 Task: Create a set of illustrations for a book on ancient civilizations.
Action: Mouse moved to (51, 119)
Screenshot: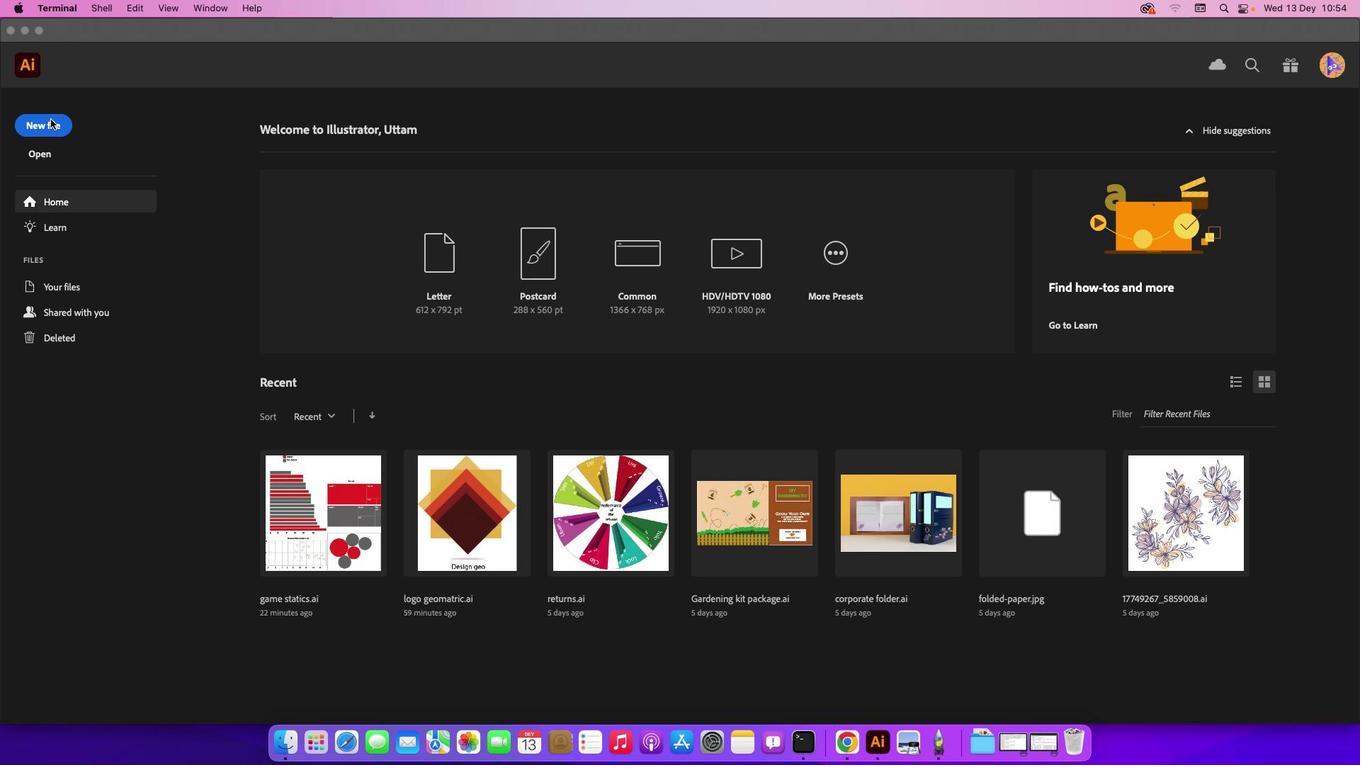 
Action: Mouse pressed left at (51, 119)
Screenshot: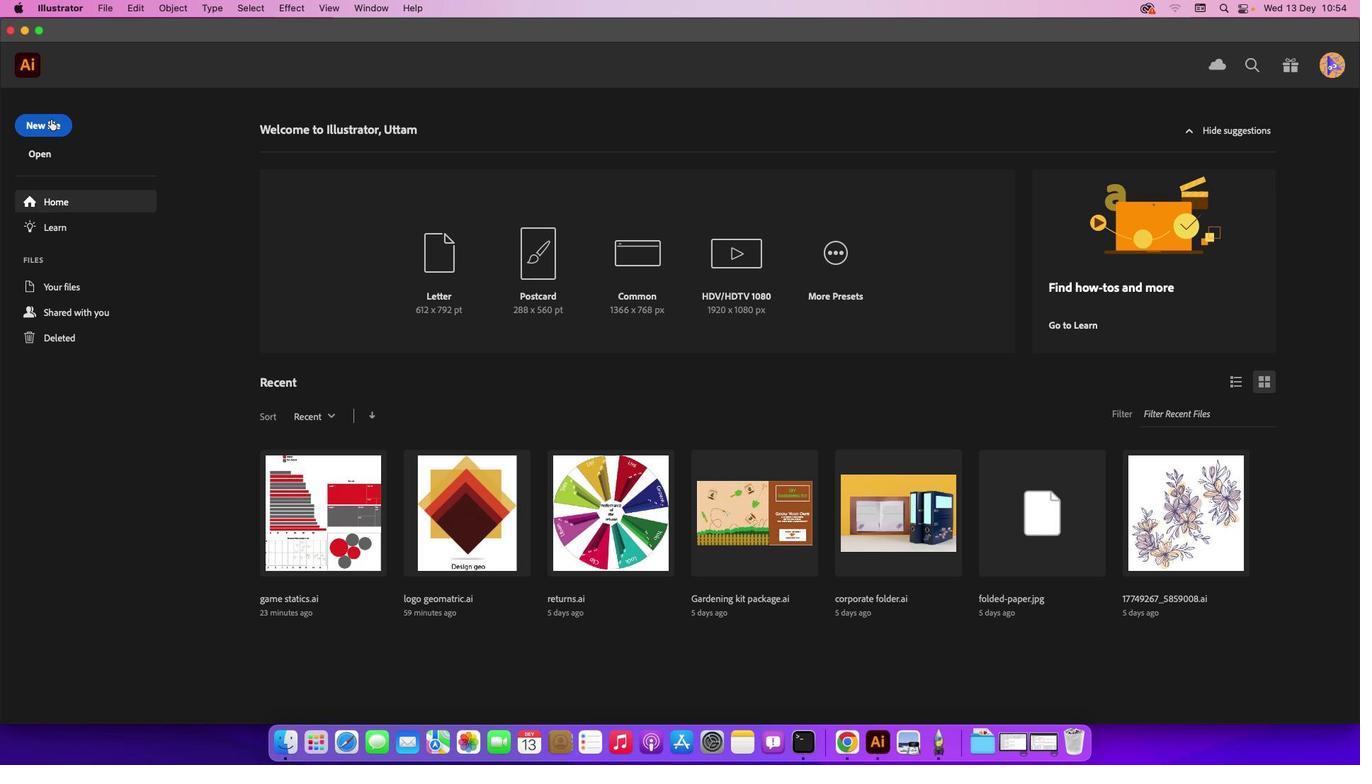 
Action: Mouse moved to (49, 121)
Screenshot: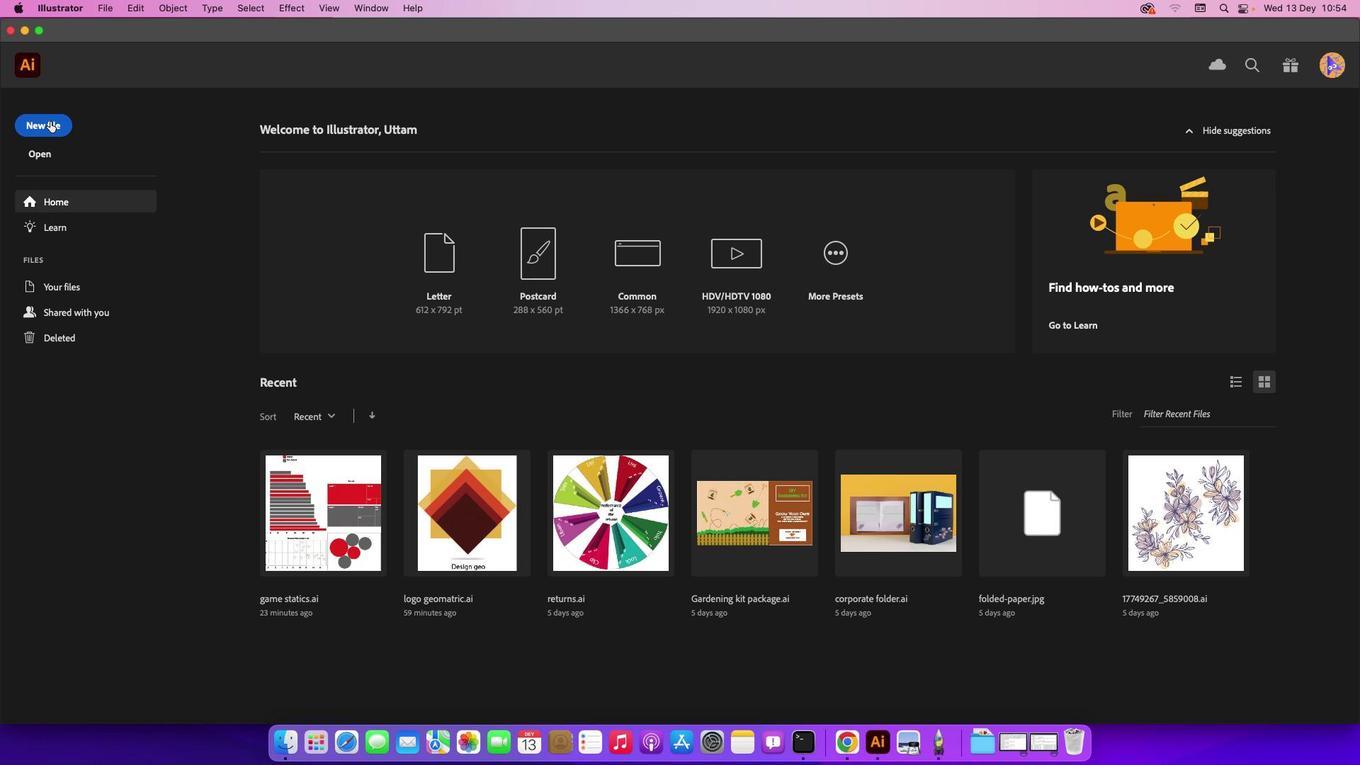 
Action: Mouse pressed left at (49, 121)
Screenshot: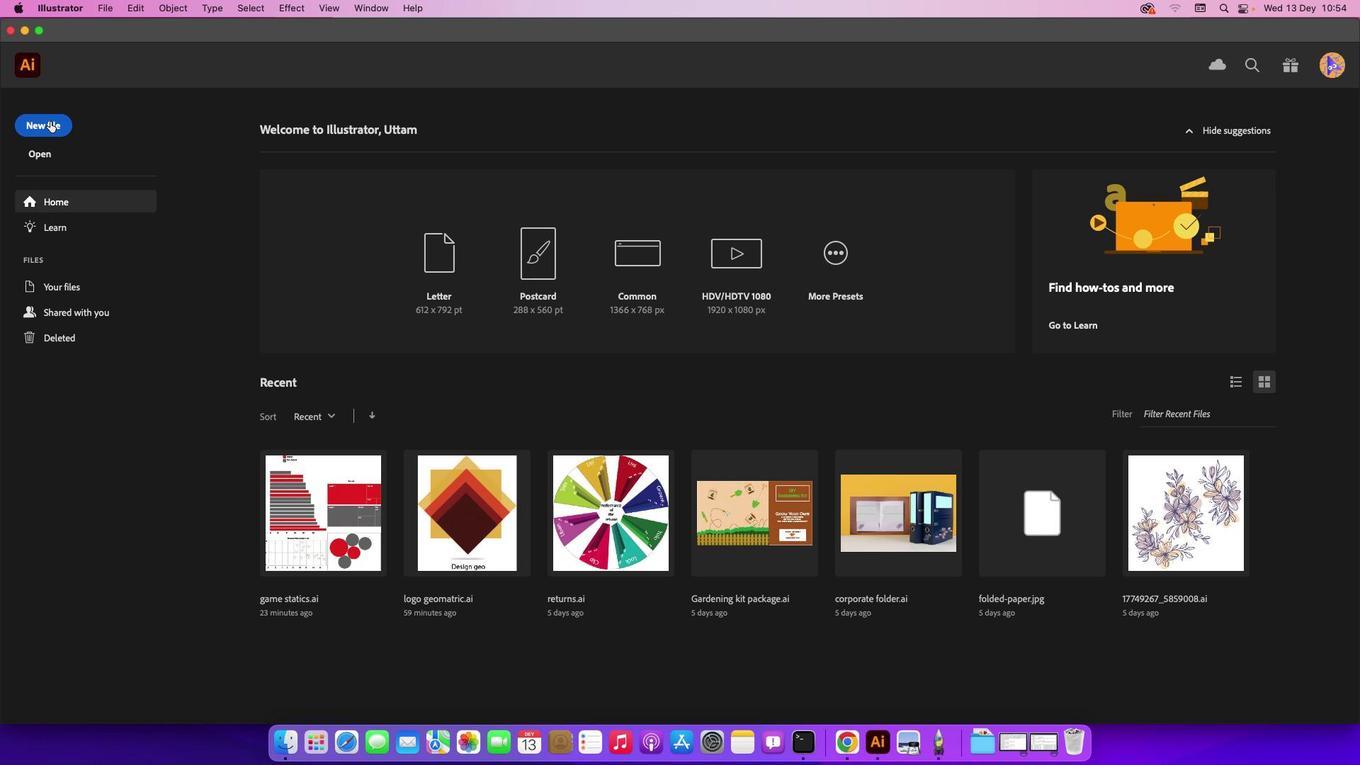 
Action: Mouse moved to (1015, 598)
Screenshot: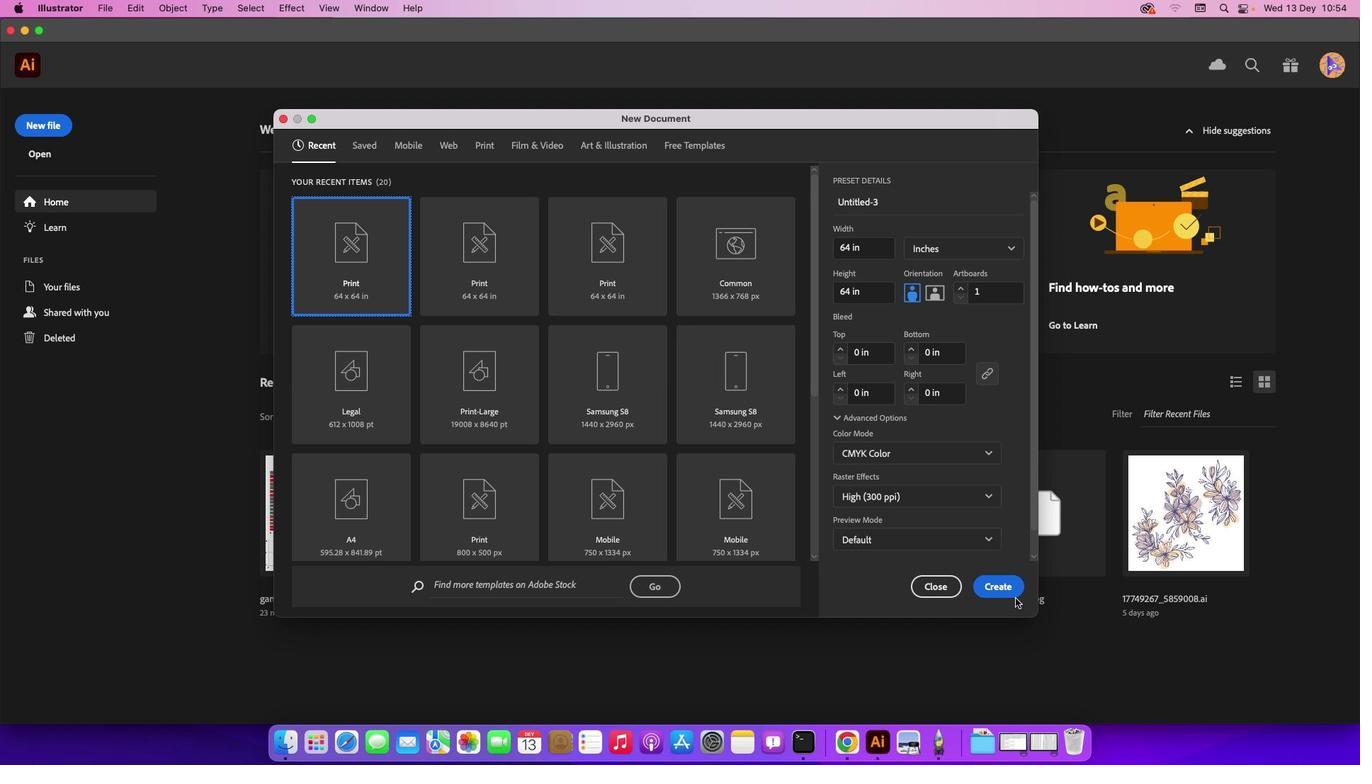 
Action: Mouse pressed left at (1015, 598)
Screenshot: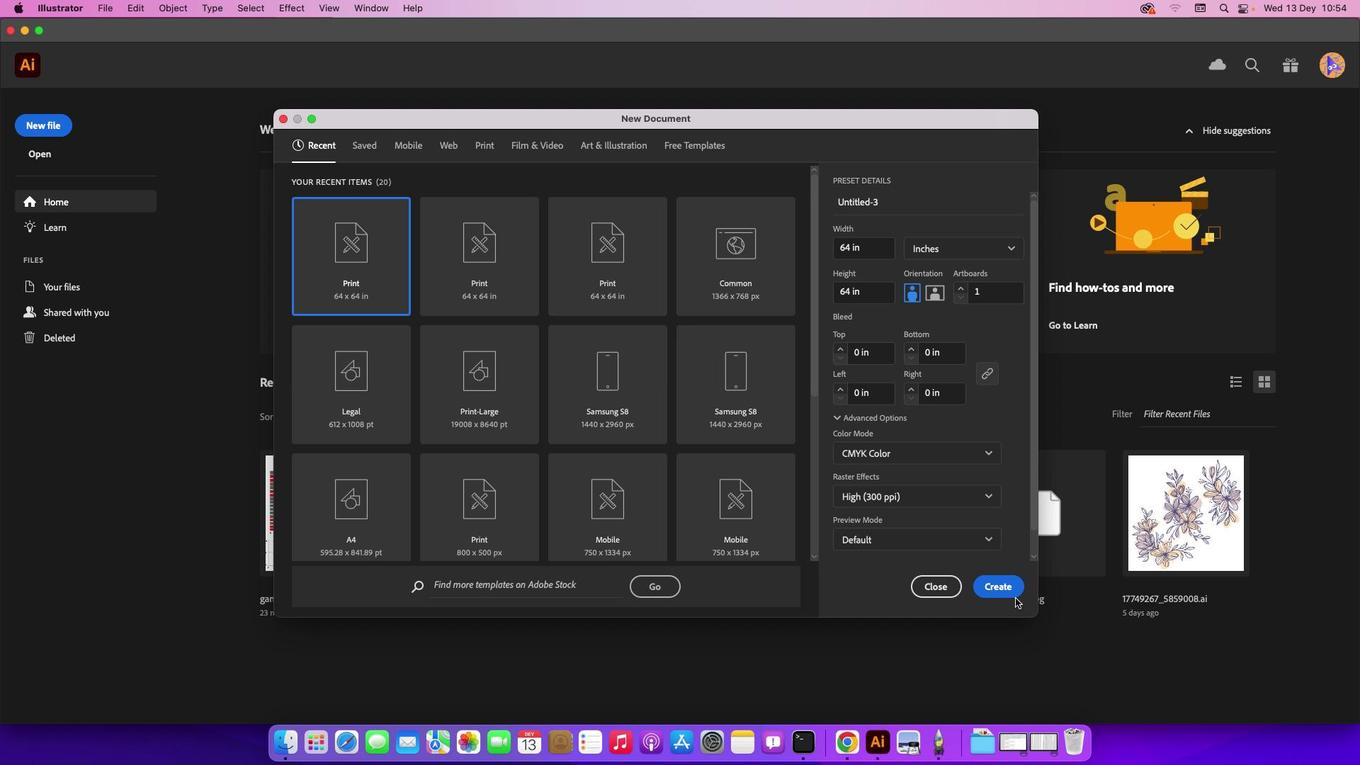 
Action: Mouse moved to (1007, 587)
Screenshot: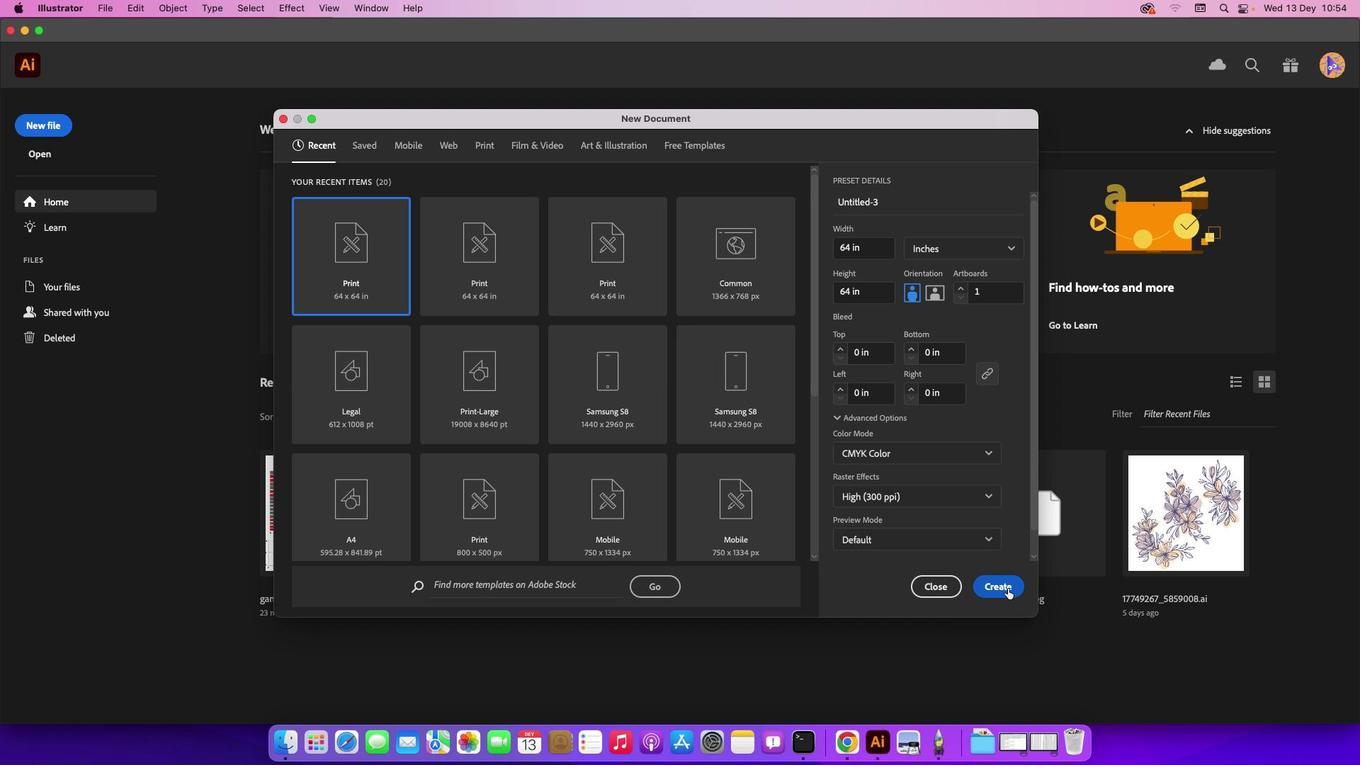 
Action: Mouse pressed left at (1007, 587)
Screenshot: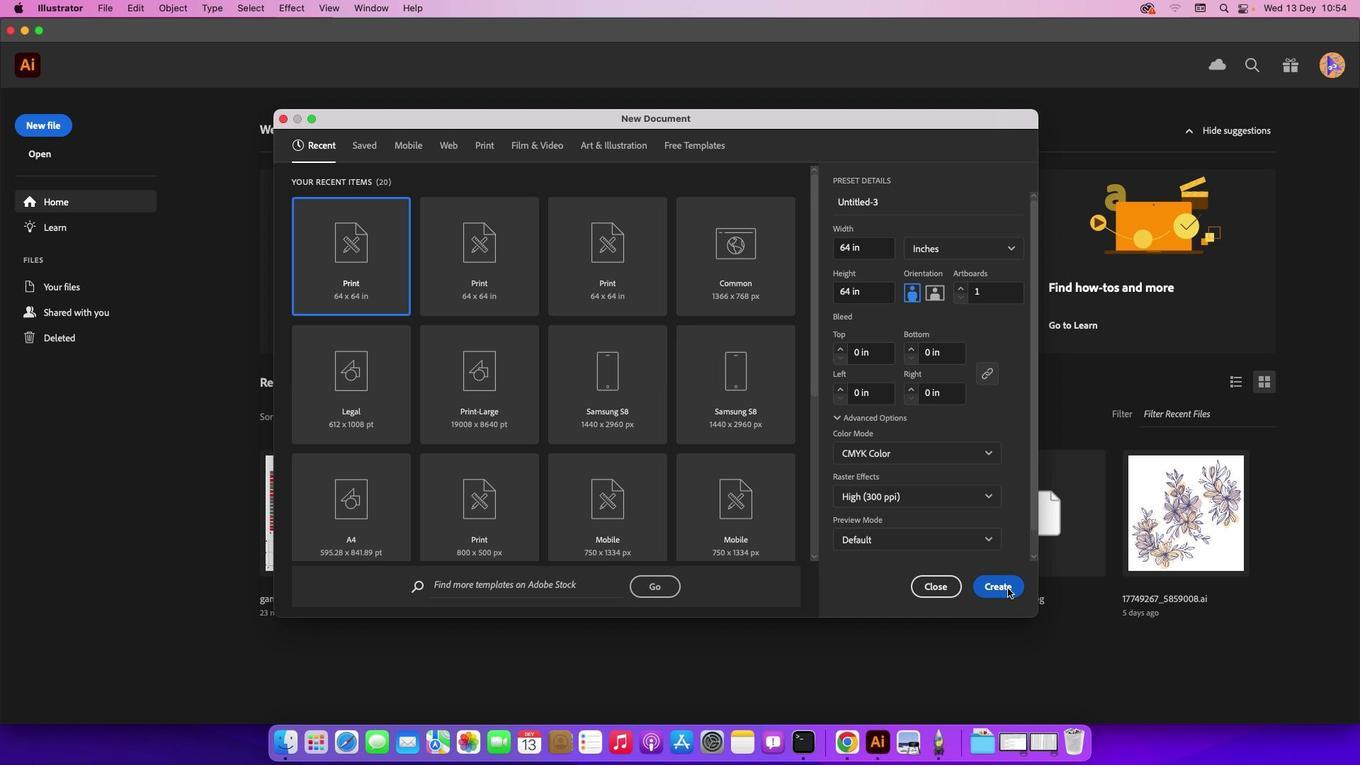 
Action: Mouse moved to (15, 158)
Screenshot: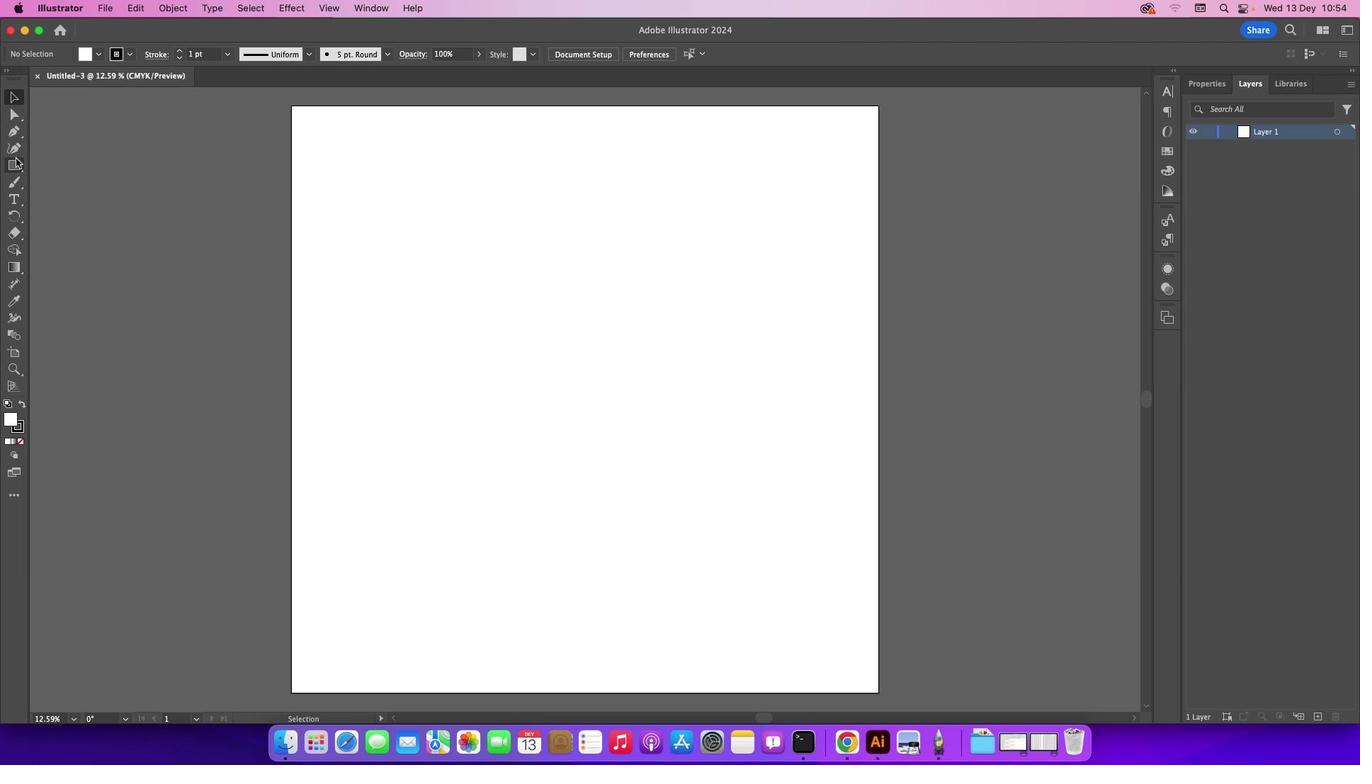
Action: Mouse pressed left at (15, 158)
Screenshot: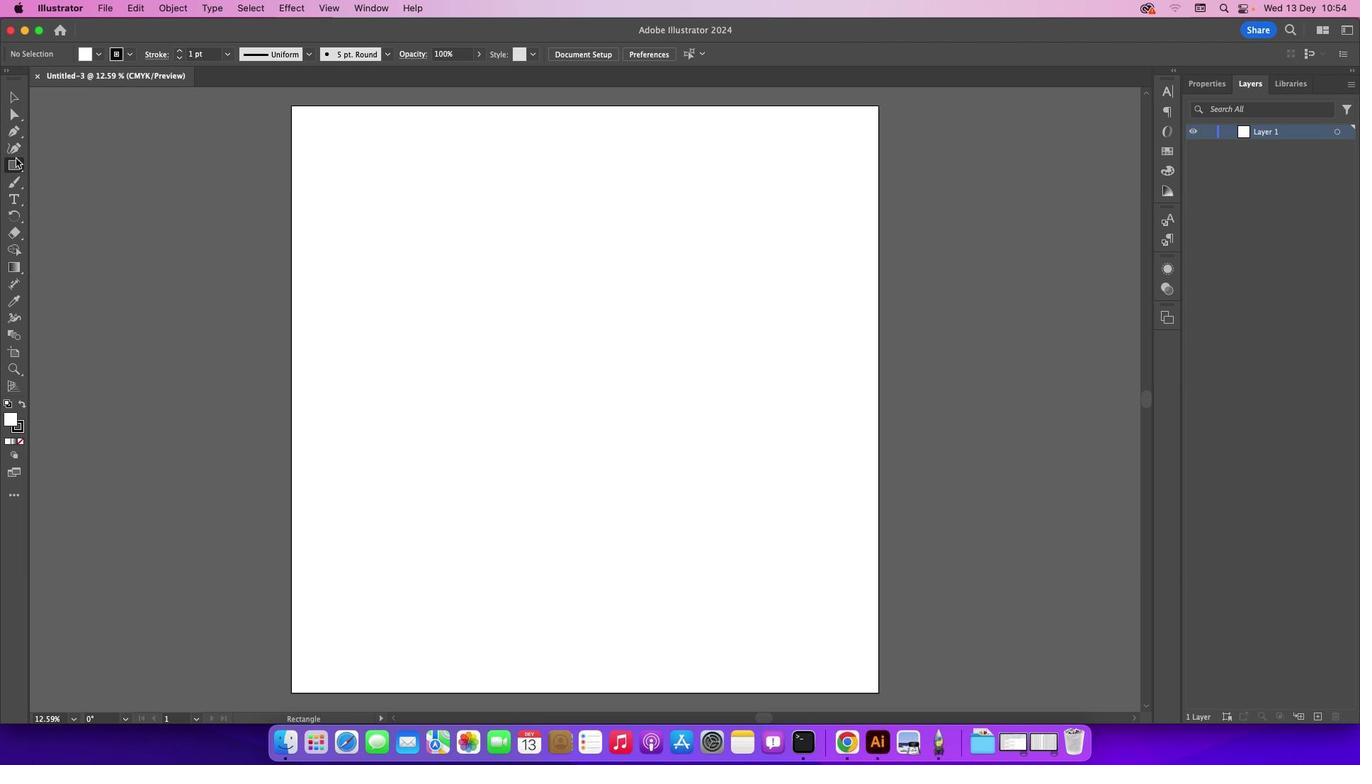
Action: Mouse moved to (70, 166)
Screenshot: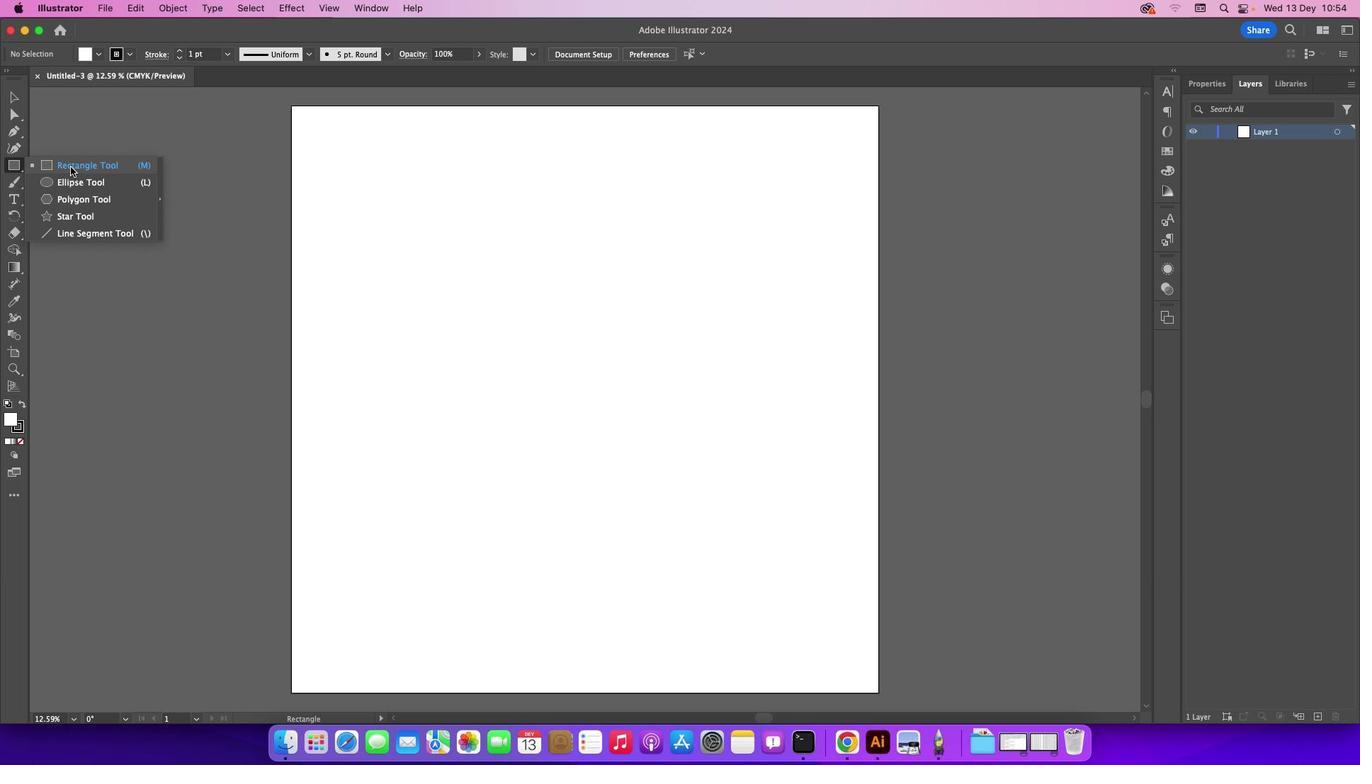 
Action: Mouse pressed left at (70, 166)
Screenshot: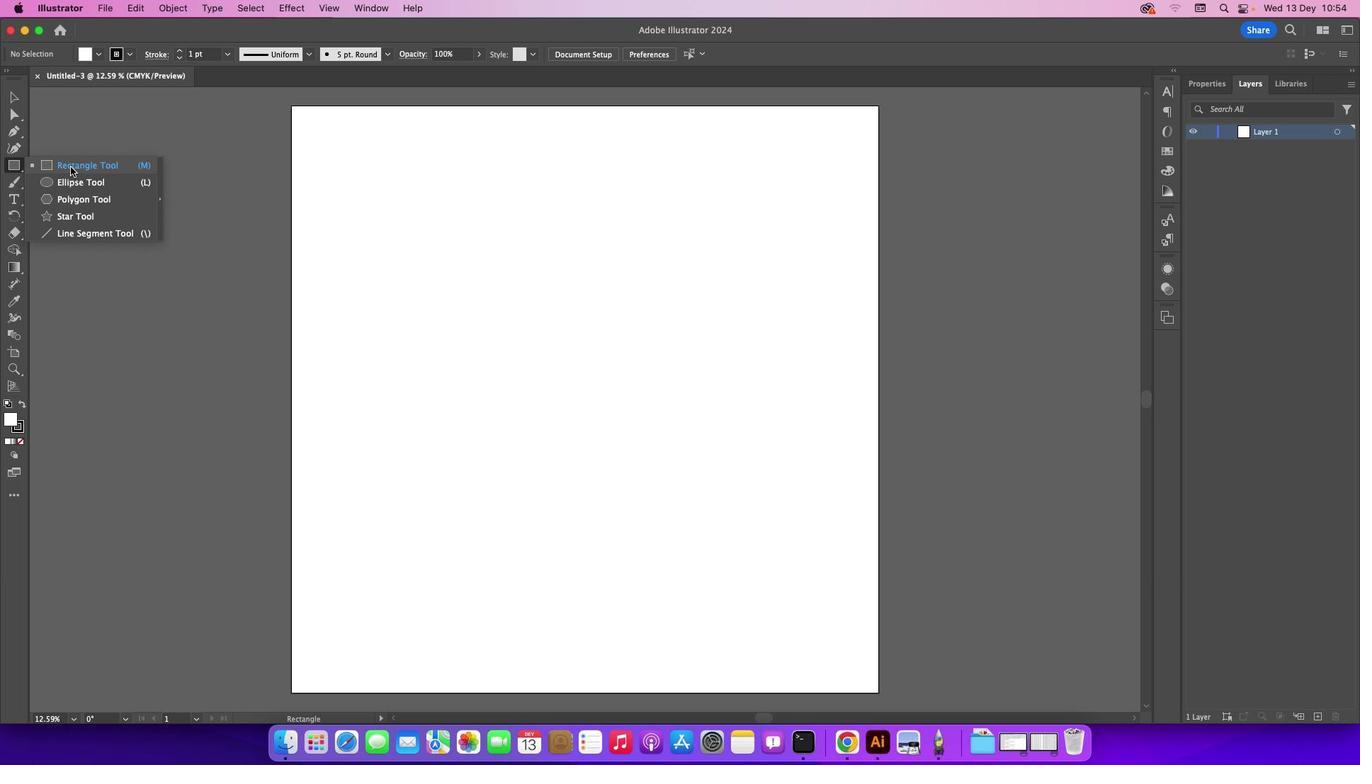 
Action: Mouse moved to (291, 106)
Screenshot: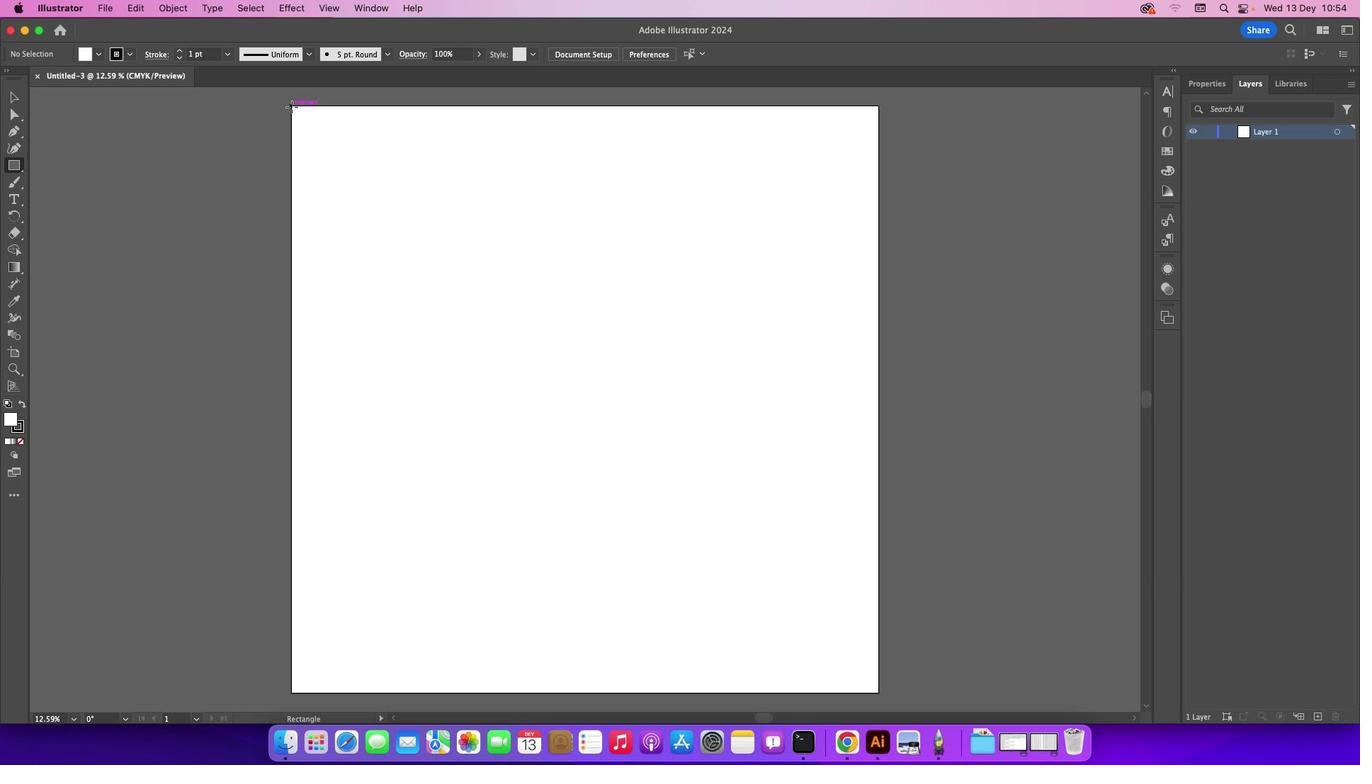 
Action: Mouse pressed left at (291, 106)
Screenshot: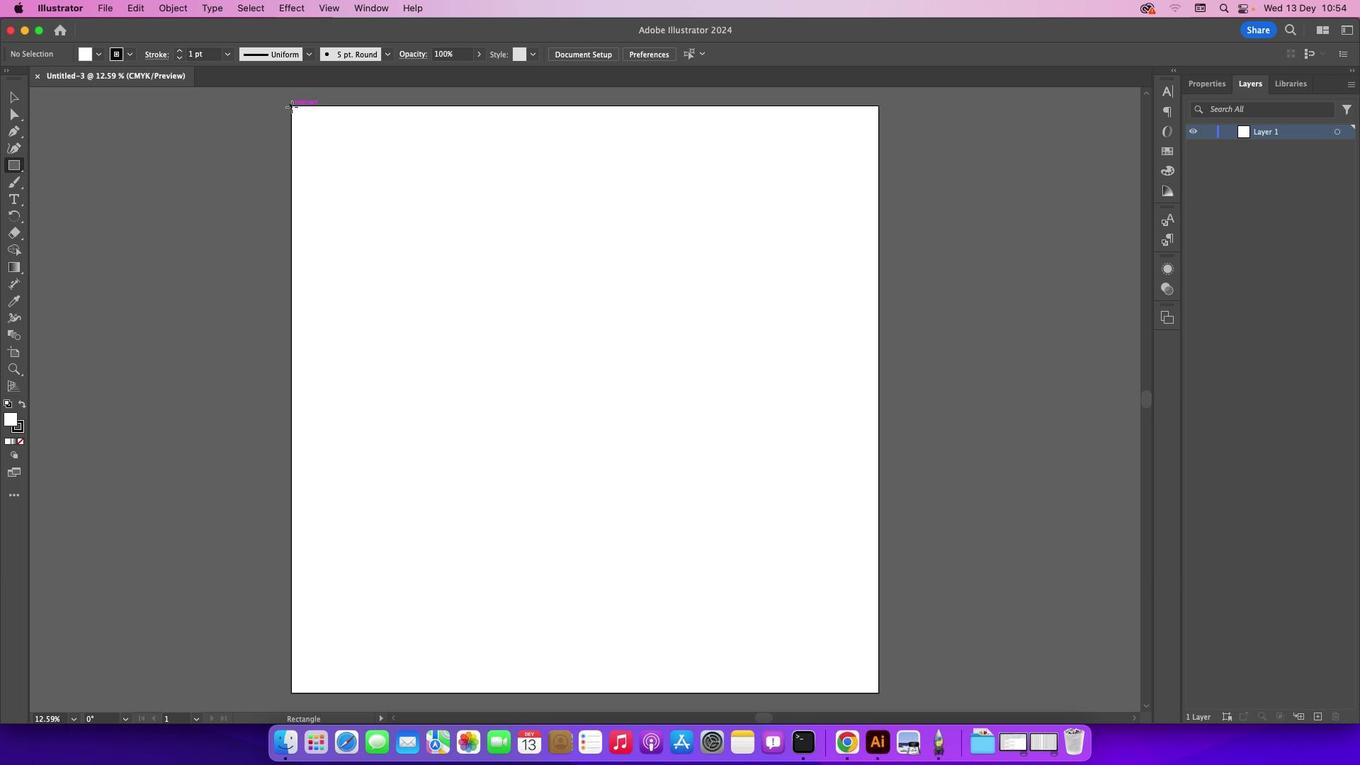 
Action: Mouse moved to (18, 98)
Screenshot: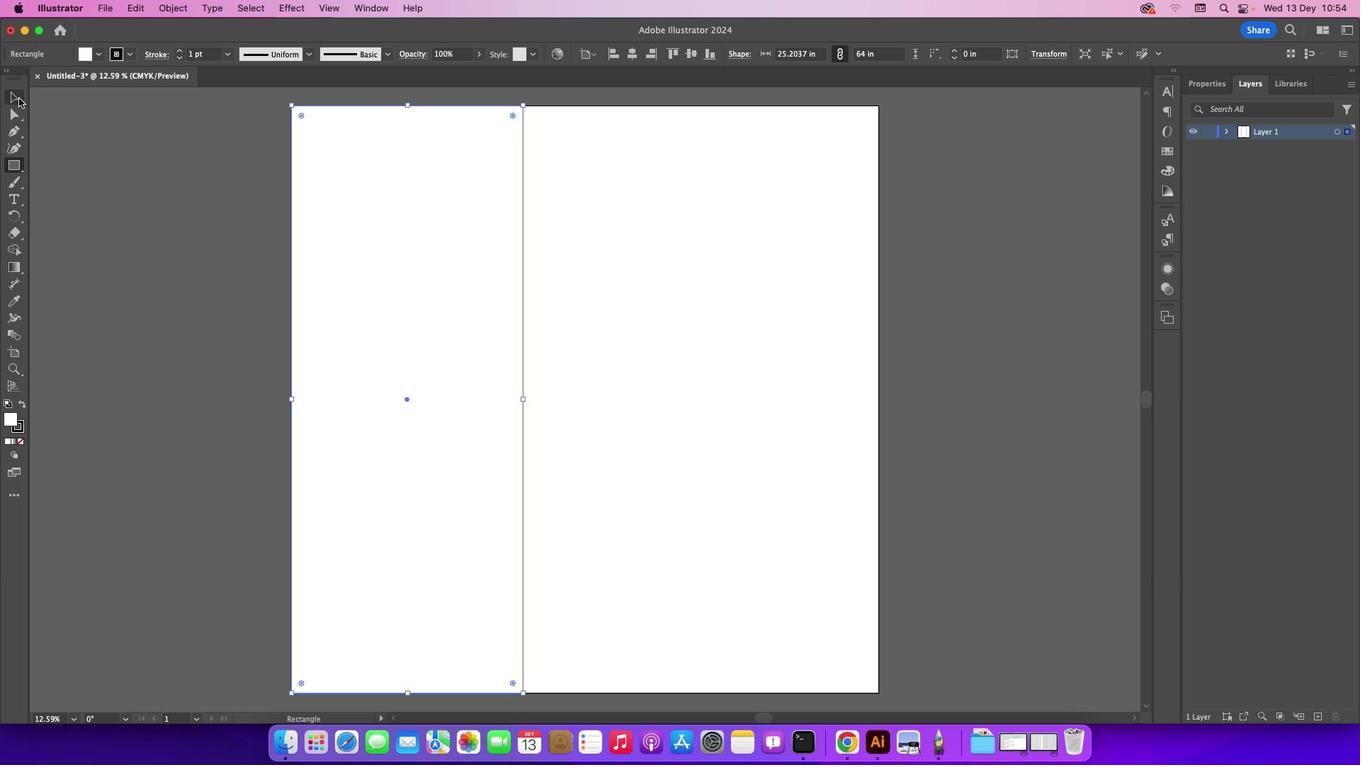 
Action: Mouse pressed left at (18, 98)
Screenshot: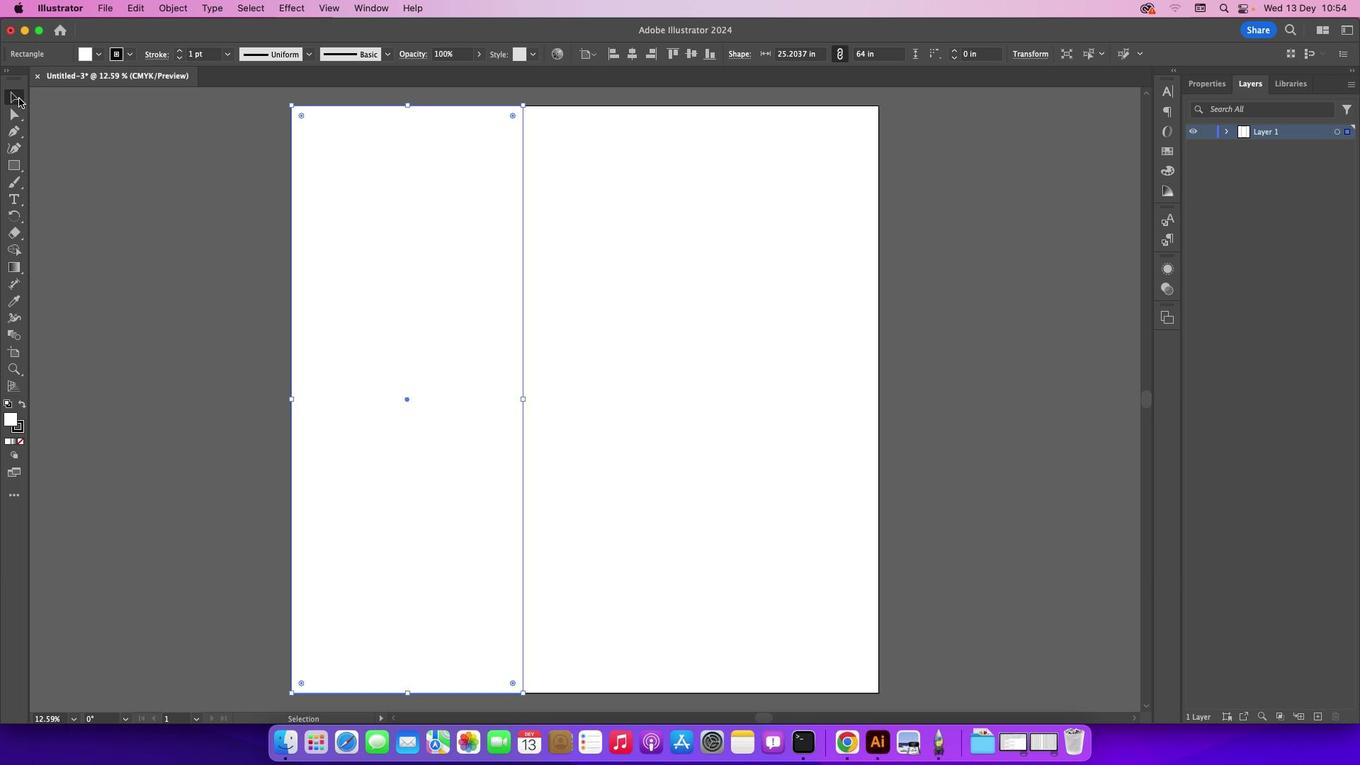 
Action: Mouse moved to (14, 444)
Screenshot: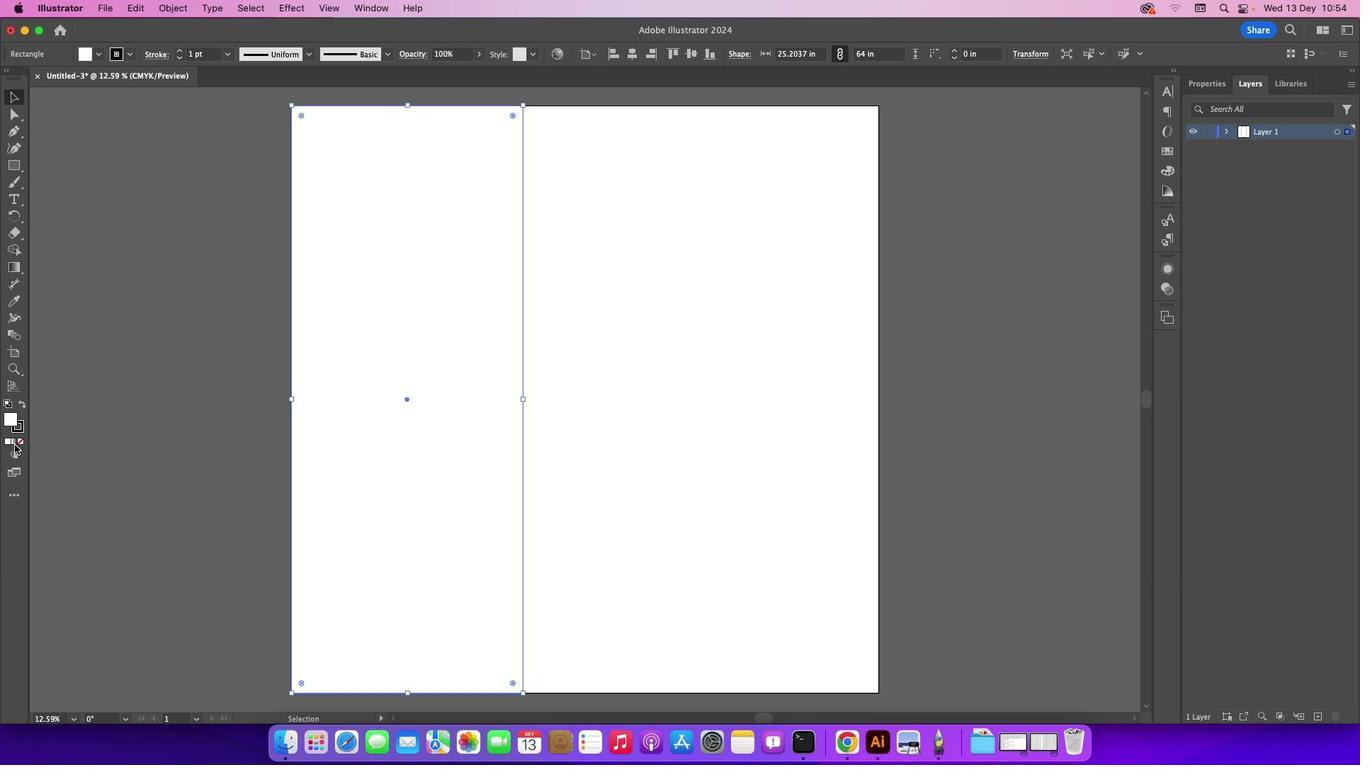 
Action: Mouse pressed left at (14, 444)
Screenshot: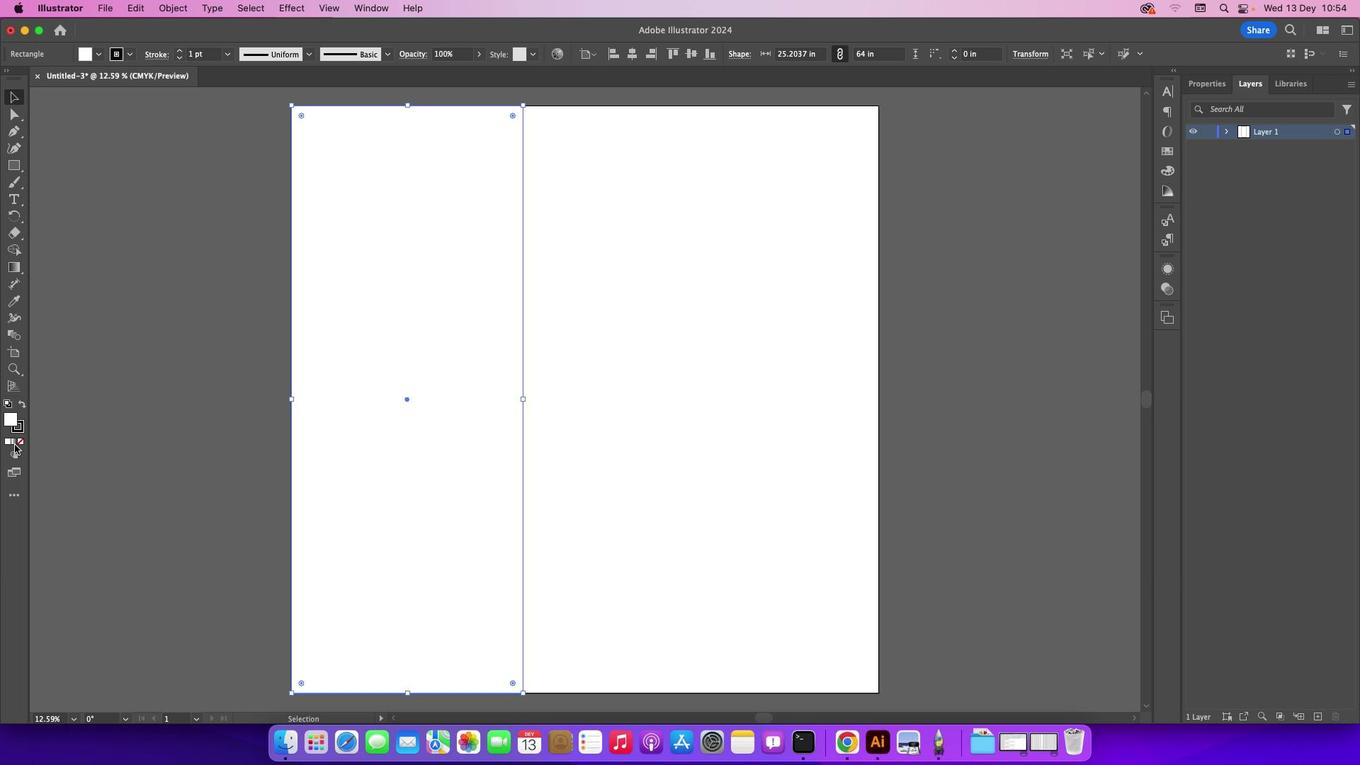 
Action: Mouse moved to (126, 391)
Screenshot: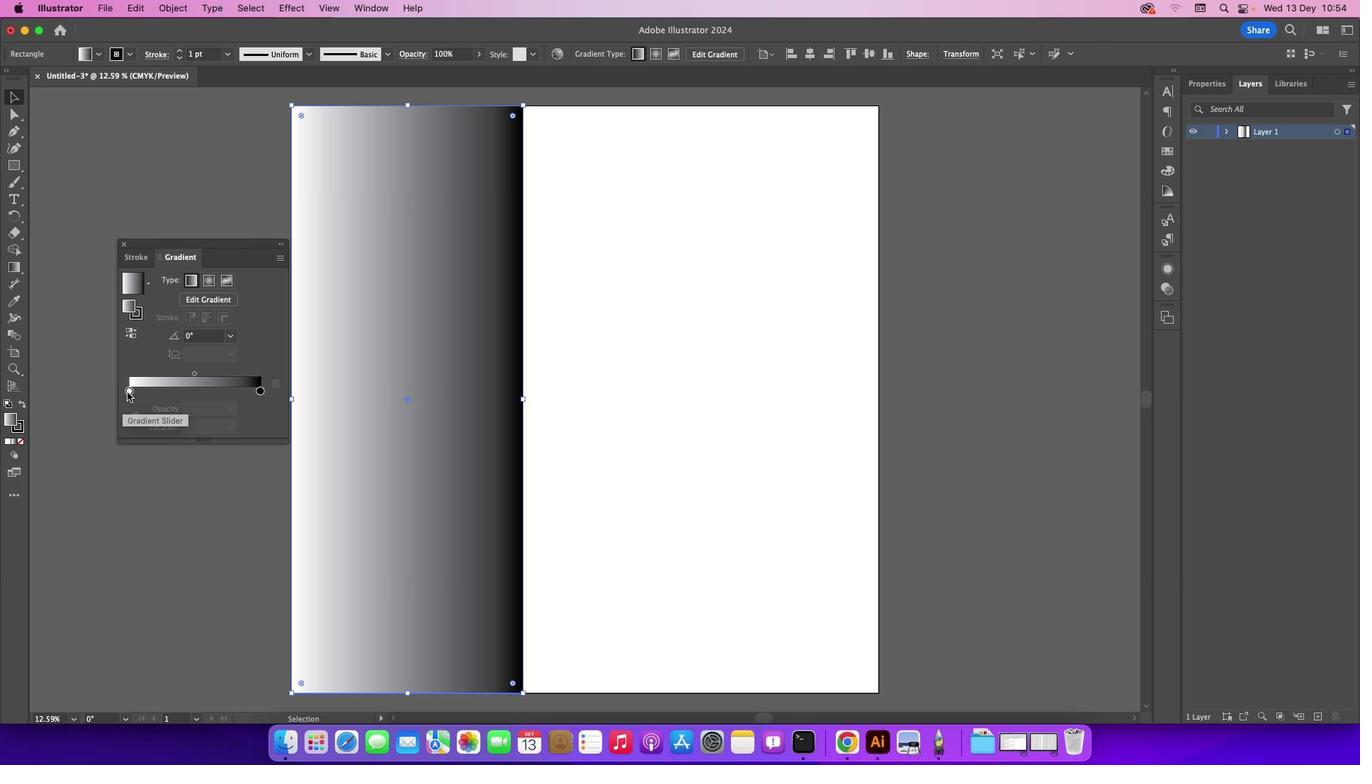 
Action: Mouse pressed left at (126, 391)
Screenshot: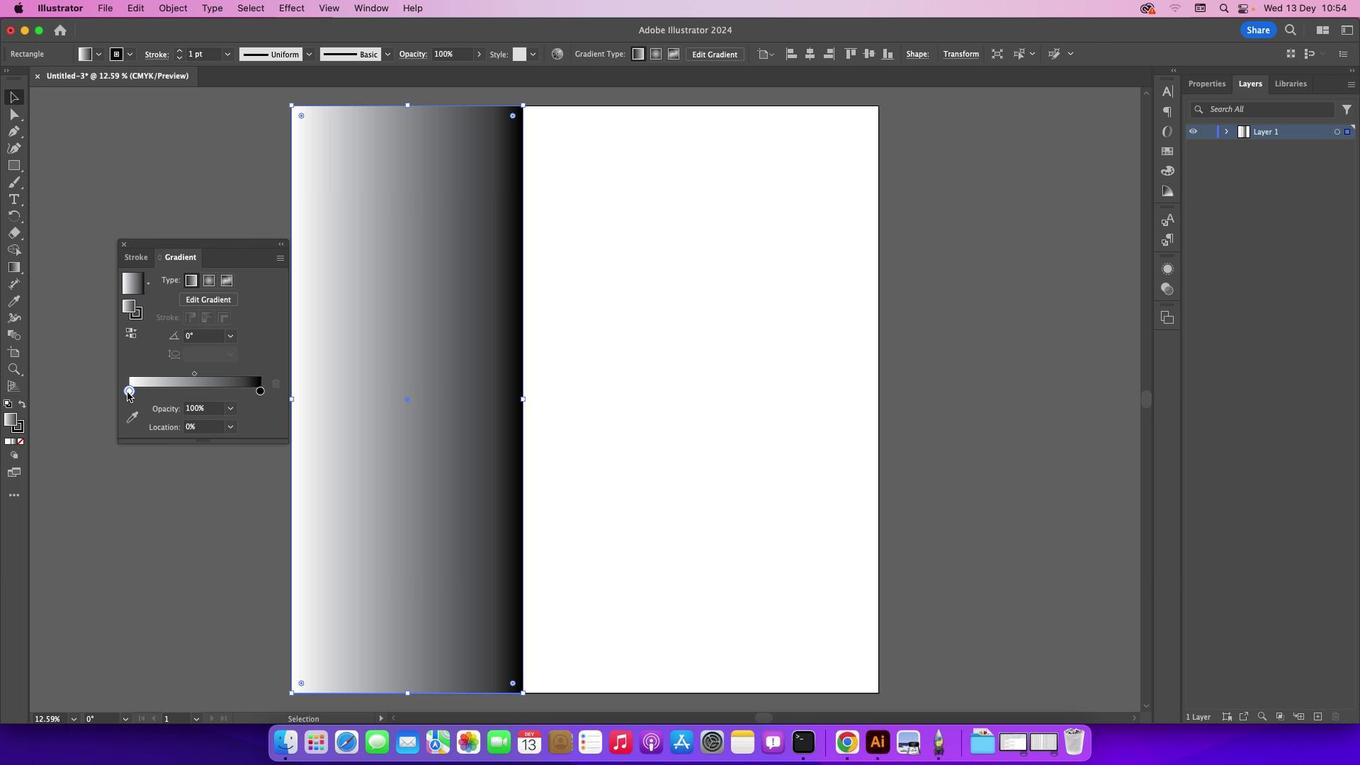 
Action: Mouse pressed left at (126, 391)
Screenshot: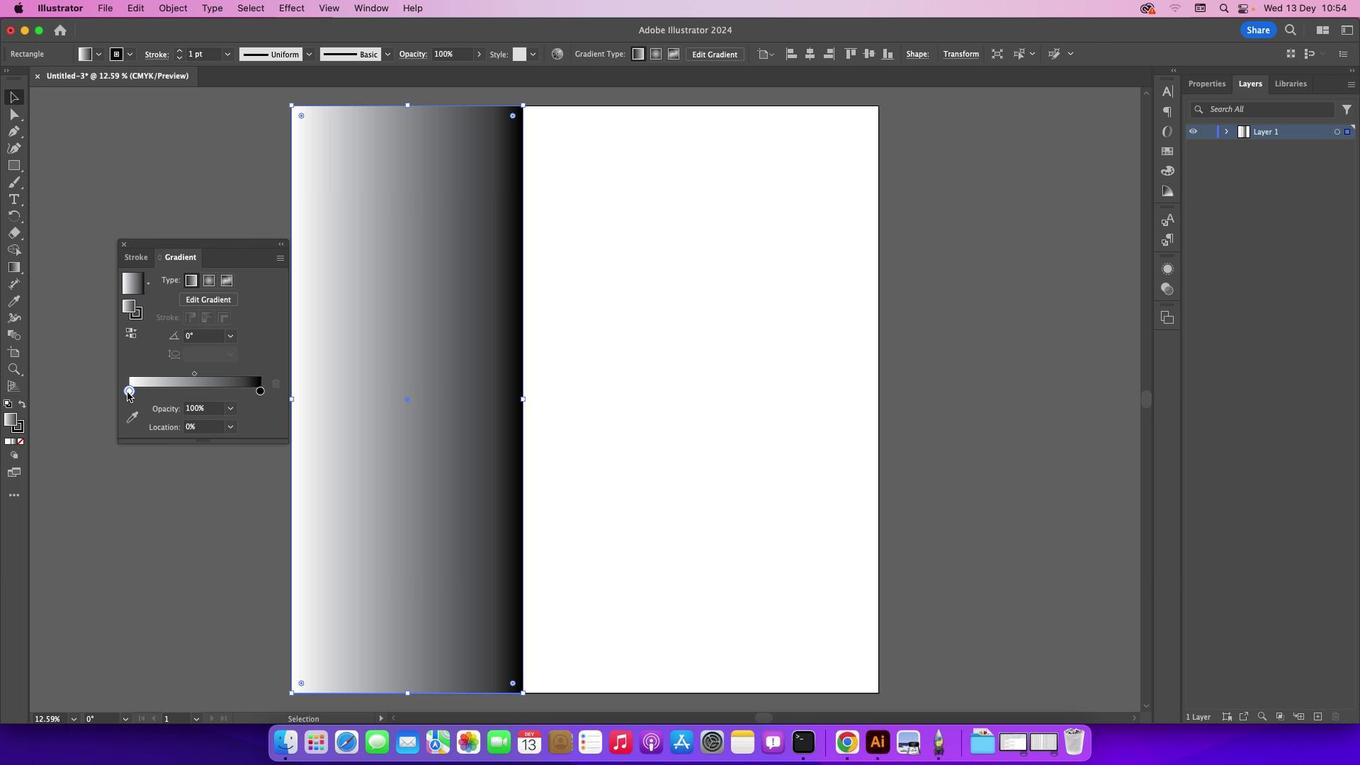 
Action: Mouse moved to (178, 534)
Screenshot: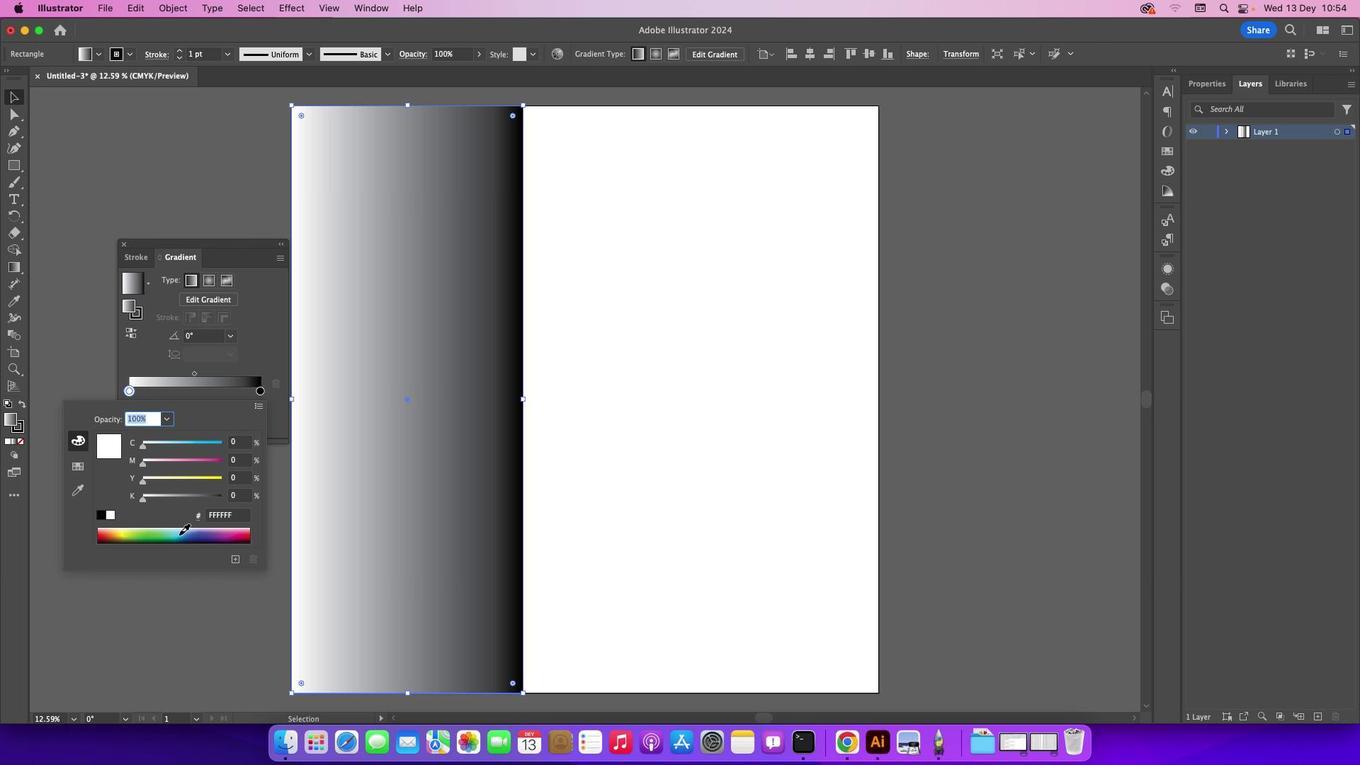 
Action: Mouse pressed left at (178, 534)
Screenshot: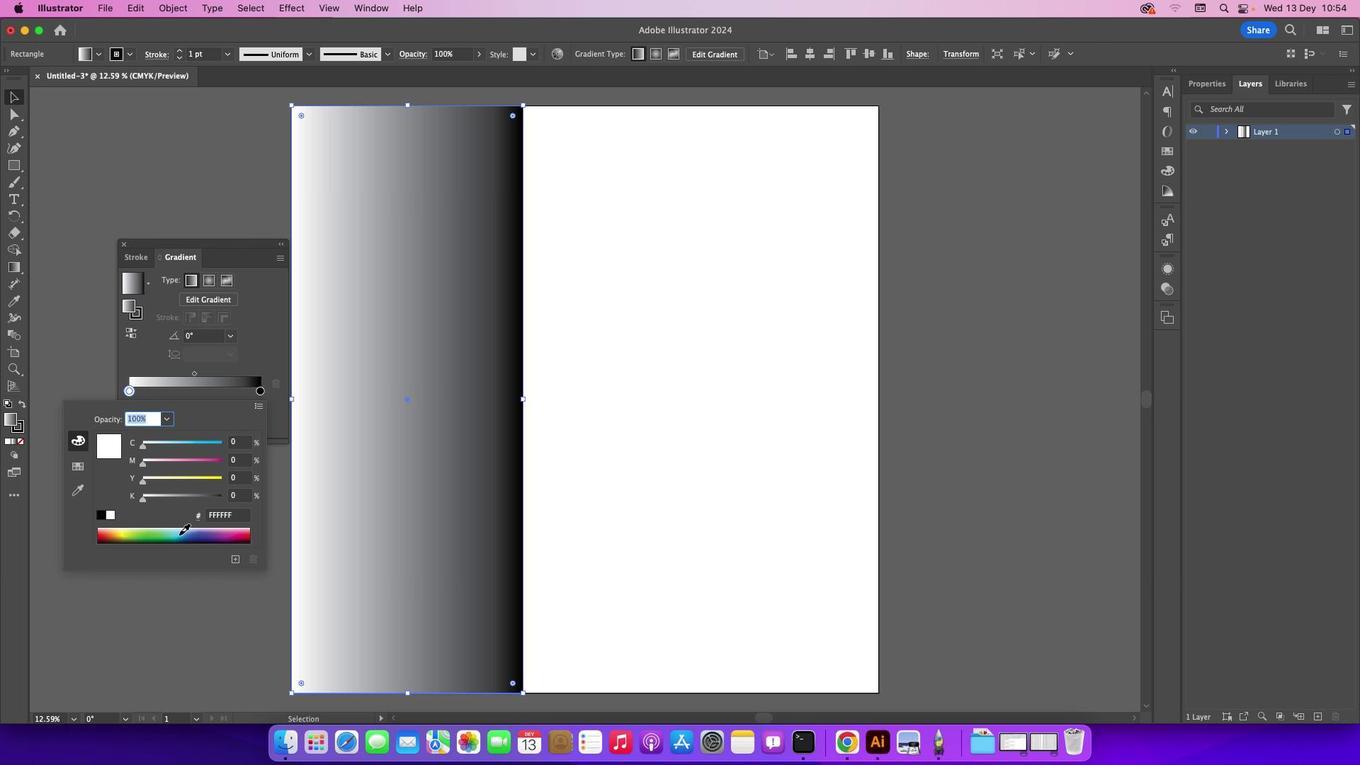 
Action: Mouse moved to (231, 393)
Screenshot: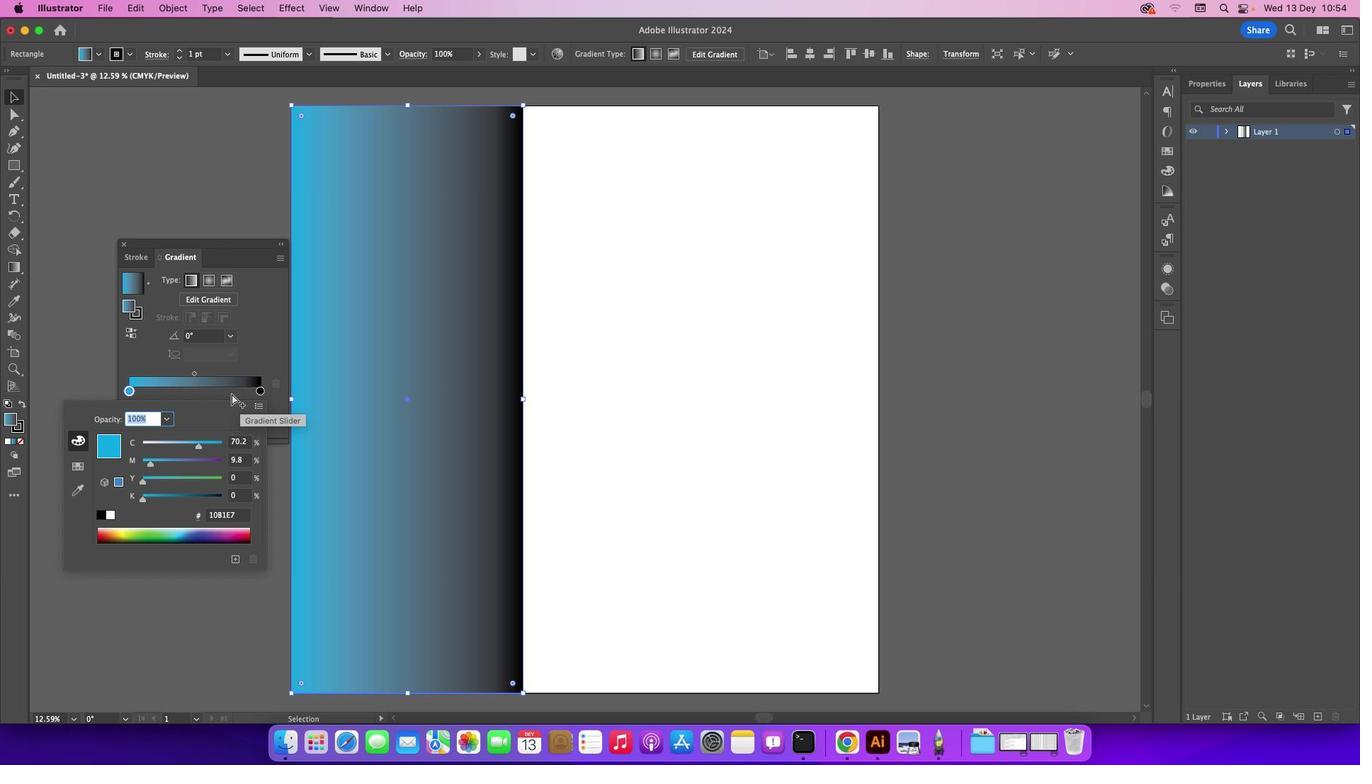 
Action: Mouse pressed left at (231, 393)
Screenshot: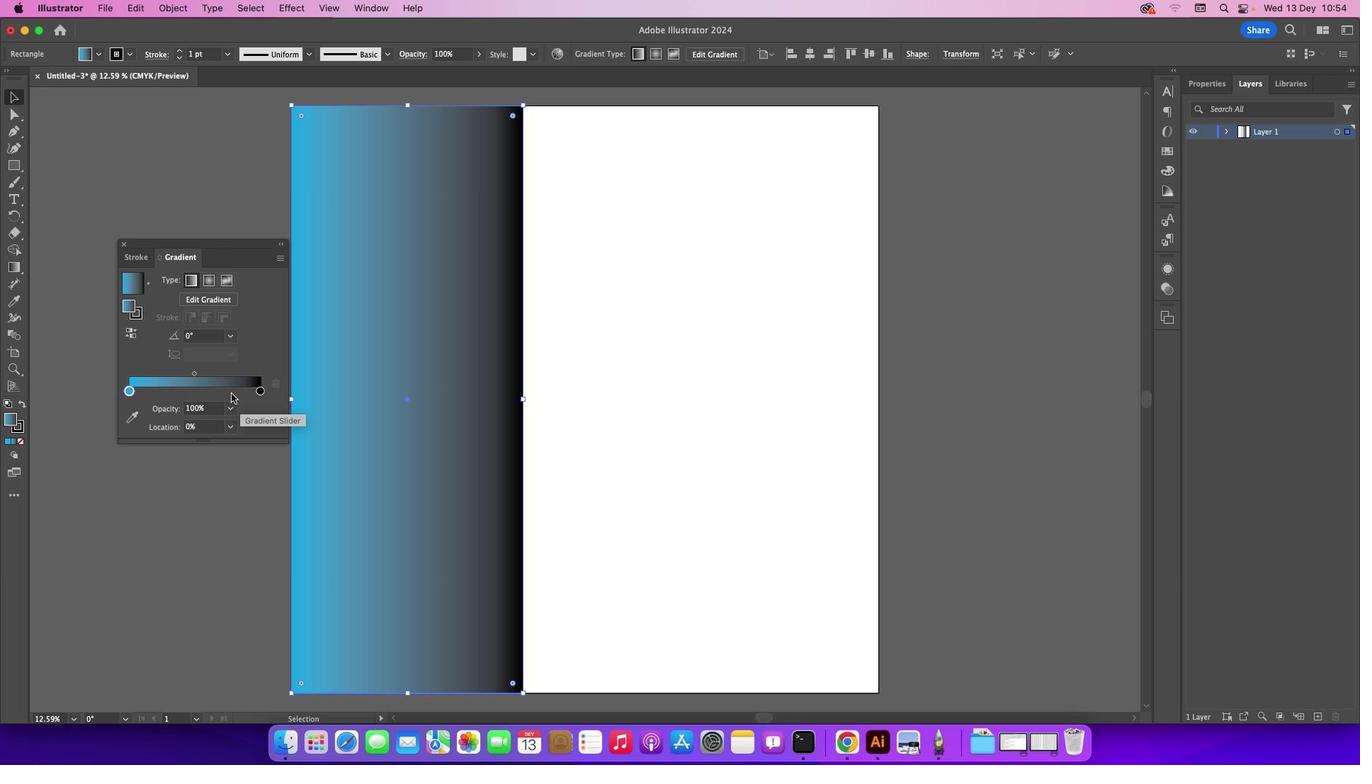 
Action: Mouse moved to (261, 391)
Screenshot: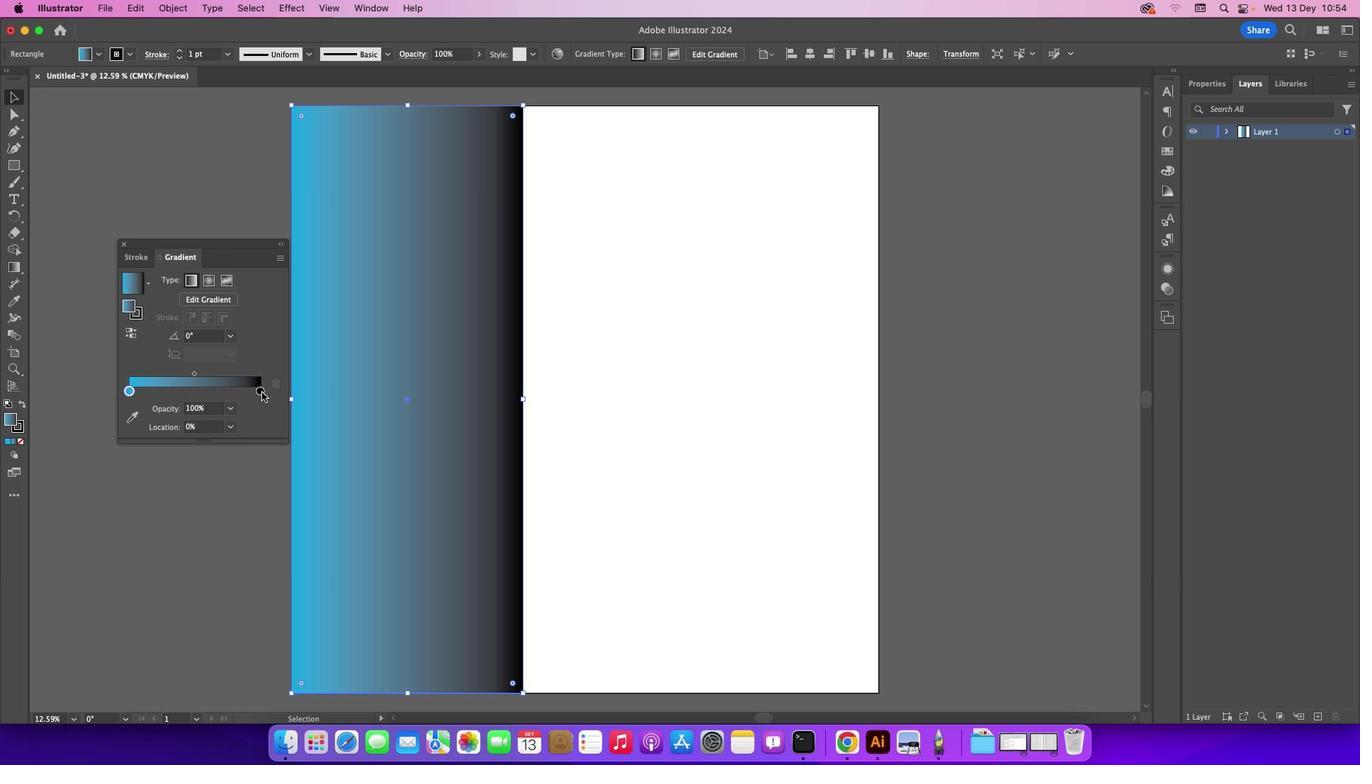 
Action: Mouse pressed left at (261, 391)
Screenshot: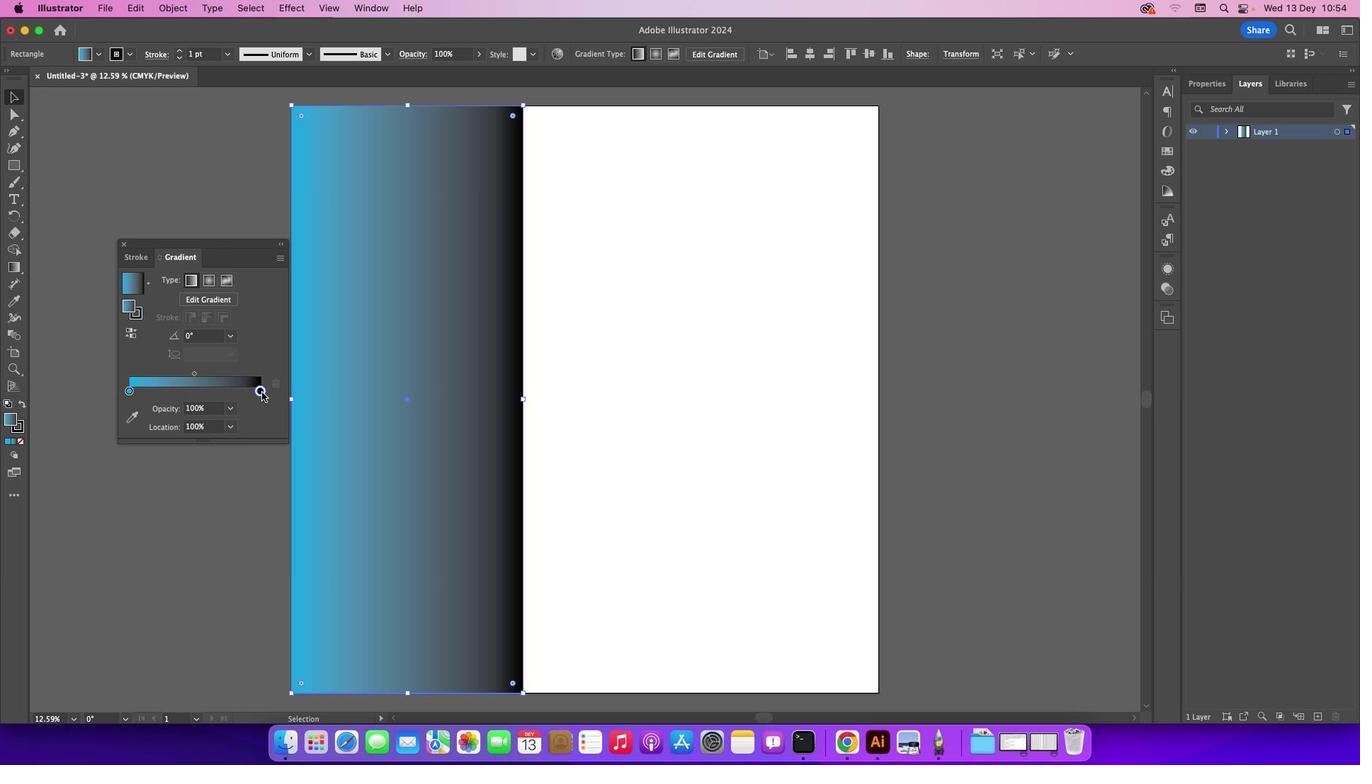 
Action: Mouse pressed left at (261, 391)
Screenshot: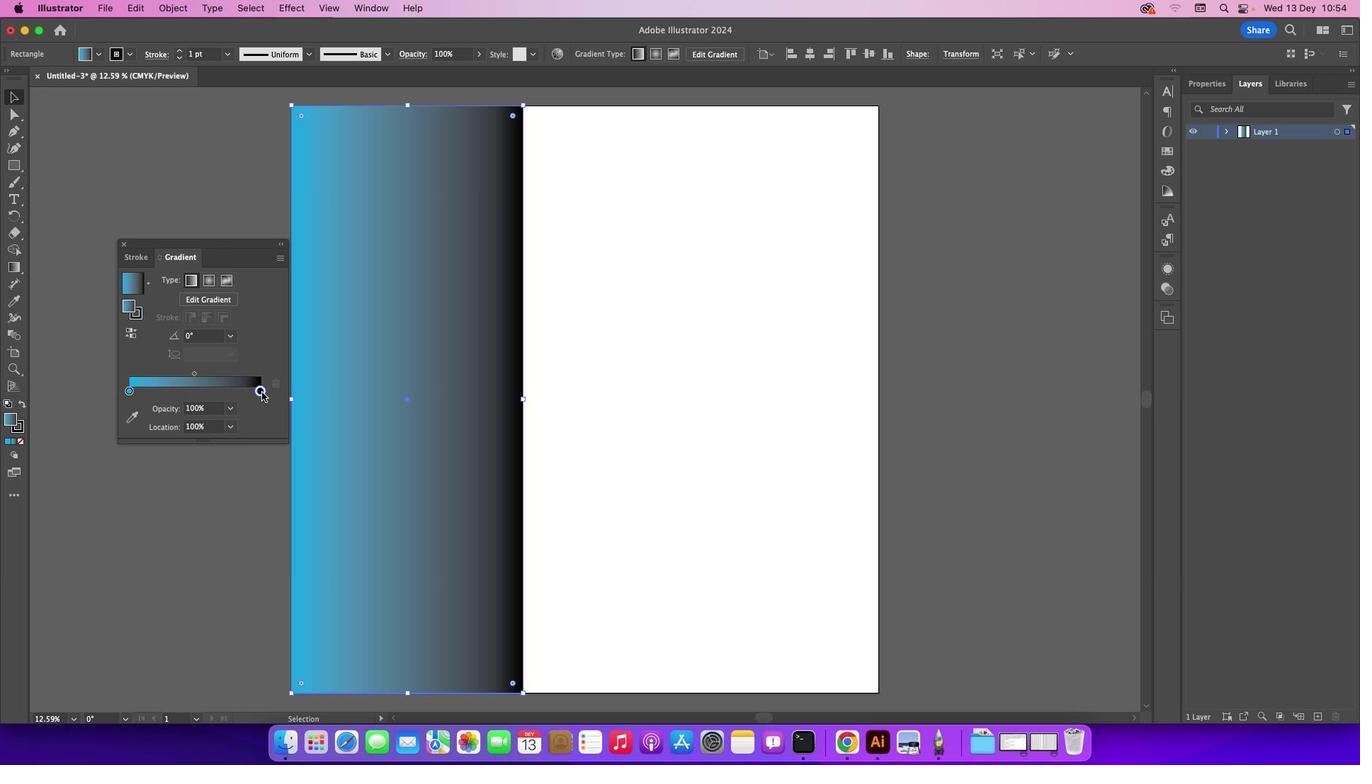 
Action: Mouse moved to (138, 530)
Screenshot: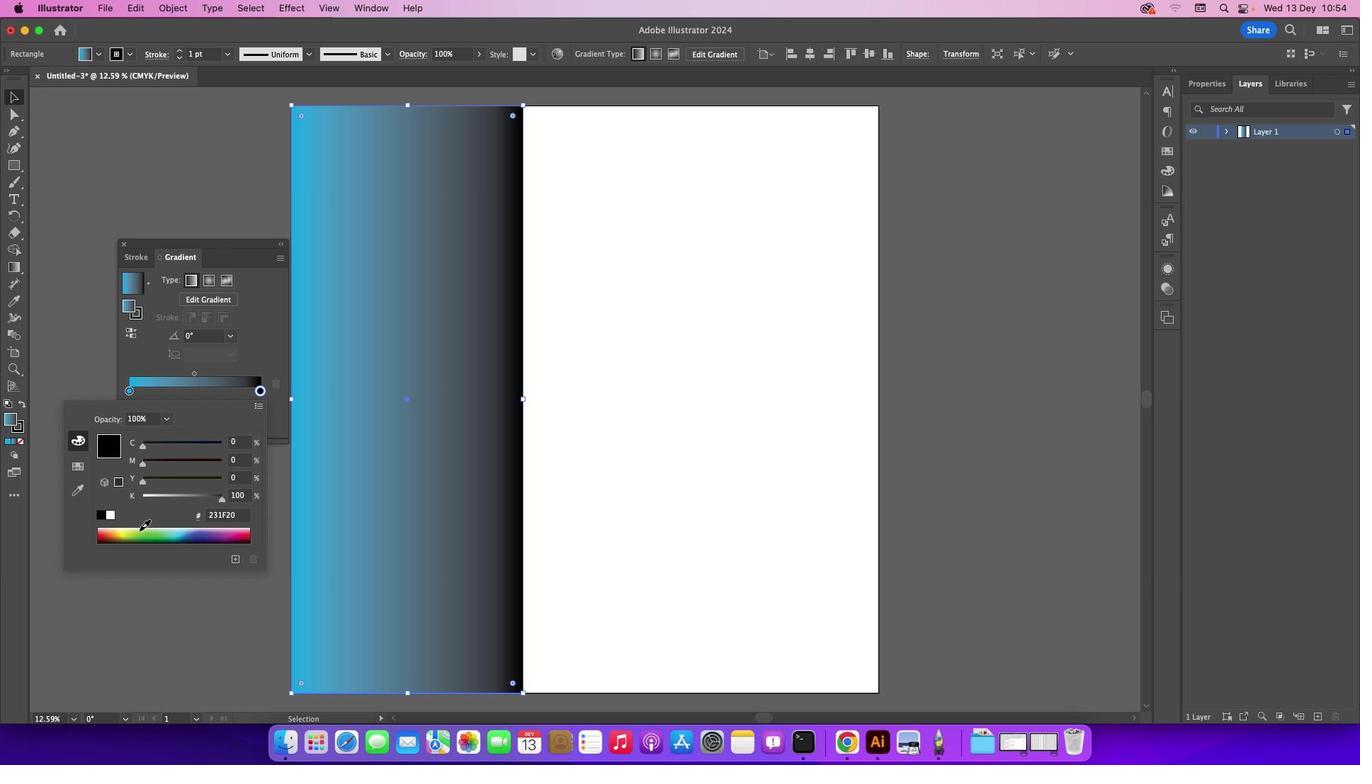 
Action: Mouse pressed left at (138, 530)
Screenshot: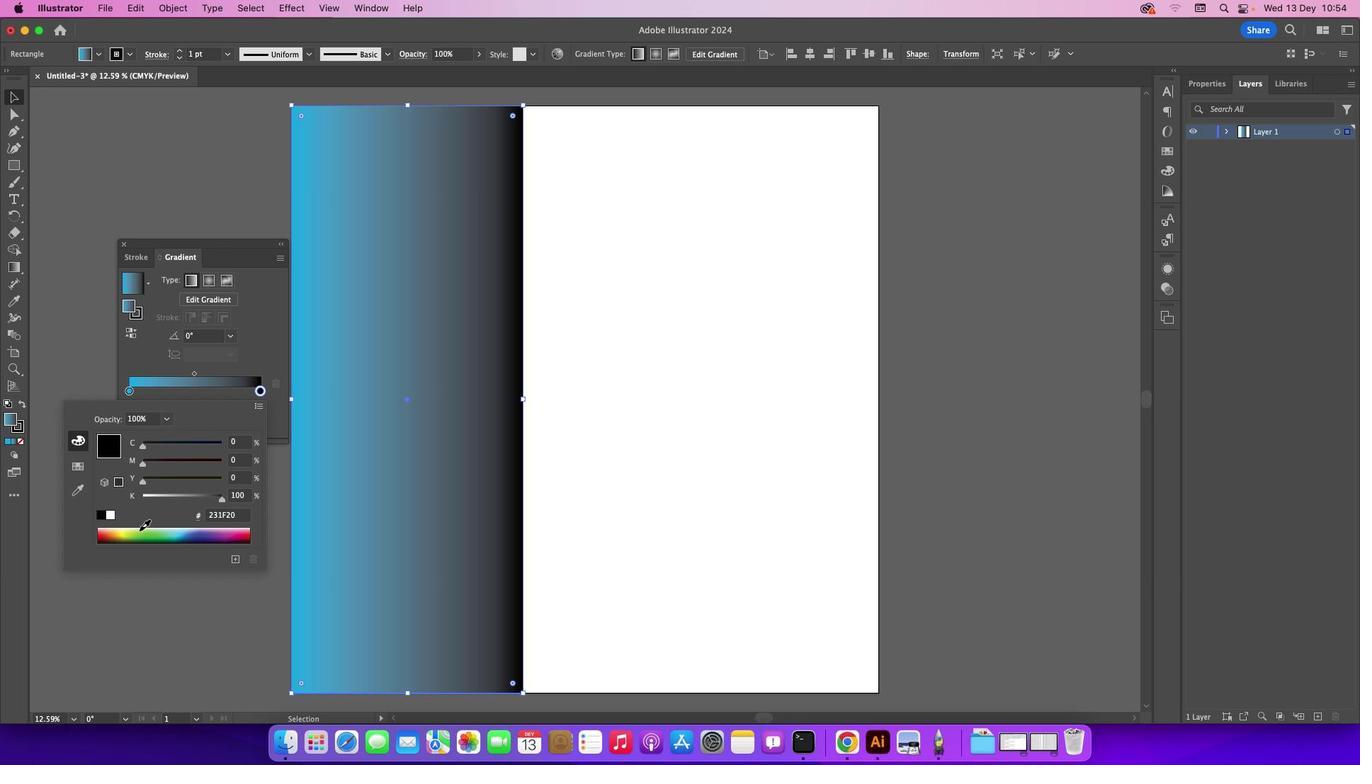 
Action: Mouse moved to (267, 316)
Screenshot: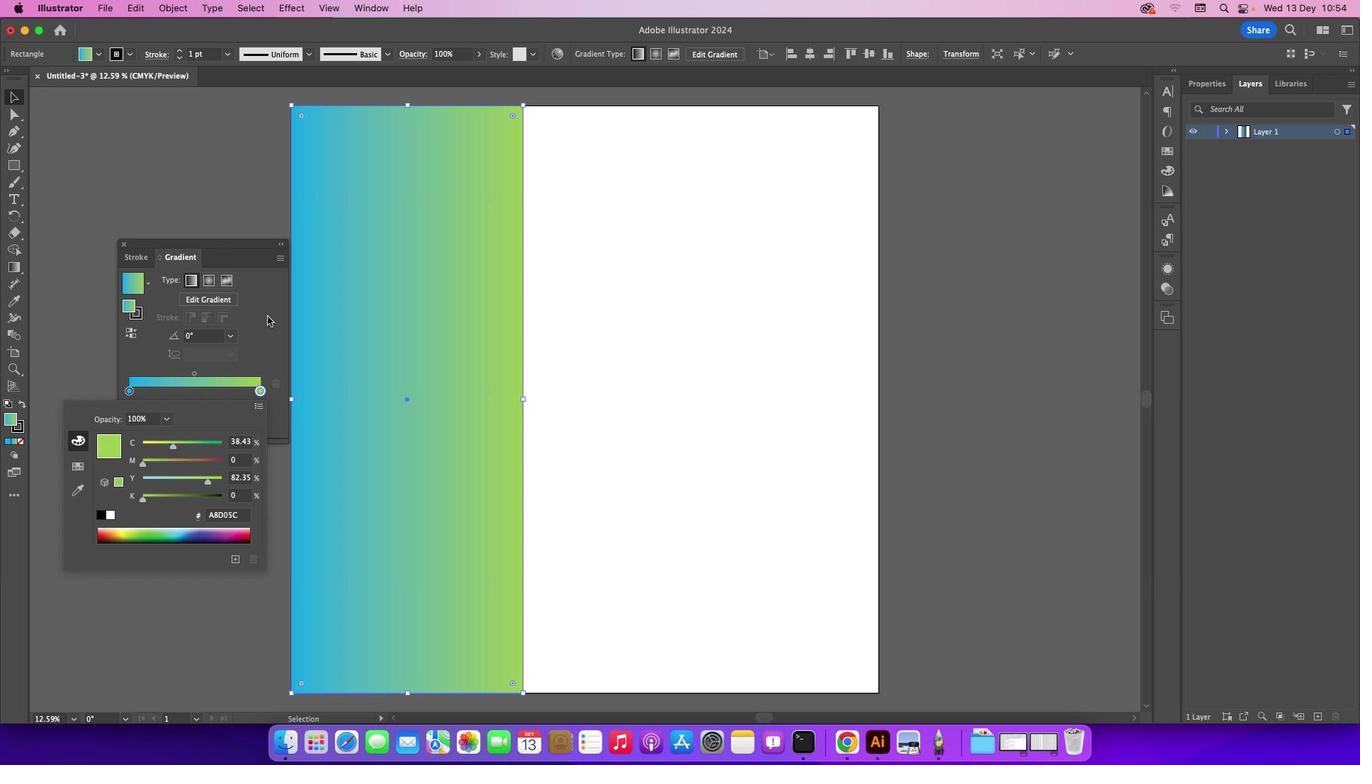 
Action: Mouse pressed left at (267, 316)
Screenshot: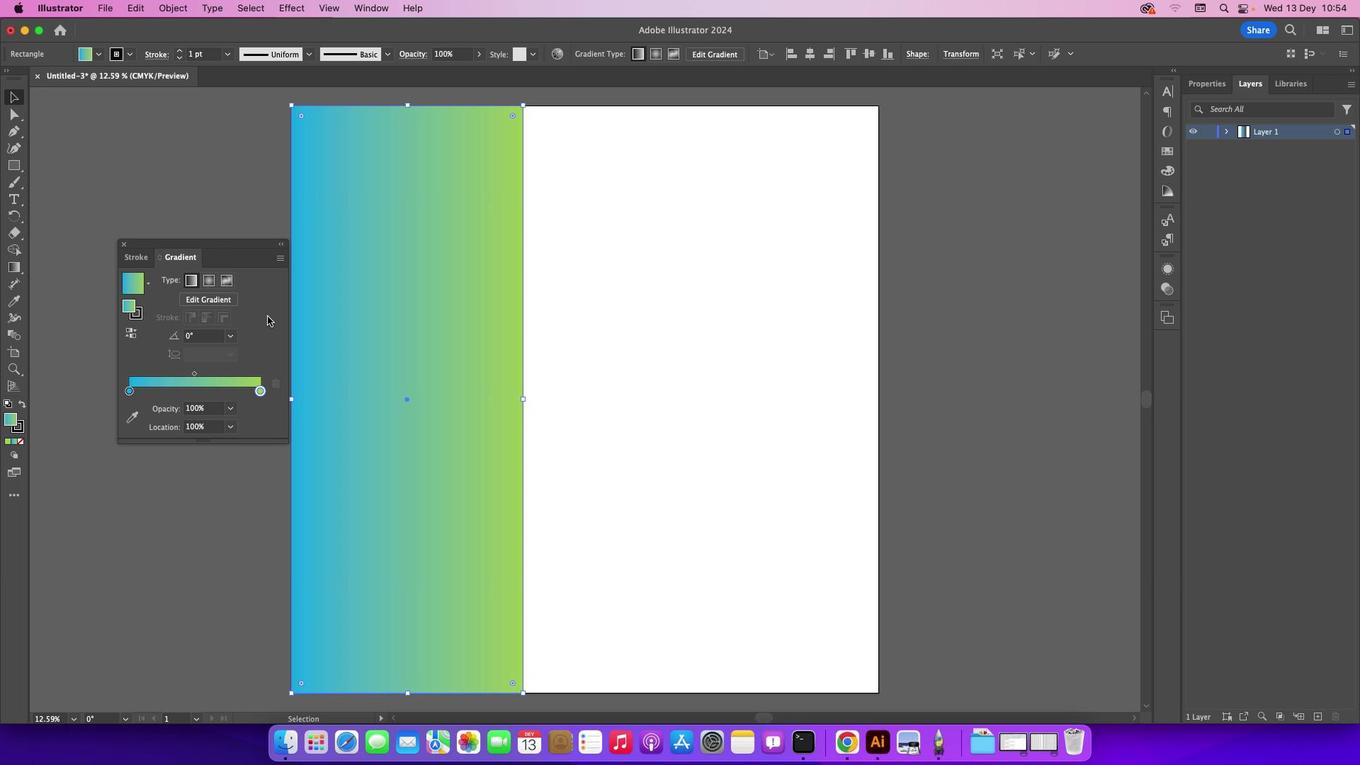 
Action: Mouse moved to (206, 276)
Screenshot: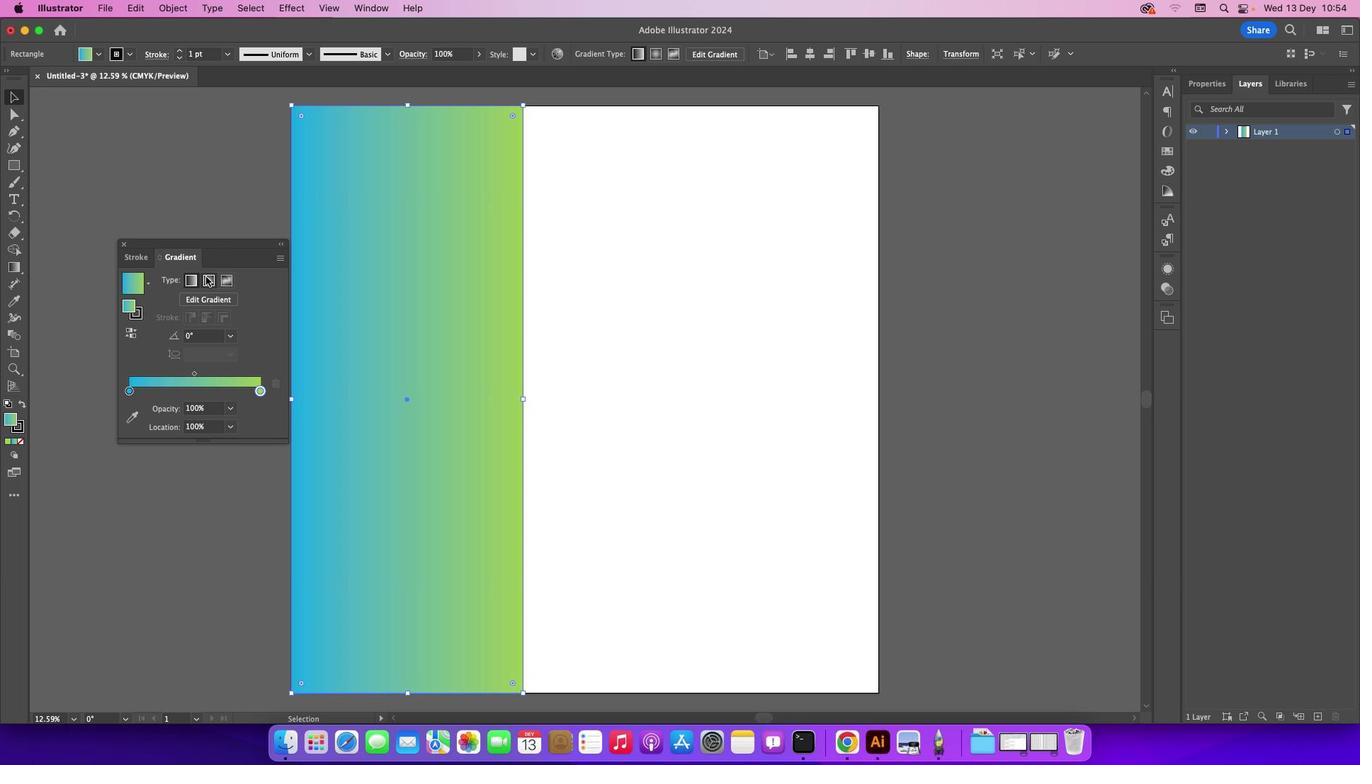 
Action: Mouse pressed left at (206, 276)
Screenshot: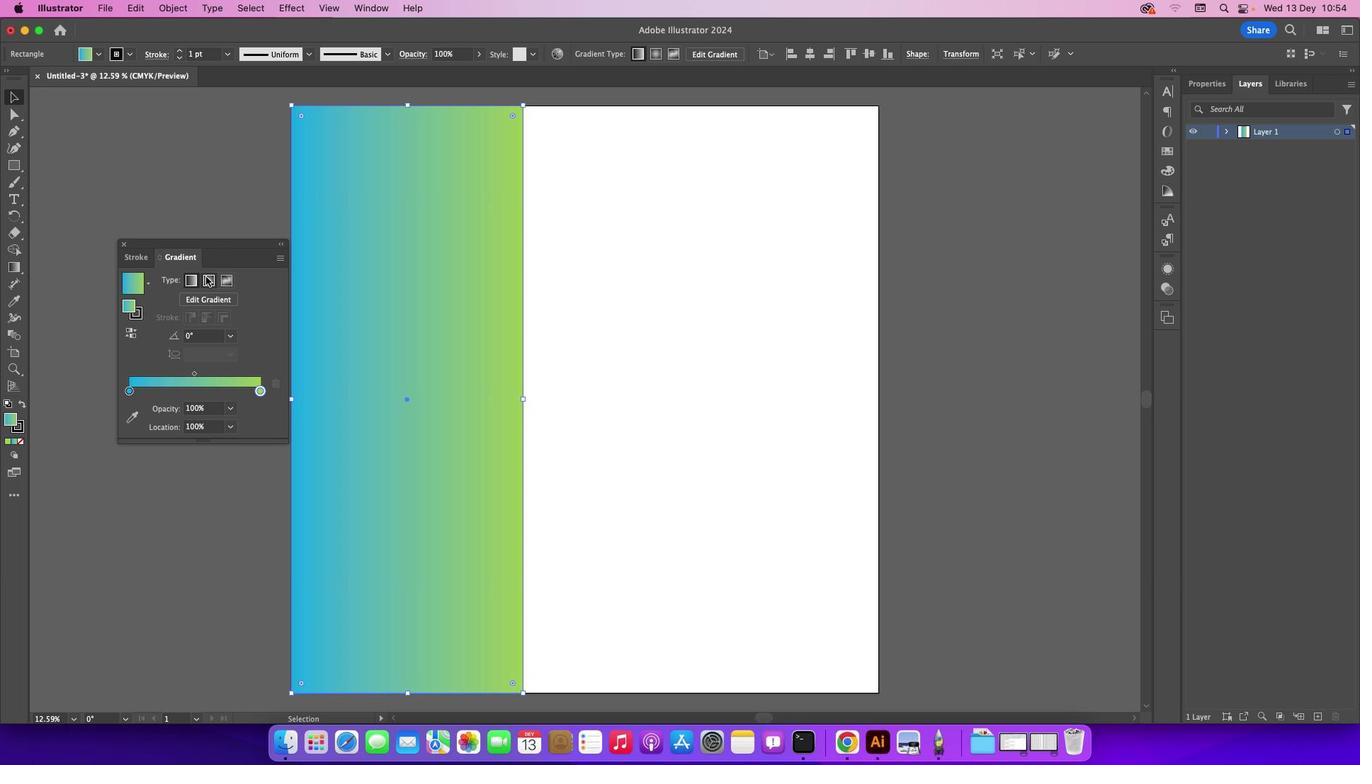 
Action: Mouse moved to (133, 329)
Screenshot: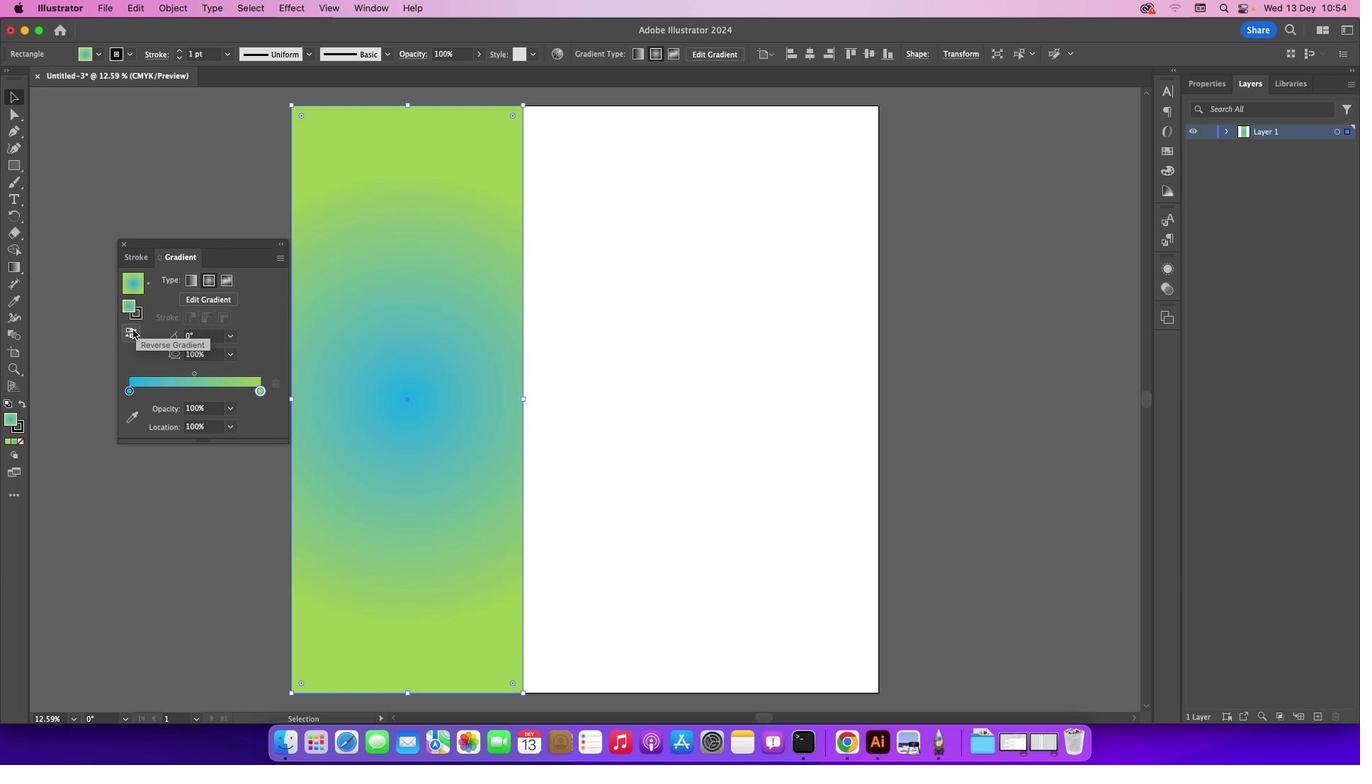 
Action: Mouse pressed left at (133, 329)
Screenshot: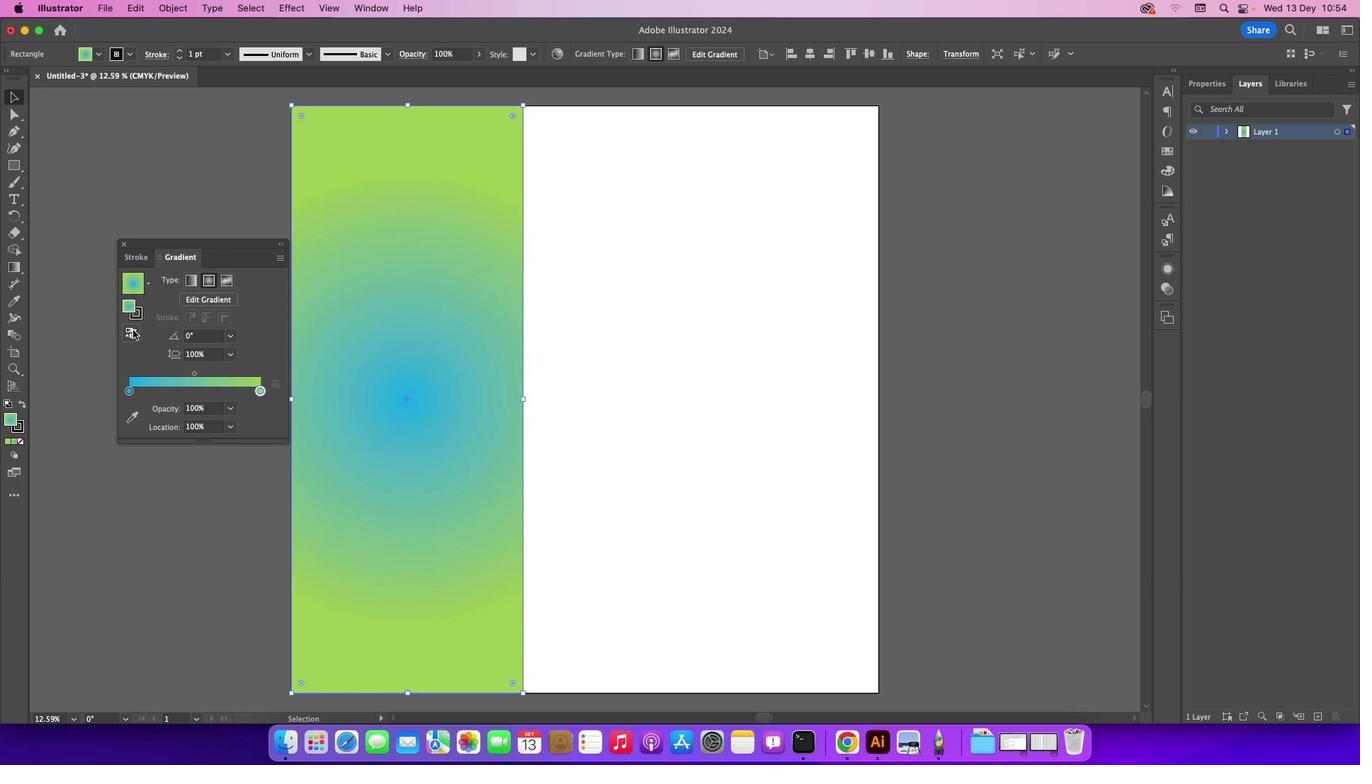 
Action: Mouse moved to (196, 376)
Screenshot: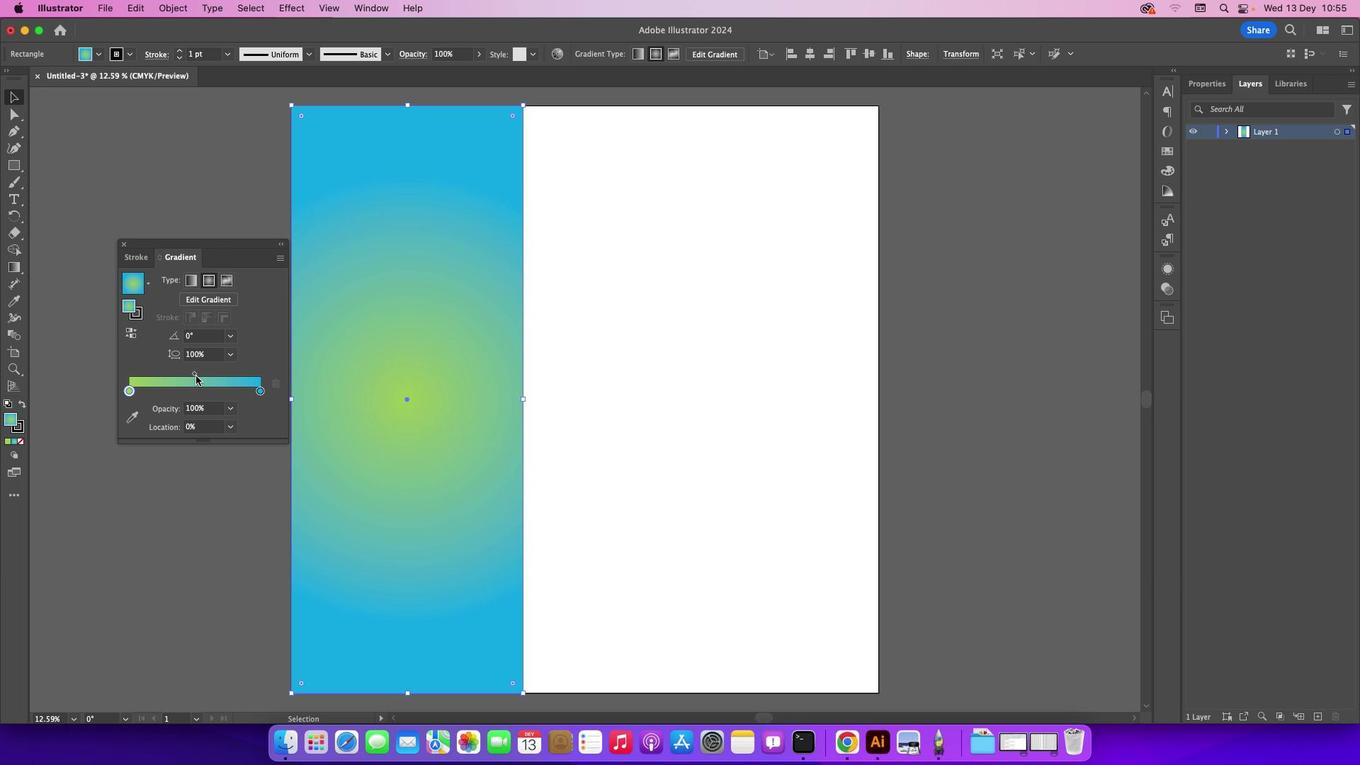 
Action: Mouse pressed left at (196, 376)
Screenshot: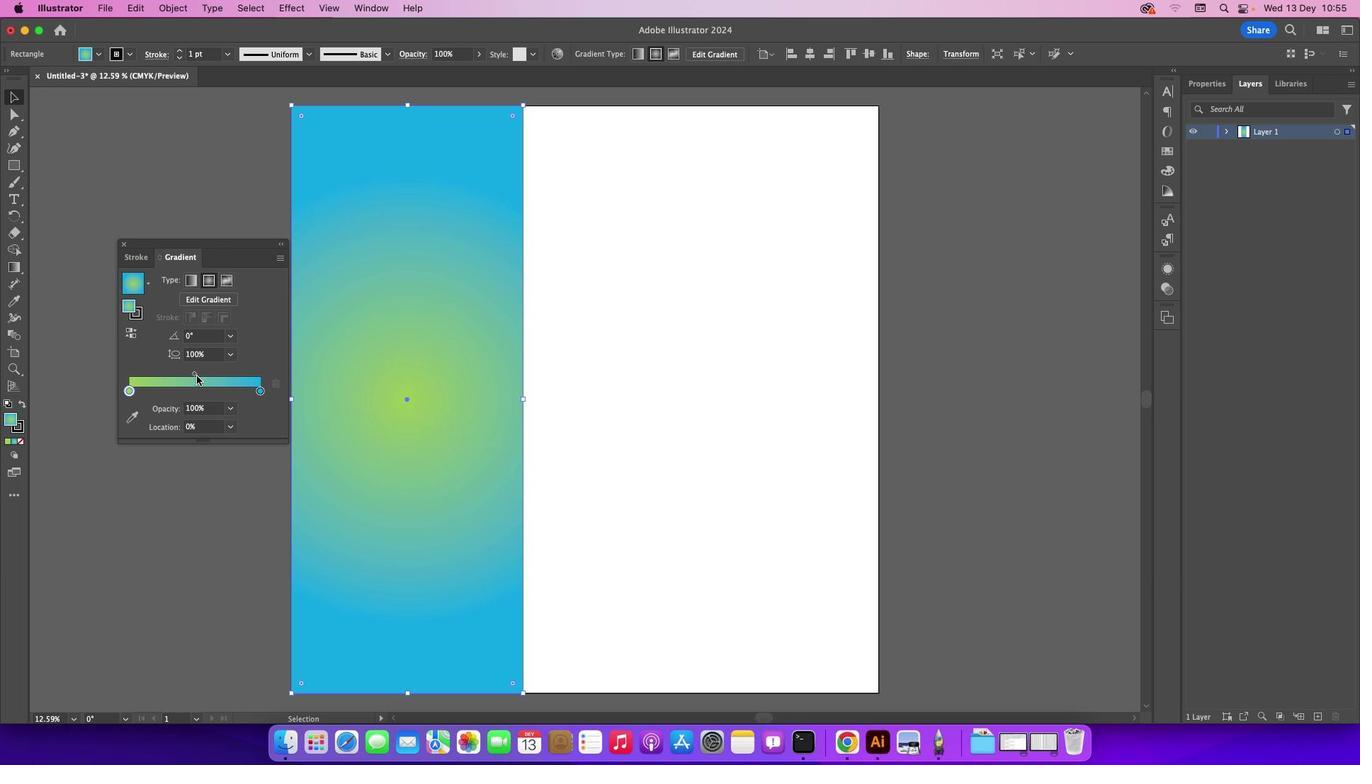 
Action: Mouse moved to (194, 375)
Screenshot: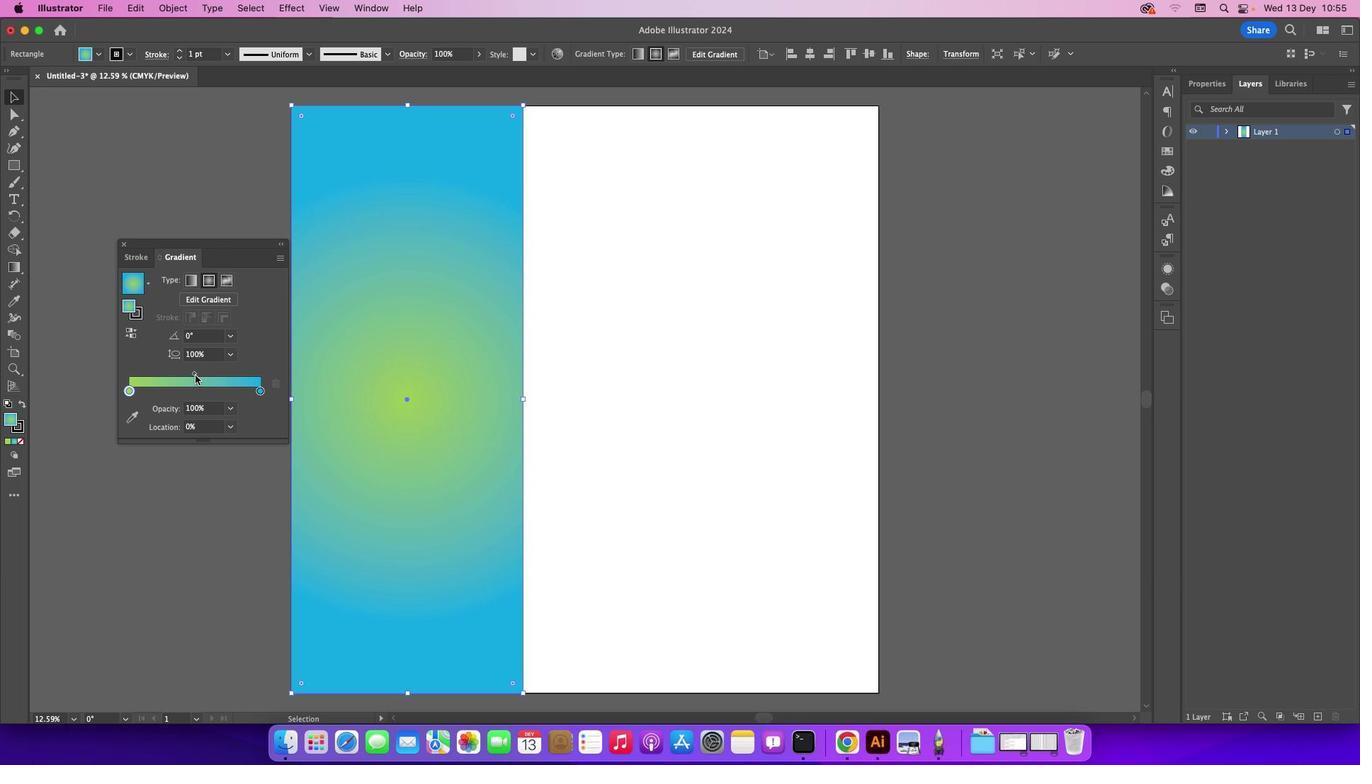 
Action: Mouse pressed left at (194, 375)
Screenshot: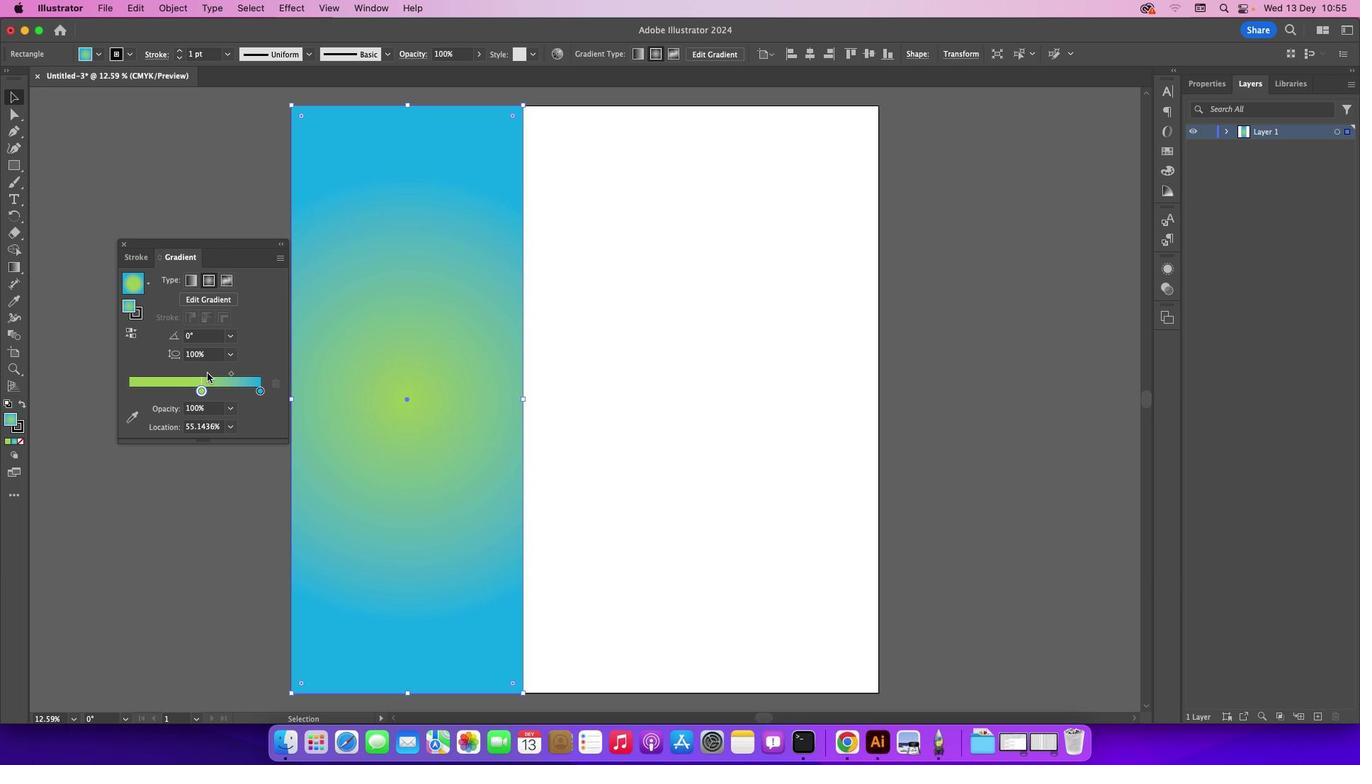 
Action: Mouse moved to (195, 374)
Screenshot: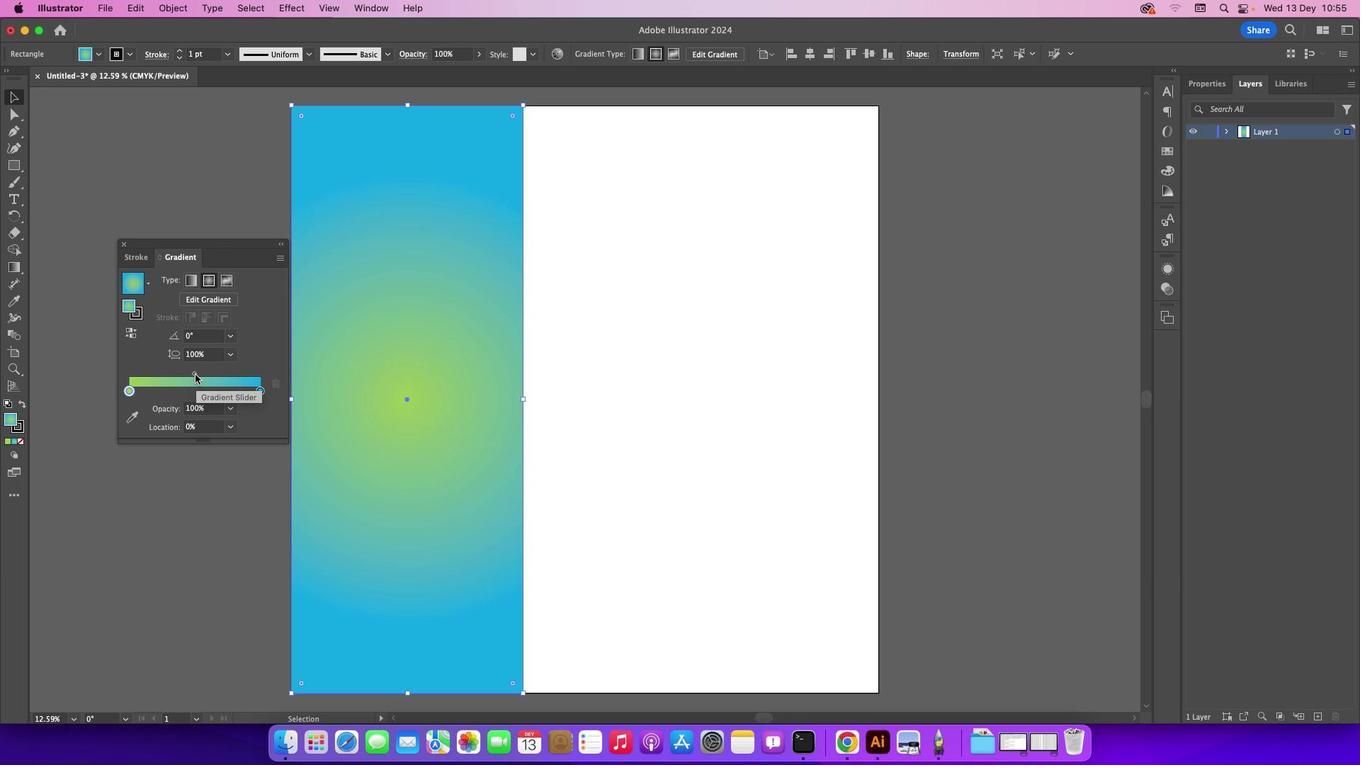 
Action: Mouse pressed left at (195, 374)
Screenshot: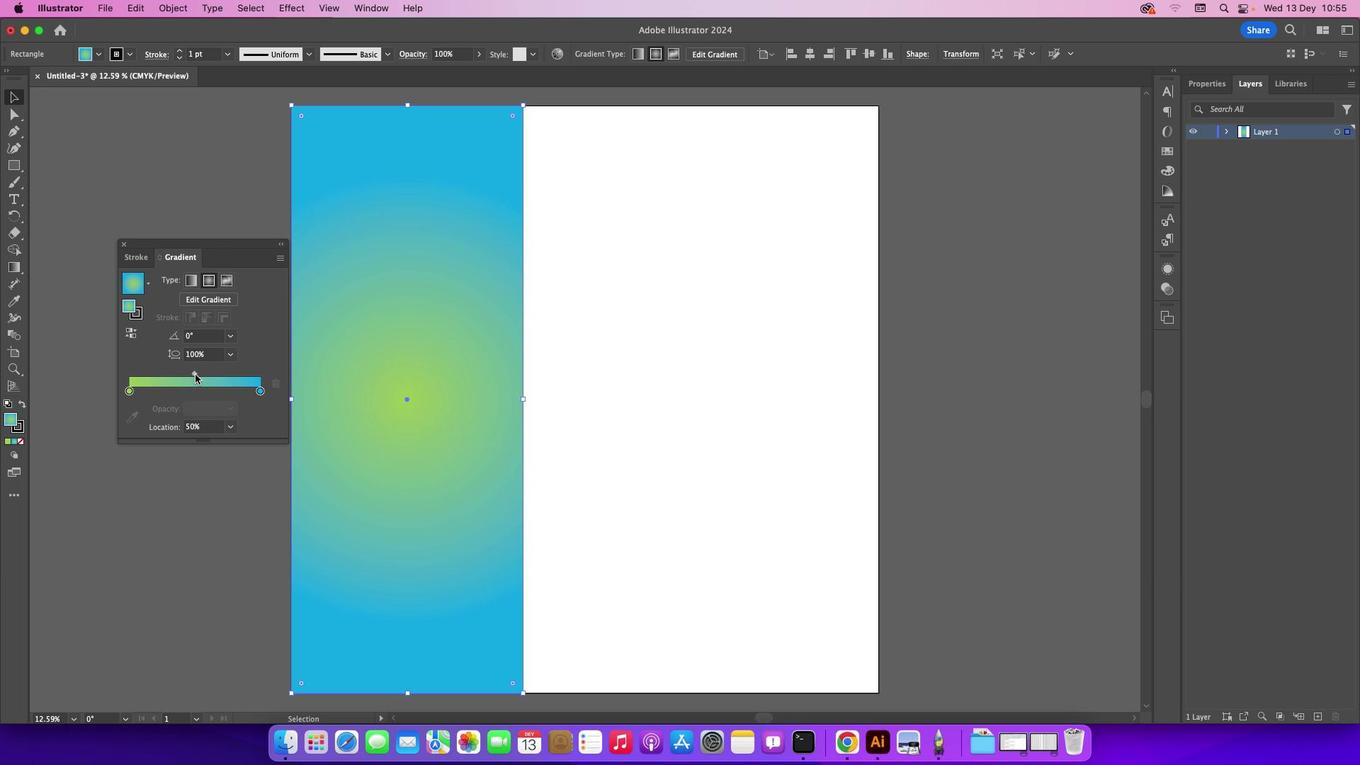 
Action: Mouse pressed left at (195, 374)
Screenshot: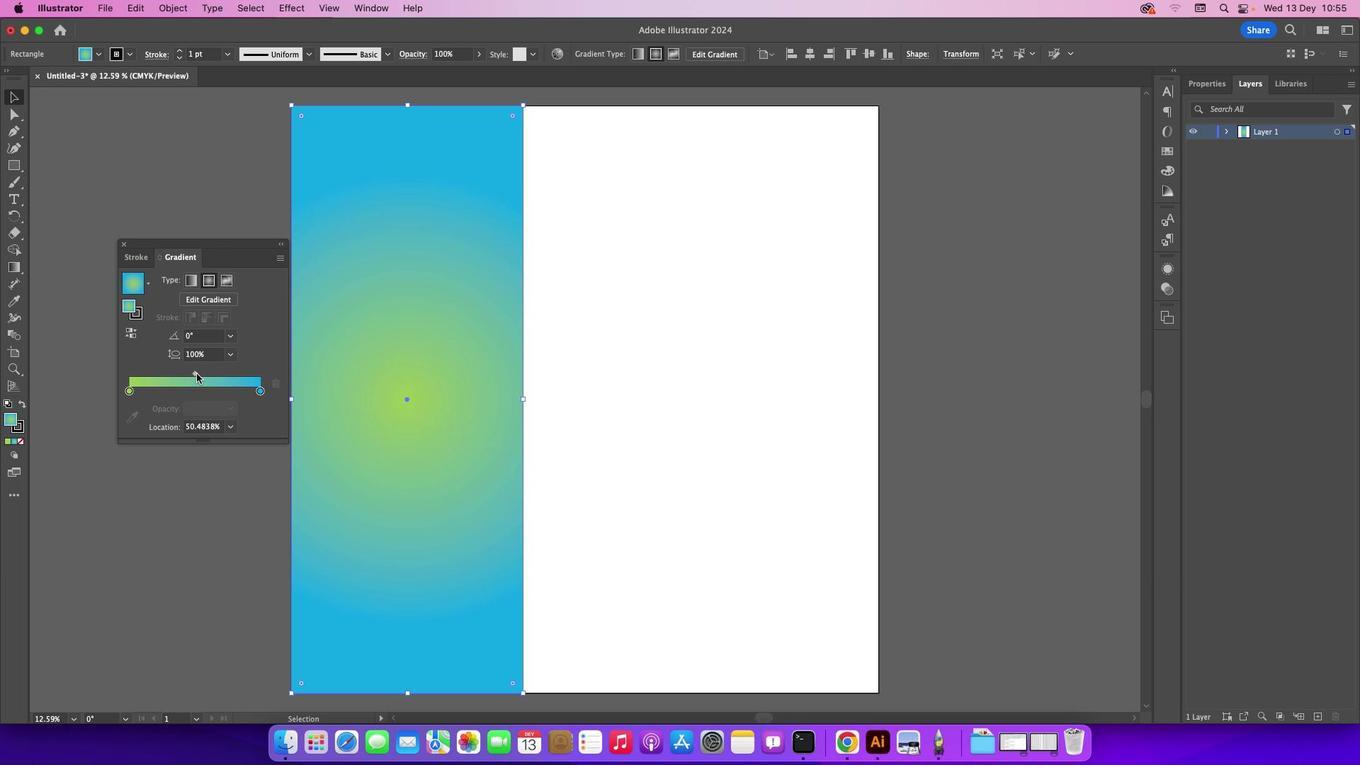 
Action: Mouse moved to (207, 372)
Screenshot: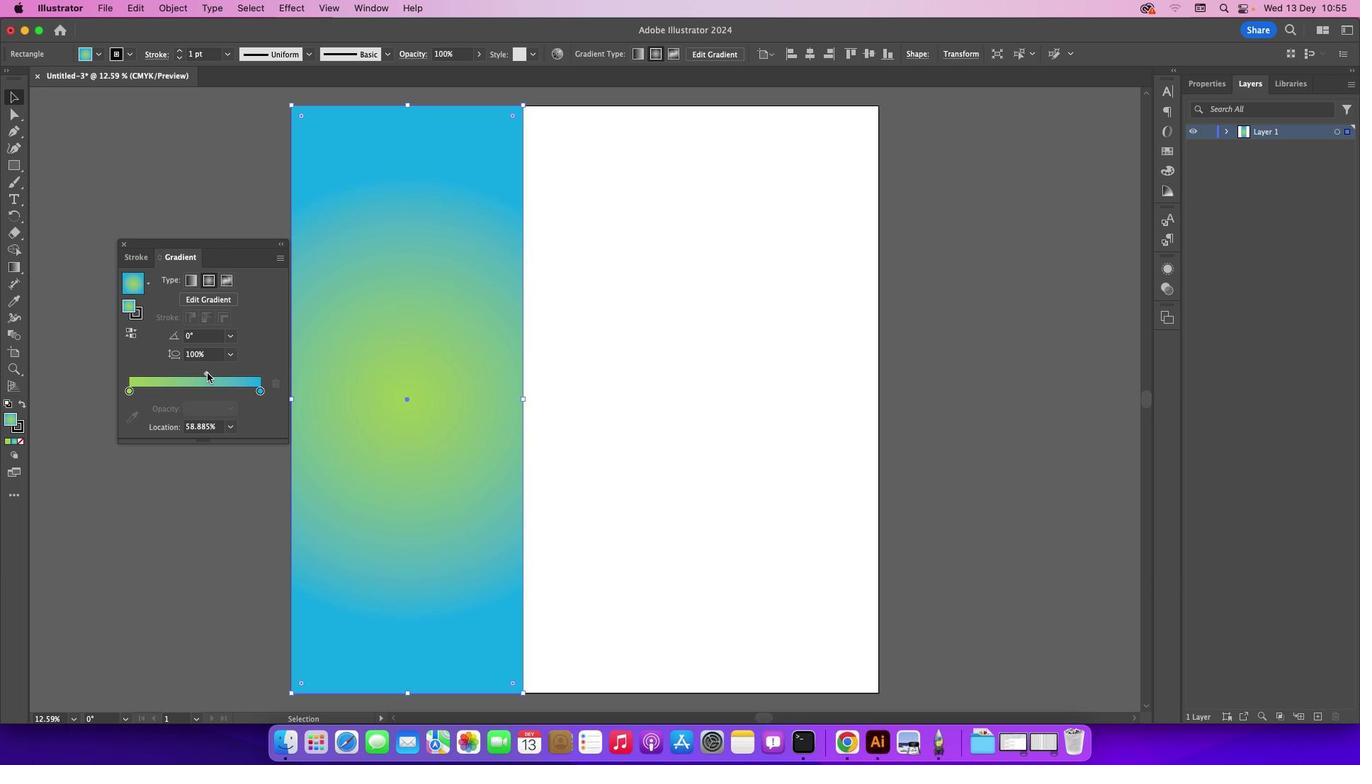 
Action: Mouse pressed left at (207, 372)
Screenshot: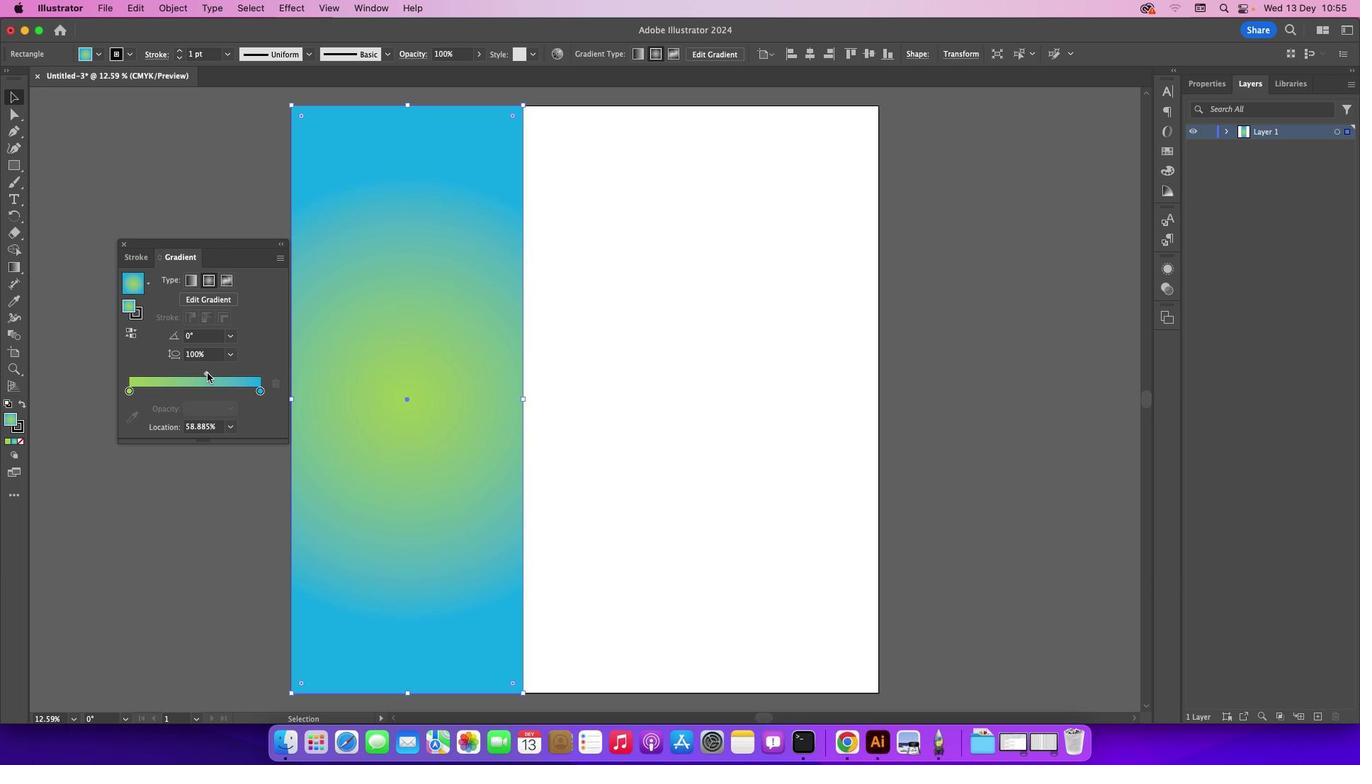 
Action: Mouse moved to (213, 375)
Screenshot: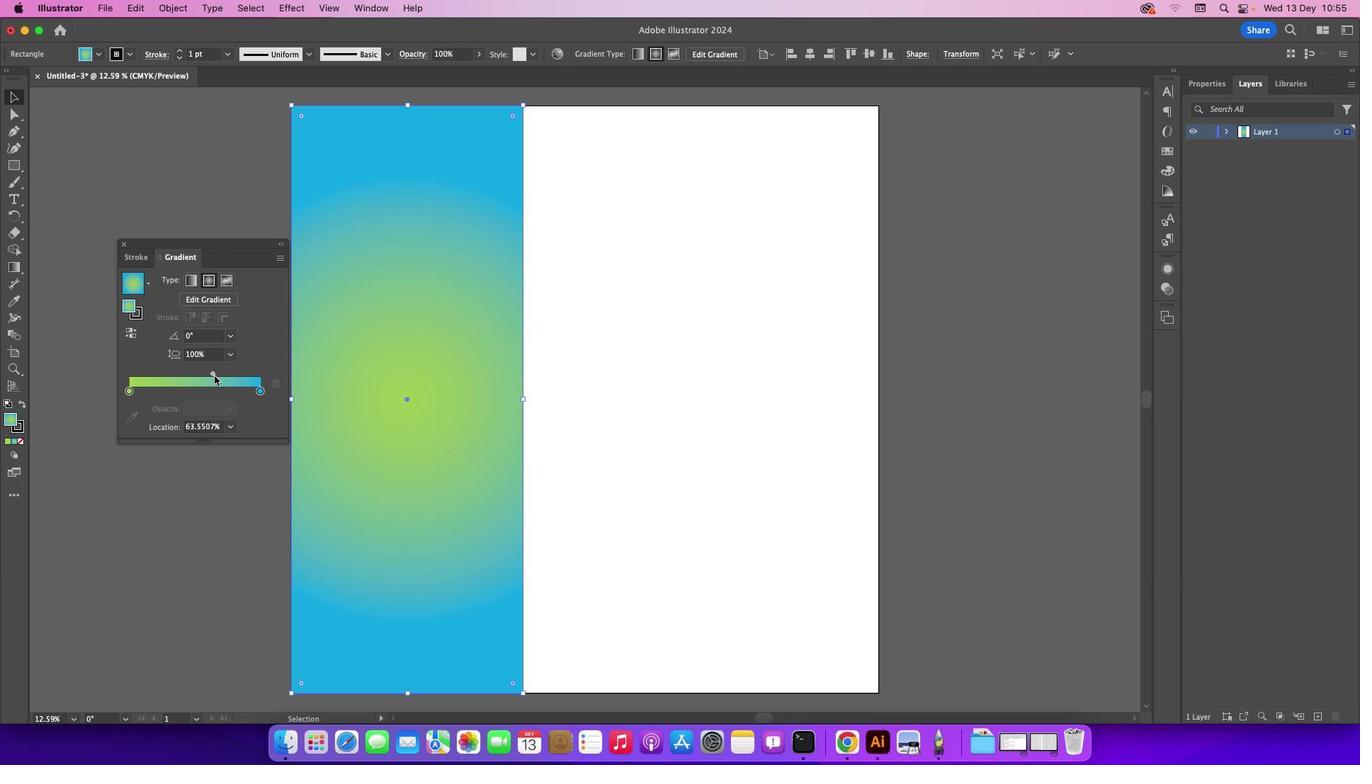 
Action: Mouse pressed left at (213, 375)
Screenshot: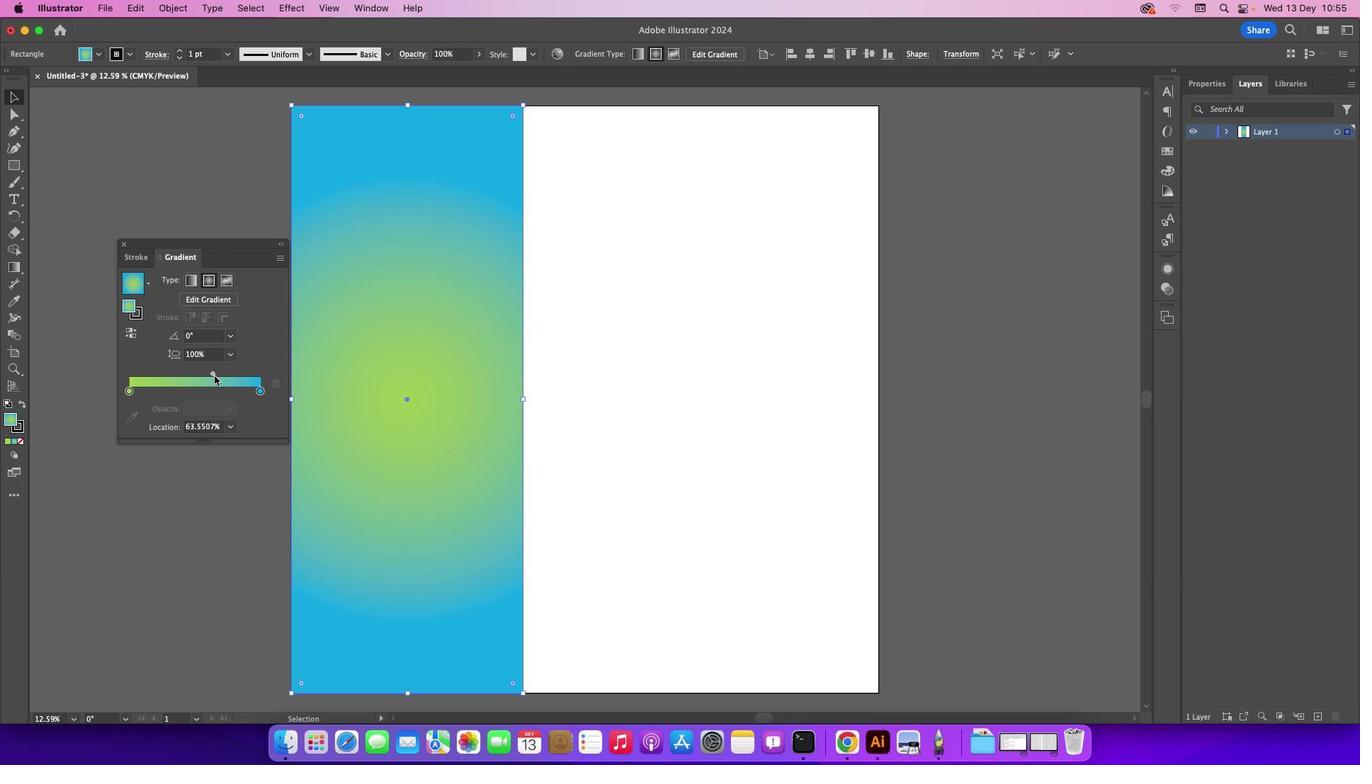 
Action: Mouse moved to (263, 353)
Screenshot: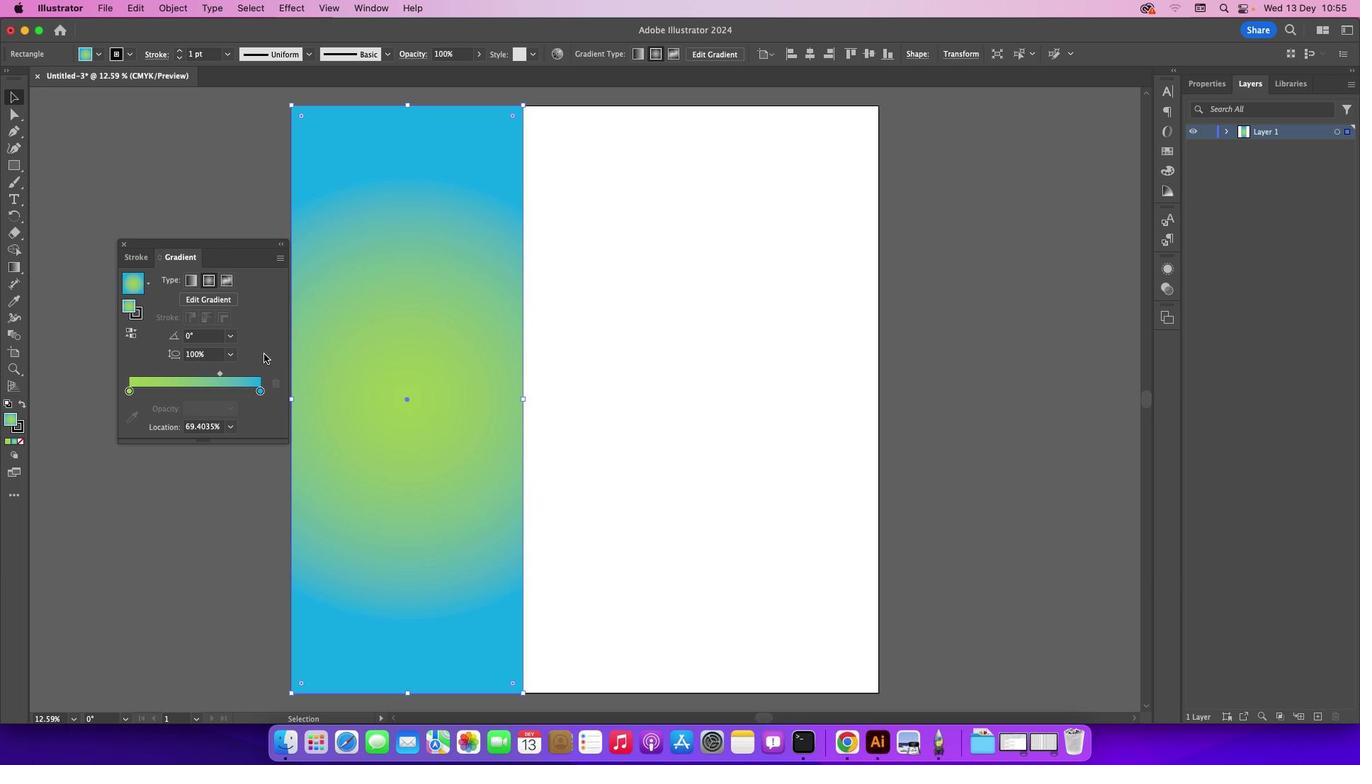 
Action: Mouse pressed left at (263, 353)
Screenshot: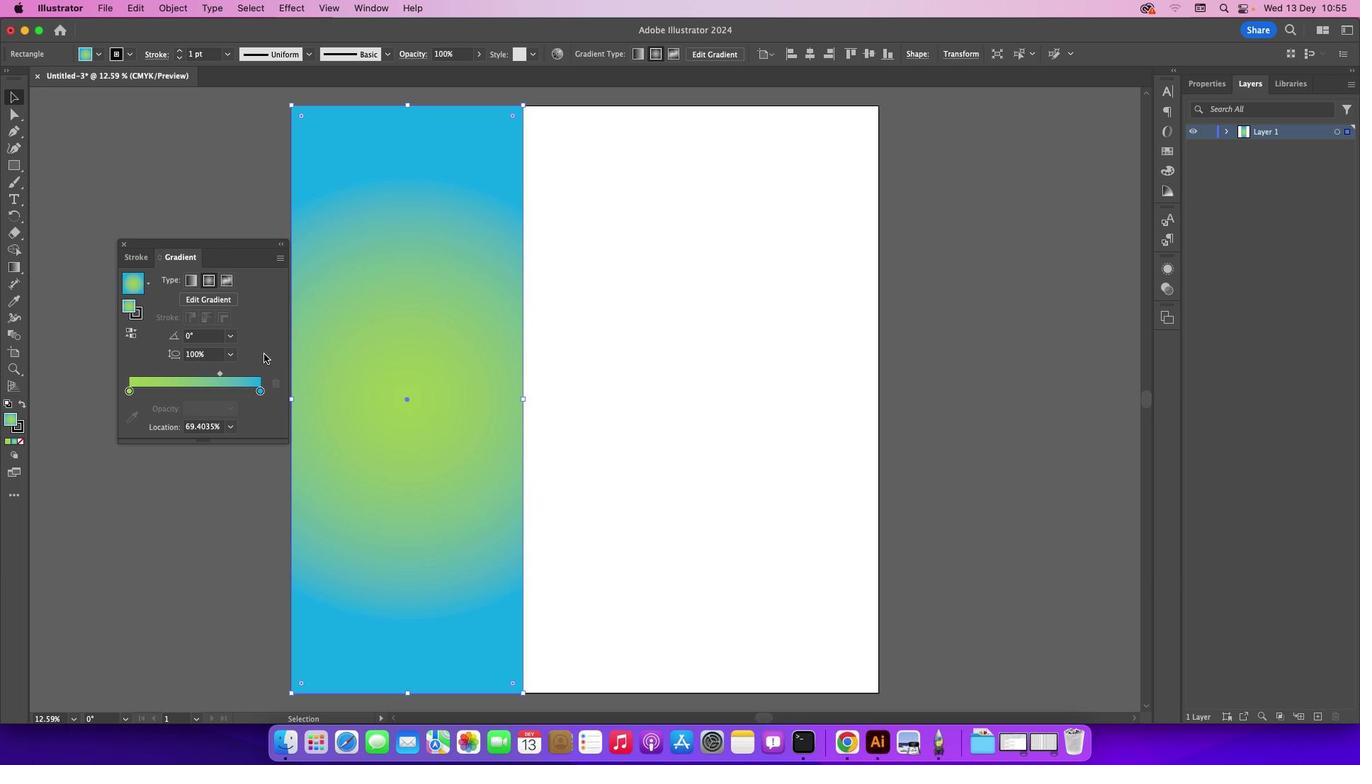 
Action: Mouse moved to (221, 374)
Screenshot: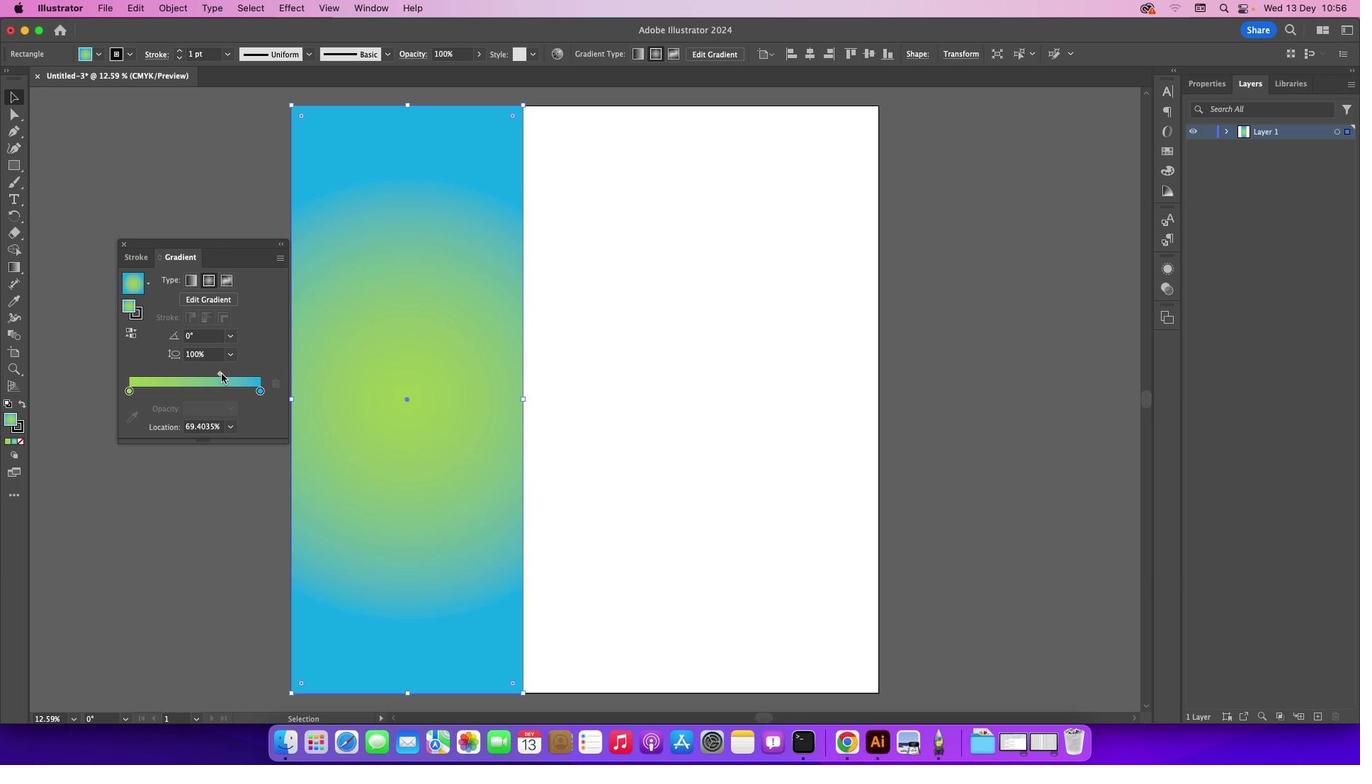 
Action: Mouse pressed left at (221, 374)
Screenshot: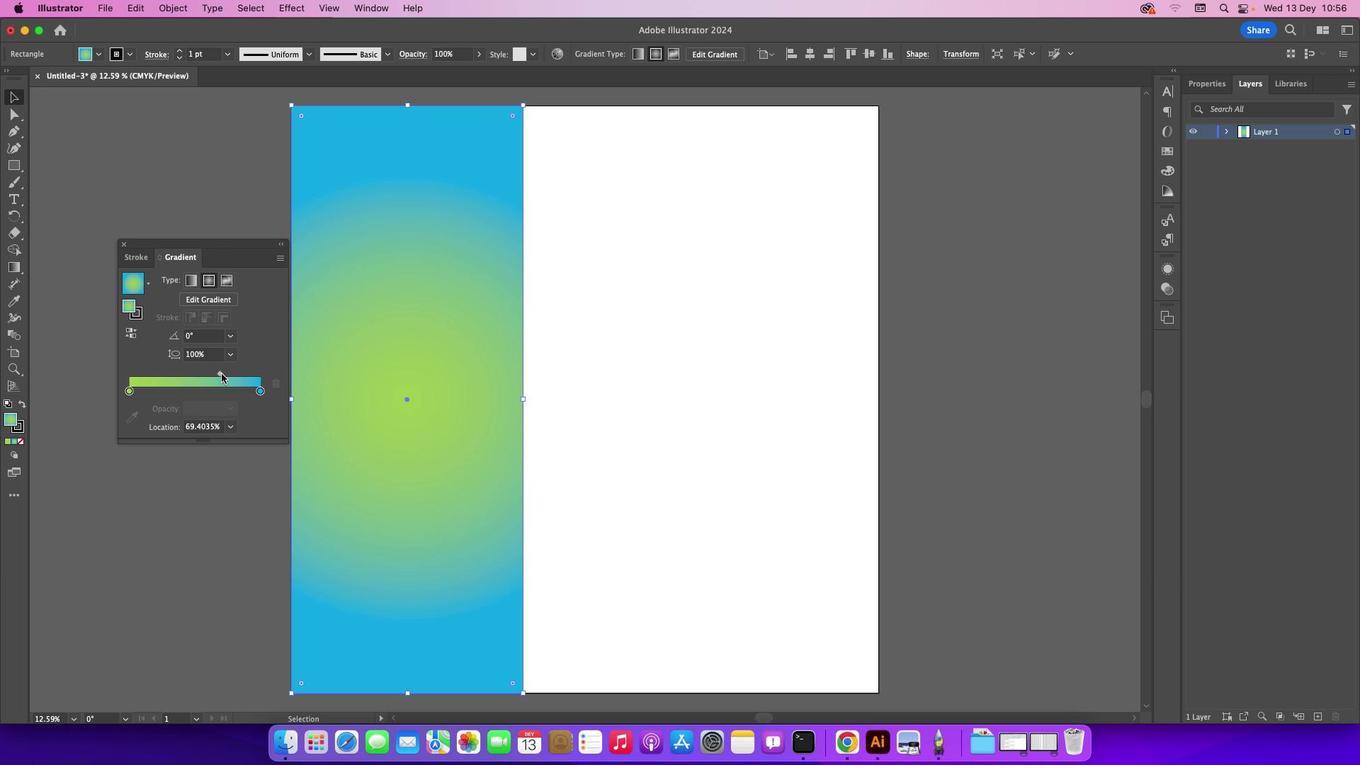 
Action: Mouse moved to (204, 375)
Screenshot: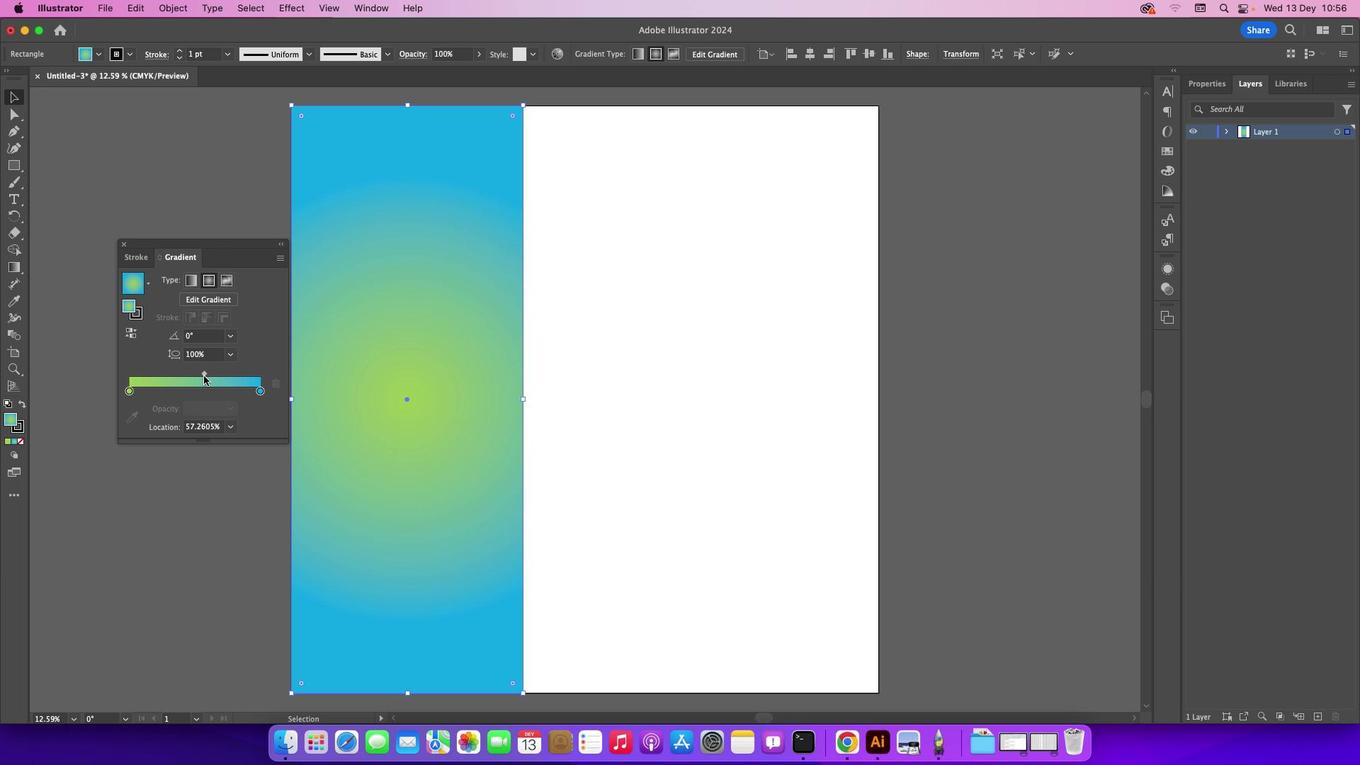 
Action: Mouse pressed left at (204, 375)
Screenshot: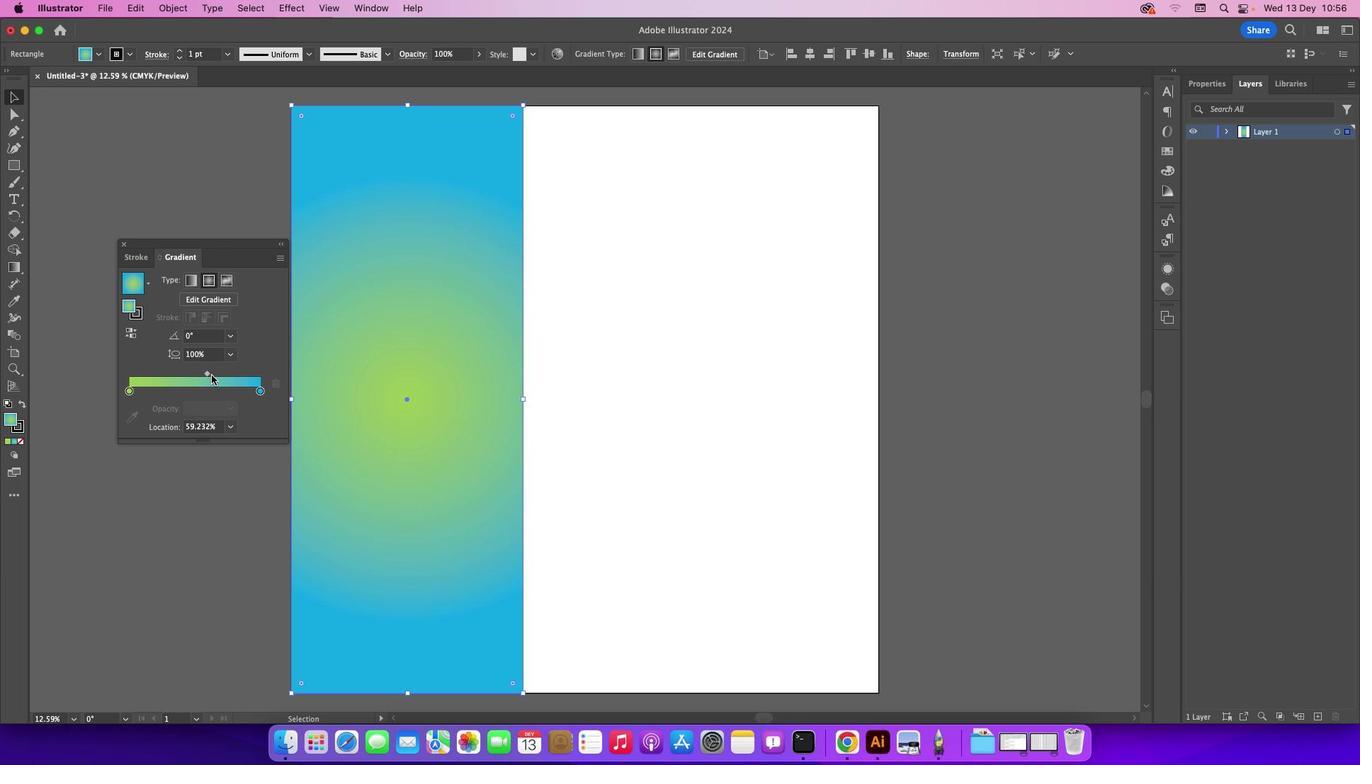
Action: Mouse moved to (242, 364)
Screenshot: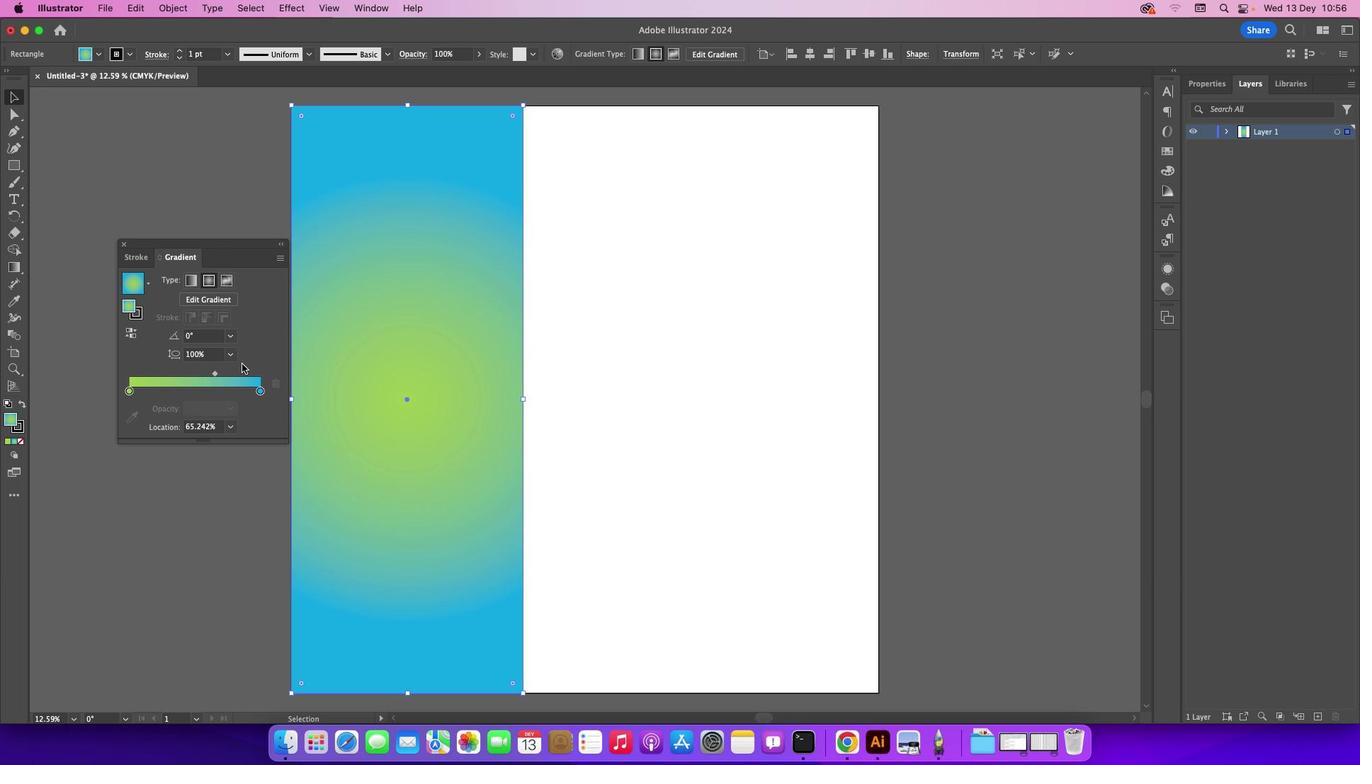 
Action: Mouse pressed left at (242, 364)
Screenshot: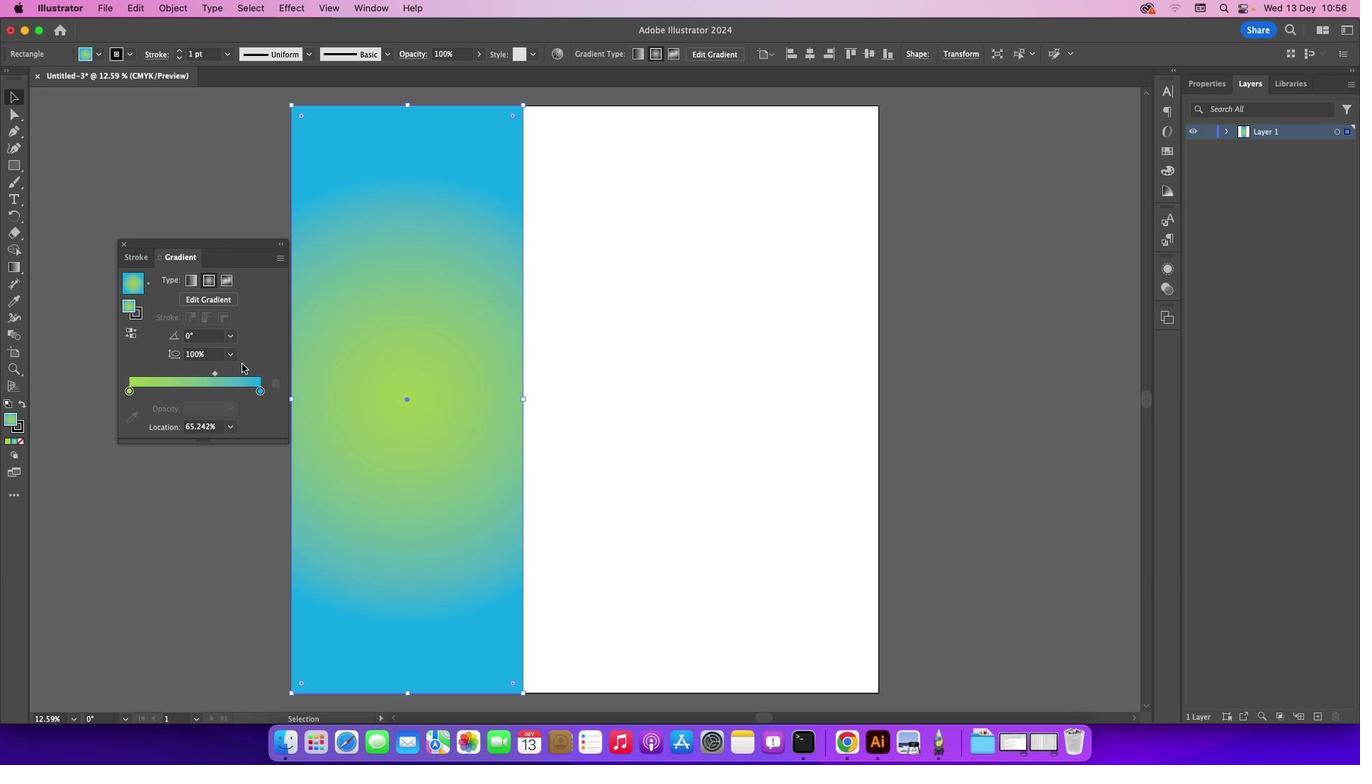 
Action: Mouse moved to (215, 374)
Screenshot: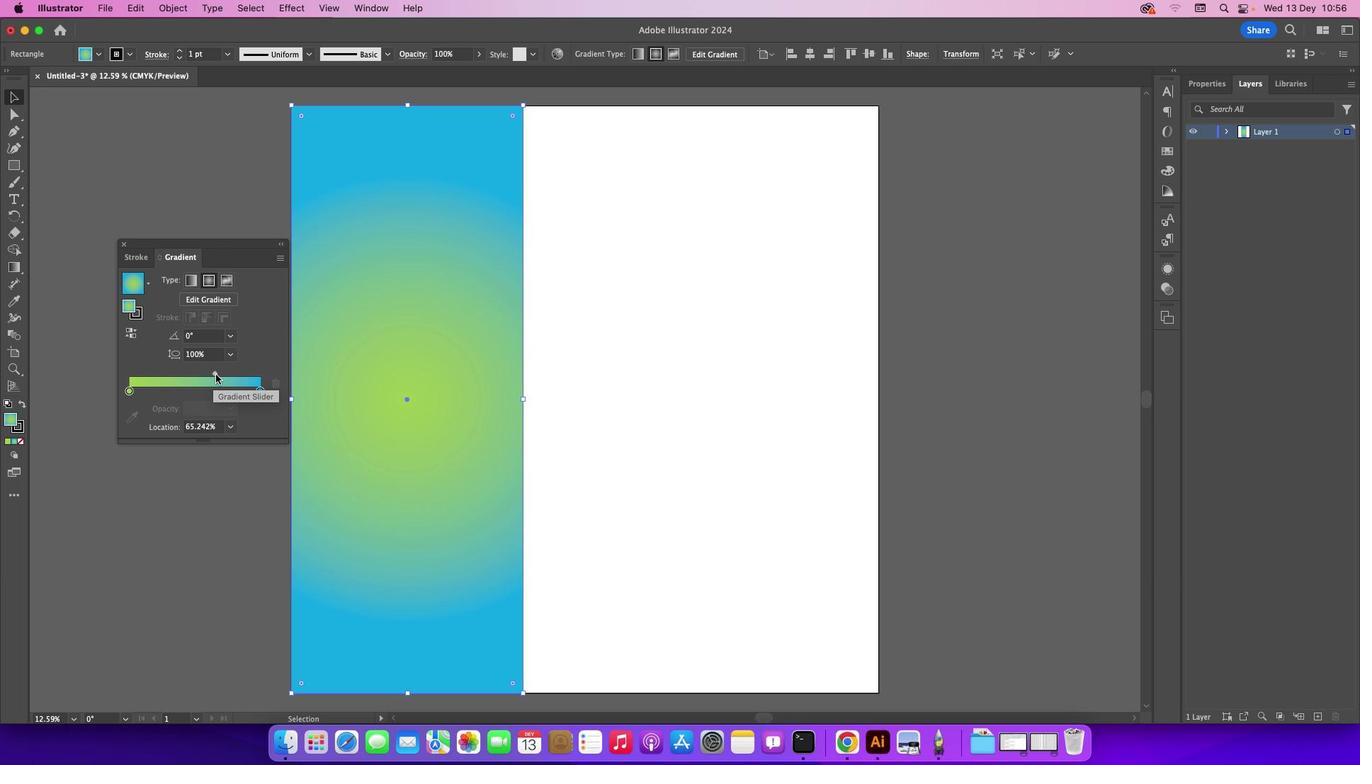 
Action: Mouse pressed left at (215, 374)
Screenshot: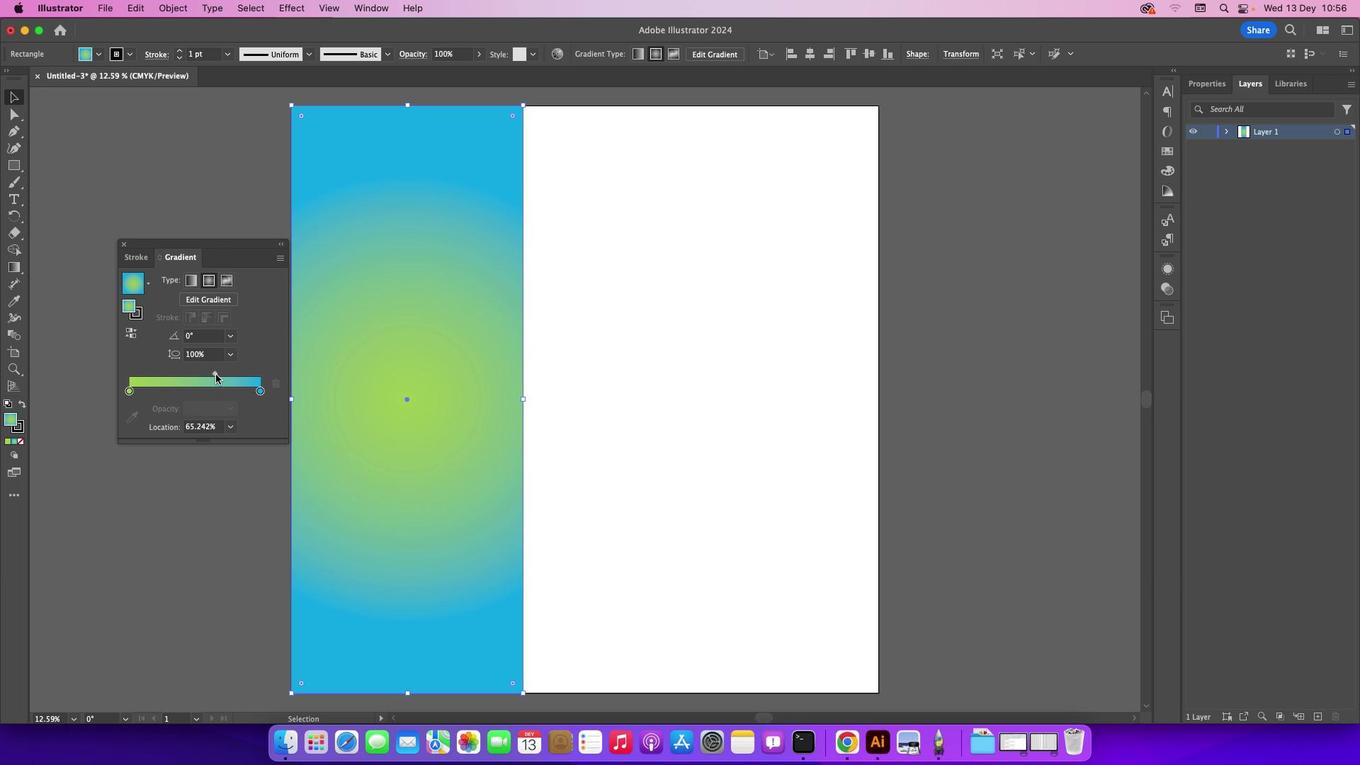 
Action: Mouse pressed left at (215, 374)
Screenshot: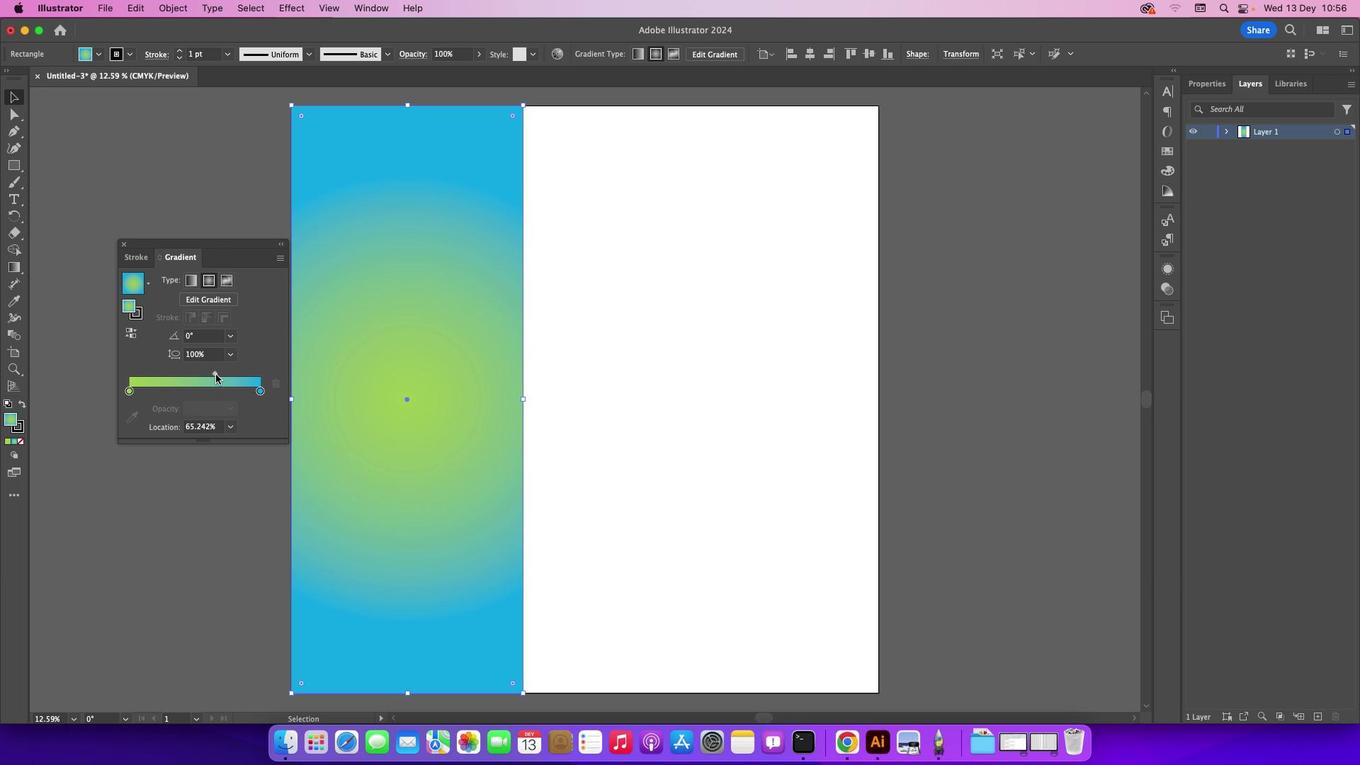 
Action: Mouse moved to (201, 375)
Screenshot: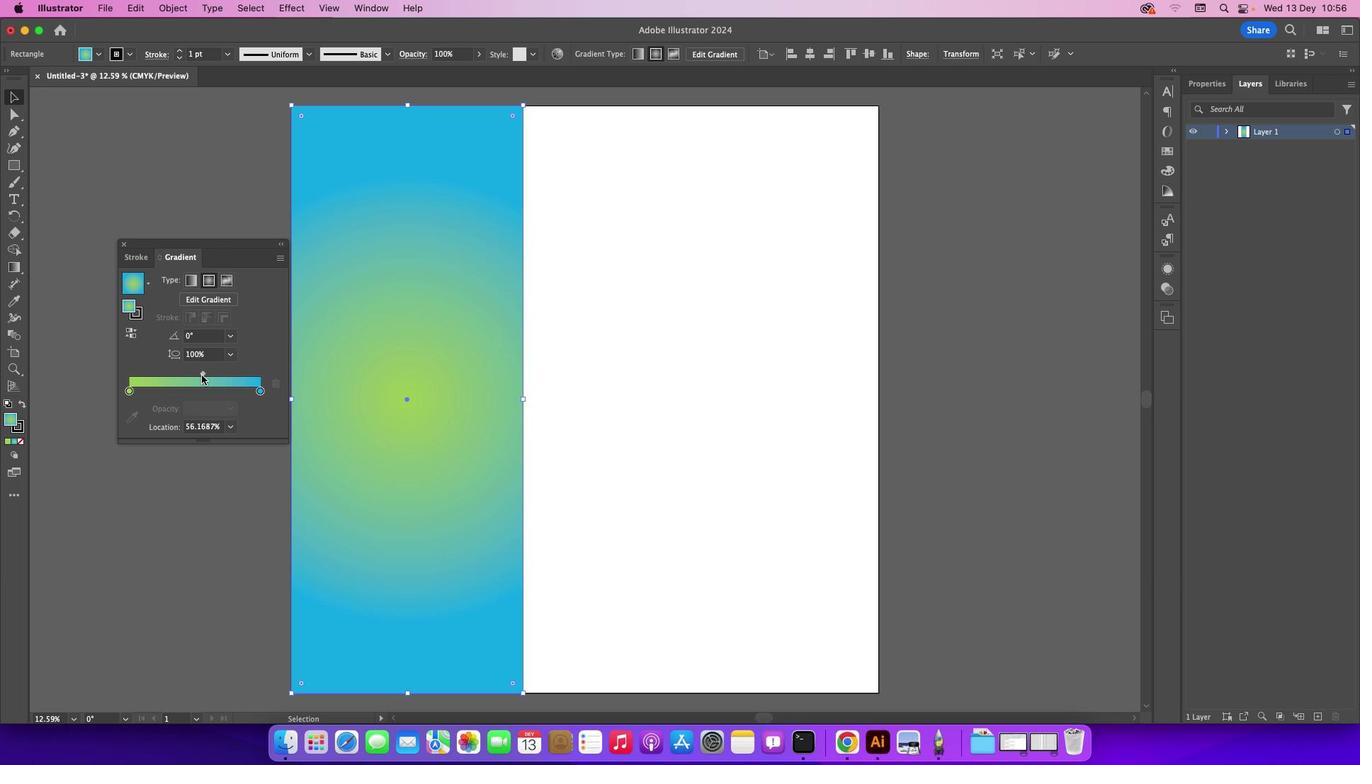 
Action: Mouse pressed left at (201, 375)
Screenshot: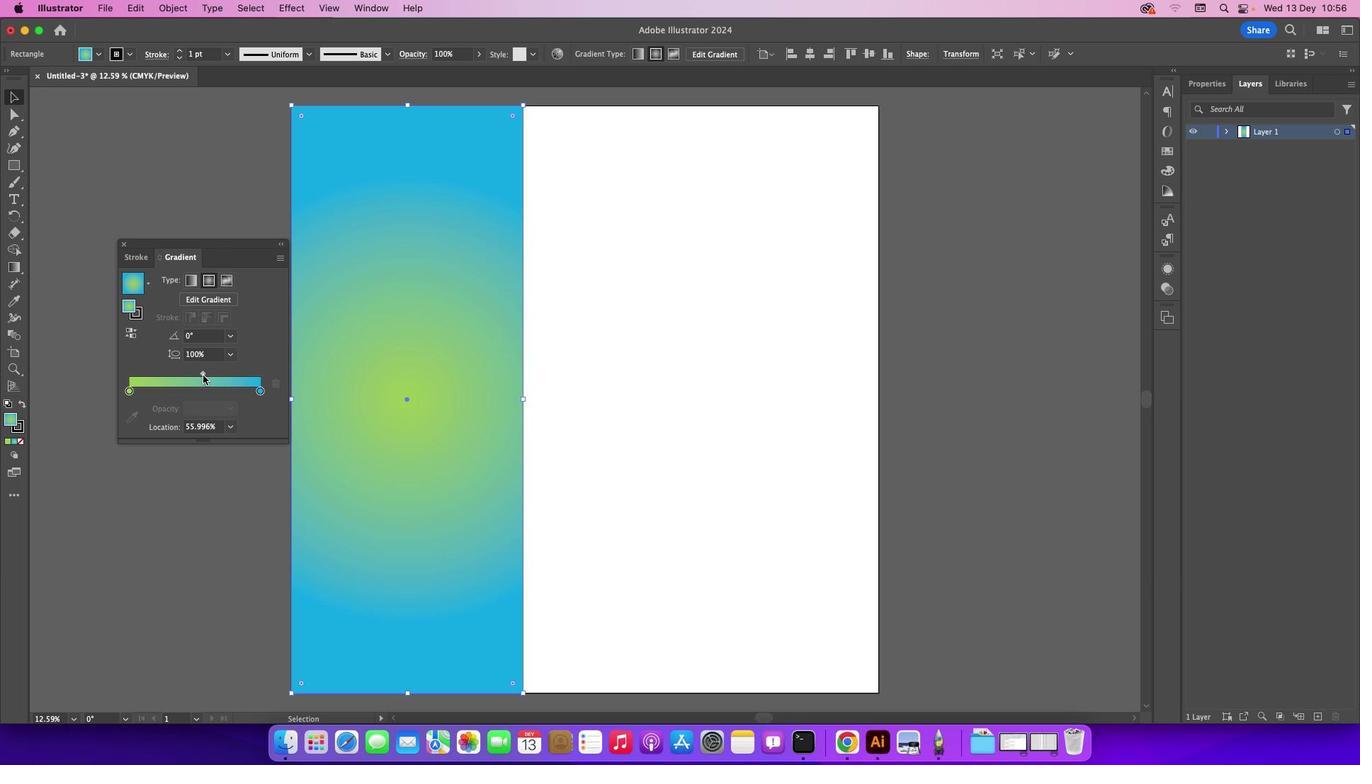 
Action: Mouse moved to (125, 245)
Screenshot: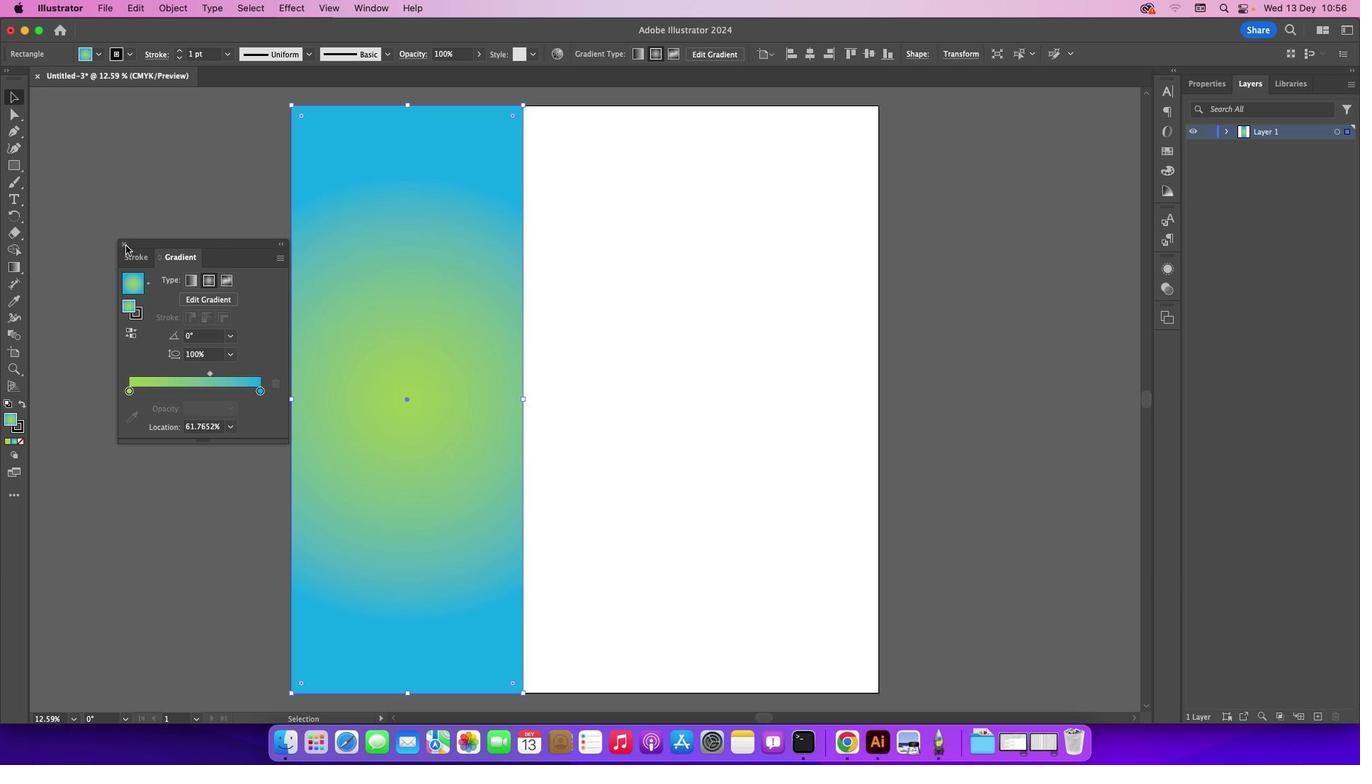 
Action: Mouse pressed left at (125, 245)
Screenshot: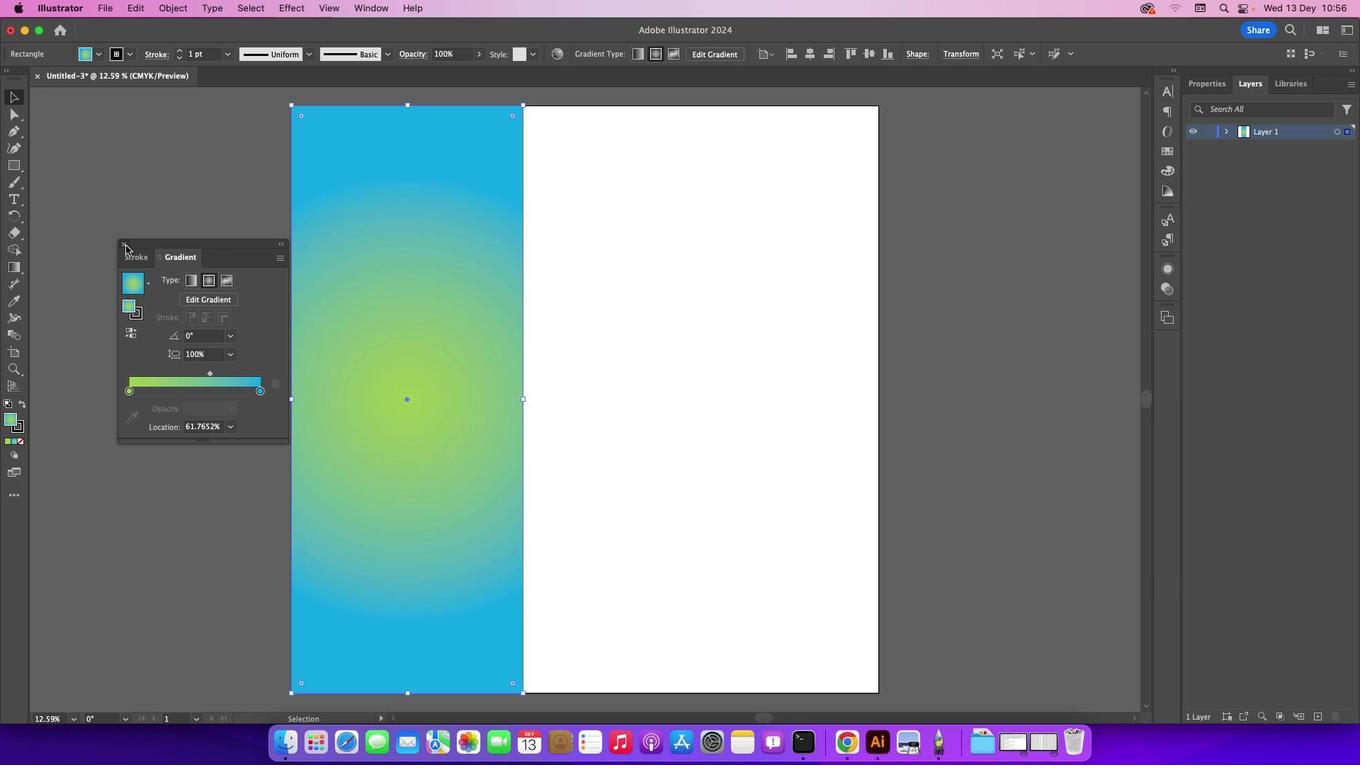 
Action: Mouse moved to (663, 363)
Screenshot: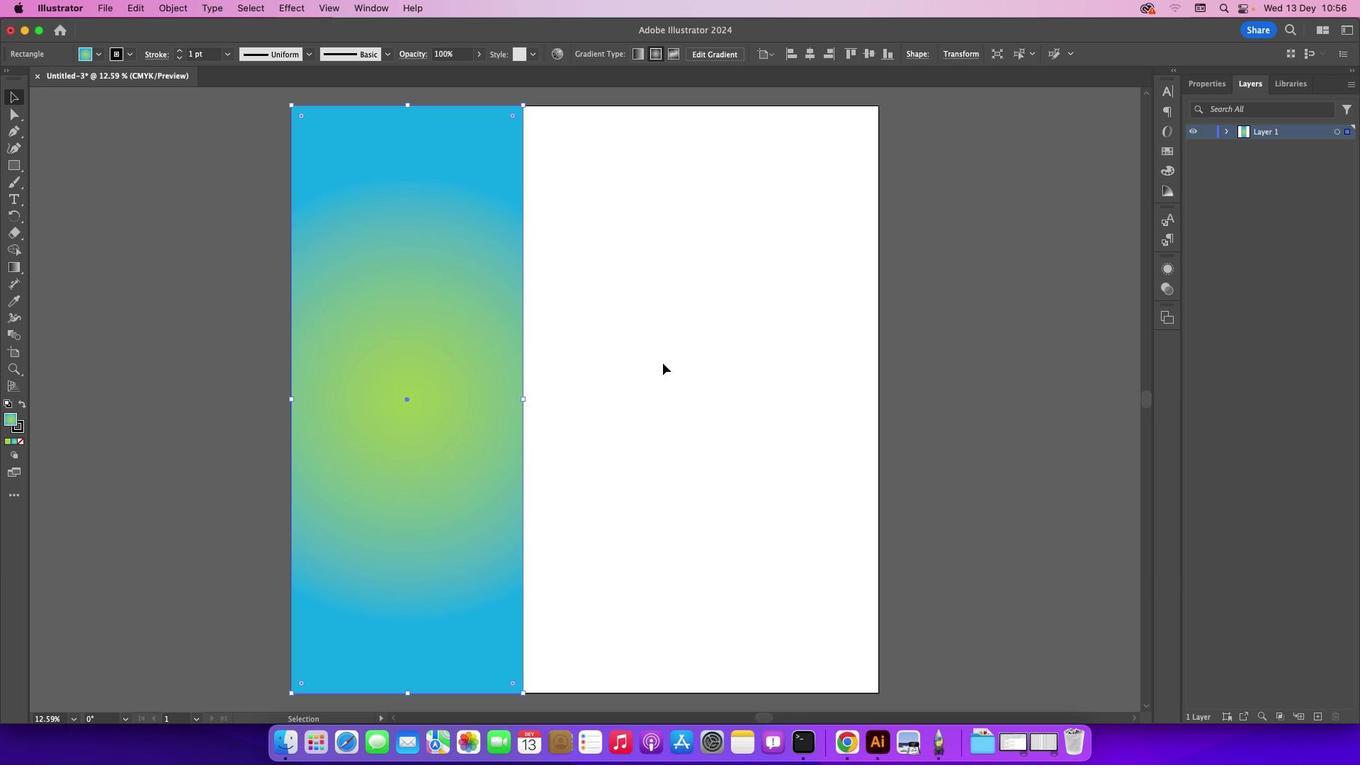 
Action: Mouse pressed left at (663, 363)
Screenshot: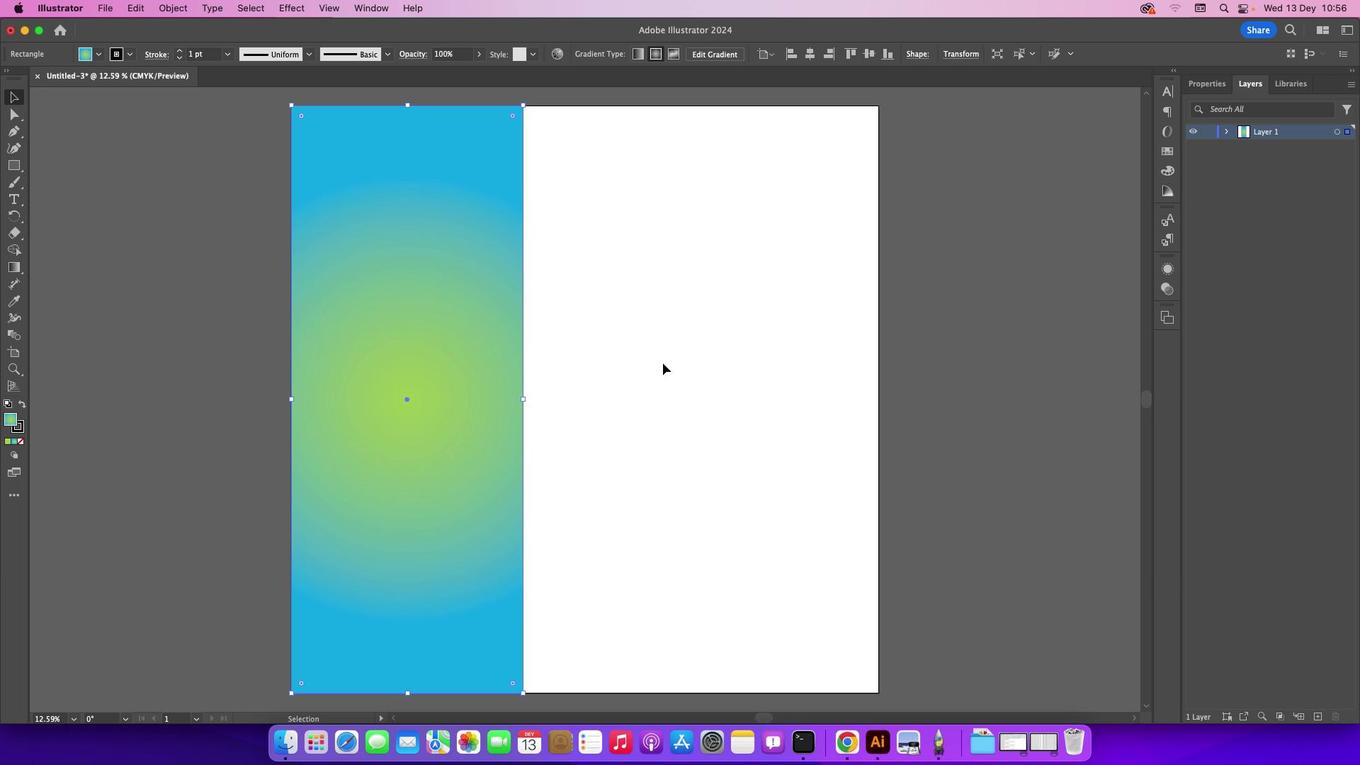 
Action: Mouse moved to (7, 163)
Screenshot: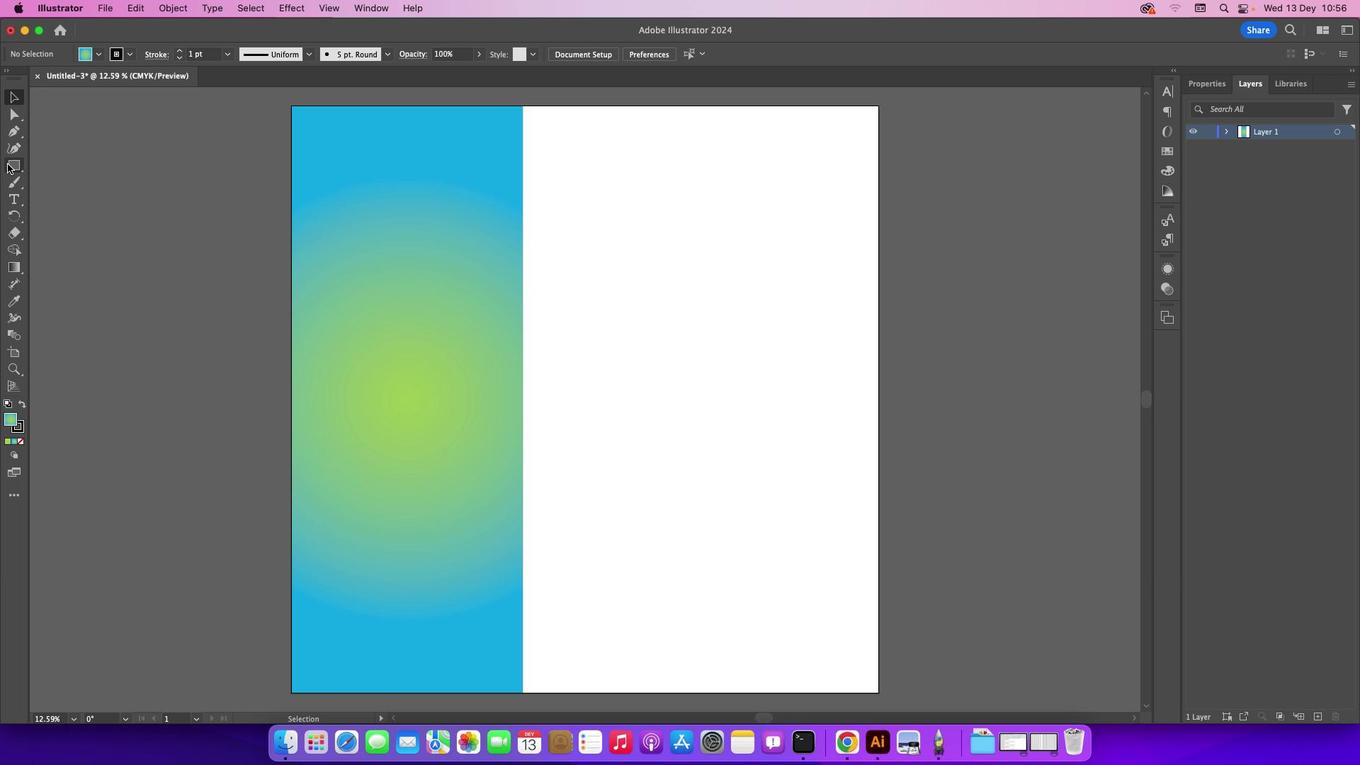 
Action: Mouse pressed left at (7, 163)
Screenshot: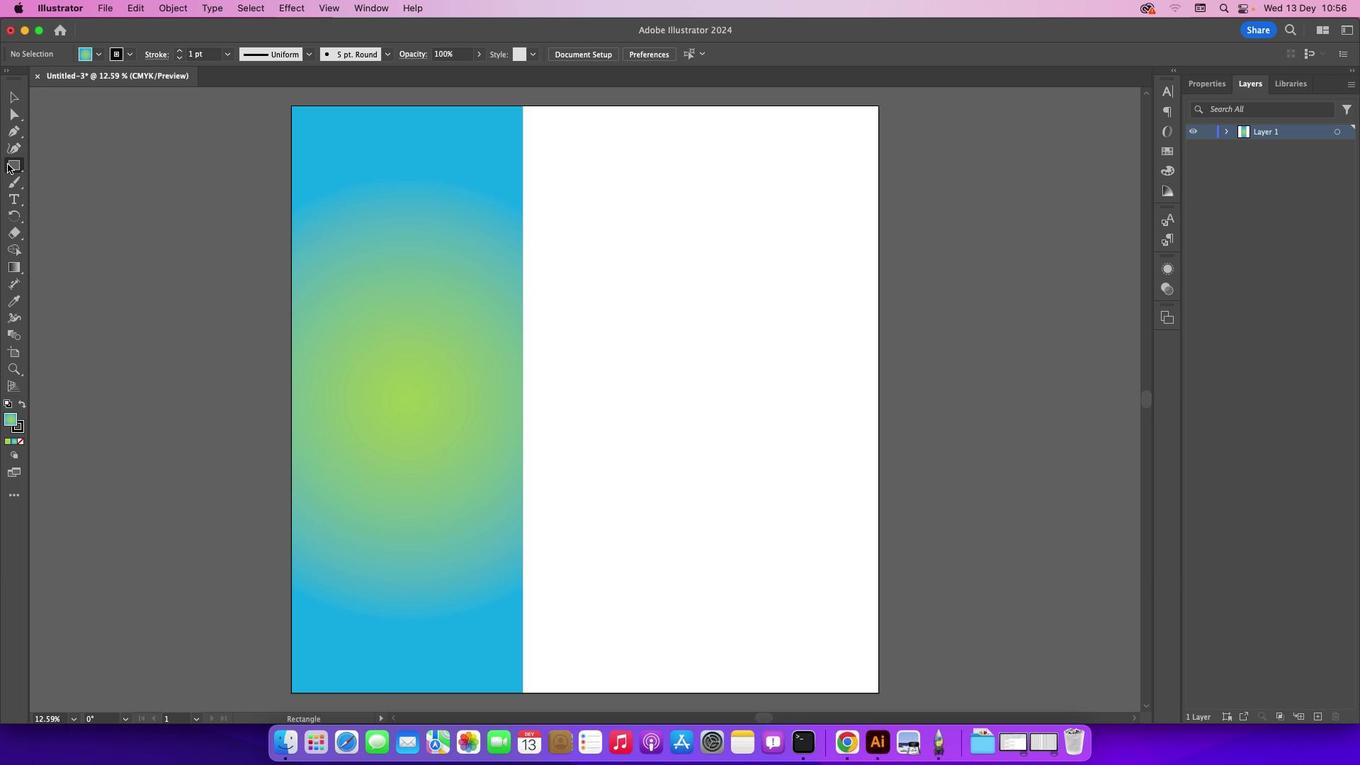 
Action: Mouse moved to (70, 179)
Screenshot: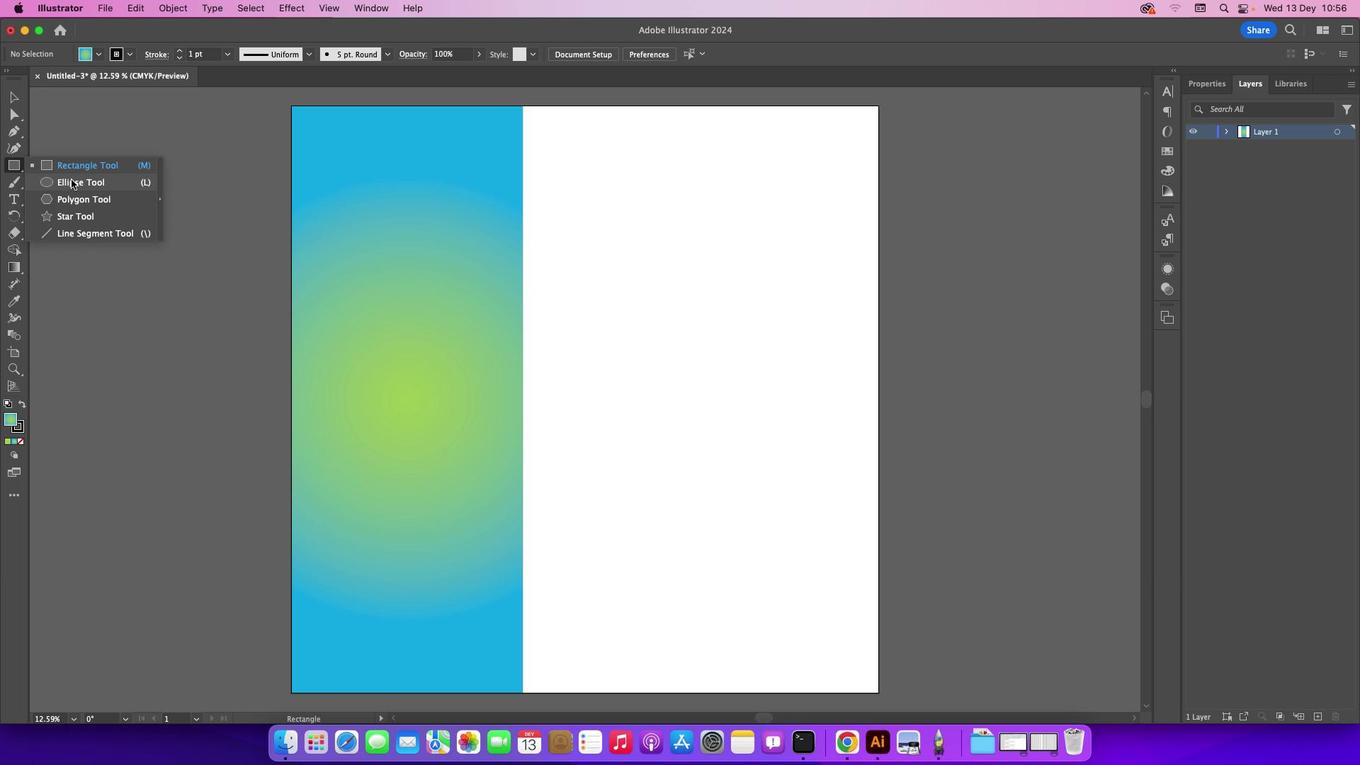 
Action: Mouse pressed left at (70, 179)
Screenshot: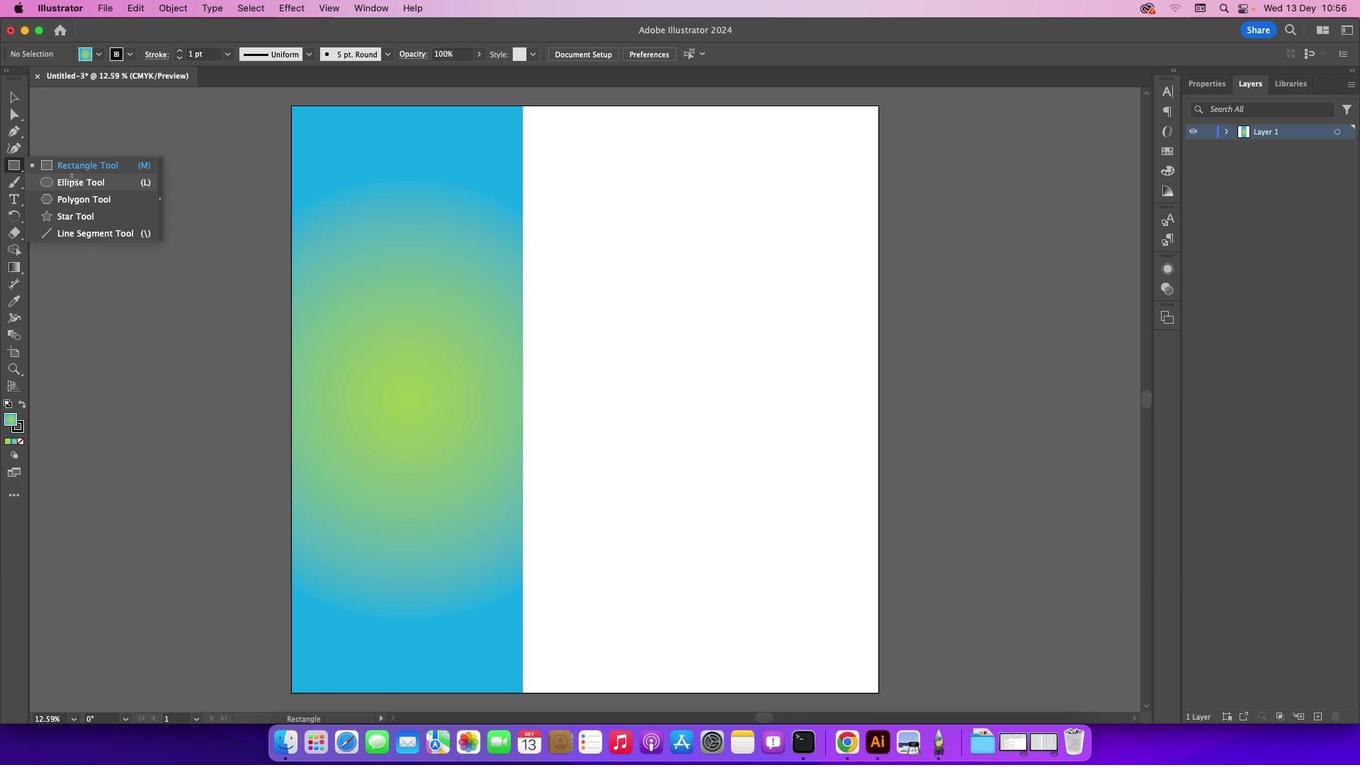 
Action: Mouse moved to (349, 534)
Screenshot: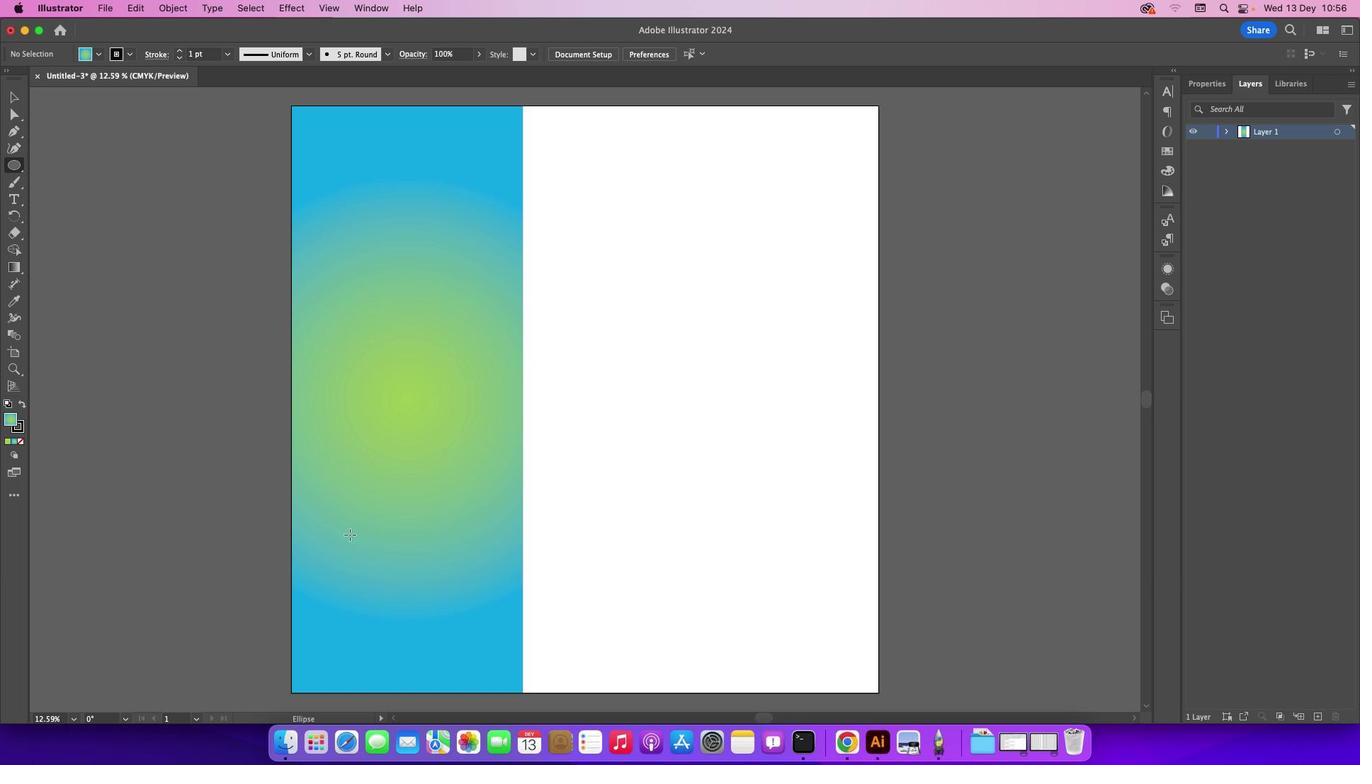 
Action: Mouse pressed left at (349, 534)
Screenshot: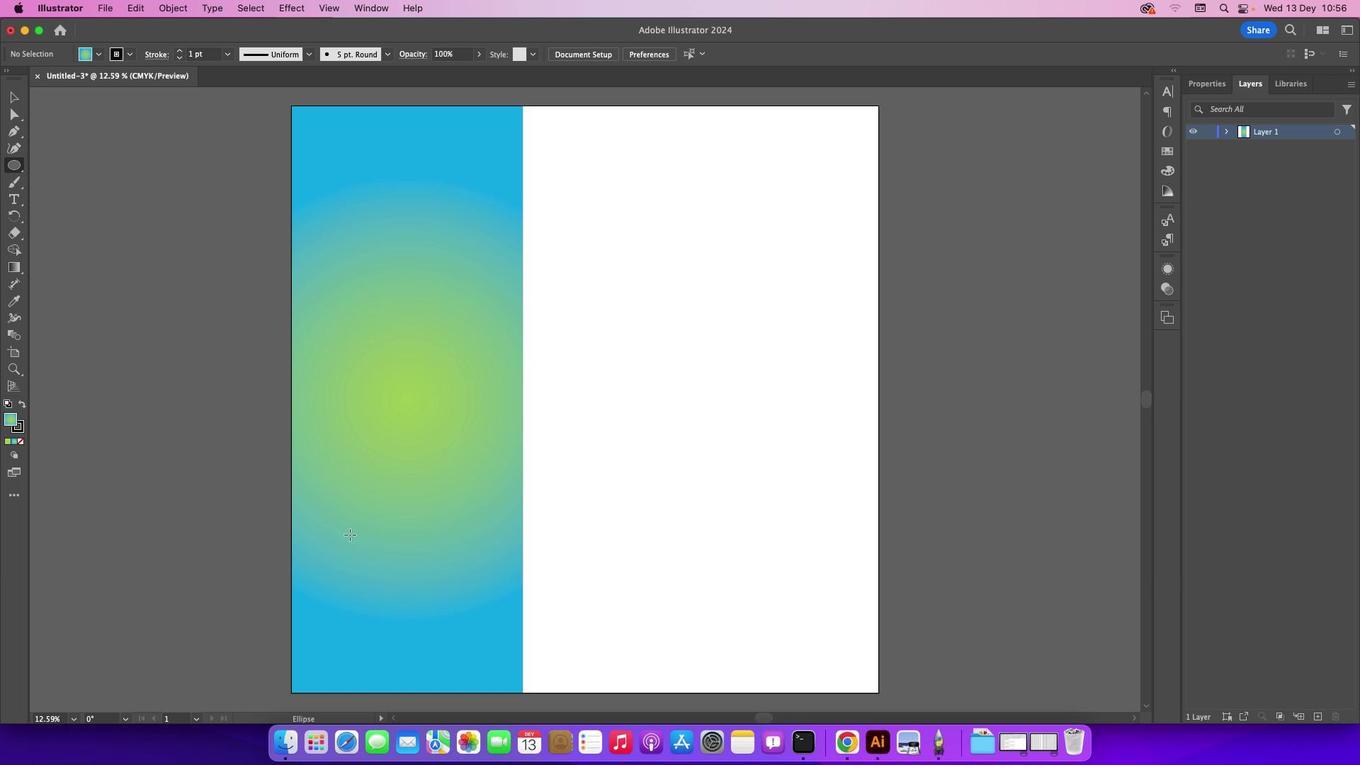 
Action: Mouse moved to (5, 442)
Screenshot: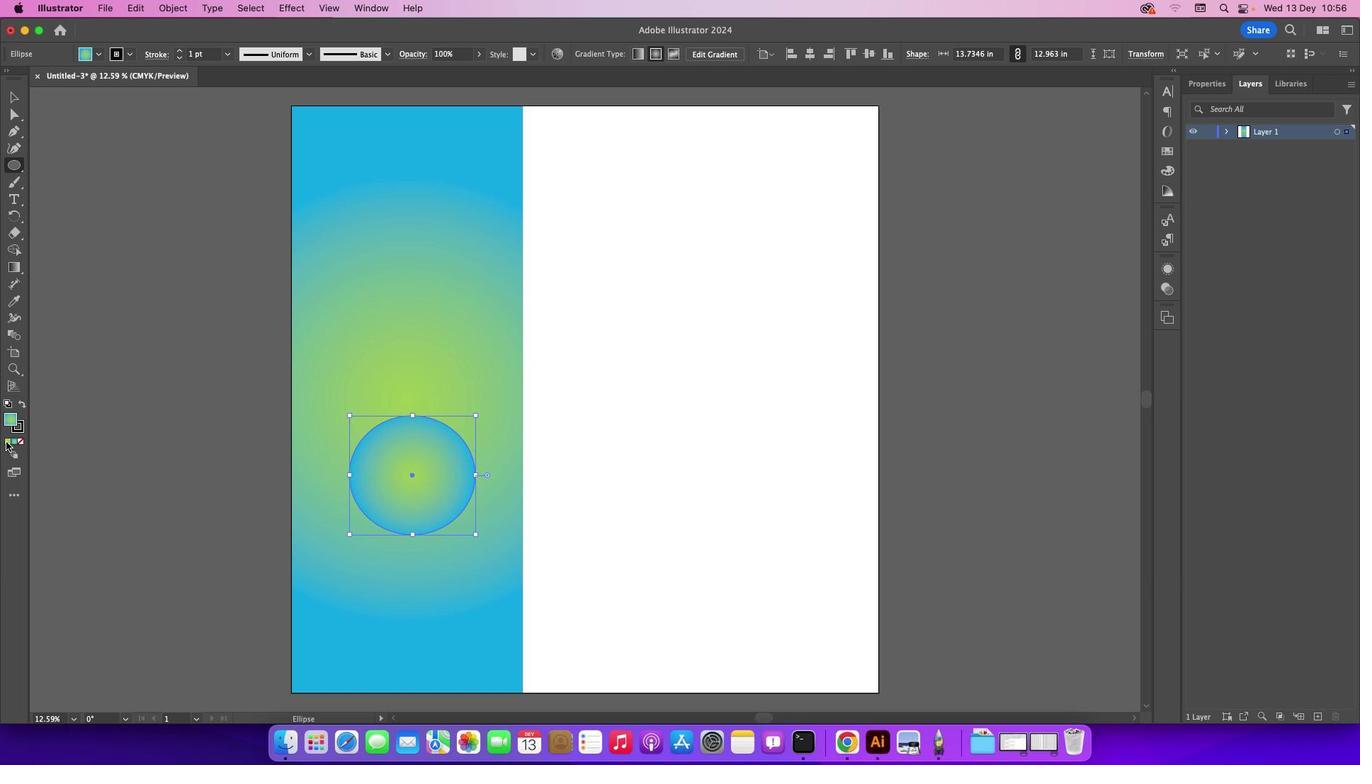 
Action: Mouse pressed left at (5, 442)
Screenshot: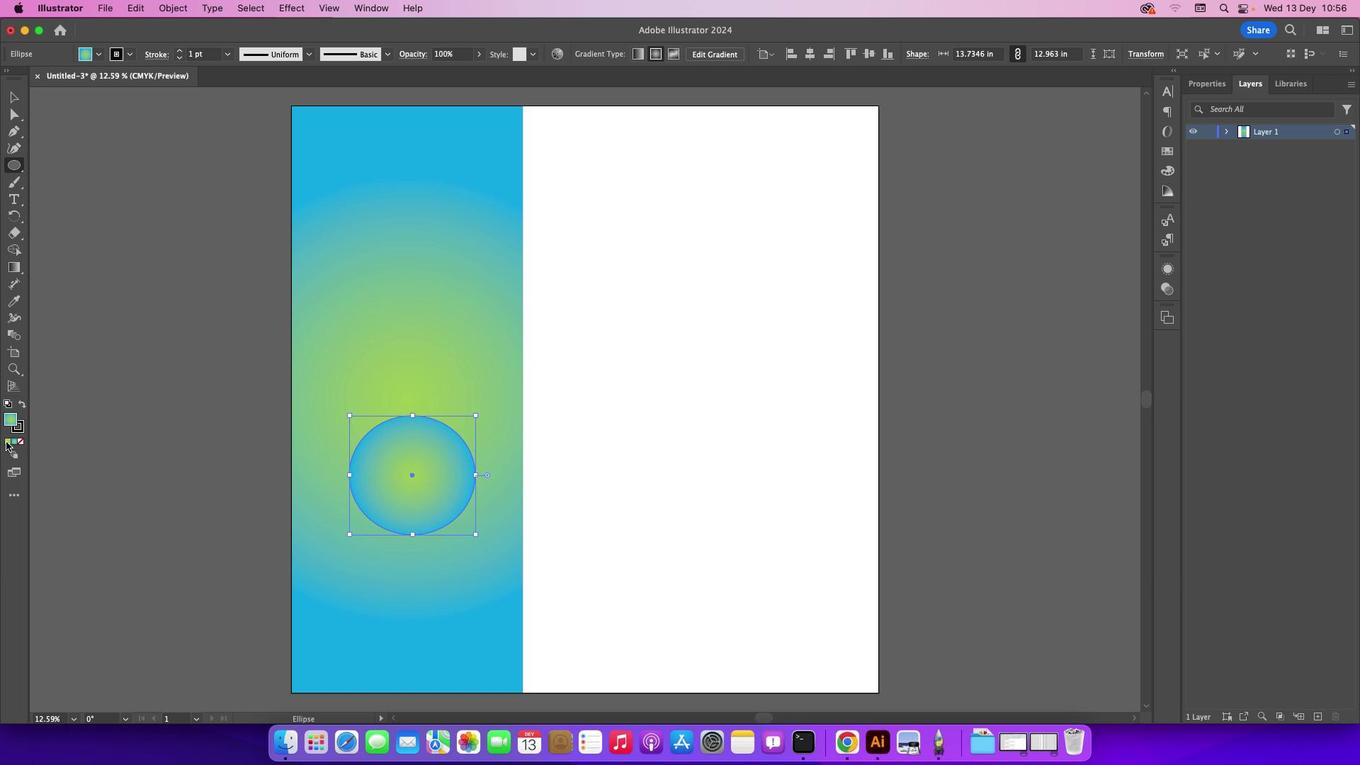 
Action: Mouse moved to (12, 421)
Screenshot: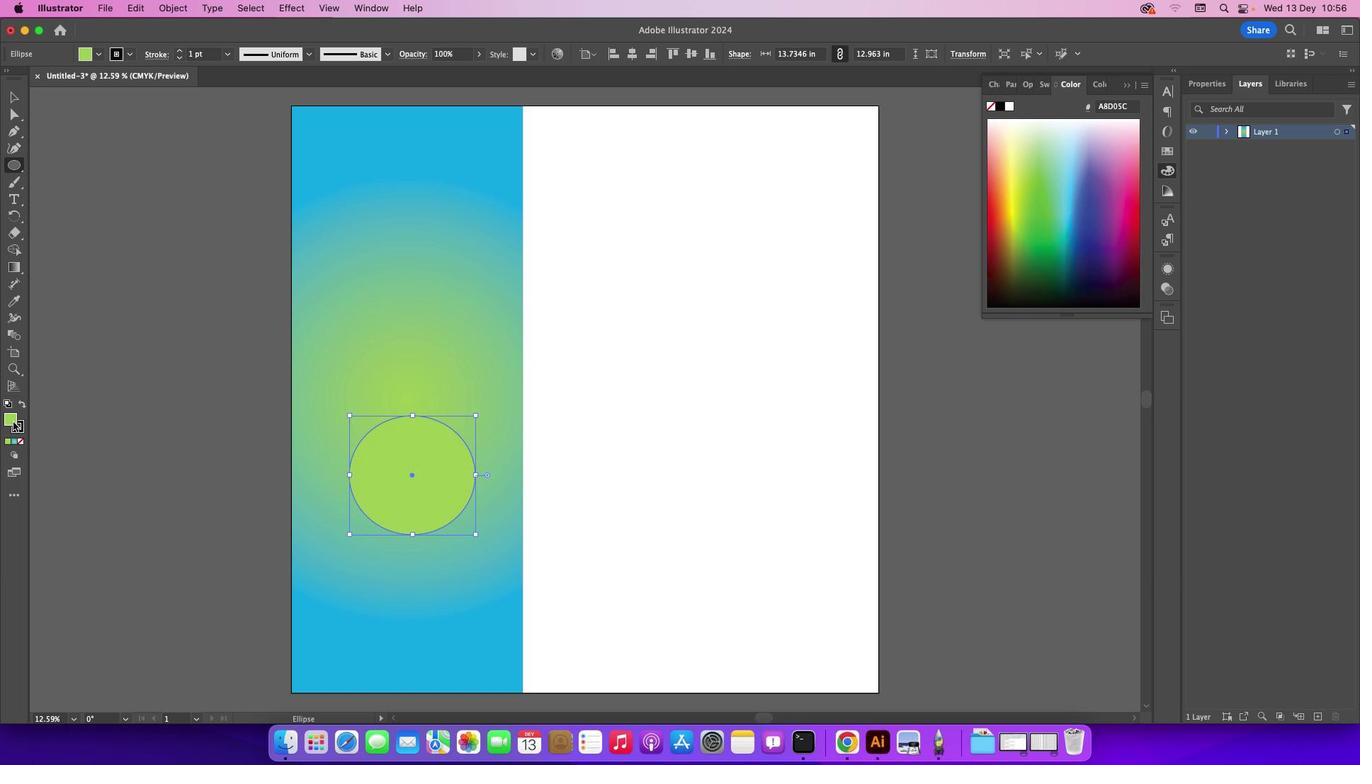 
Action: Mouse pressed left at (12, 421)
Screenshot: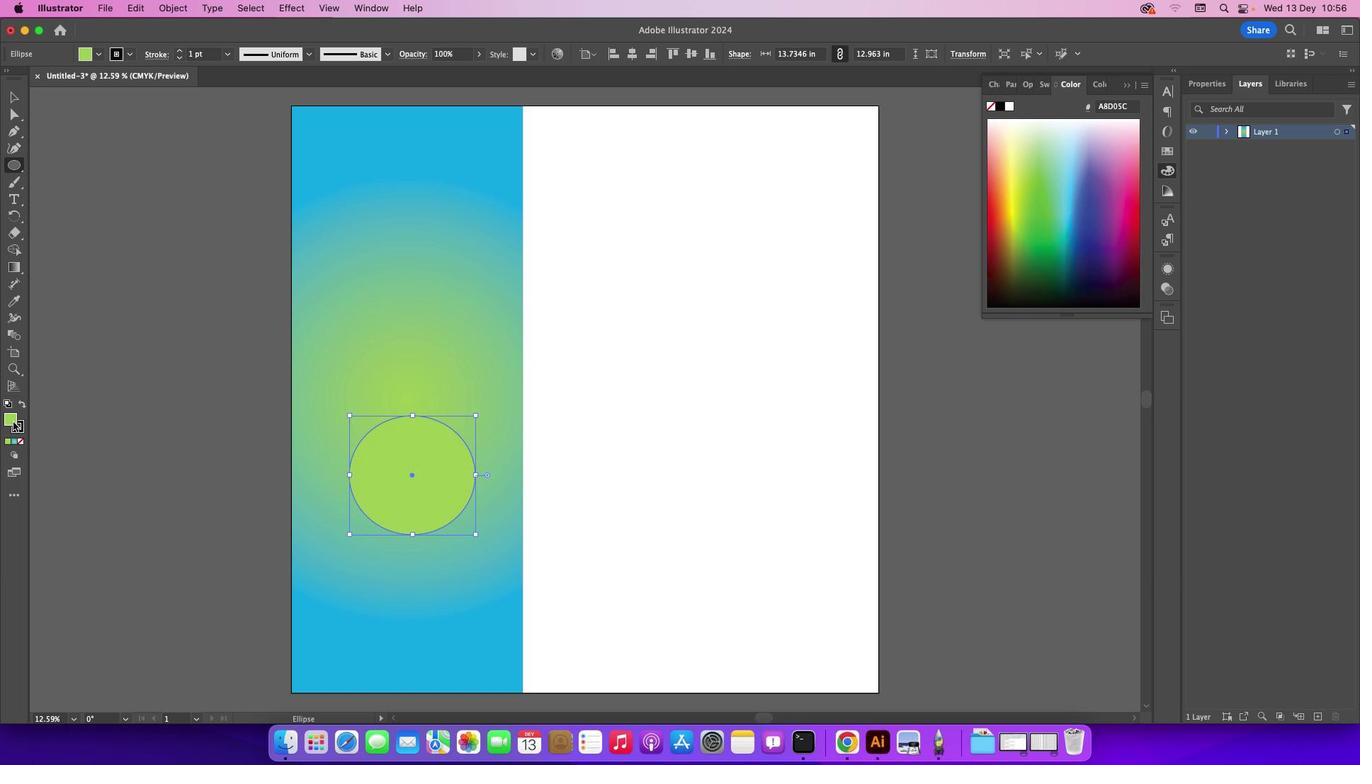 
Action: Mouse pressed left at (12, 421)
Screenshot: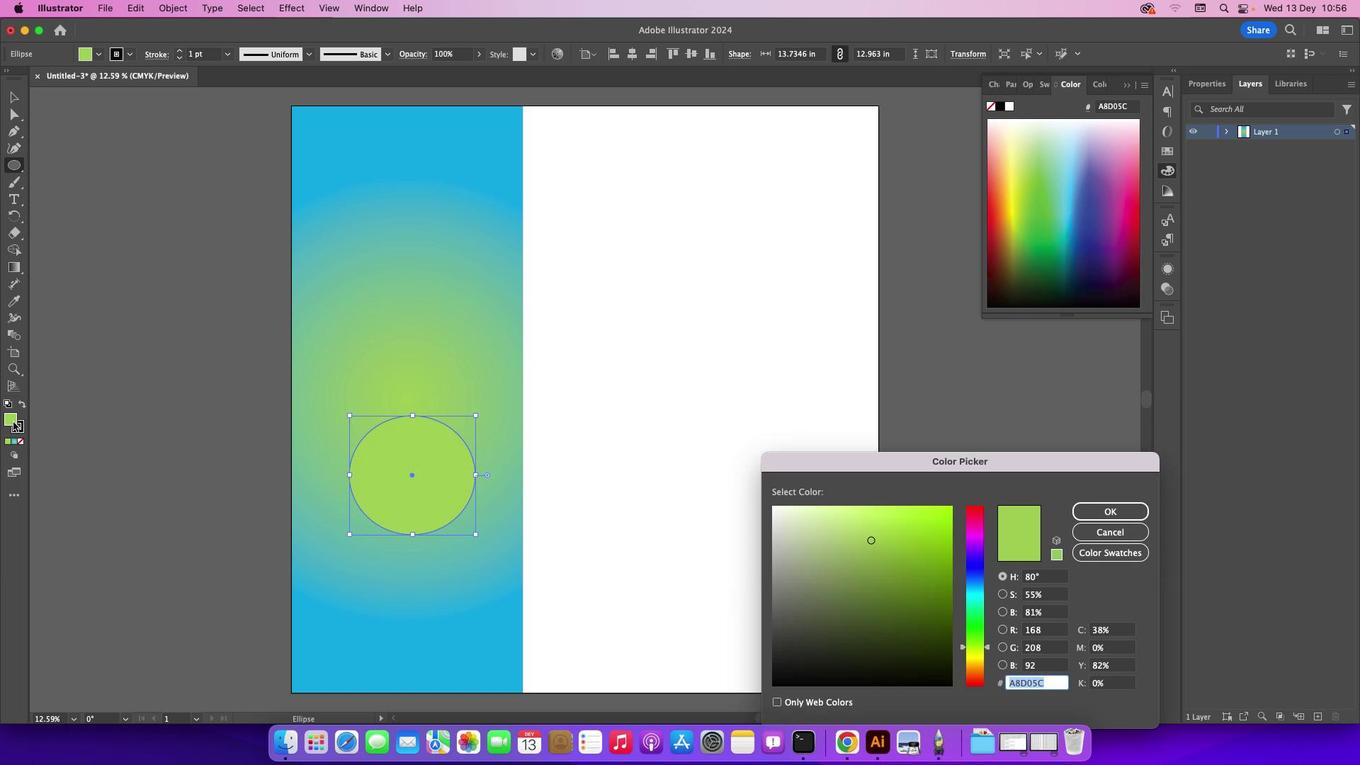 
Action: Mouse moved to (833, 512)
Screenshot: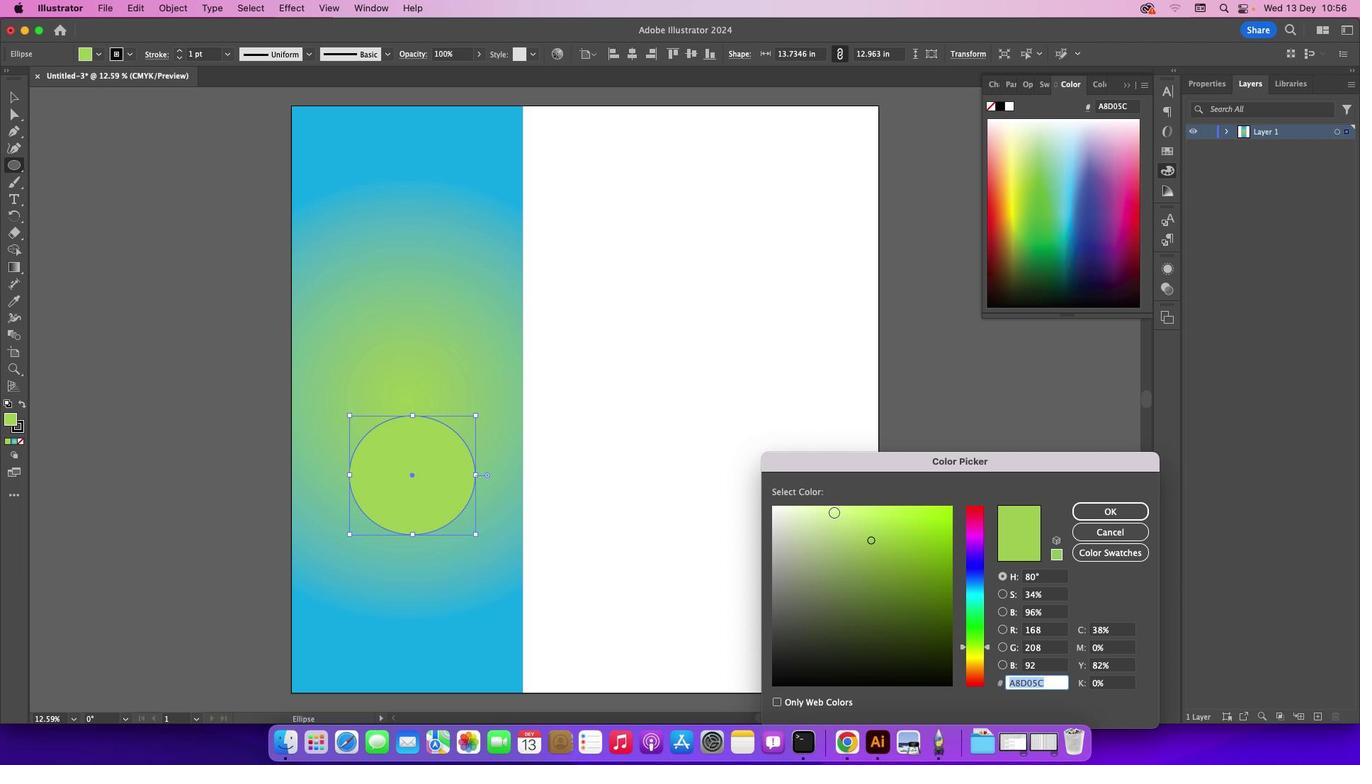 
Action: Mouse pressed left at (833, 512)
Screenshot: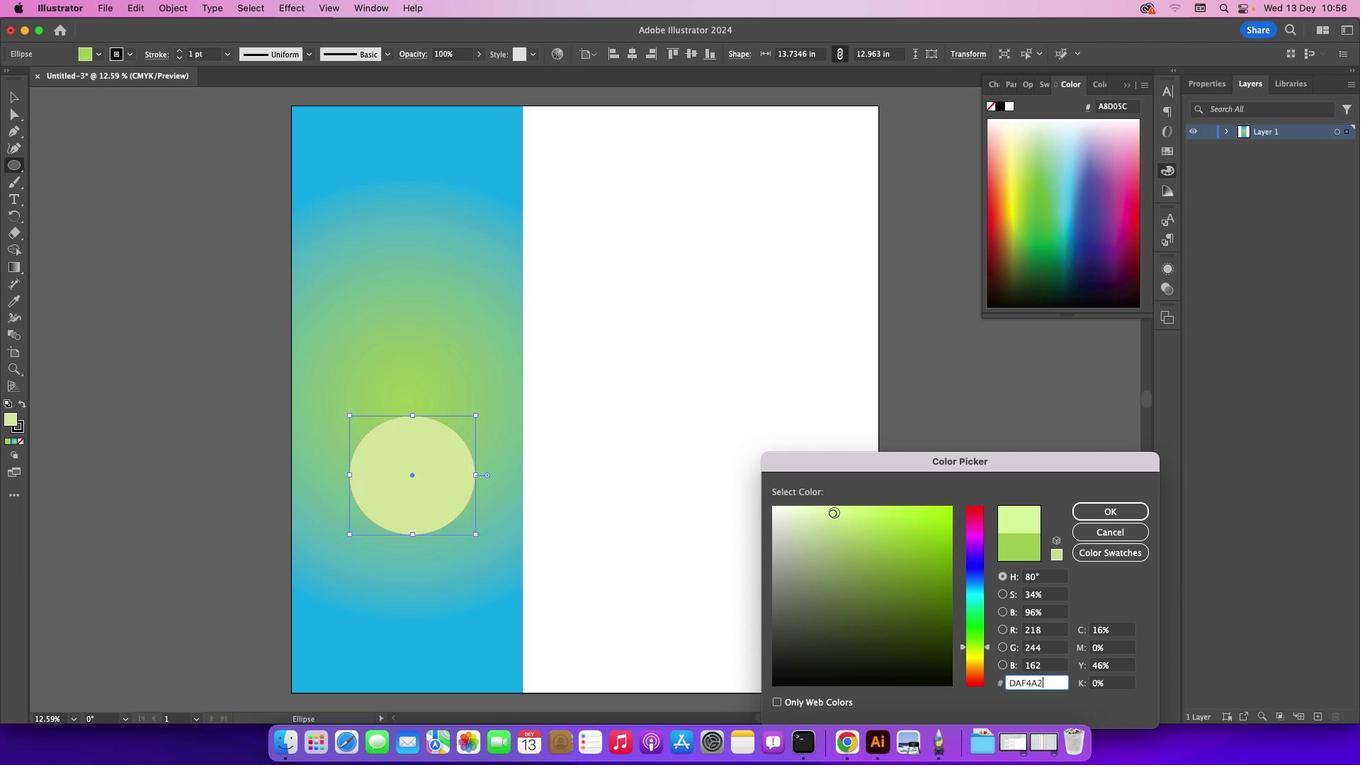
Action: Mouse moved to (855, 517)
Screenshot: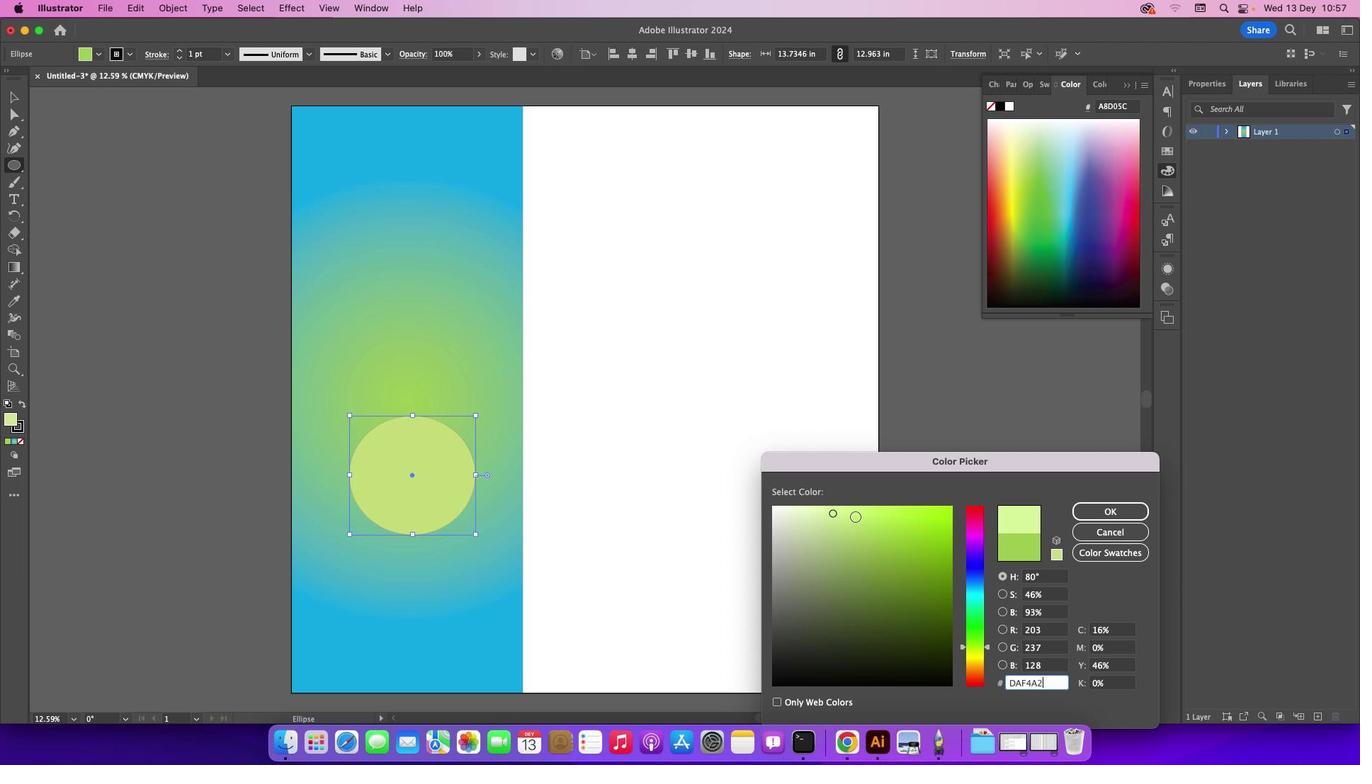 
Action: Mouse pressed left at (855, 517)
Screenshot: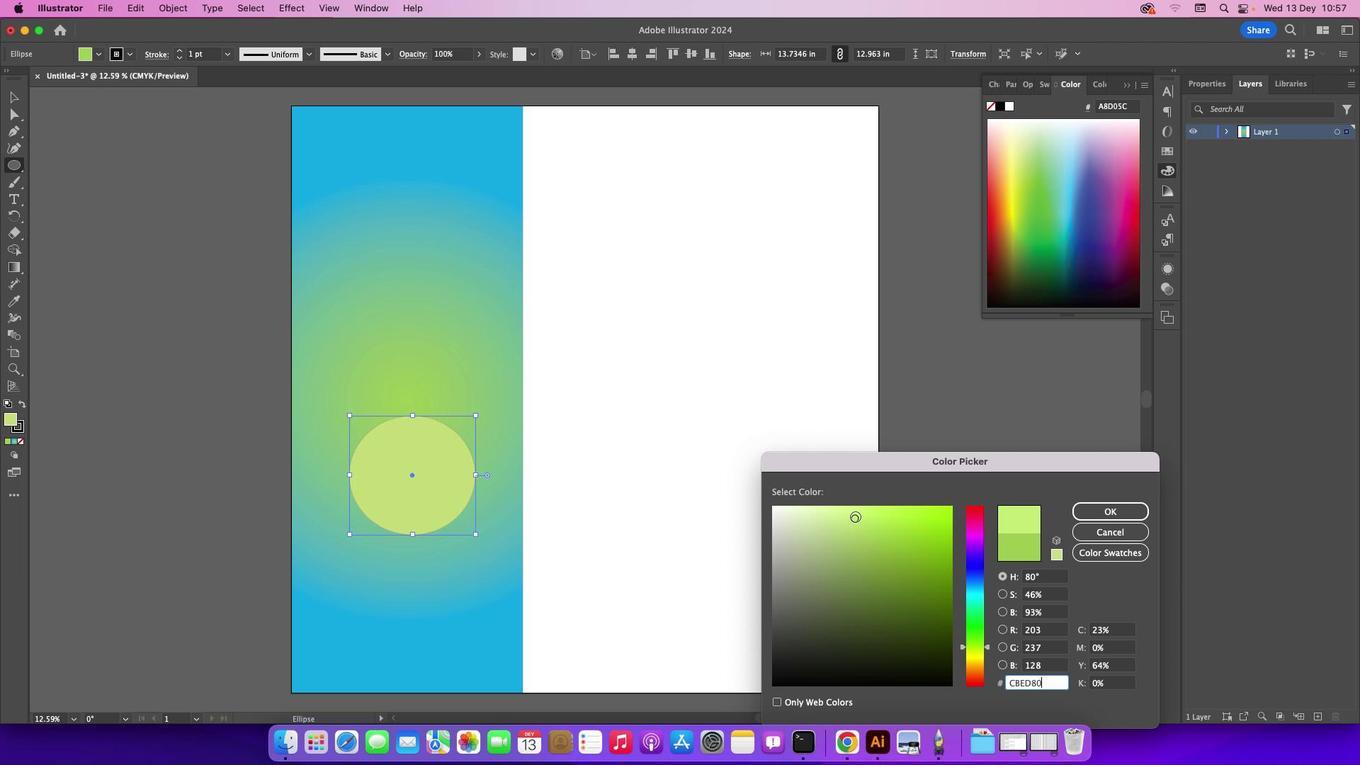 
Action: Mouse moved to (868, 519)
Screenshot: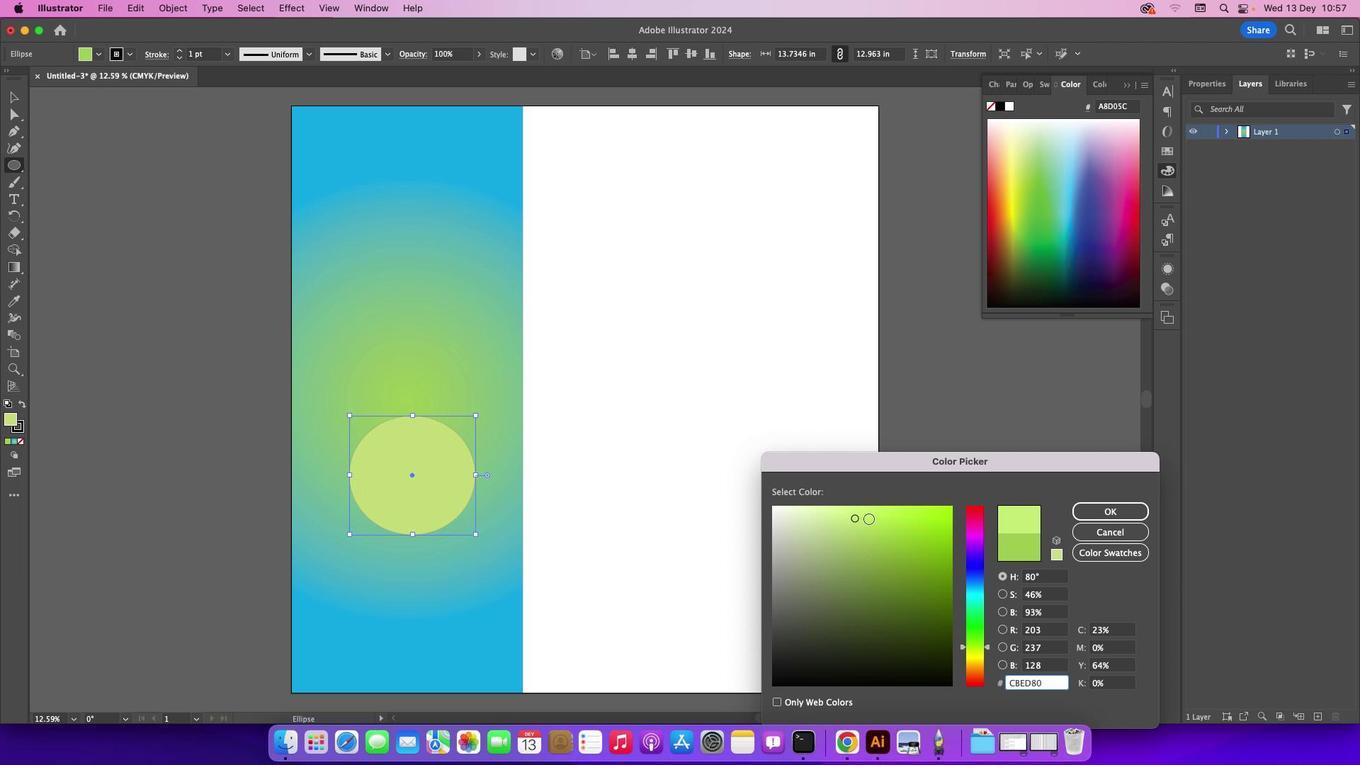 
Action: Mouse pressed left at (868, 519)
Screenshot: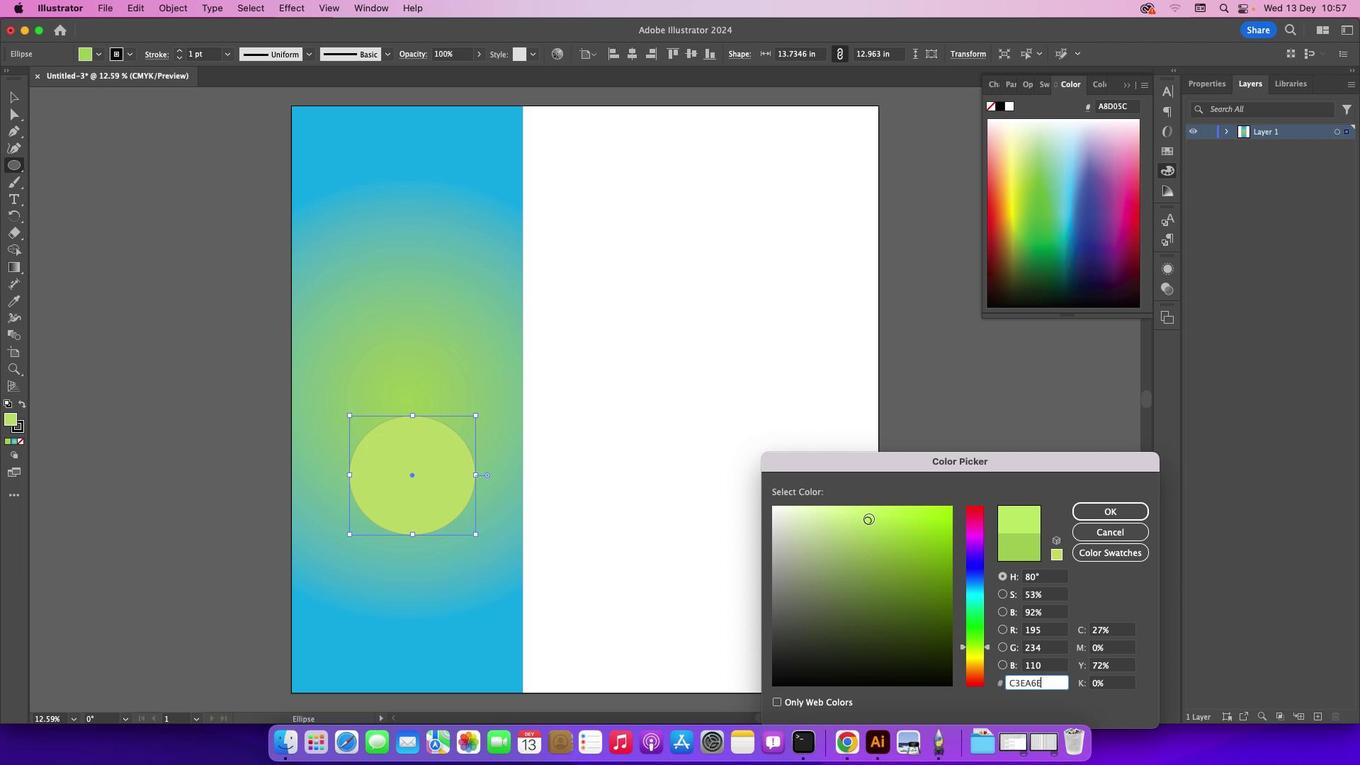 
Action: Mouse moved to (811, 514)
Screenshot: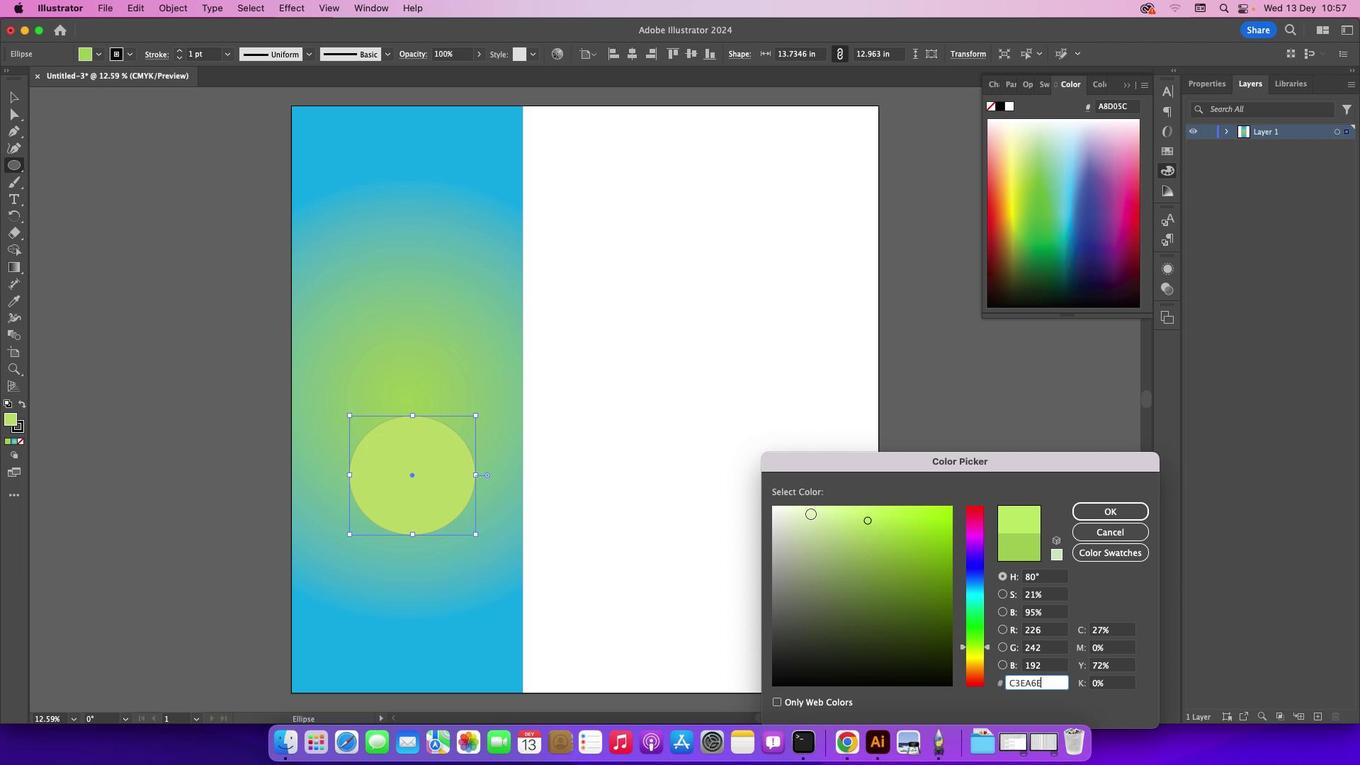 
Action: Mouse pressed left at (811, 514)
Screenshot: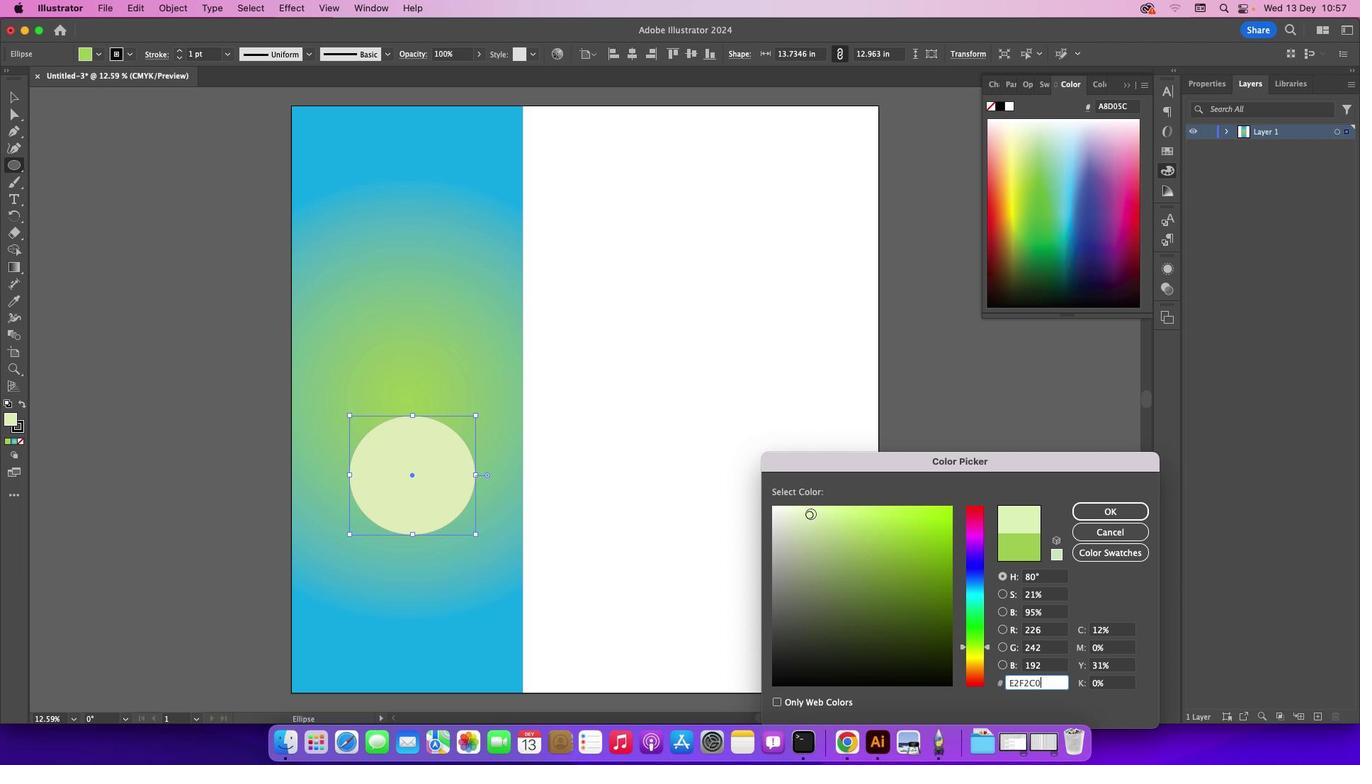 
Action: Mouse moved to (826, 510)
Screenshot: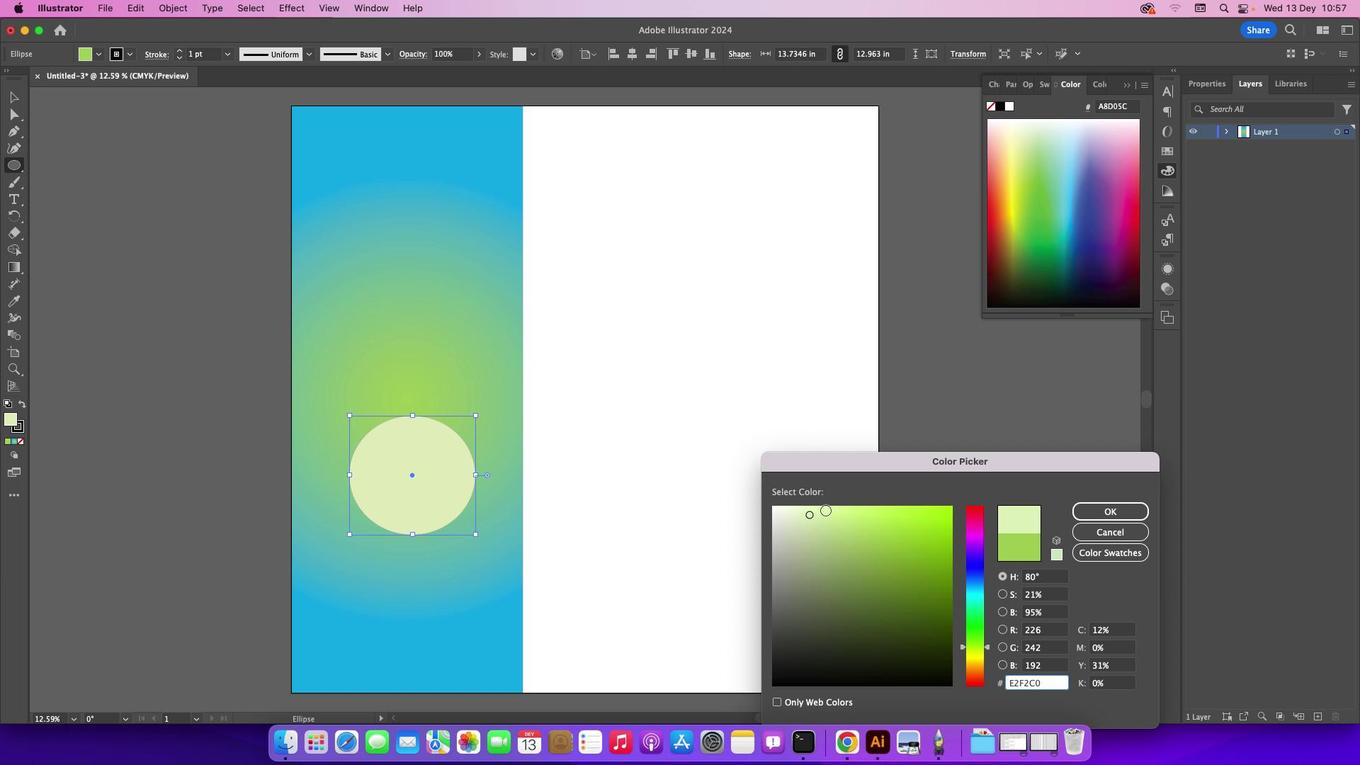 
Action: Mouse pressed left at (826, 510)
Screenshot: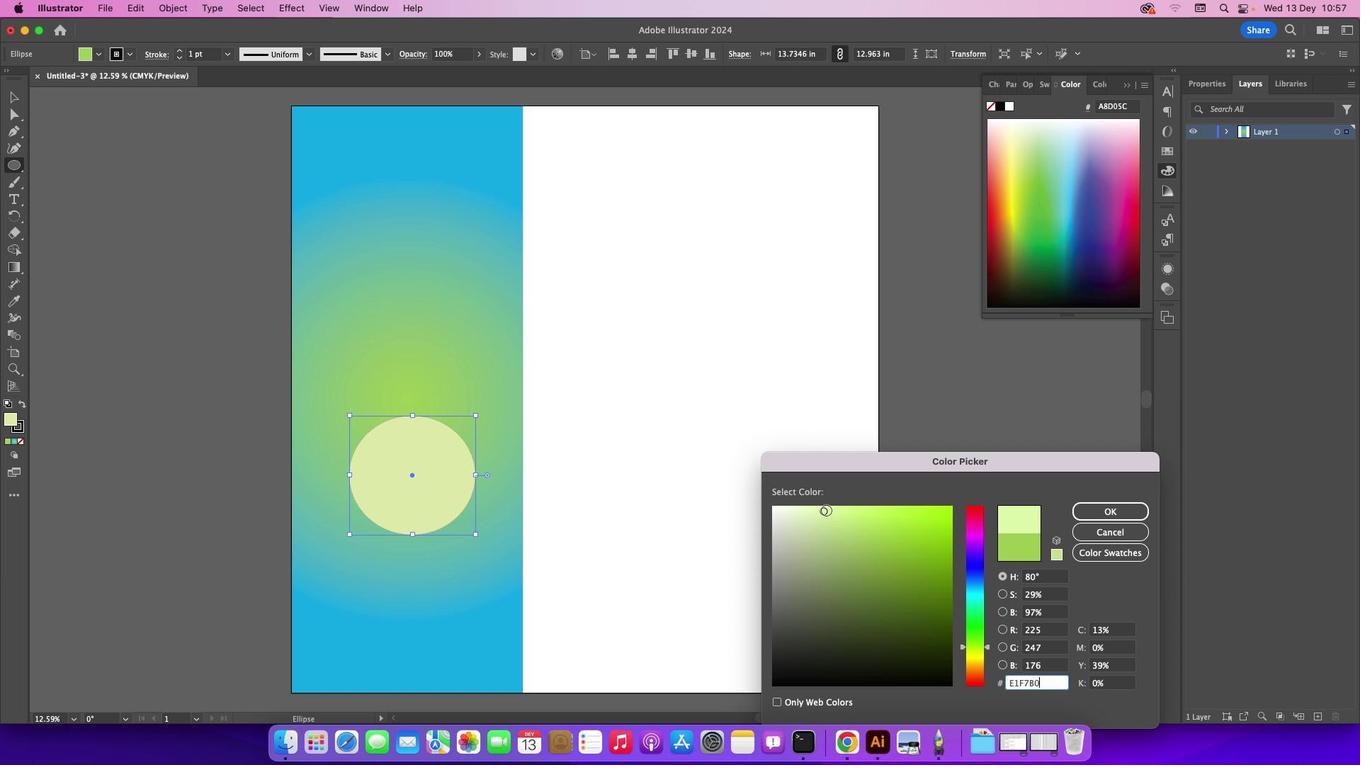 
Action: Mouse moved to (831, 512)
Screenshot: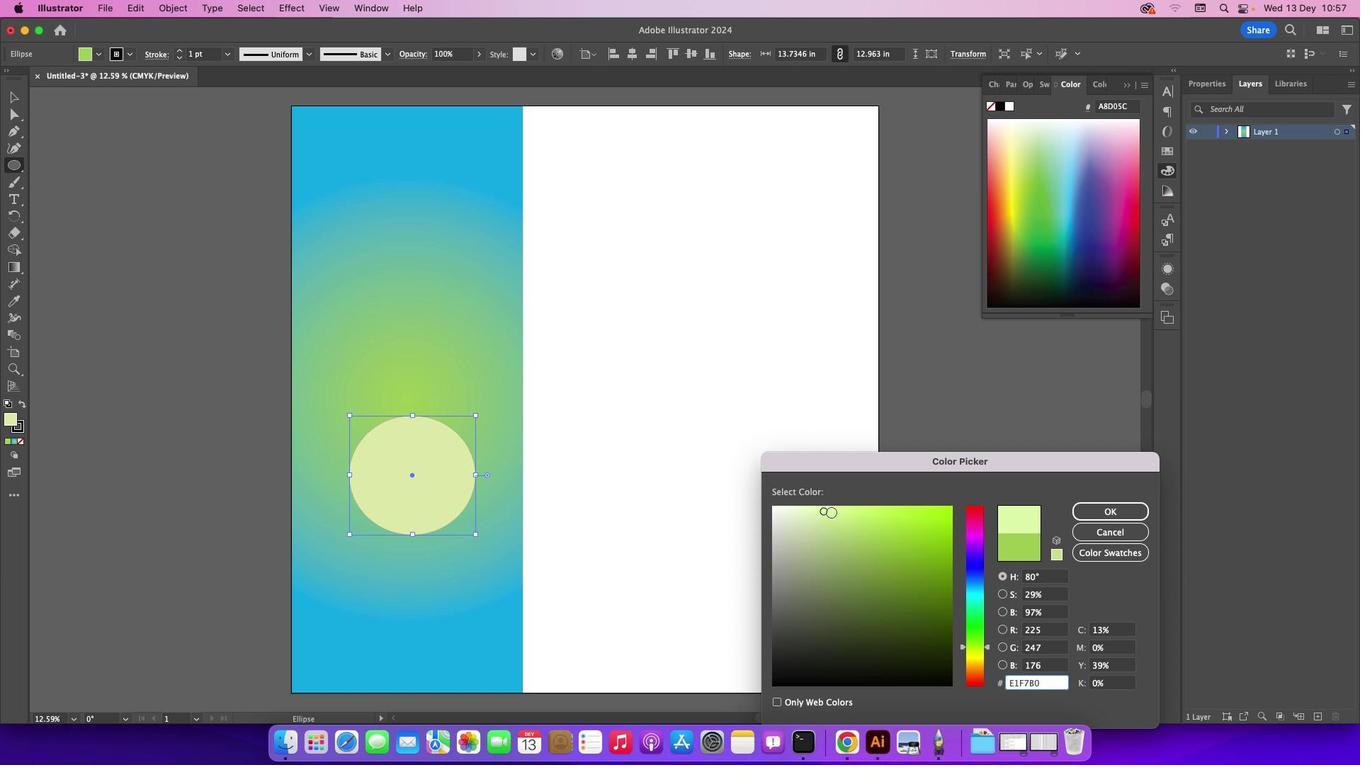 
Action: Mouse pressed left at (831, 512)
Screenshot: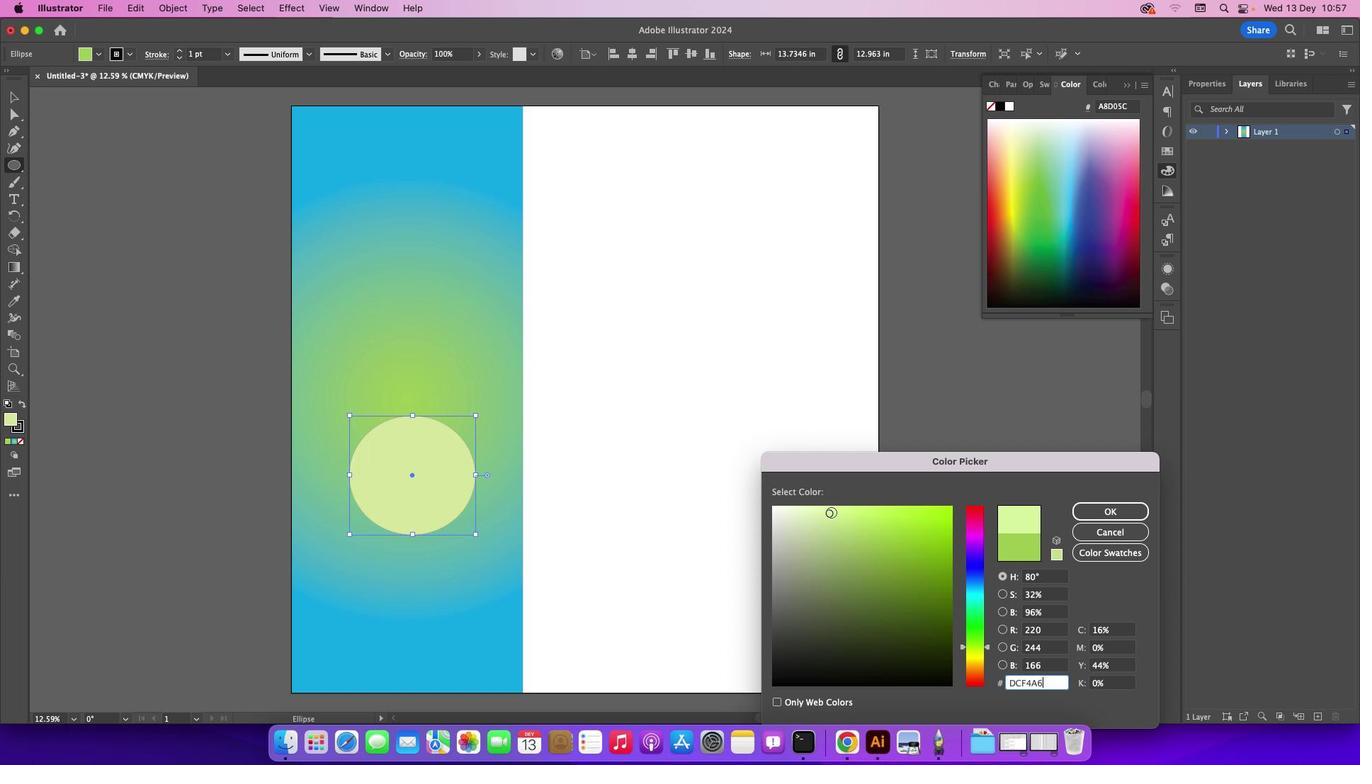 
Action: Mouse moved to (988, 647)
Screenshot: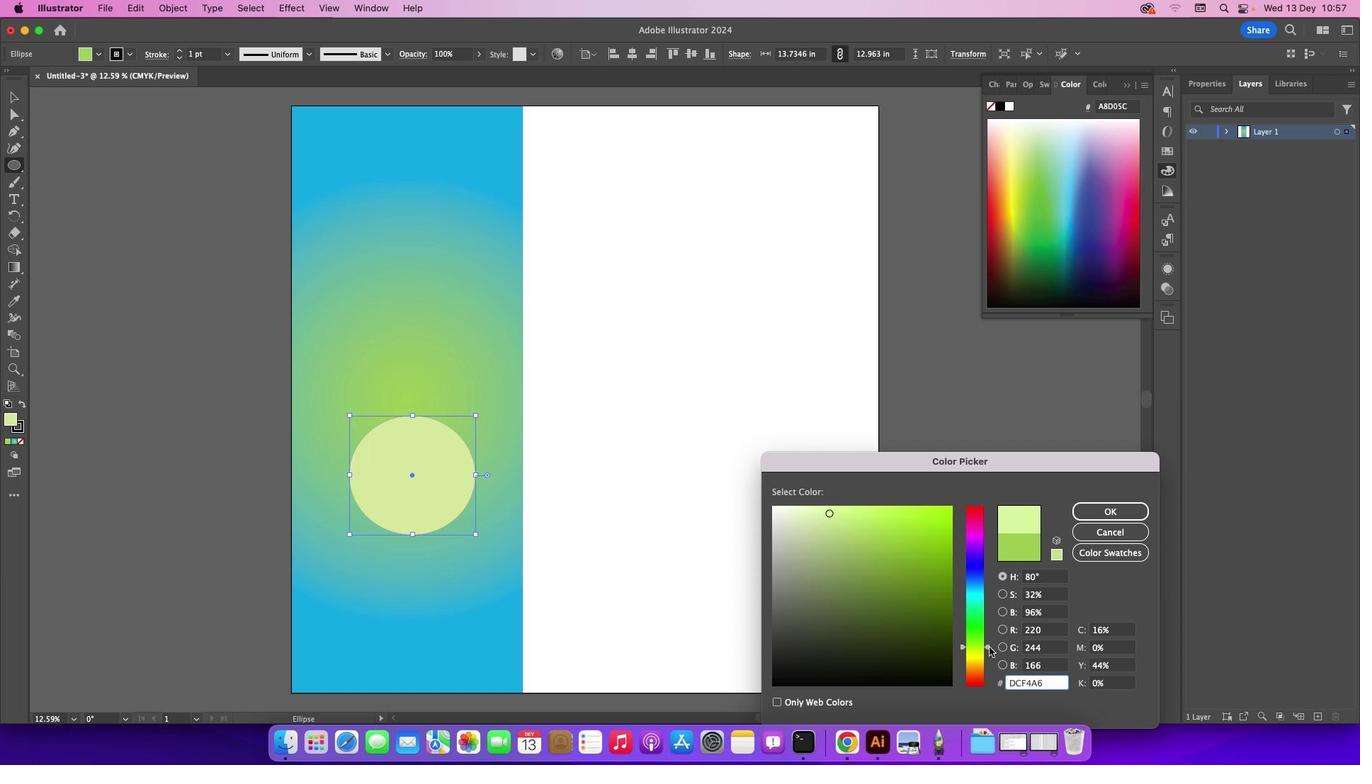 
Action: Mouse pressed left at (988, 647)
Screenshot: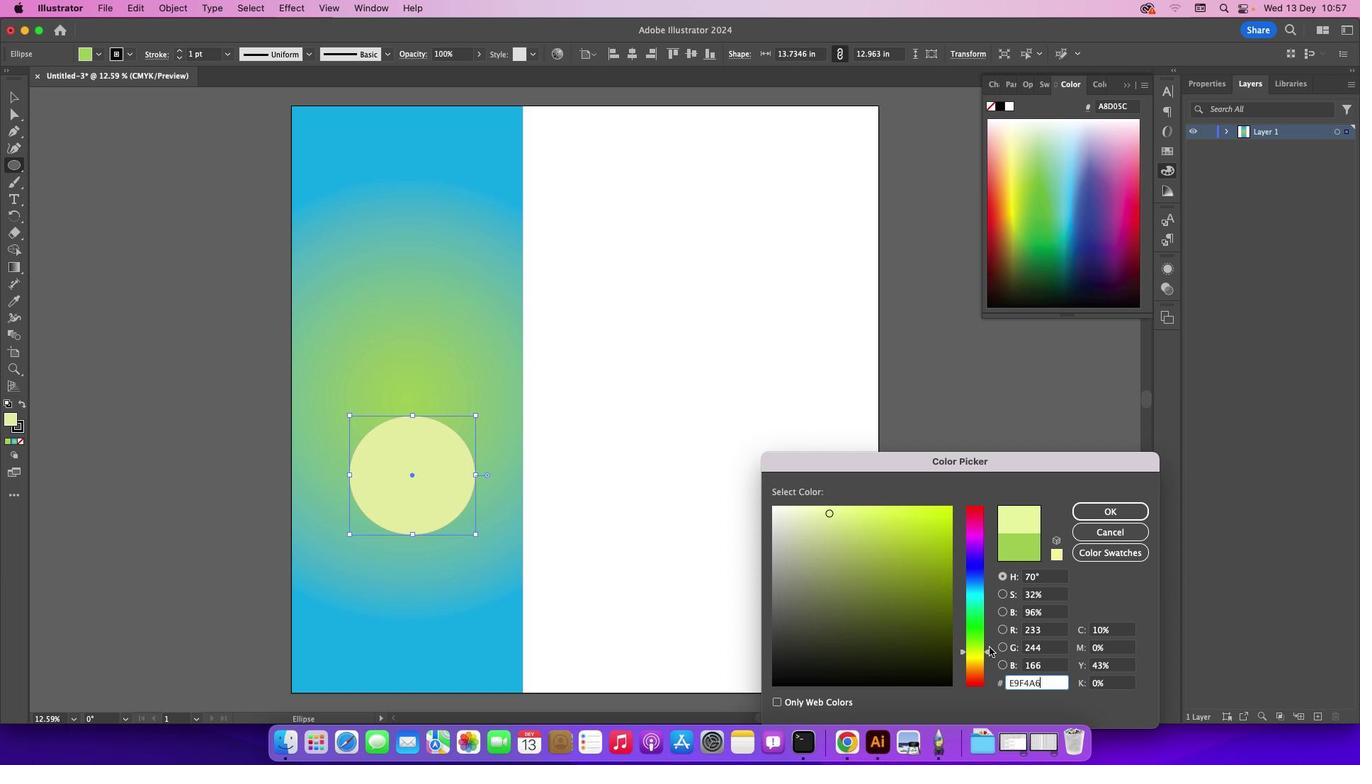 
Action: Mouse moved to (840, 511)
Screenshot: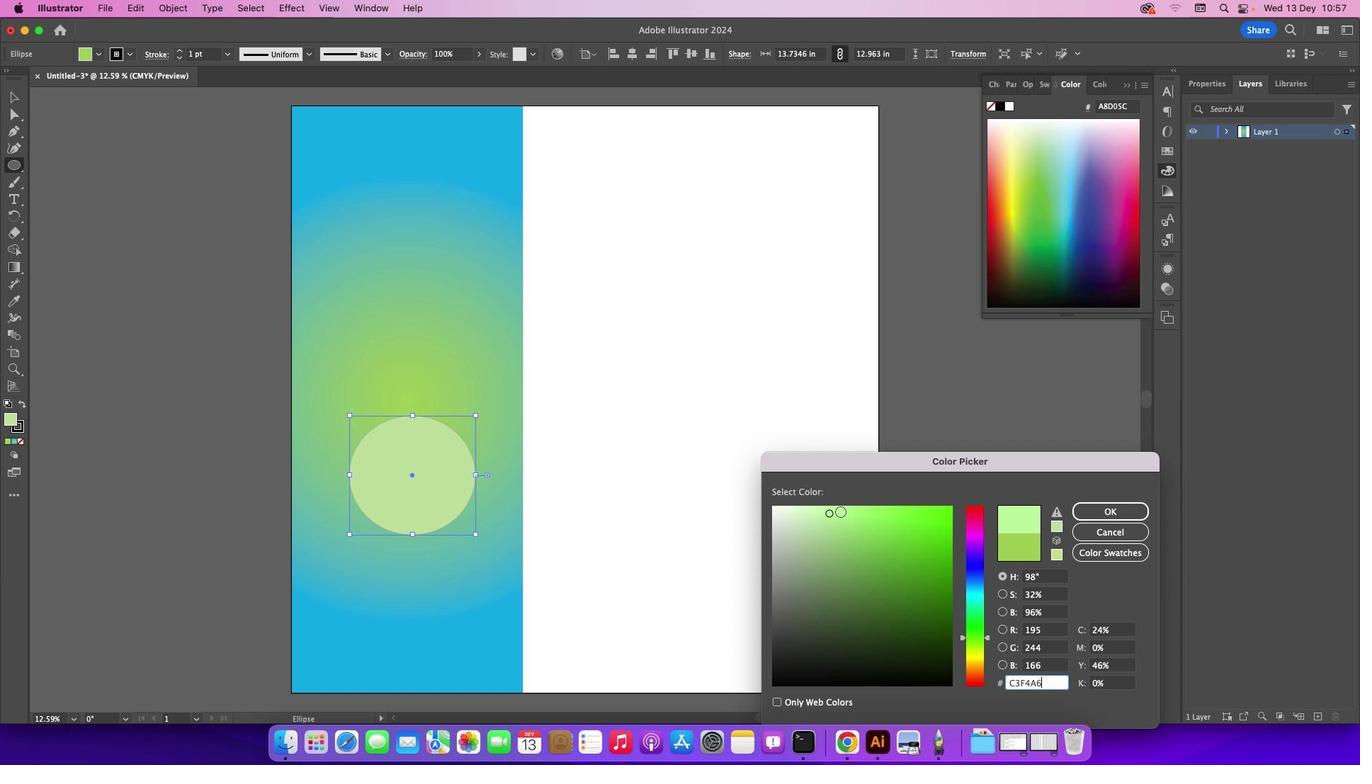 
Action: Mouse pressed left at (840, 511)
Screenshot: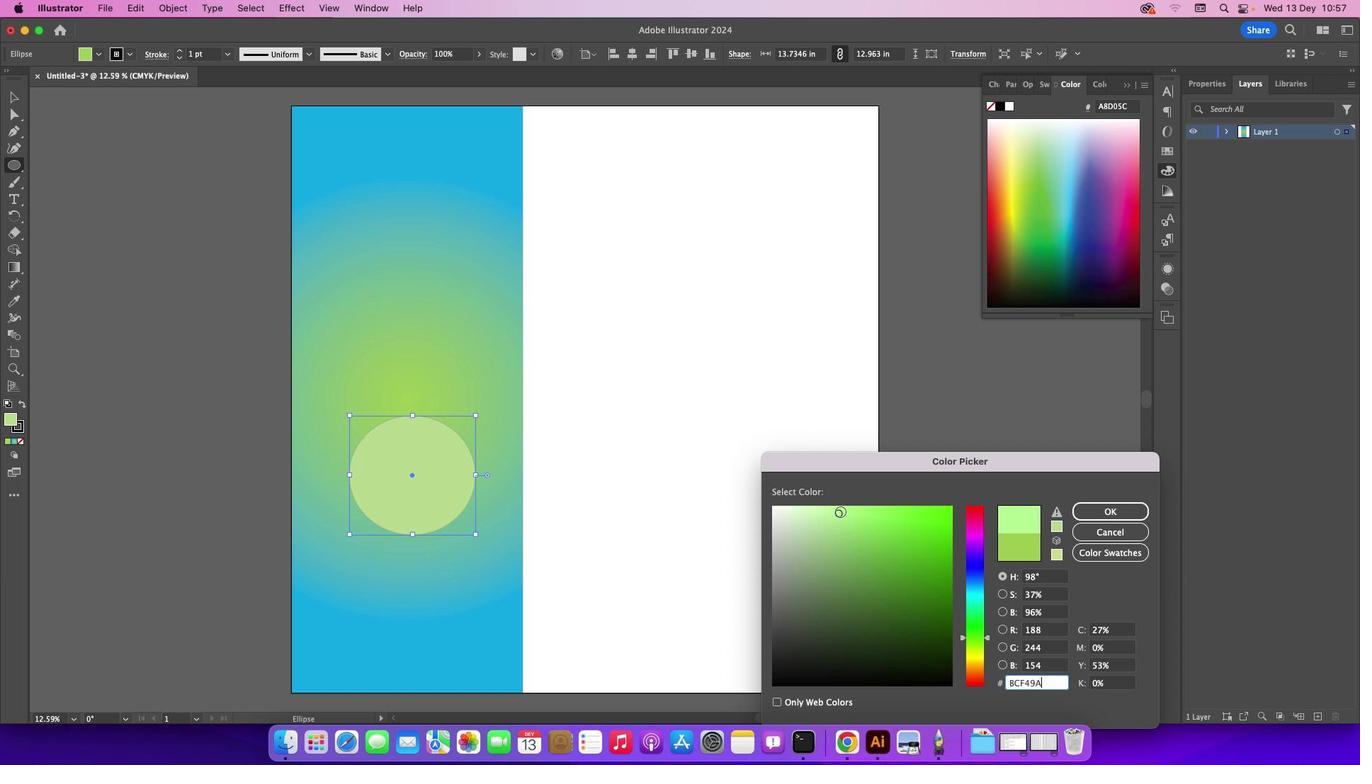 
Action: Mouse moved to (849, 515)
Screenshot: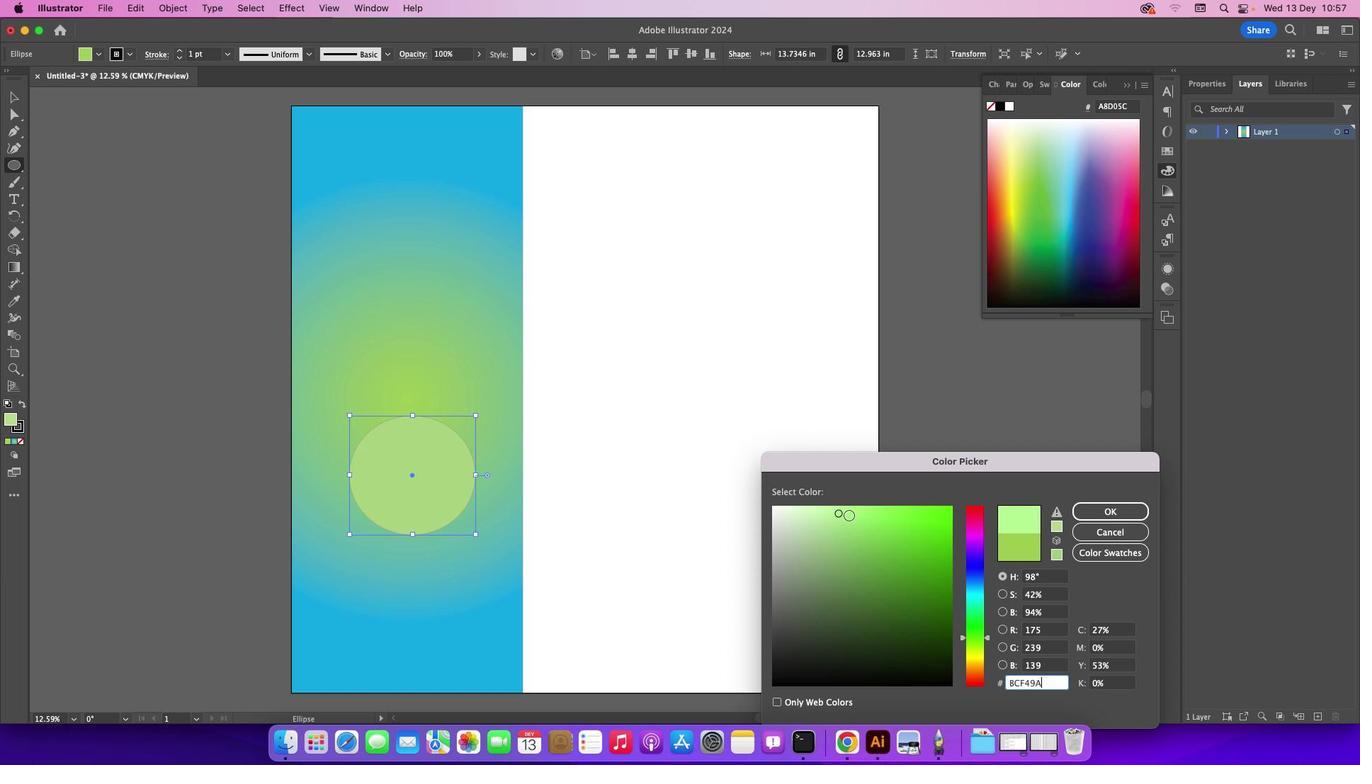 
Action: Mouse pressed left at (849, 515)
Screenshot: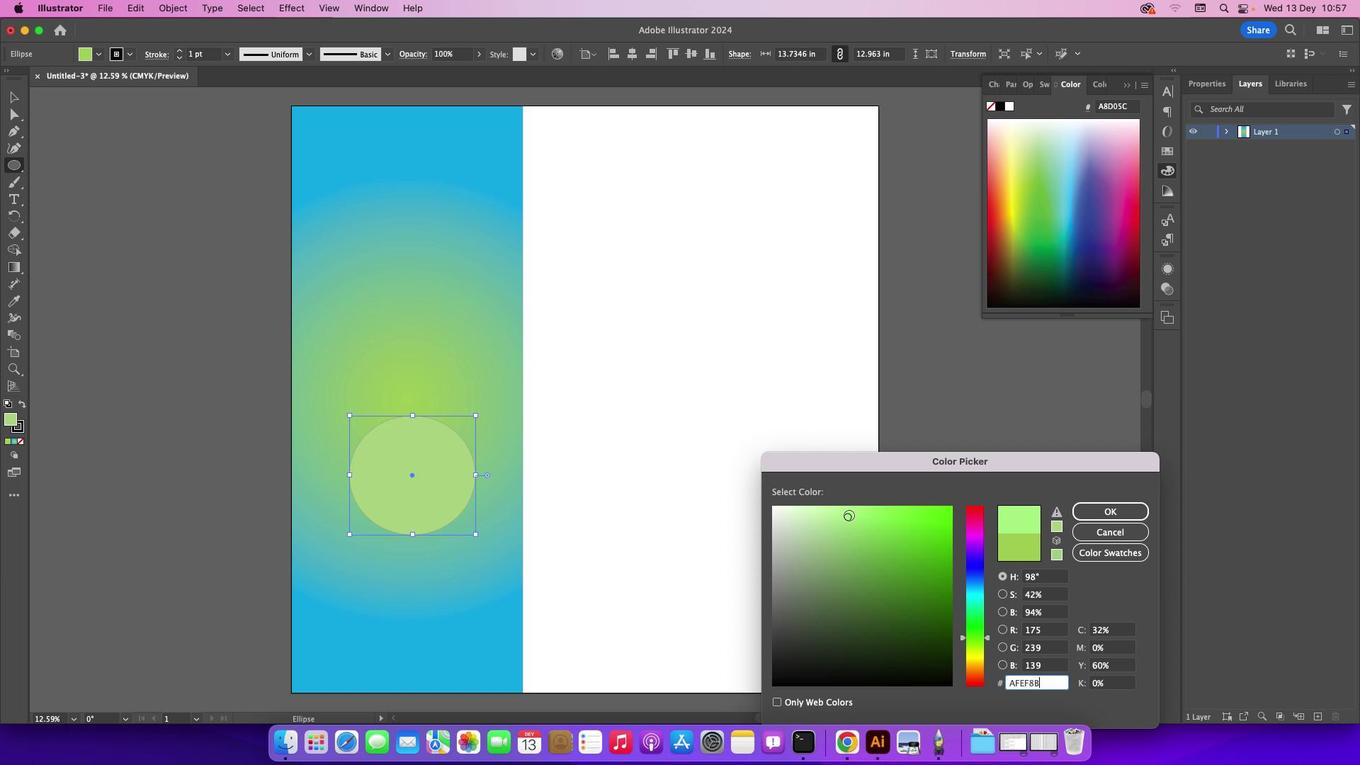 
Action: Mouse moved to (871, 514)
Screenshot: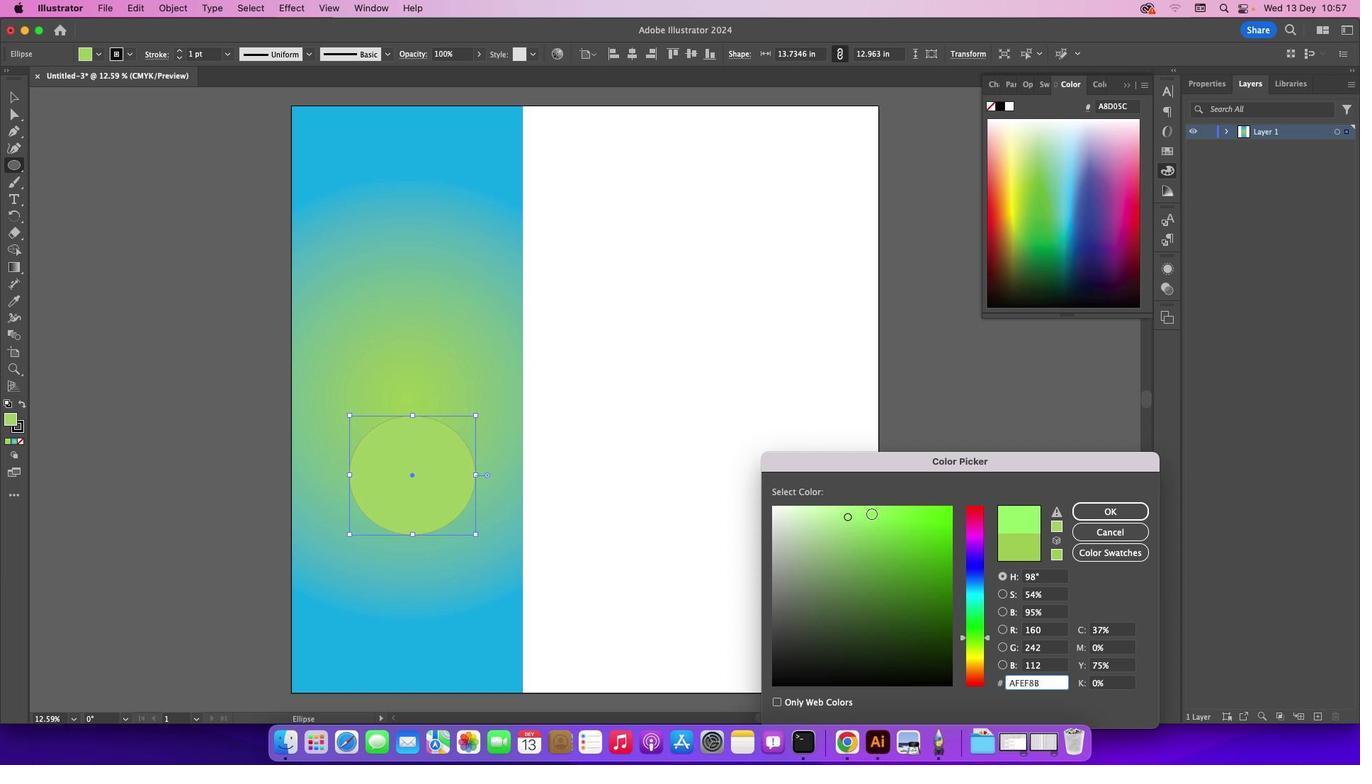 
Action: Mouse pressed left at (871, 514)
Screenshot: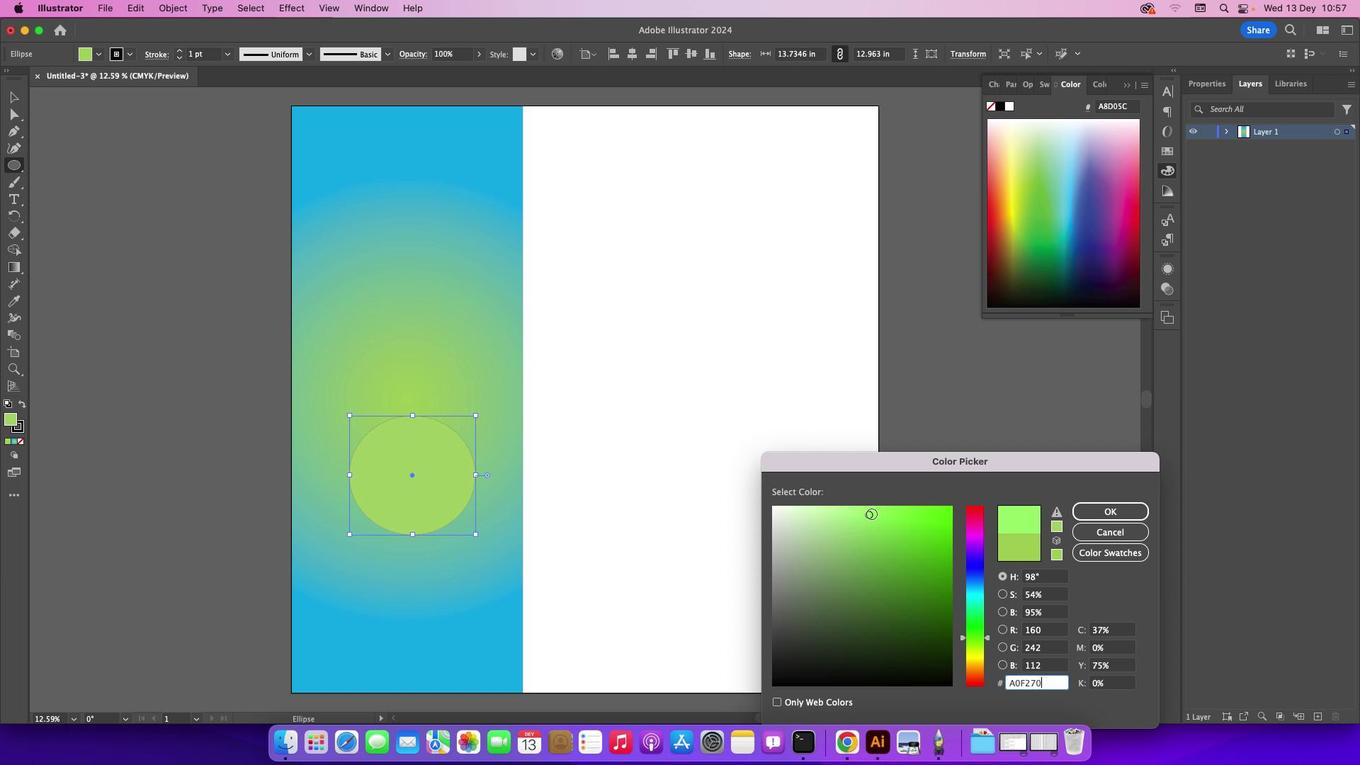 
Action: Mouse moved to (843, 511)
Screenshot: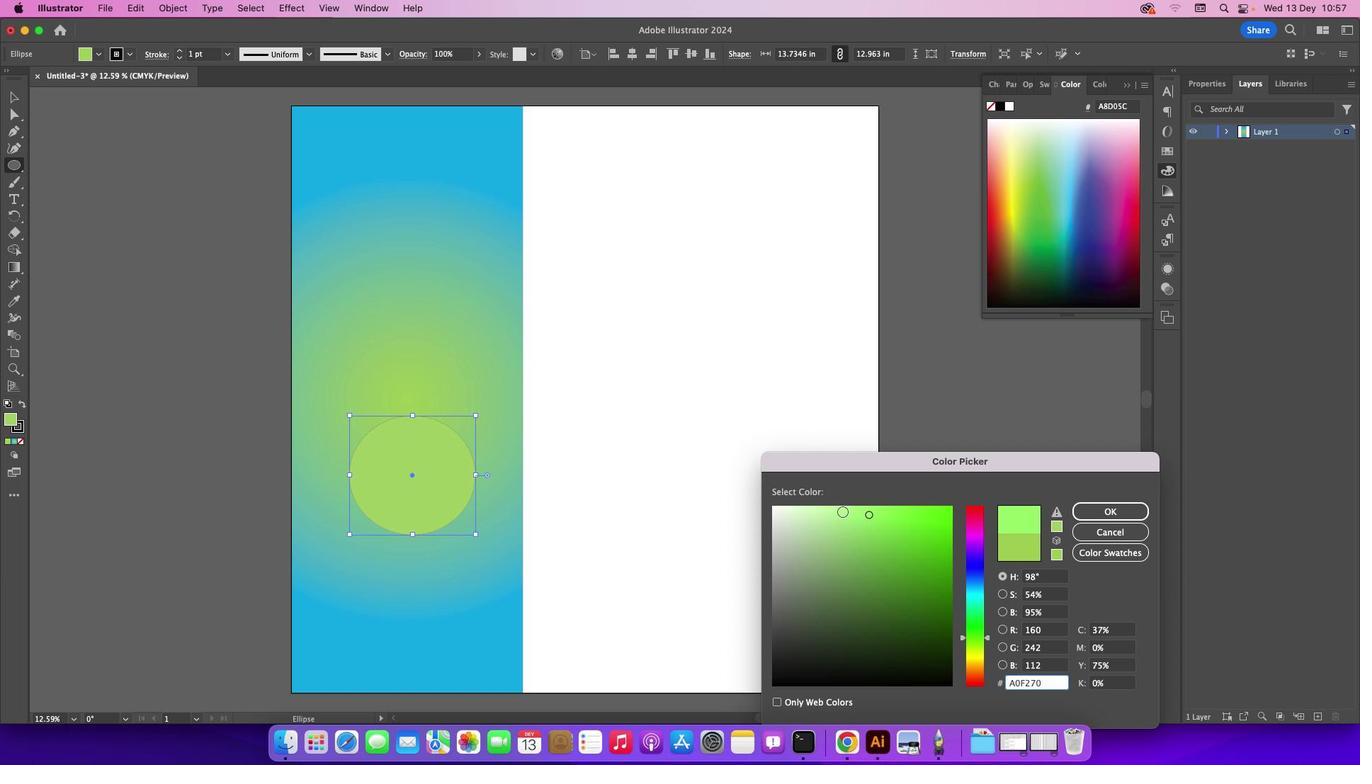 
Action: Mouse pressed left at (843, 511)
Screenshot: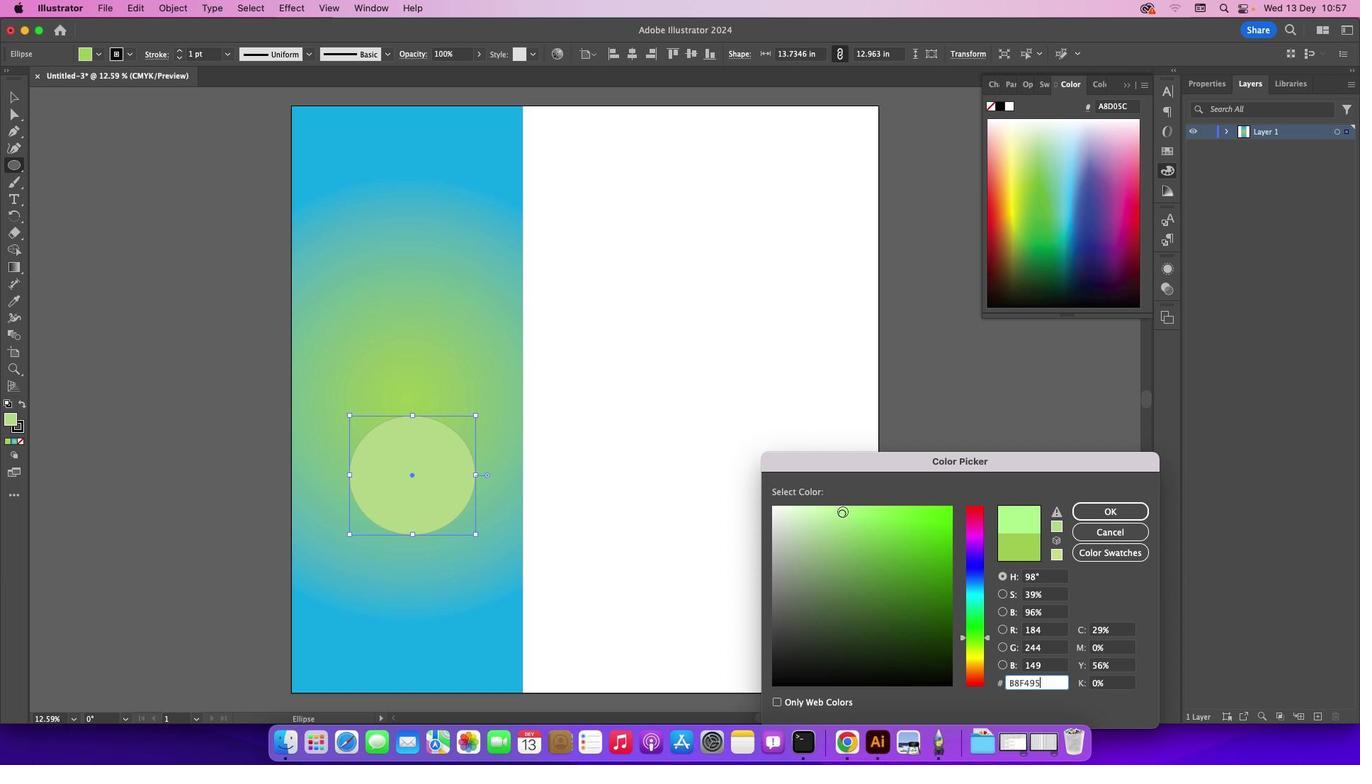 
Action: Mouse moved to (823, 515)
Screenshot: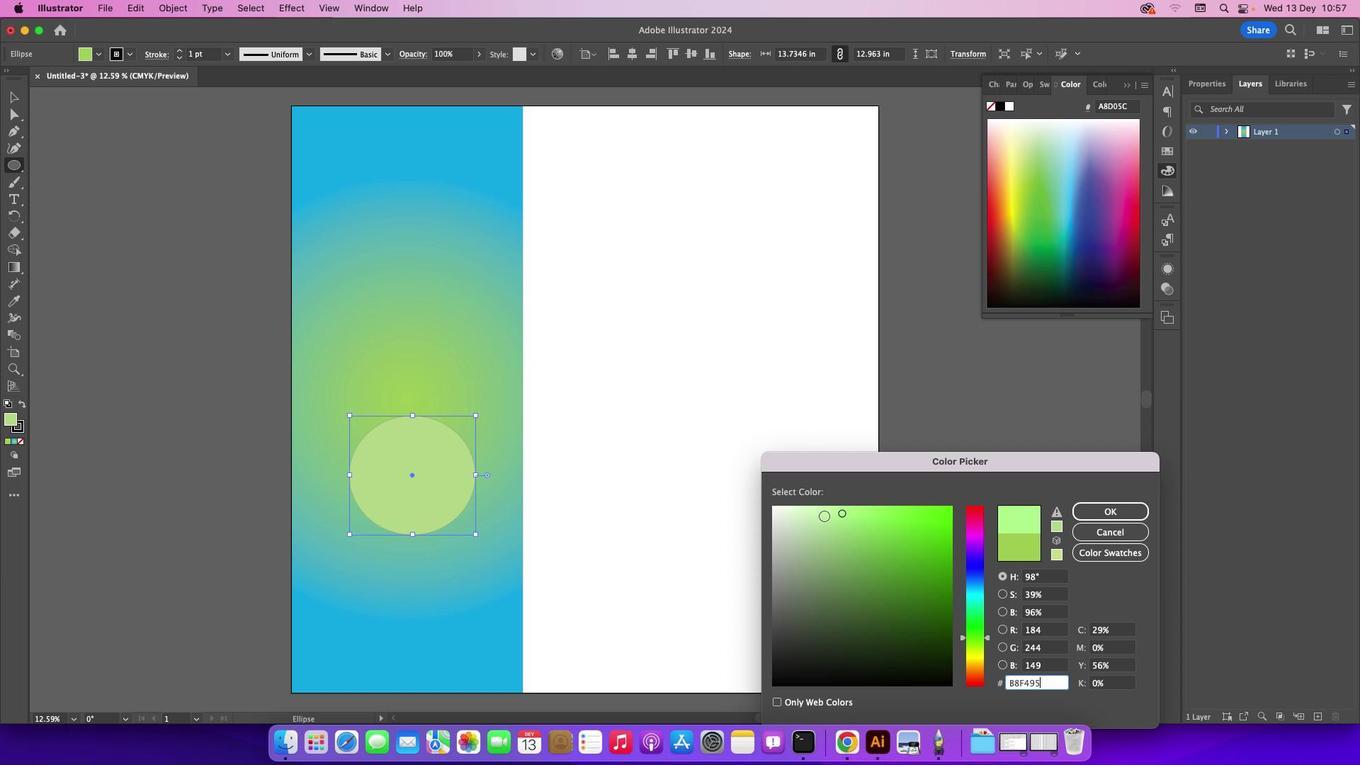 
Action: Mouse pressed left at (823, 515)
Screenshot: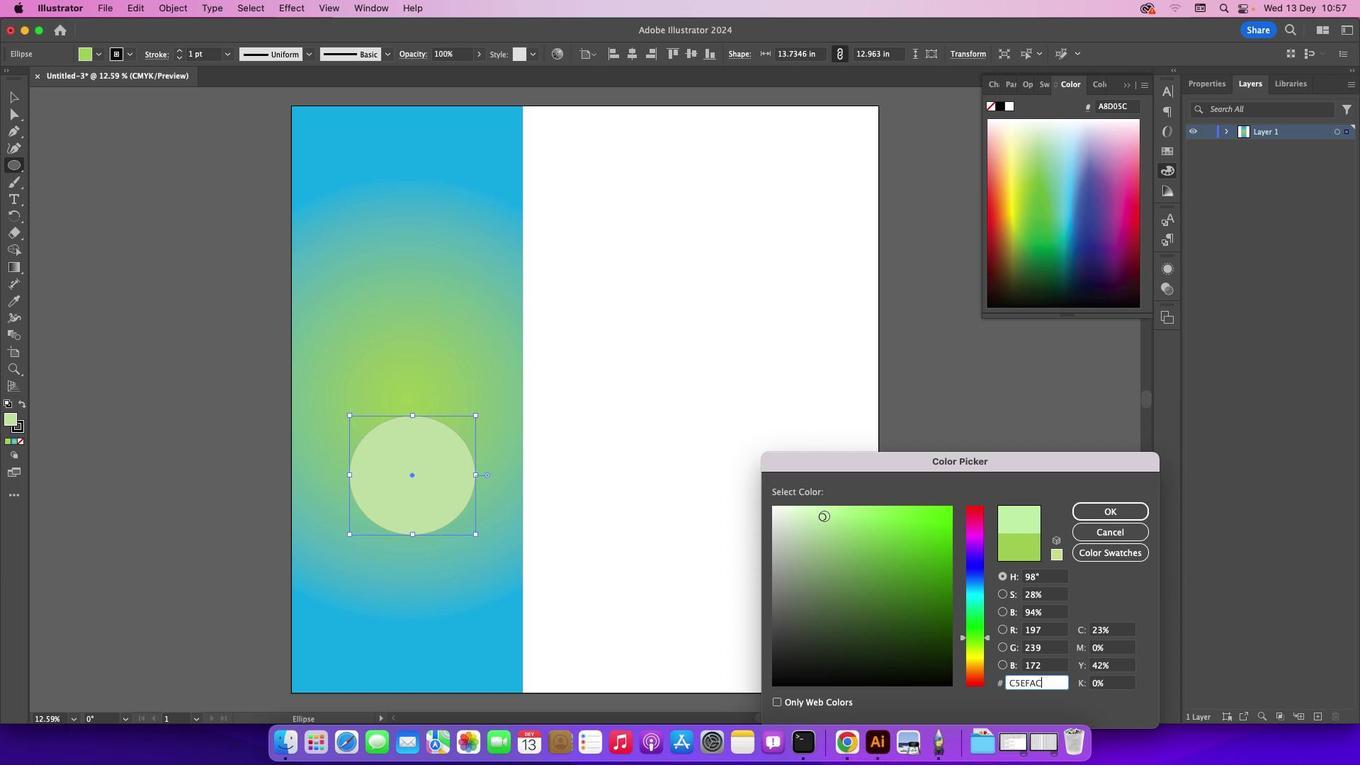 
Action: Mouse moved to (1140, 519)
Screenshot: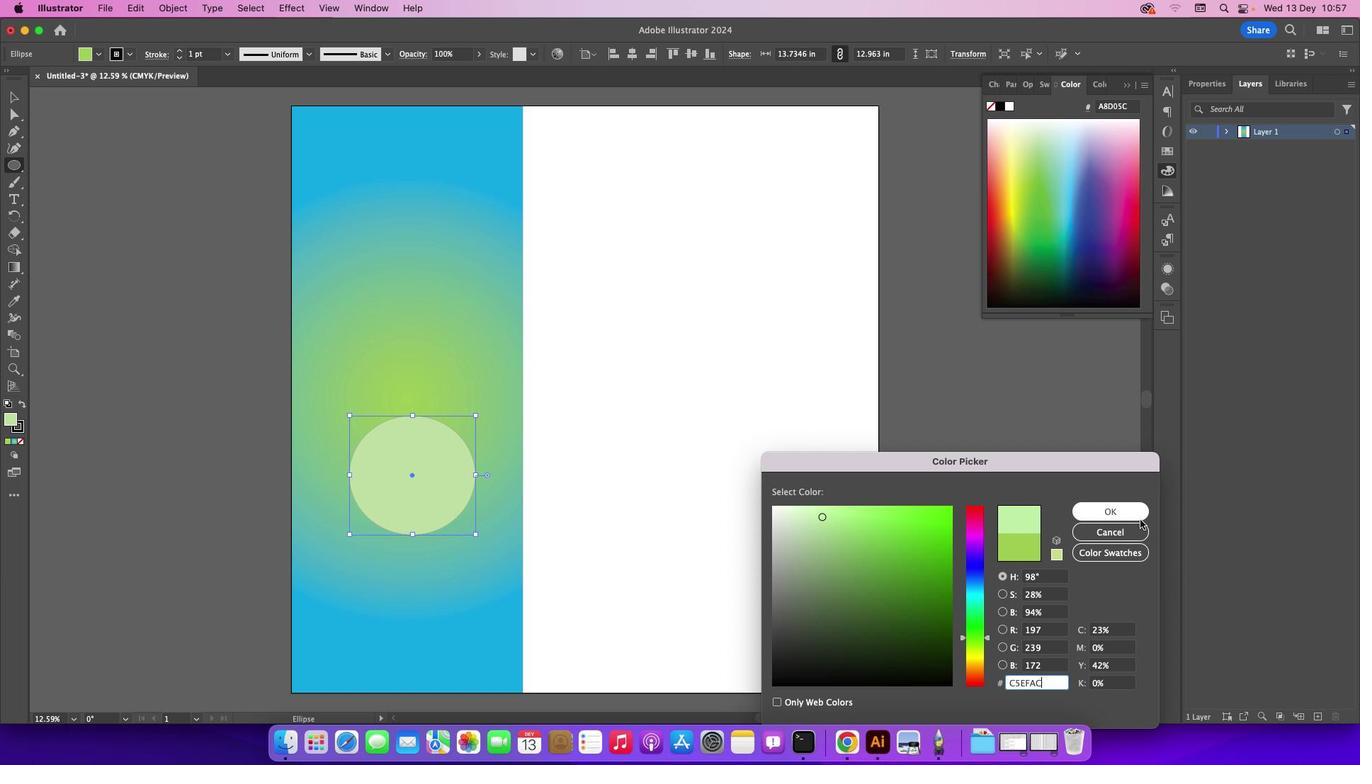 
Action: Mouse pressed left at (1140, 519)
Screenshot: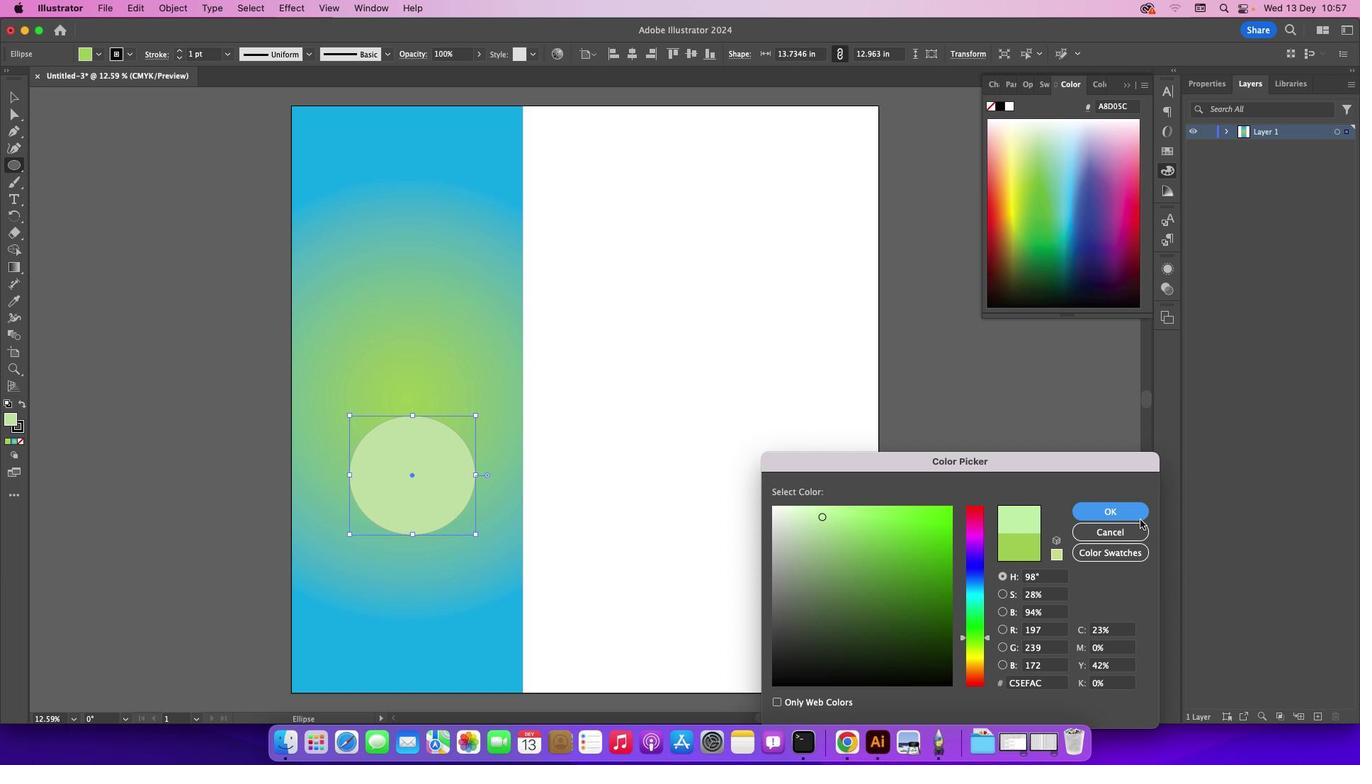 
Action: Mouse moved to (21, 430)
Screenshot: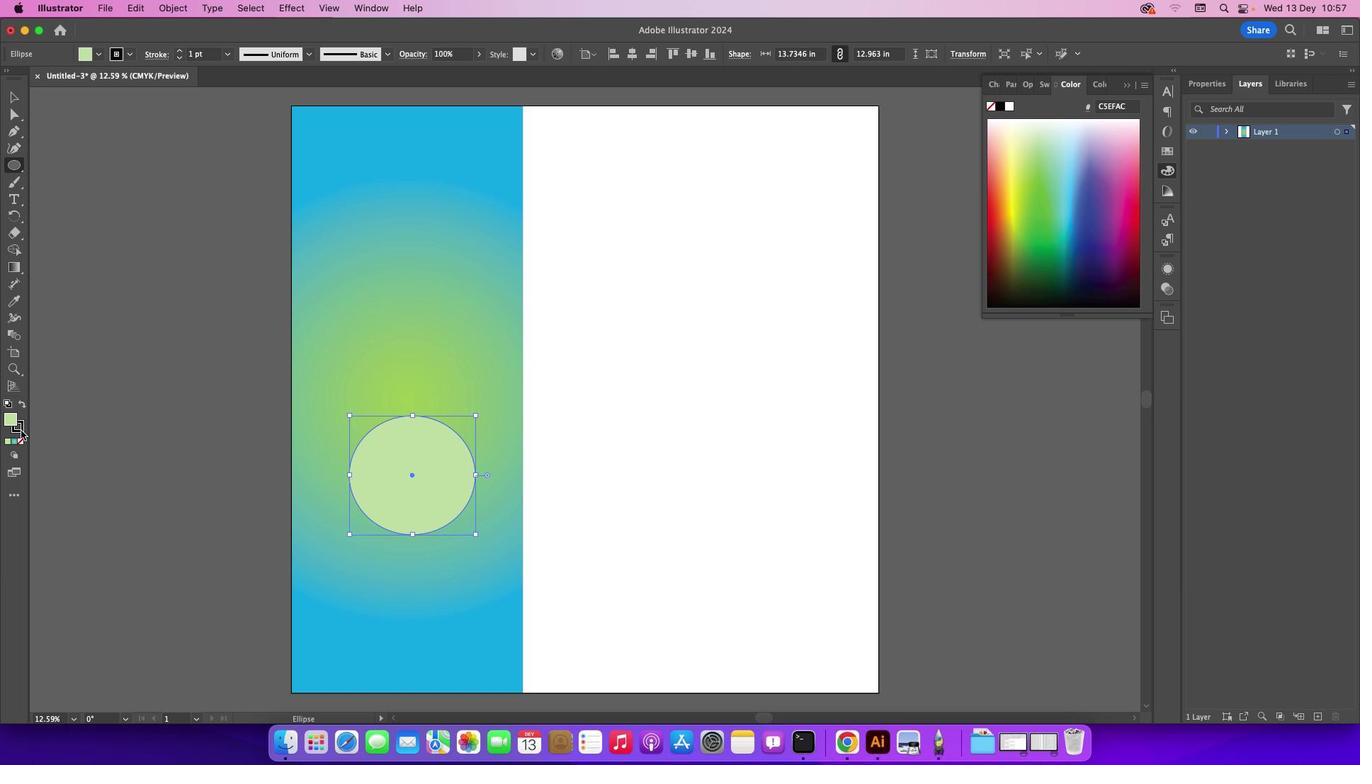 
Action: Mouse pressed left at (21, 430)
Screenshot: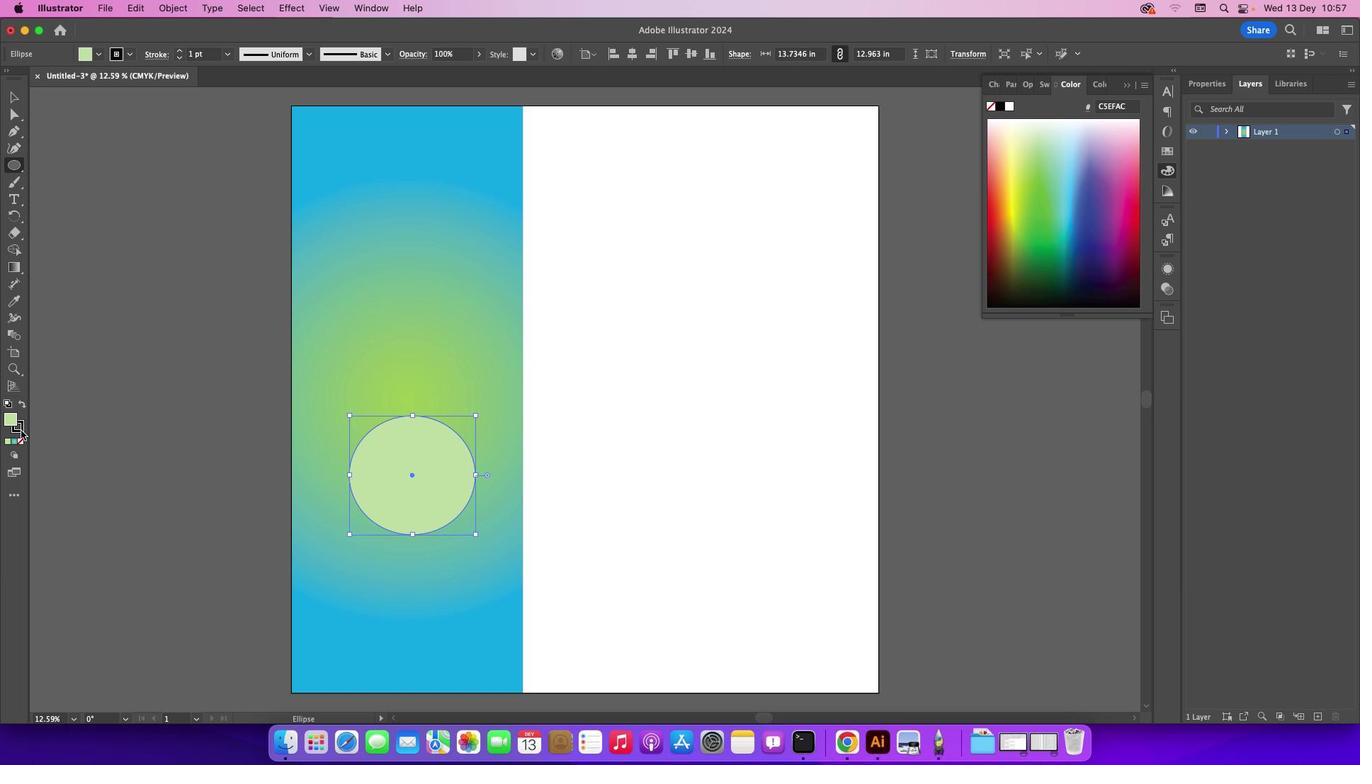 
Action: Mouse moved to (20, 441)
Screenshot: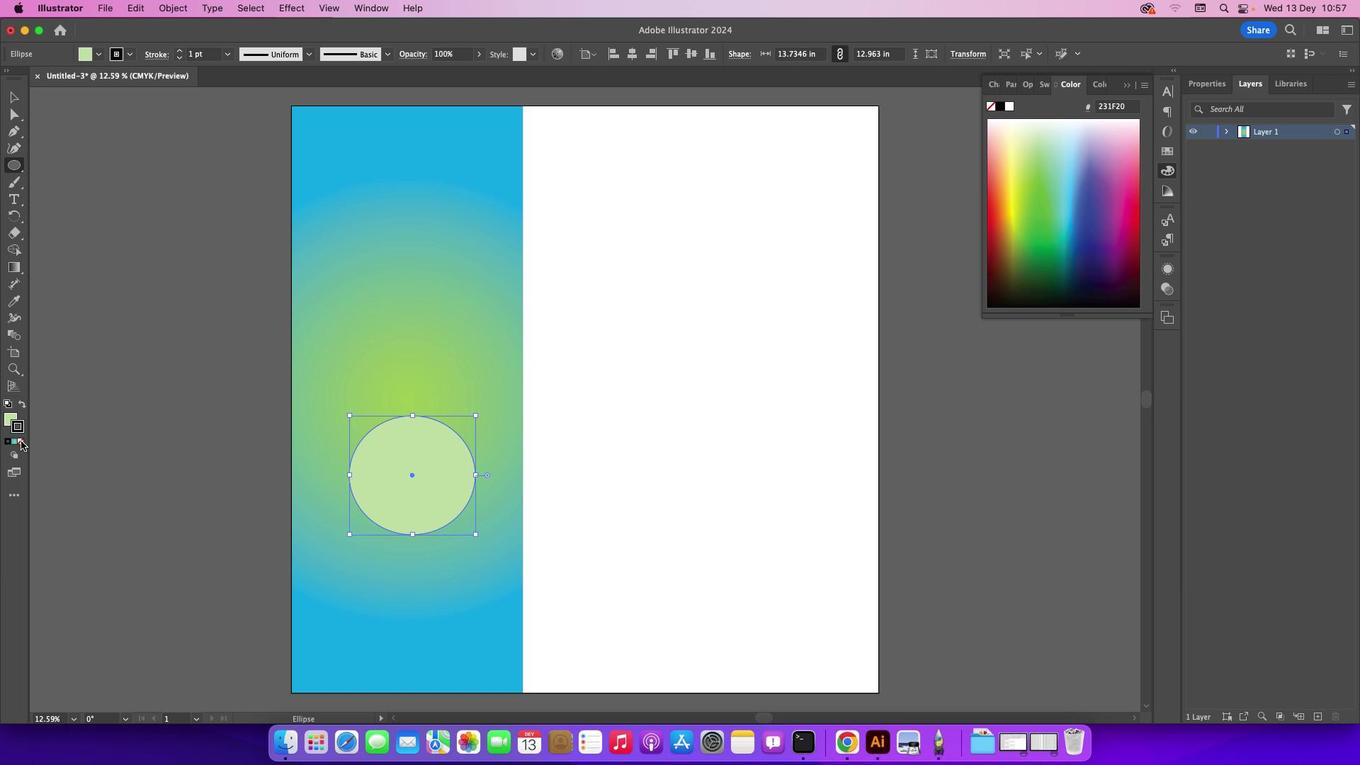
Action: Mouse pressed left at (20, 441)
Screenshot: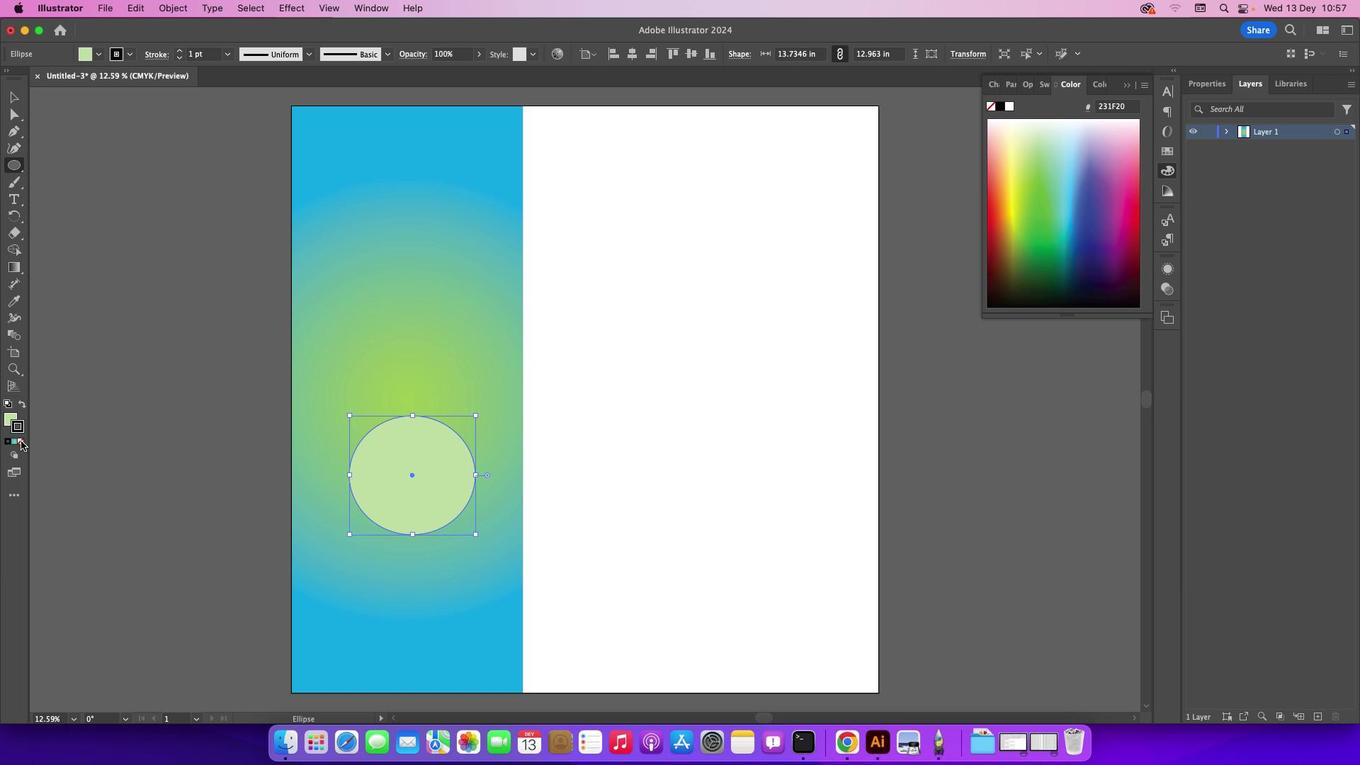 
Action: Mouse moved to (11, 416)
Screenshot: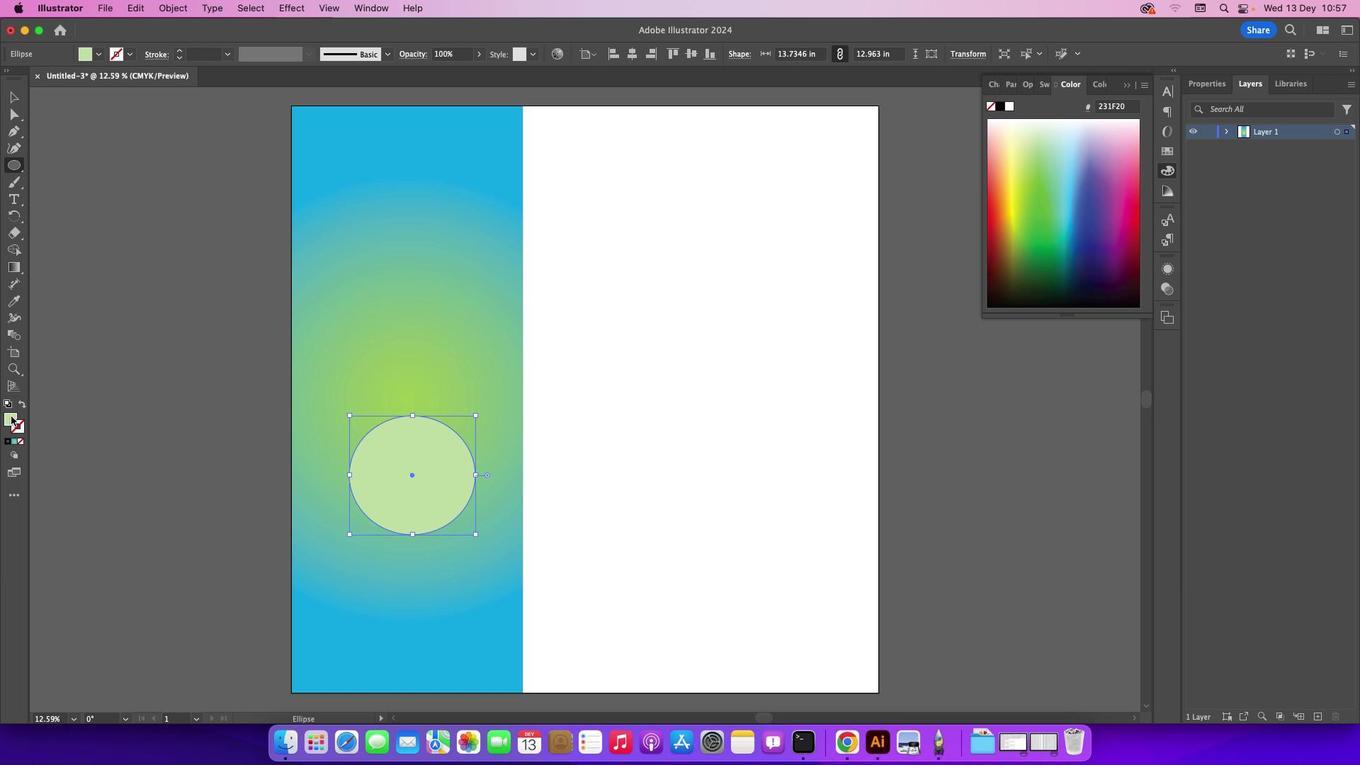 
Action: Mouse pressed left at (11, 416)
Screenshot: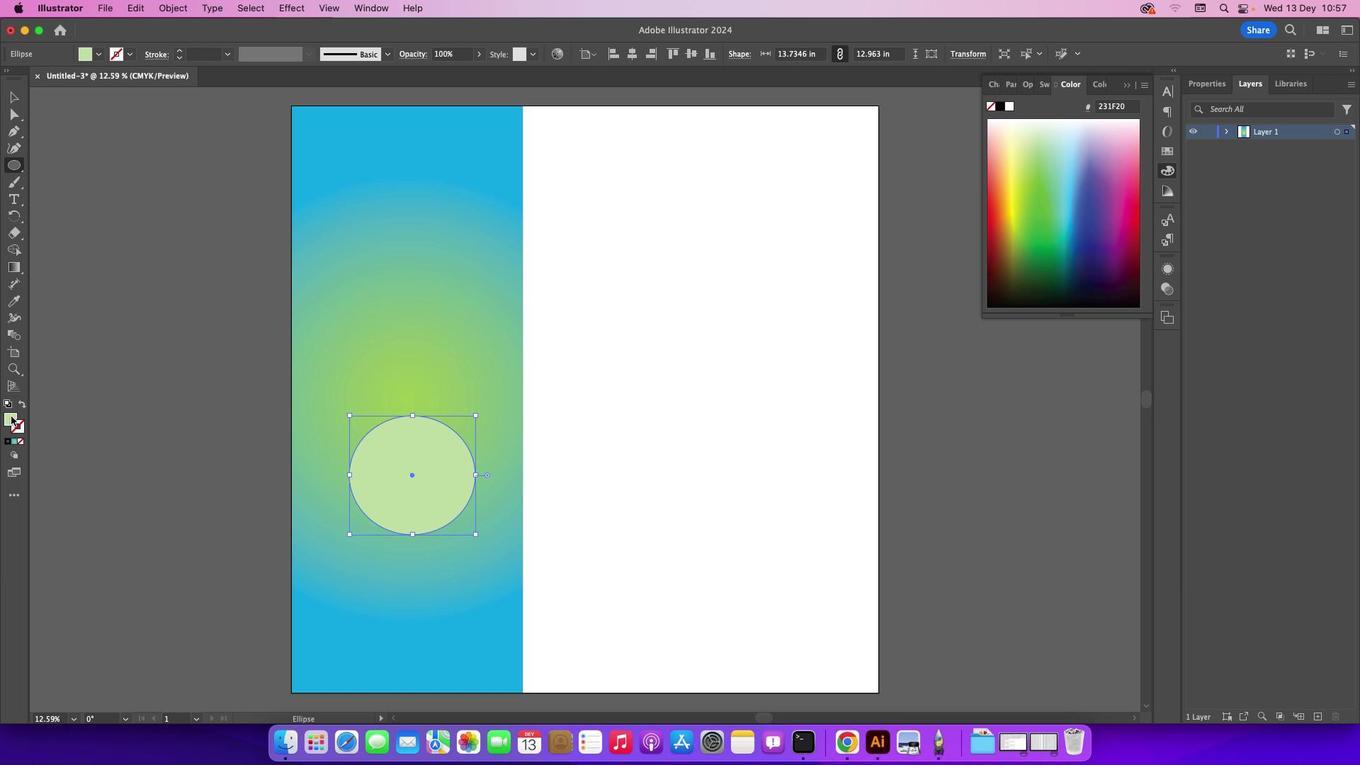
Action: Mouse moved to (22, 99)
Screenshot: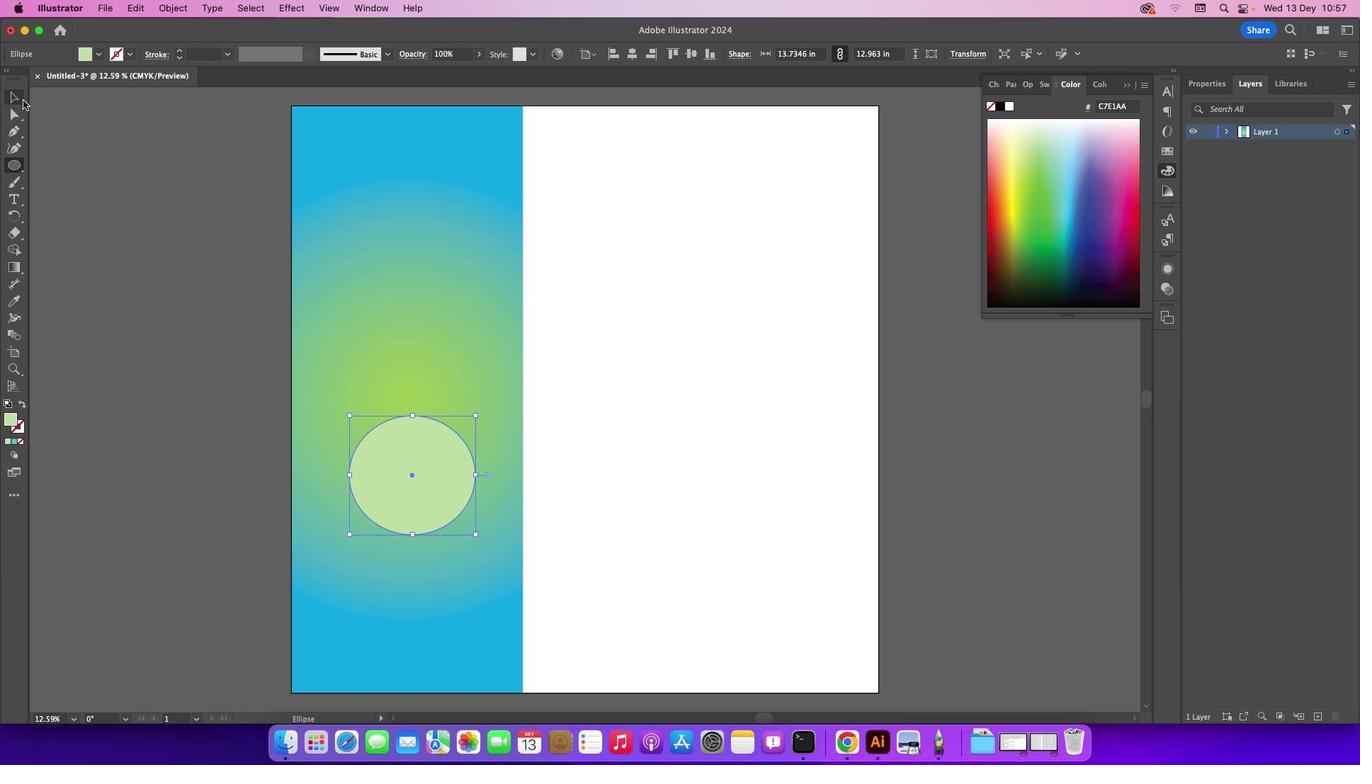 
Action: Mouse pressed left at (22, 99)
Screenshot: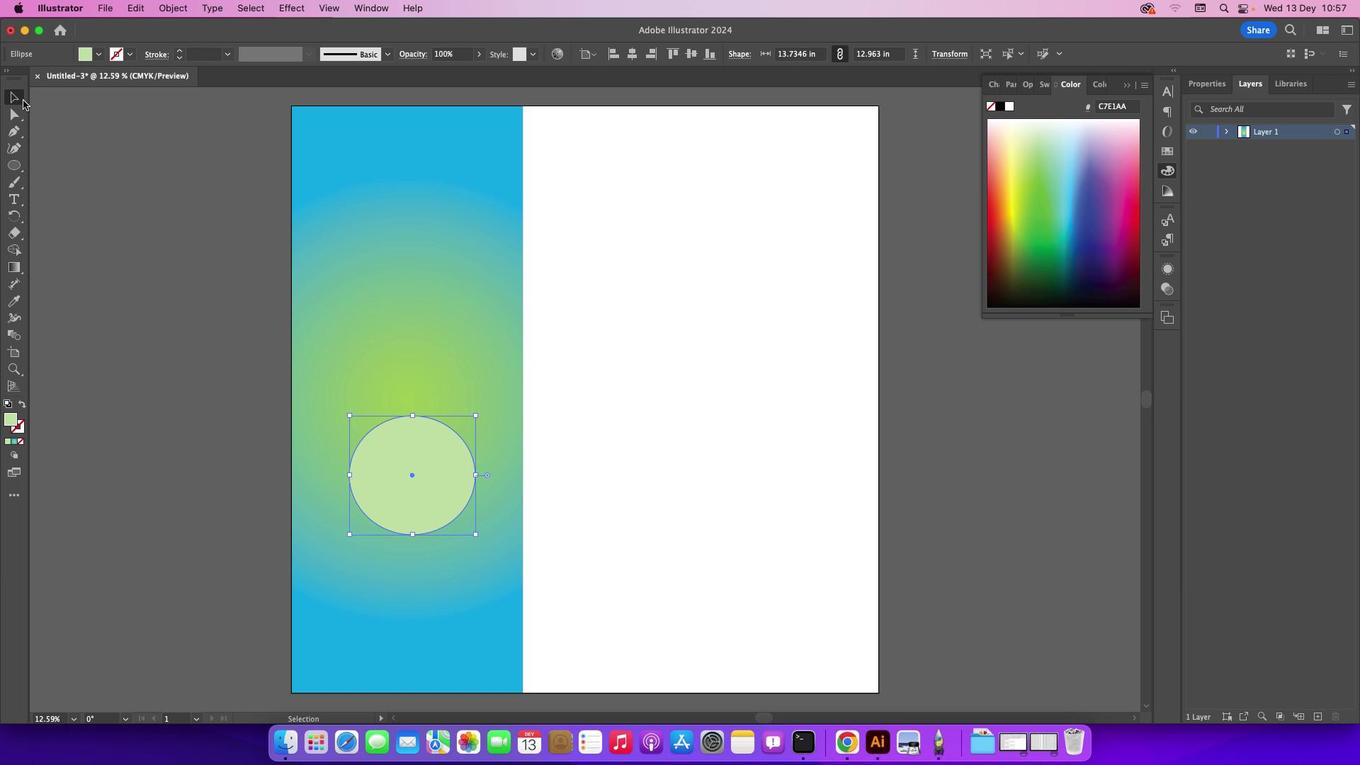 
Action: Mouse moved to (85, 136)
Screenshot: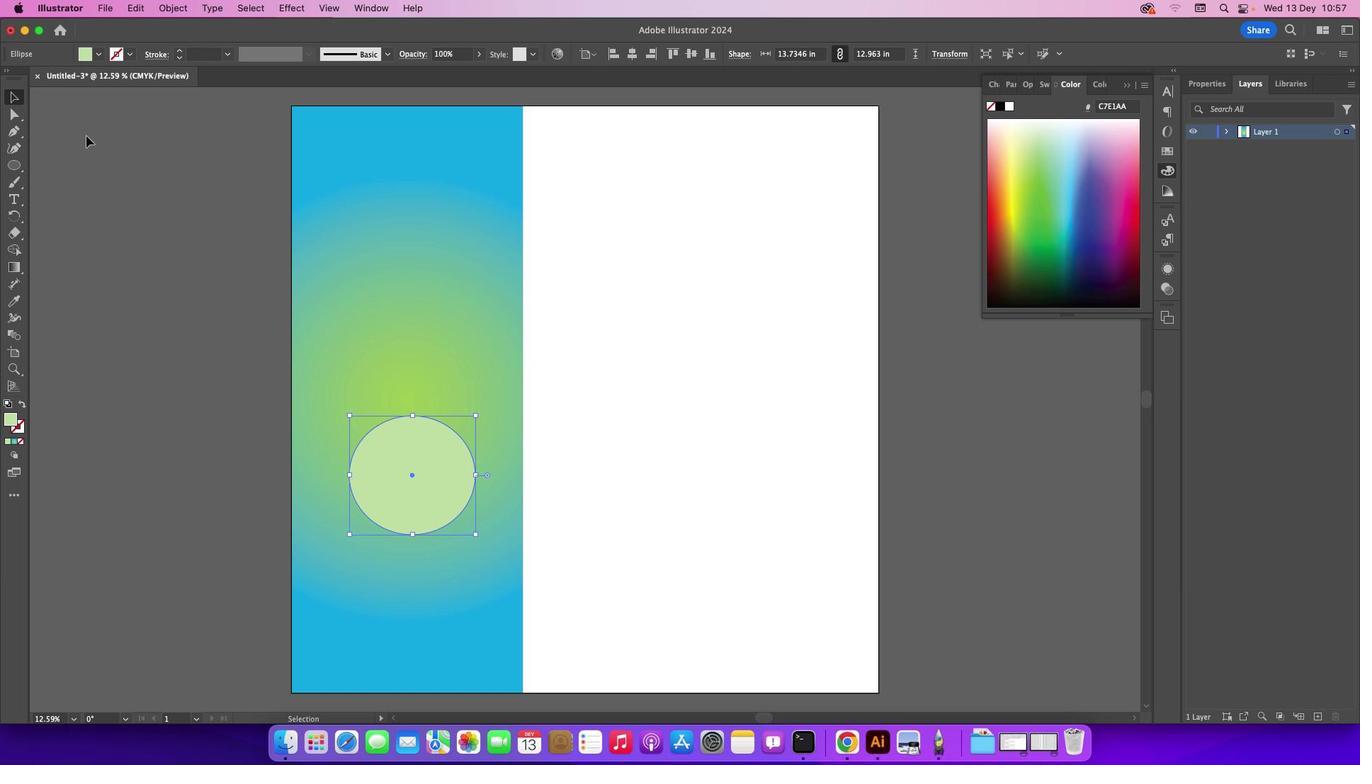 
Action: Mouse pressed left at (85, 136)
Screenshot: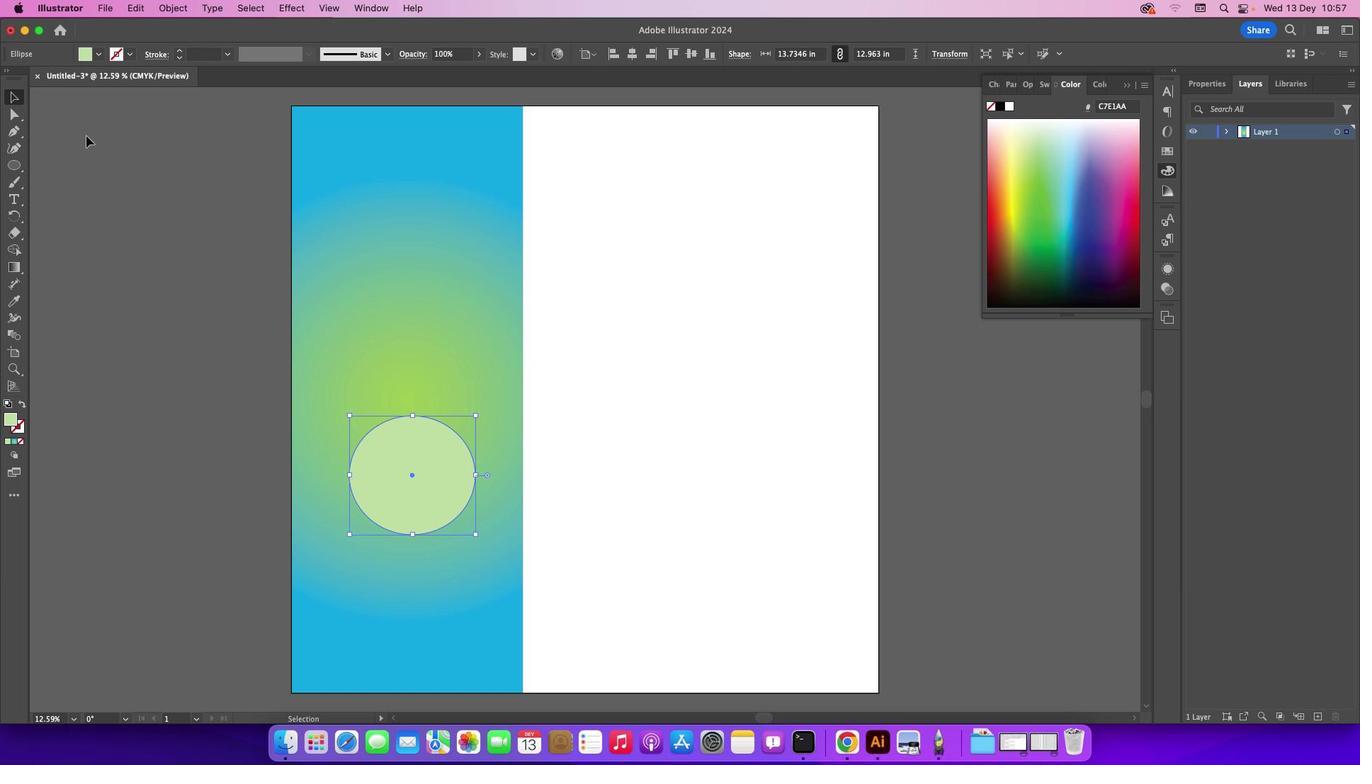 
Action: Mouse moved to (442, 476)
Screenshot: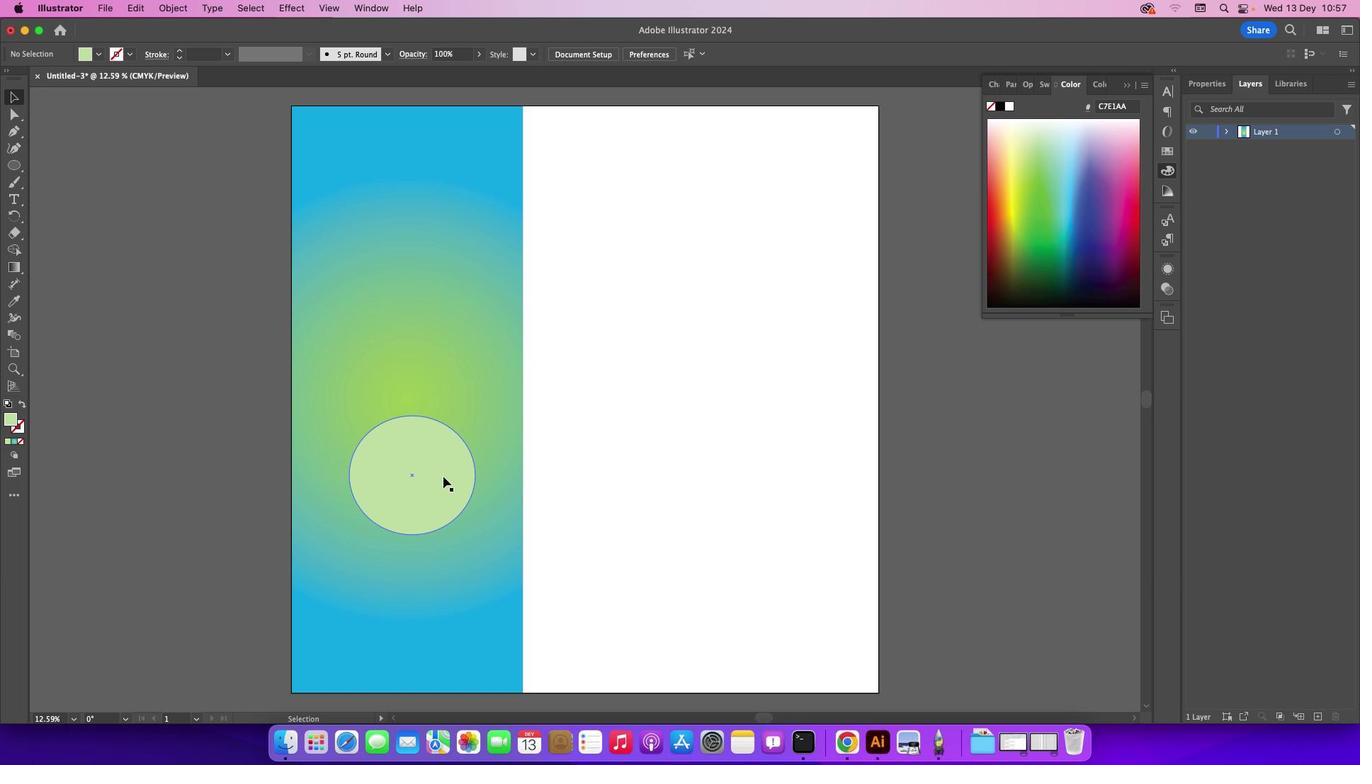 
Action: Mouse pressed left at (442, 476)
Screenshot: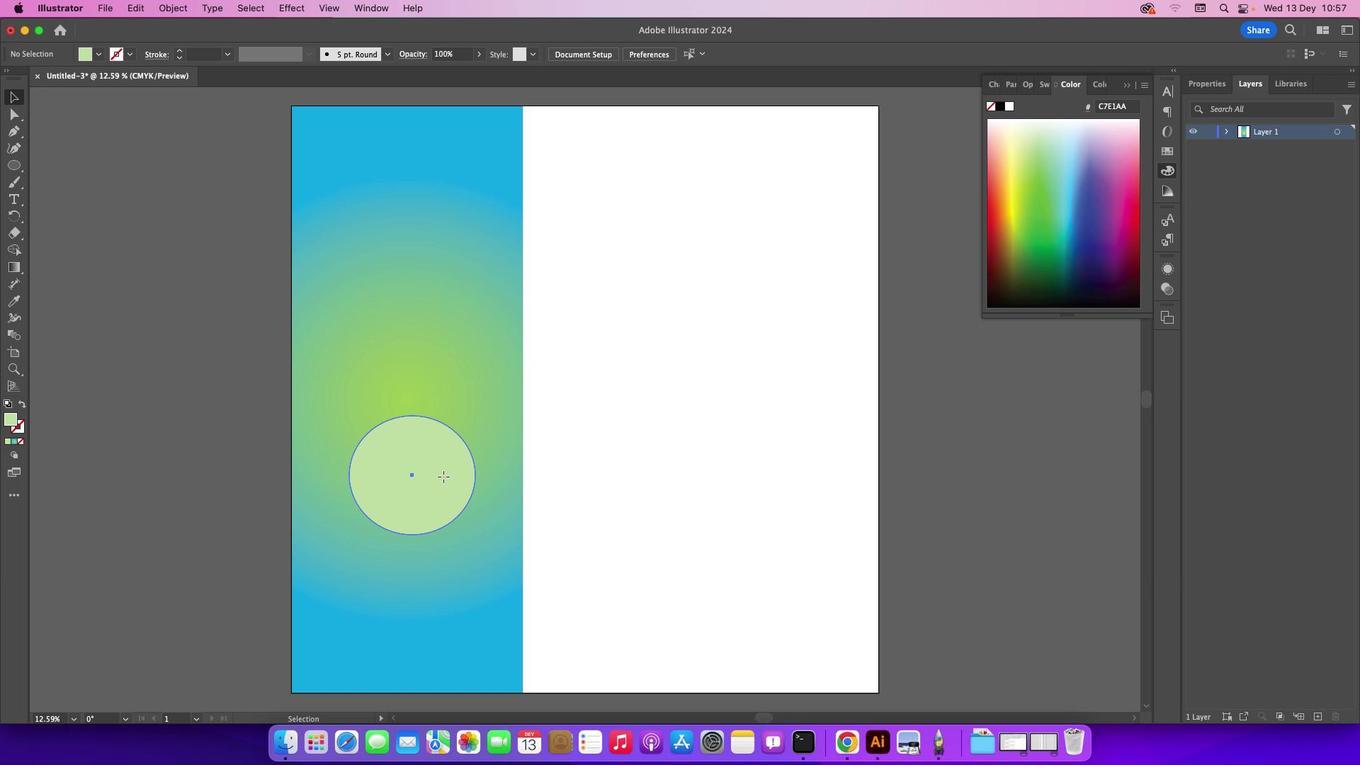
Action: Mouse moved to (573, 471)
Screenshot: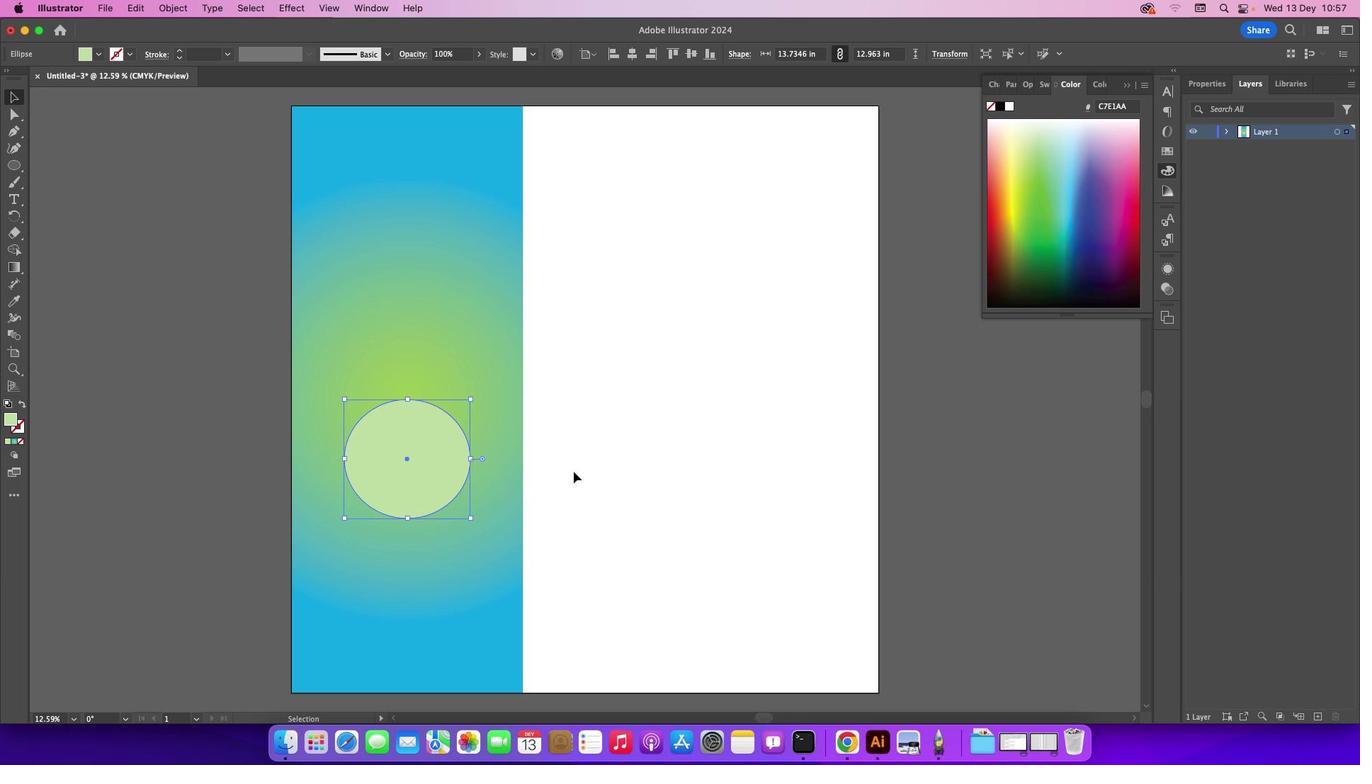 
Action: Mouse pressed left at (573, 471)
Screenshot: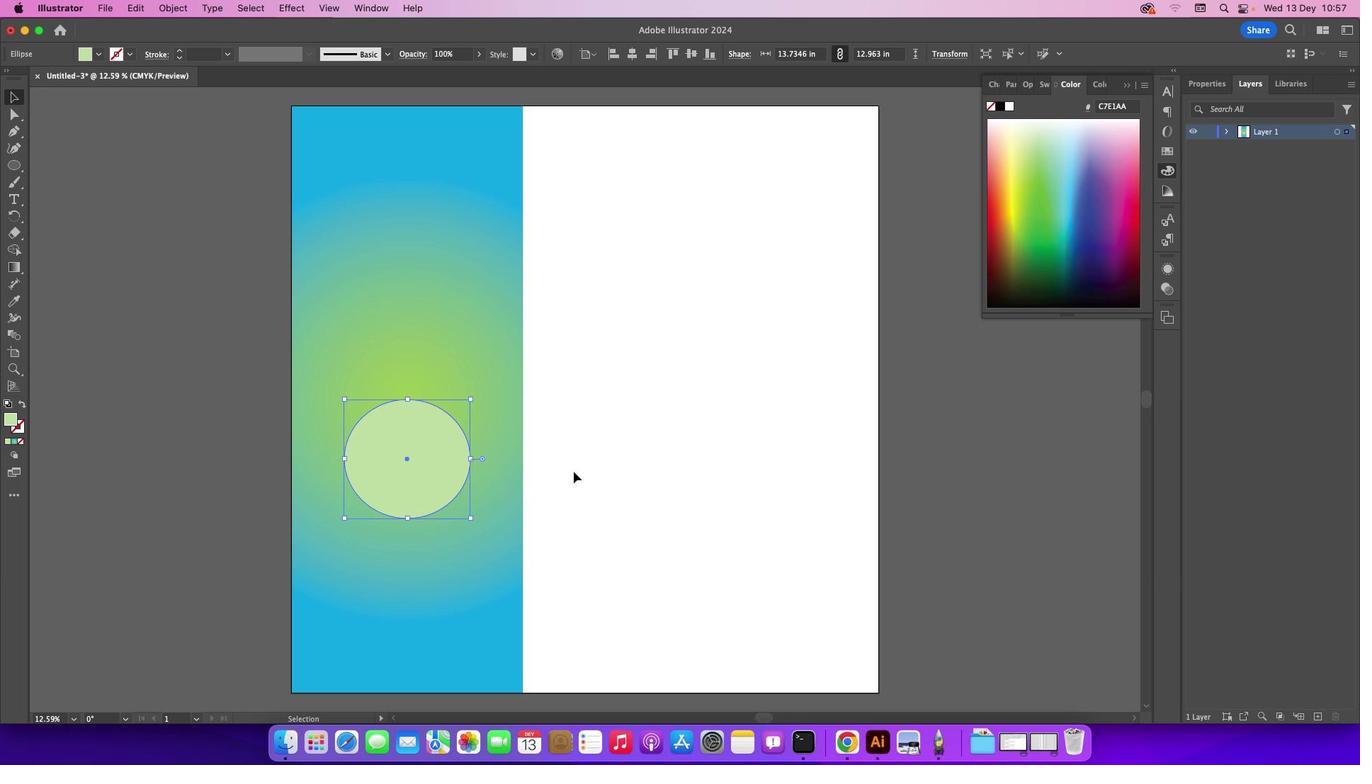 
Action: Mouse moved to (16, 132)
Screenshot: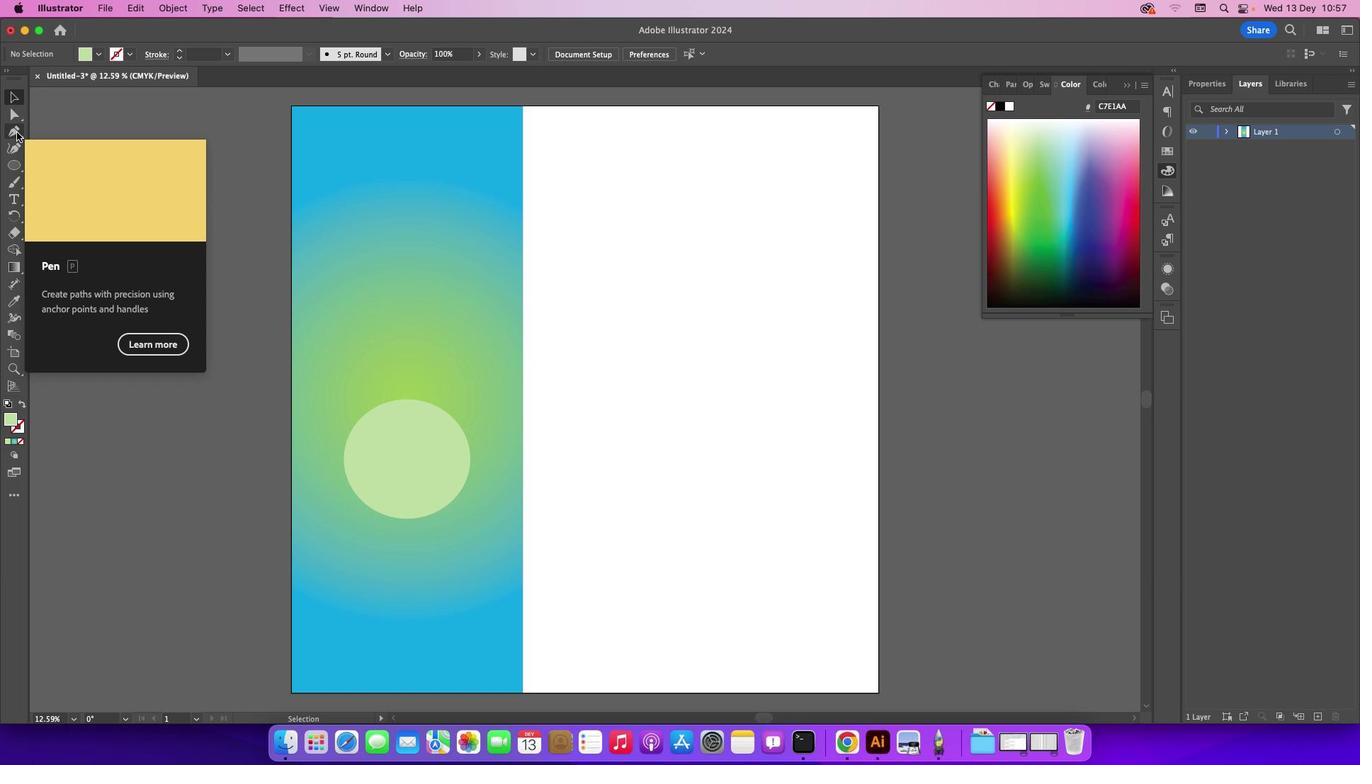 
Action: Mouse pressed left at (16, 132)
Screenshot: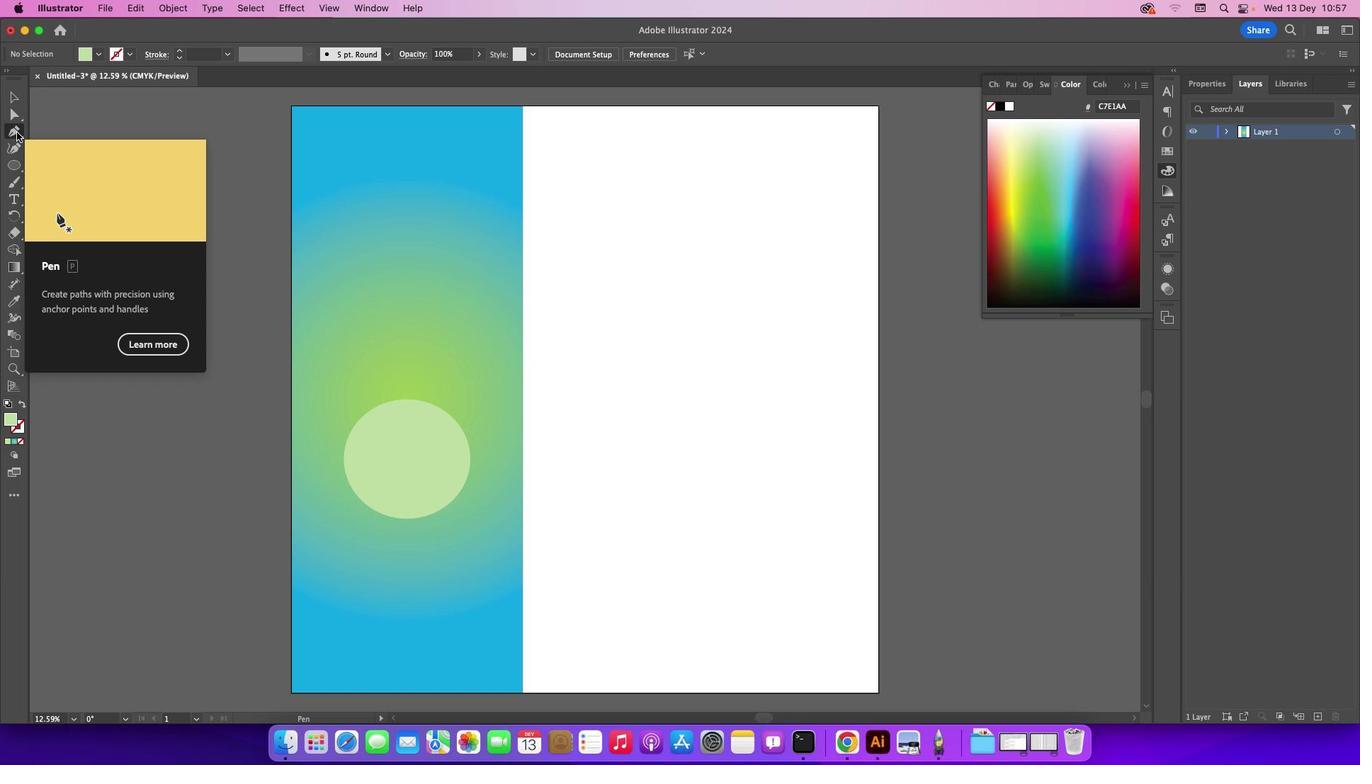 
Action: Mouse moved to (175, 268)
Screenshot: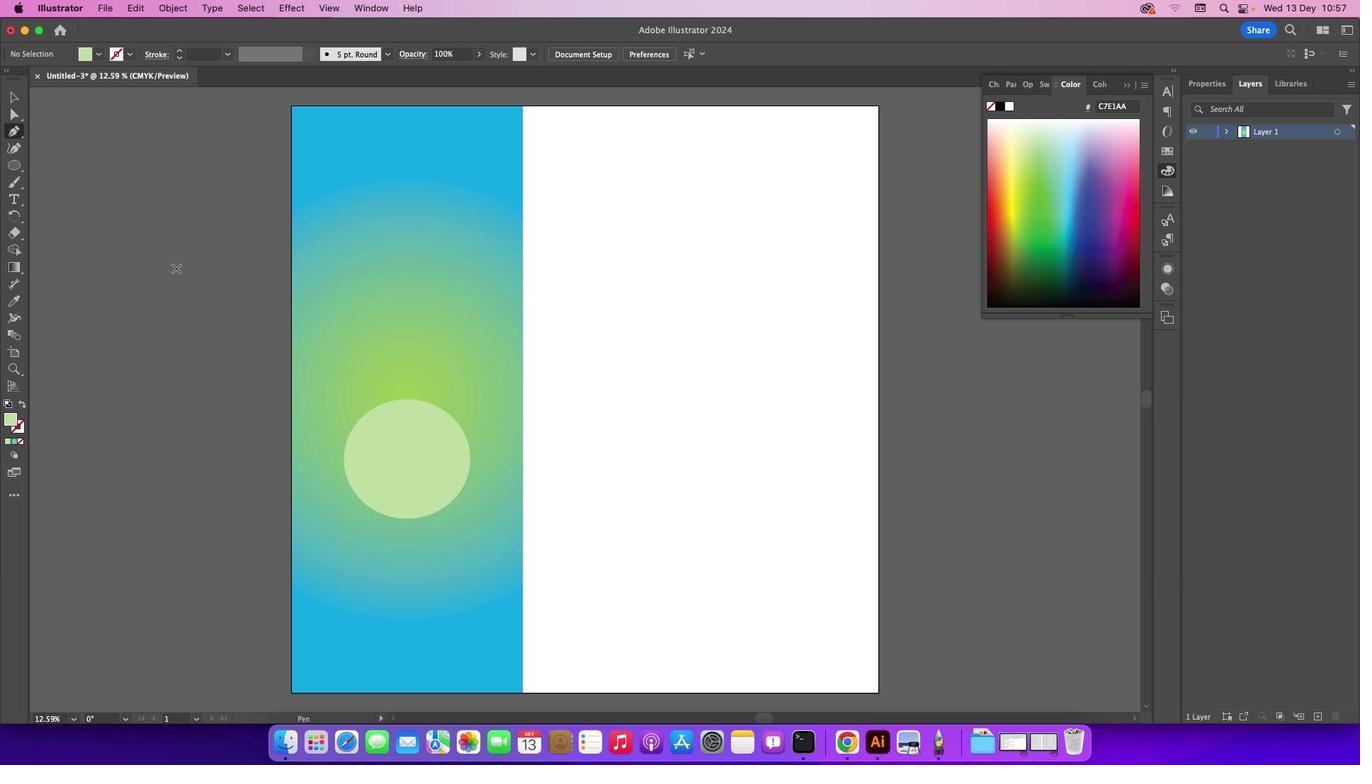 
Action: Key pressed Key.caps_lock
Screenshot: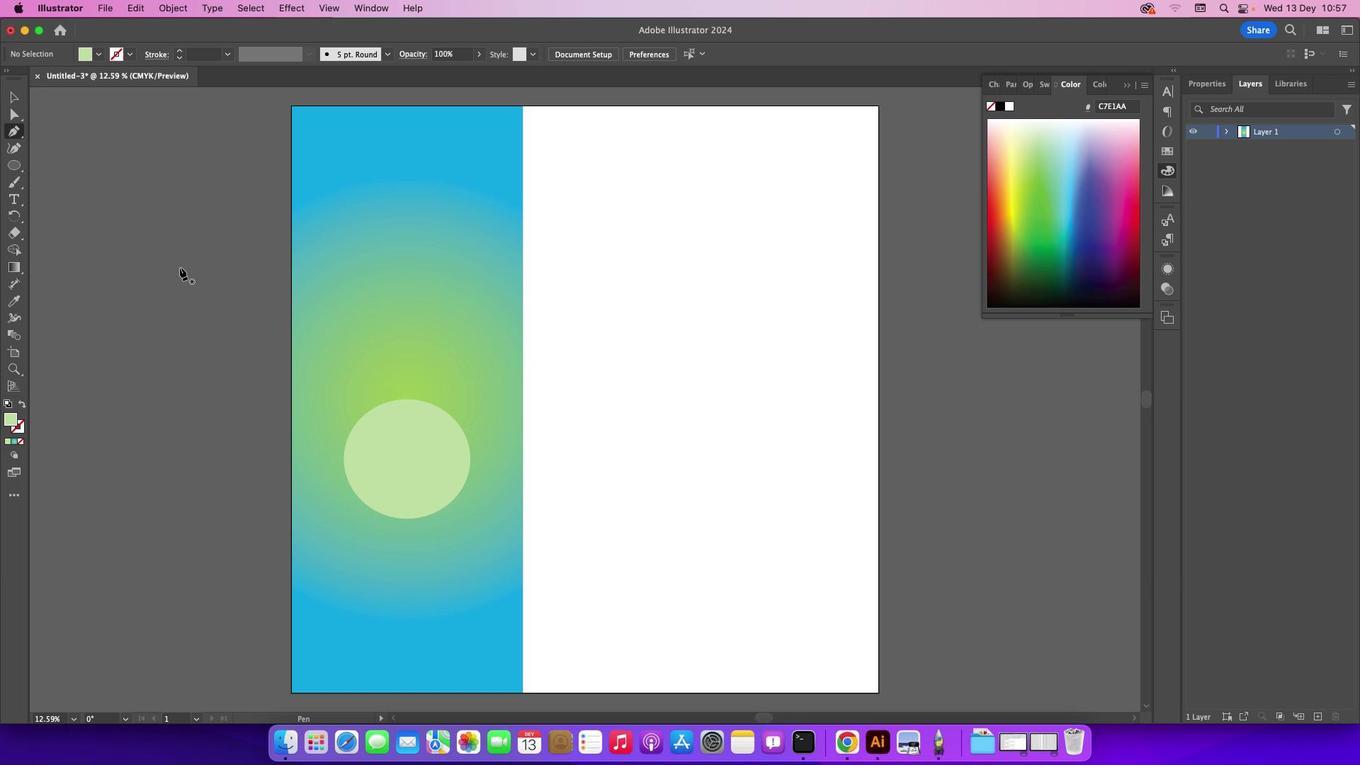 
Action: Mouse moved to (292, 388)
Screenshot: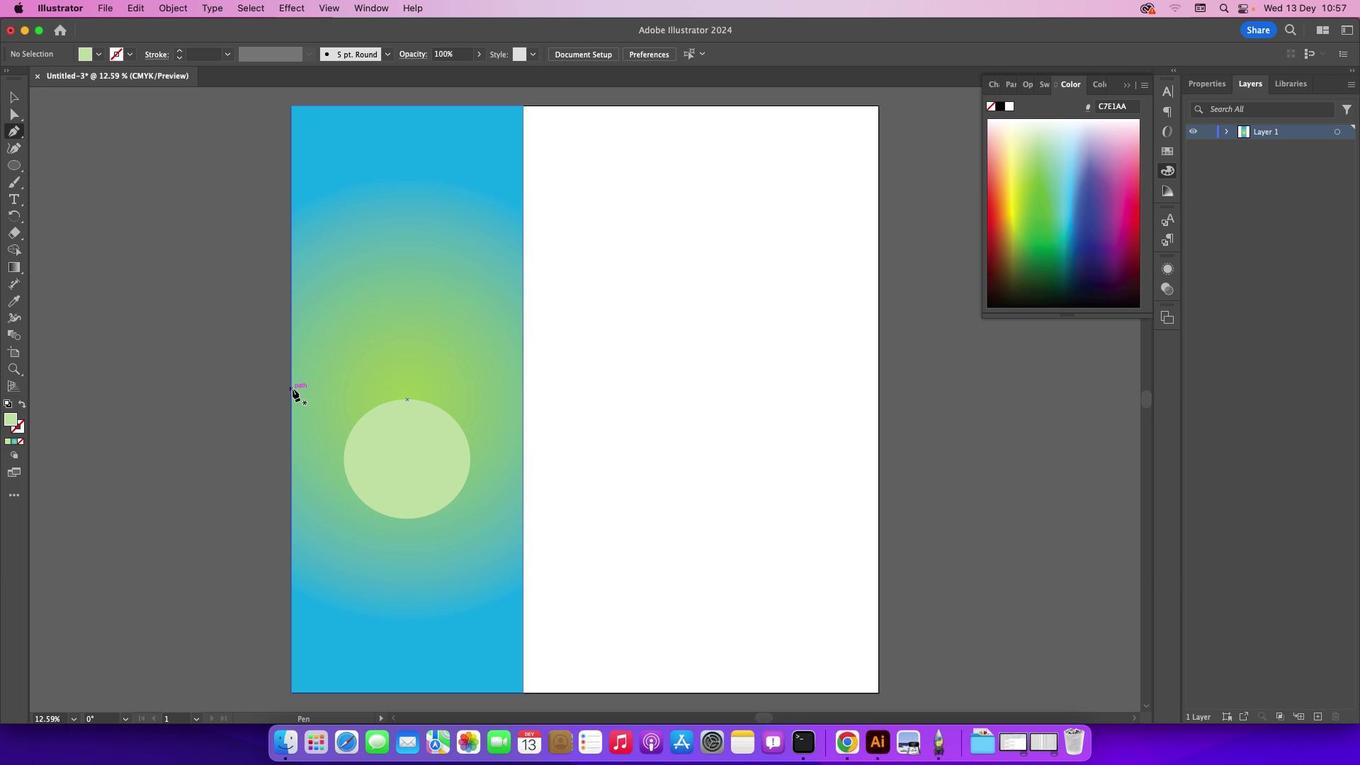 
Action: Mouse pressed left at (292, 388)
Screenshot: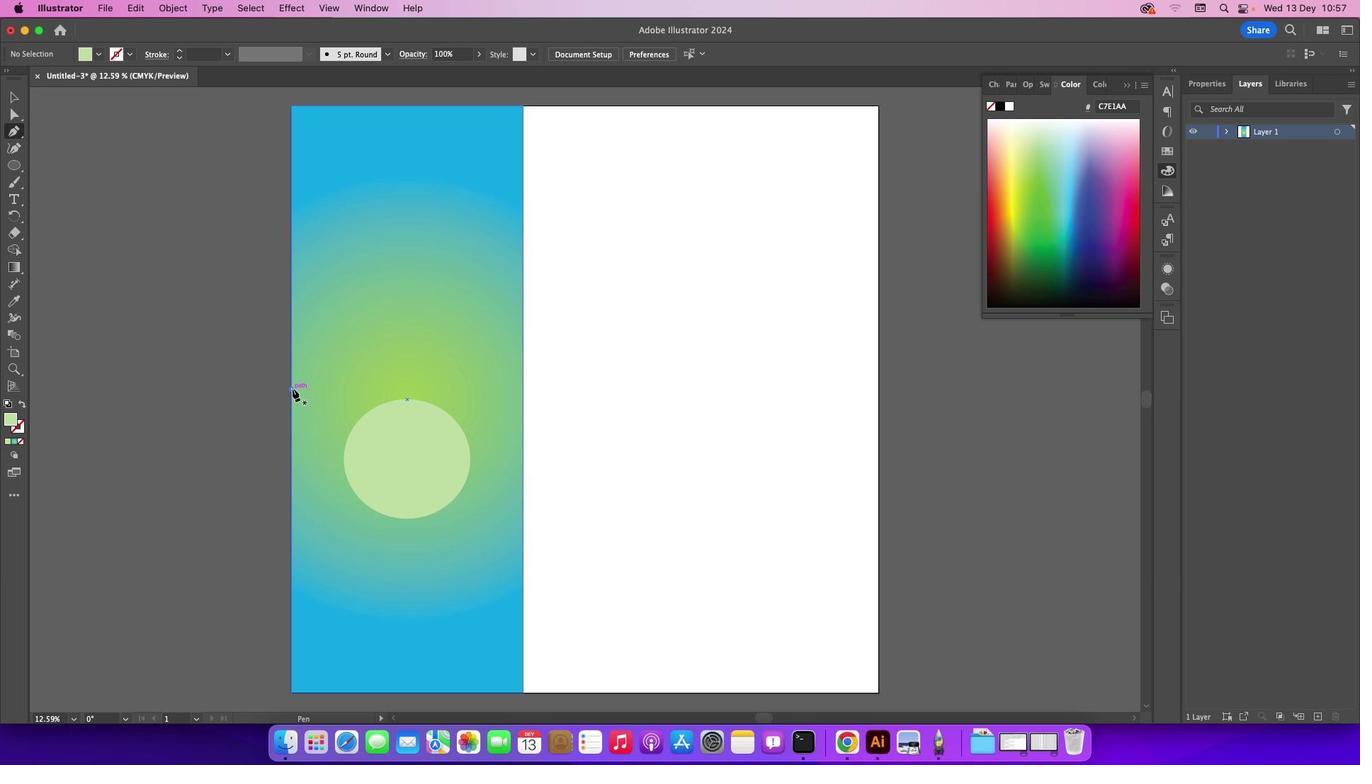 
Action: Mouse moved to (306, 386)
Screenshot: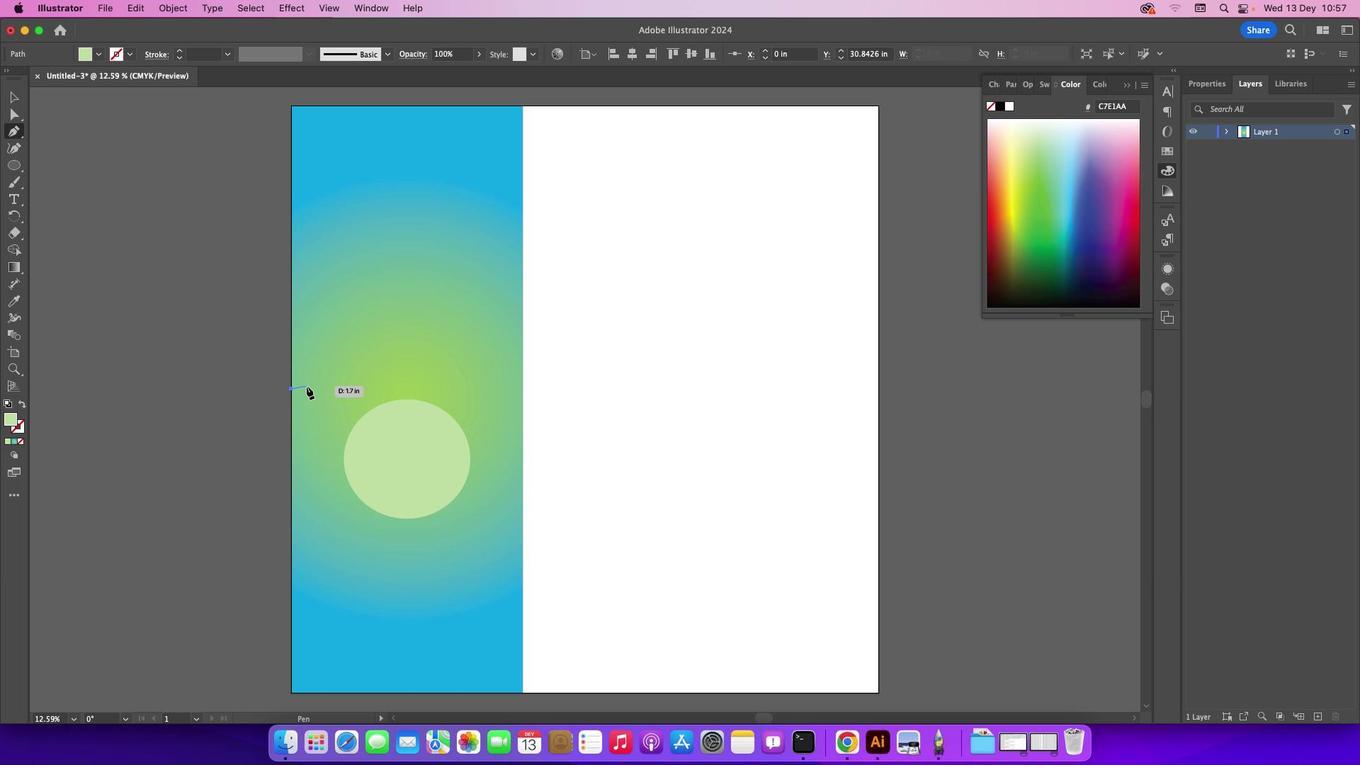 
Action: Mouse pressed left at (306, 386)
Screenshot: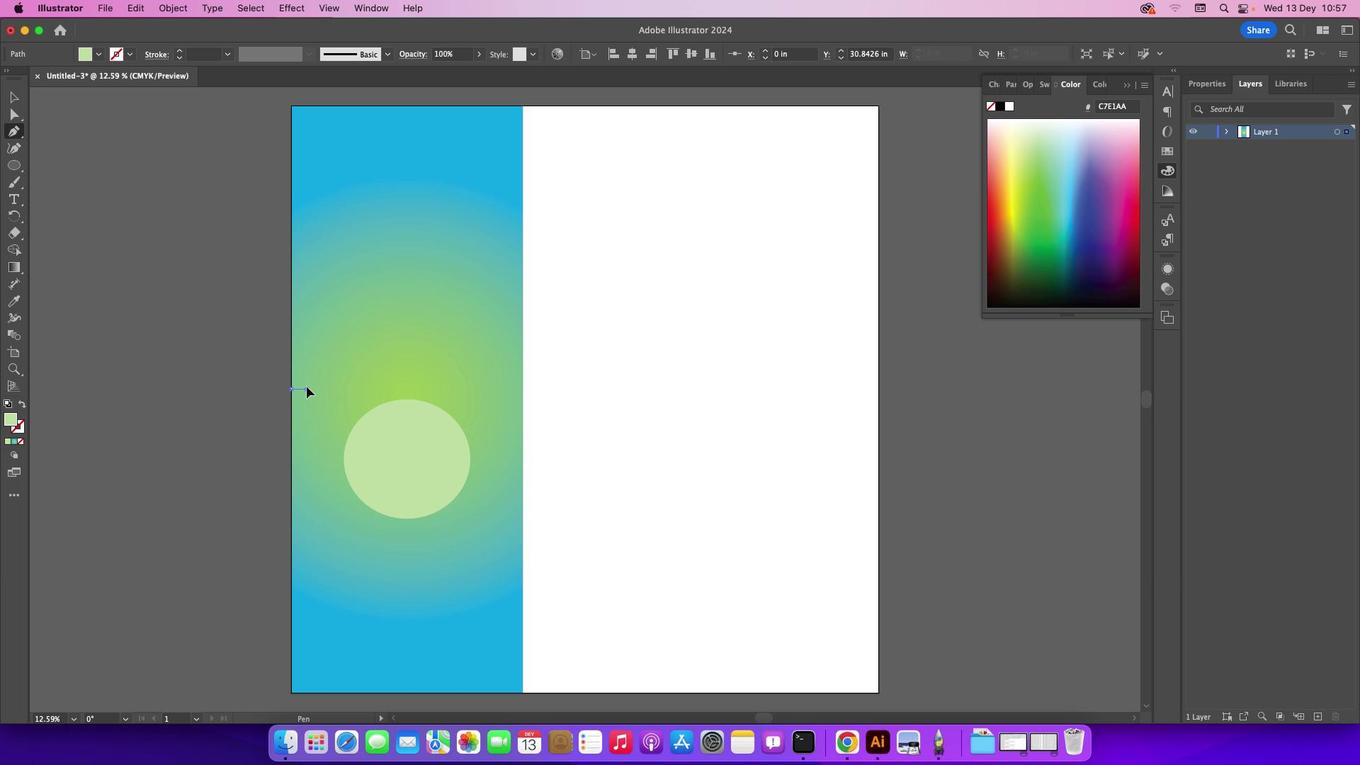 
Action: Mouse moved to (324, 417)
Screenshot: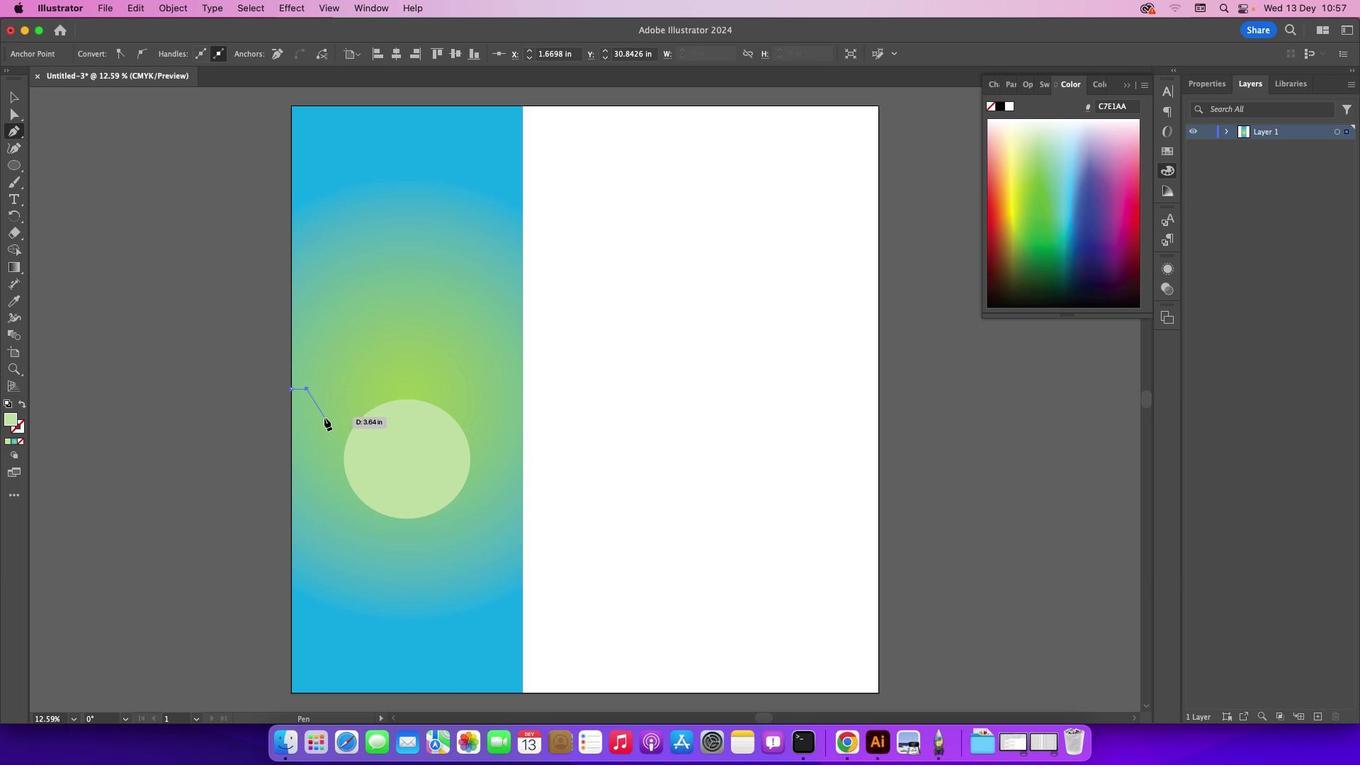 
Action: Mouse pressed left at (324, 417)
Screenshot: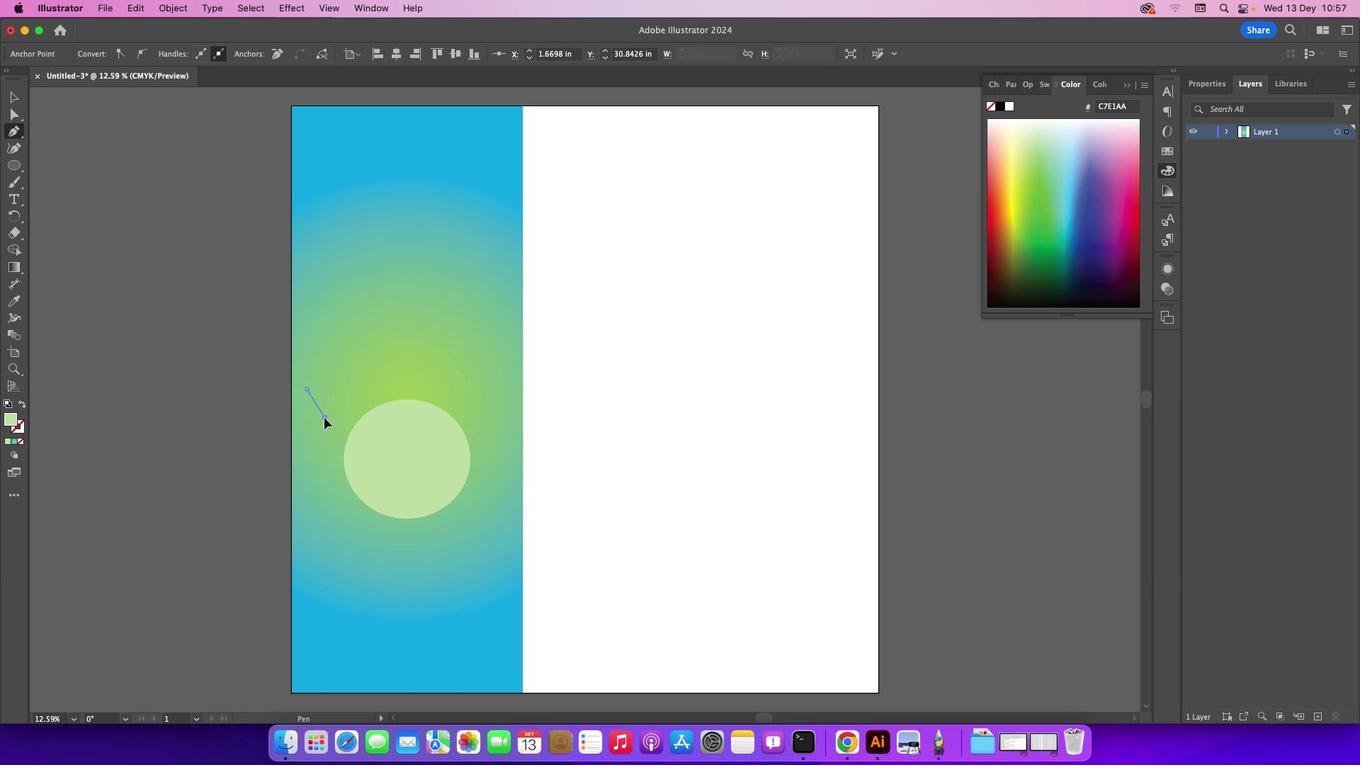 
Action: Mouse moved to (325, 405)
Screenshot: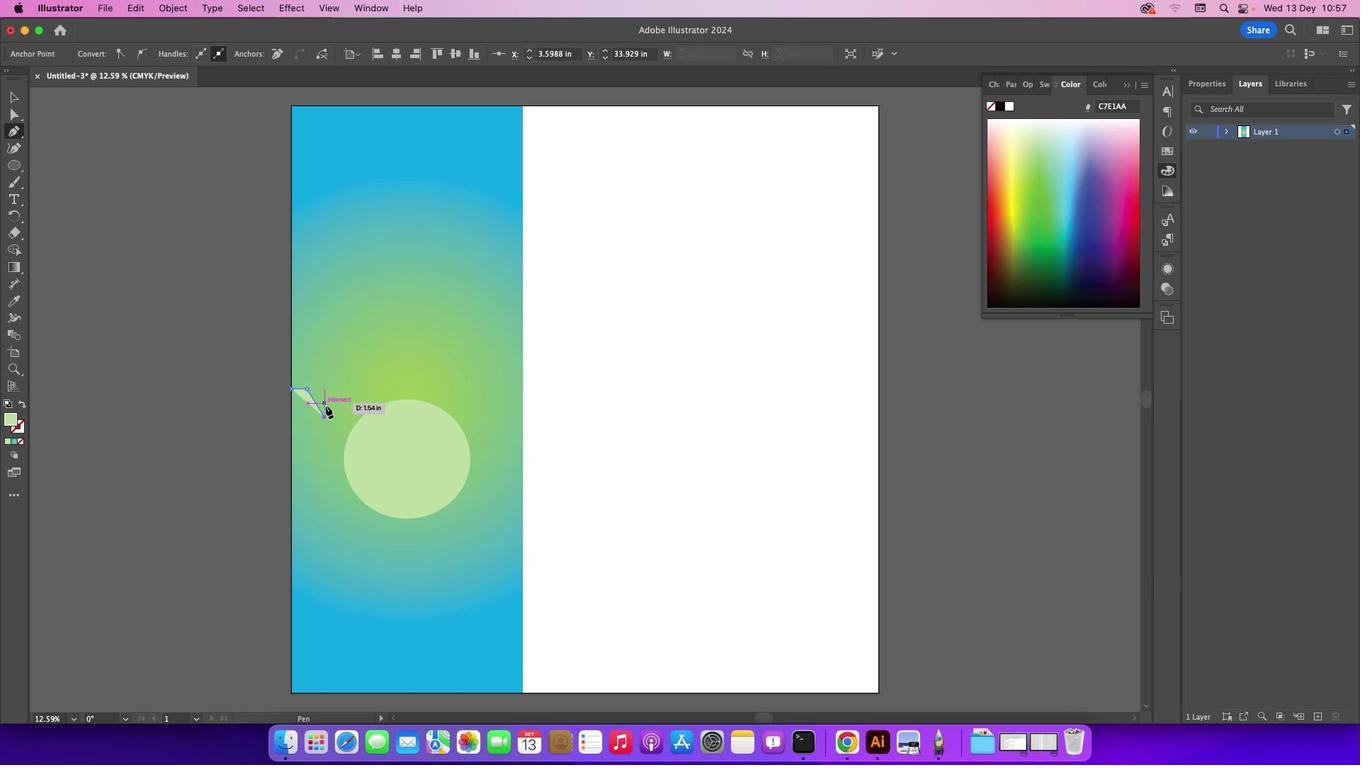 
Action: Mouse pressed left at (325, 405)
Screenshot: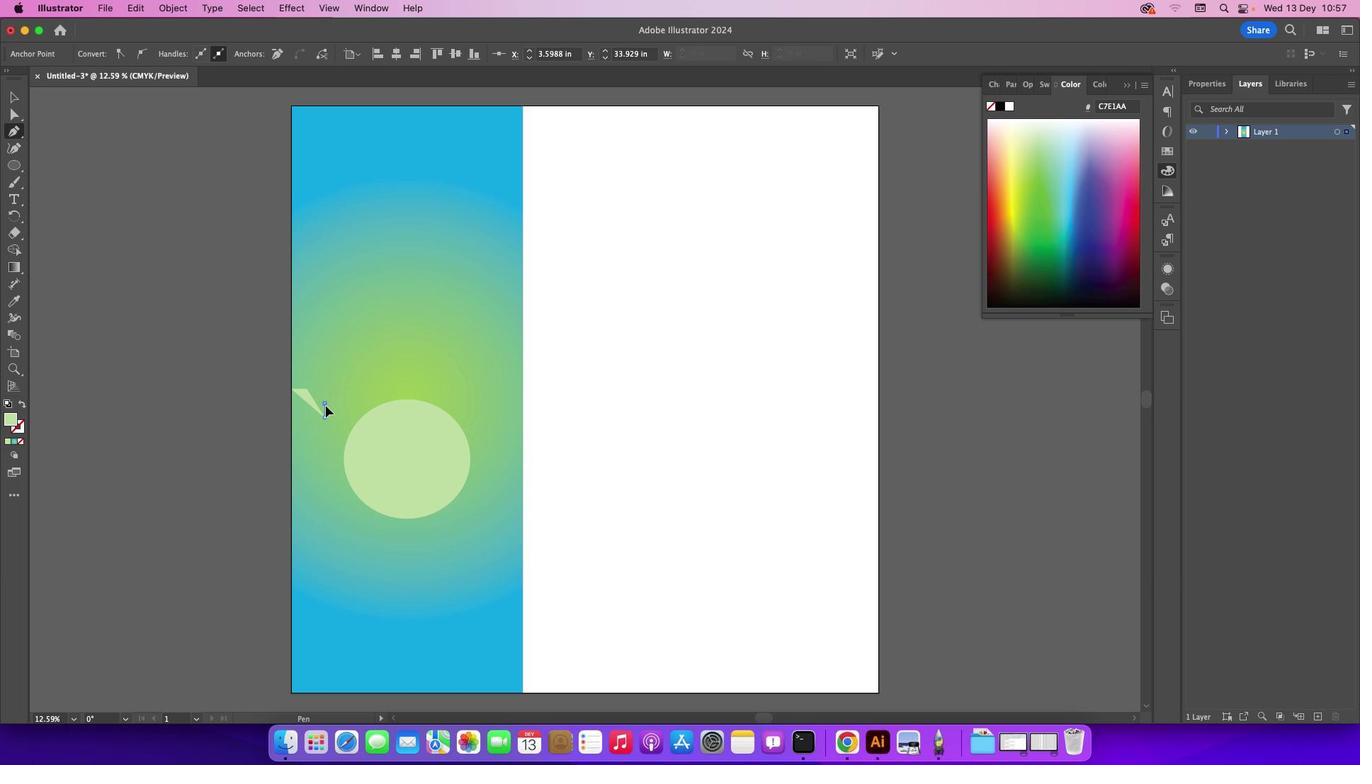 
Action: Mouse moved to (329, 408)
Screenshot: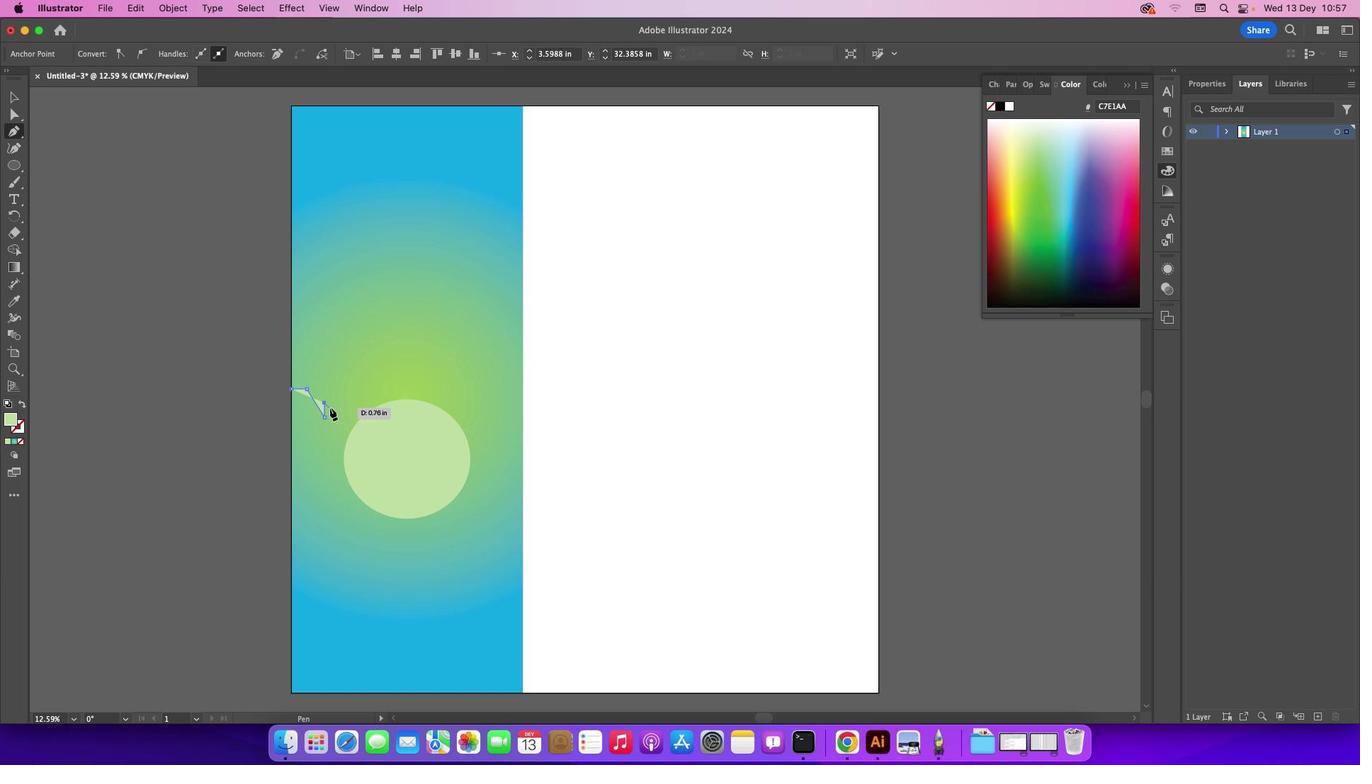 
Action: Mouse pressed left at (329, 408)
Screenshot: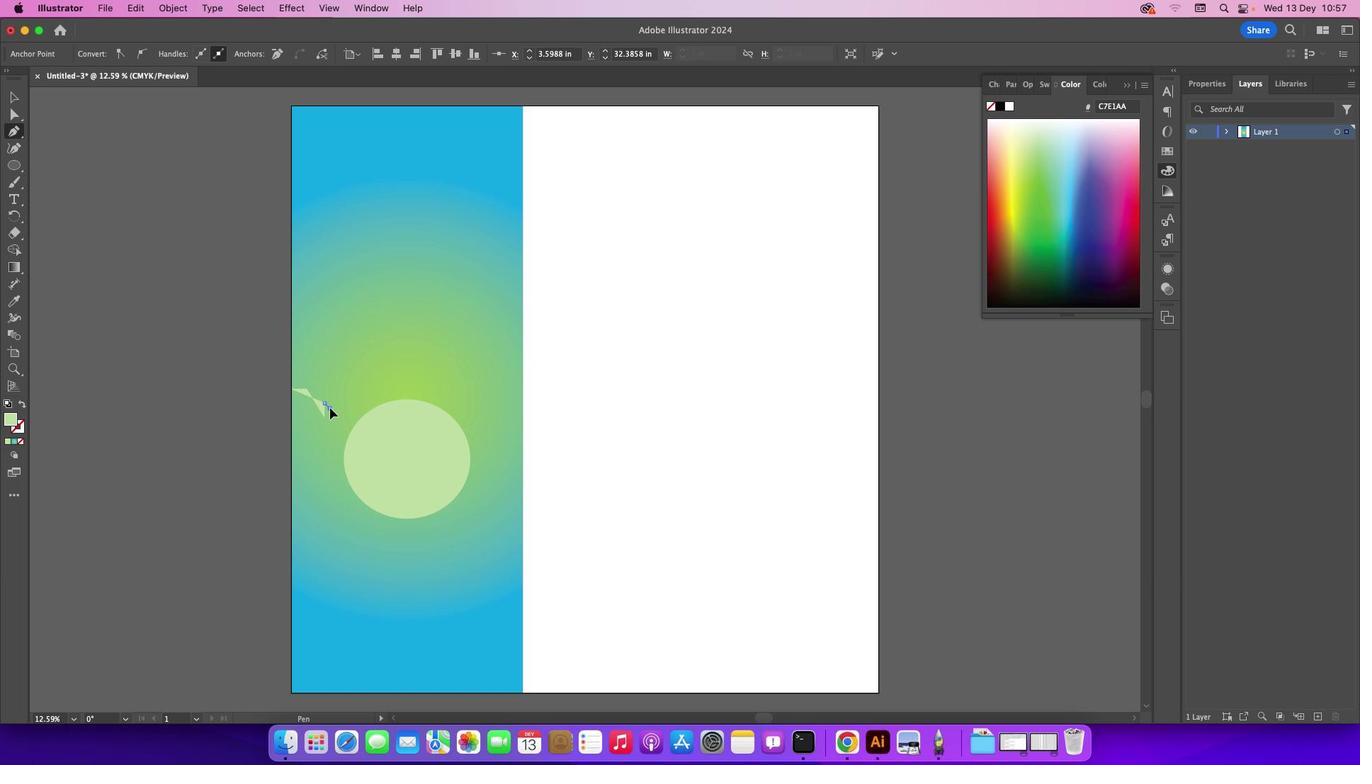 
Action: Mouse moved to (327, 396)
Screenshot: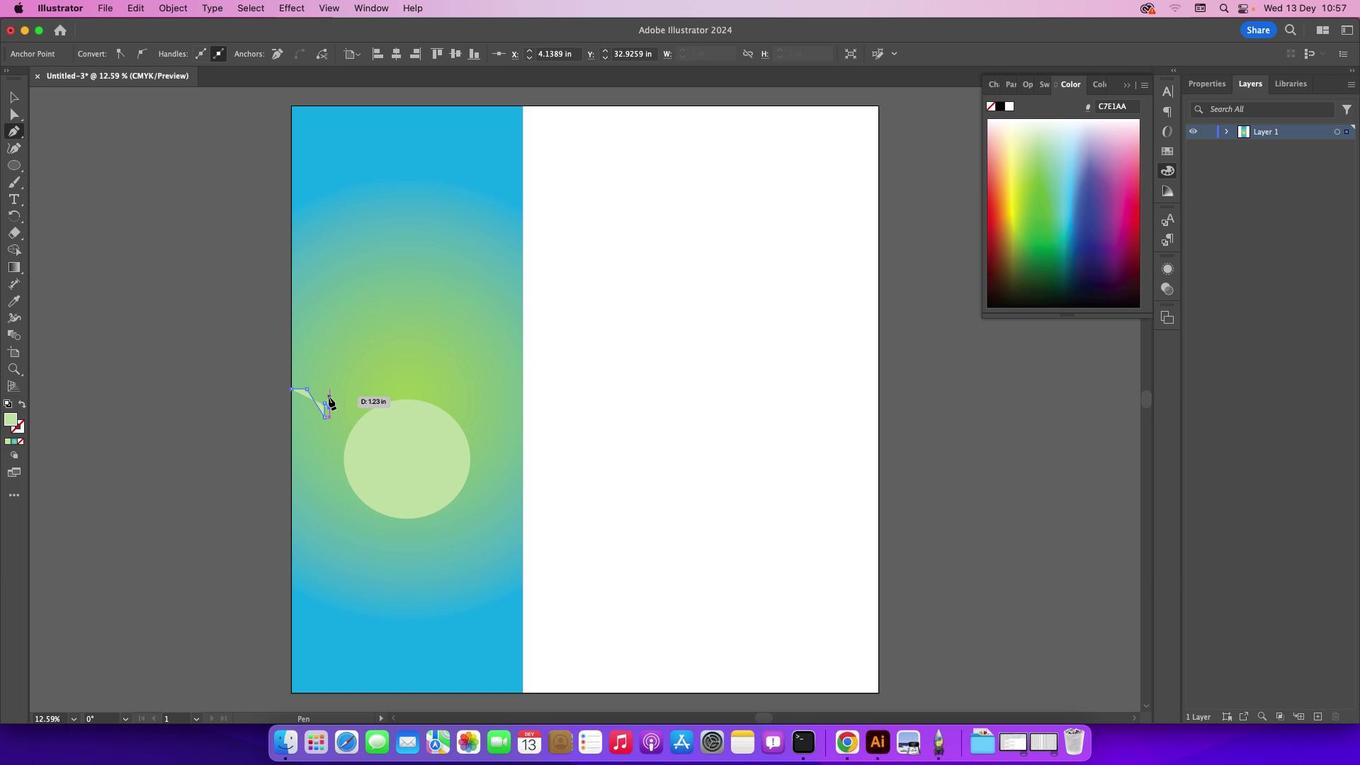 
Action: Mouse pressed left at (327, 396)
Screenshot: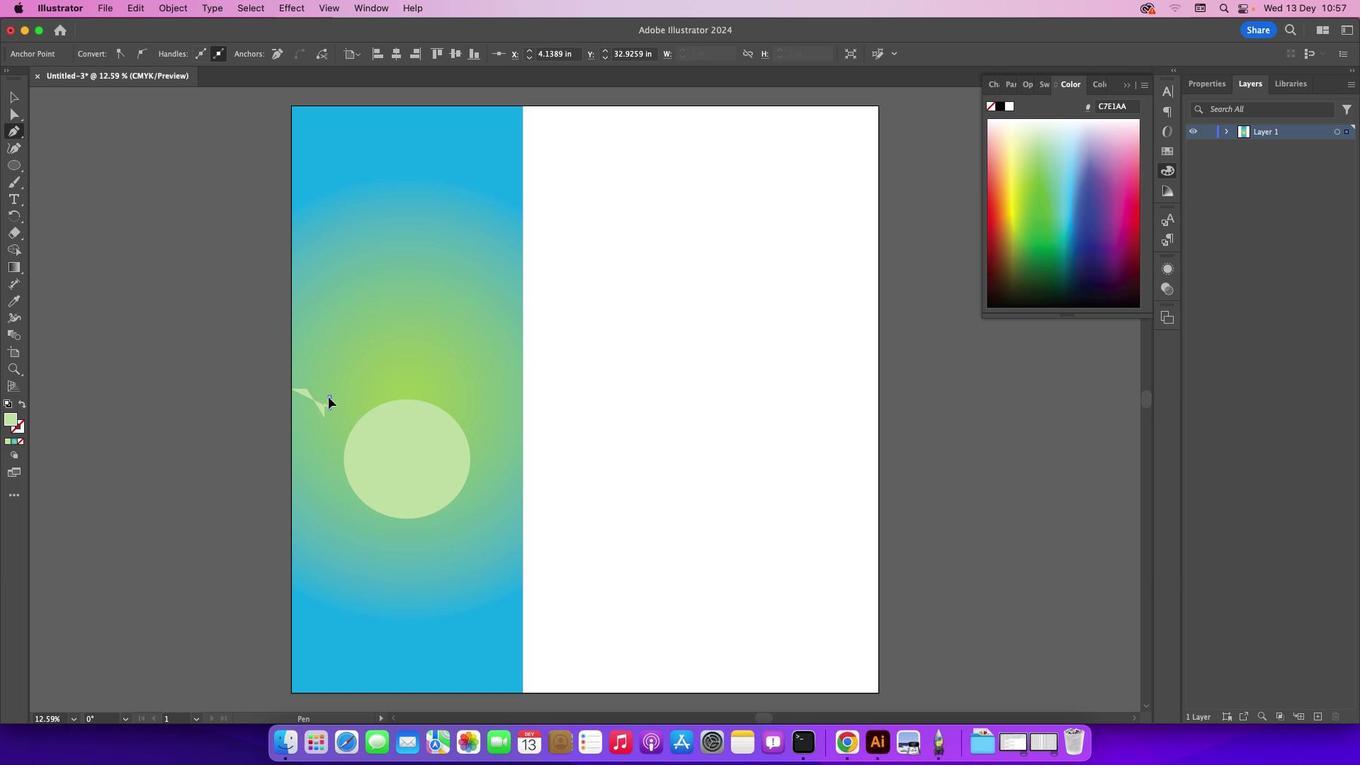 
Action: Mouse moved to (344, 387)
Screenshot: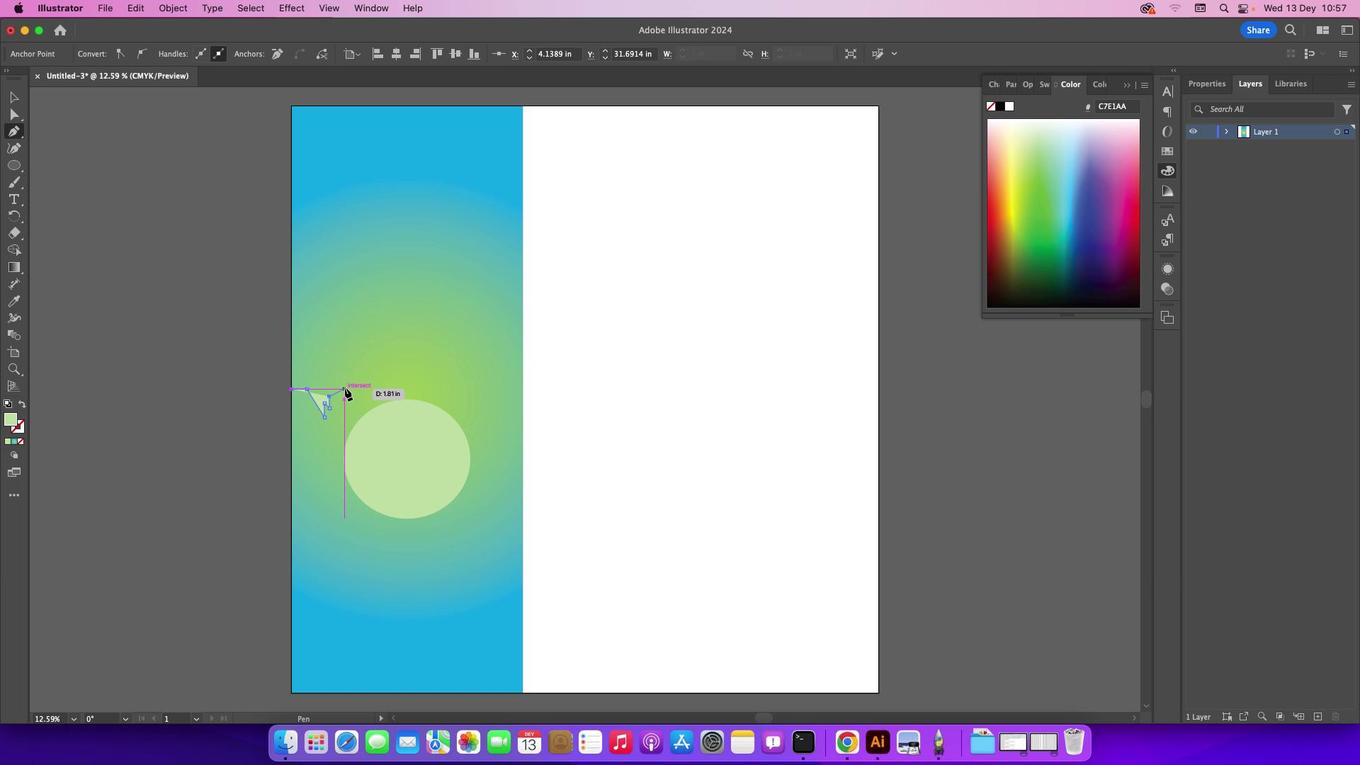 
Action: Mouse pressed left at (344, 387)
Screenshot: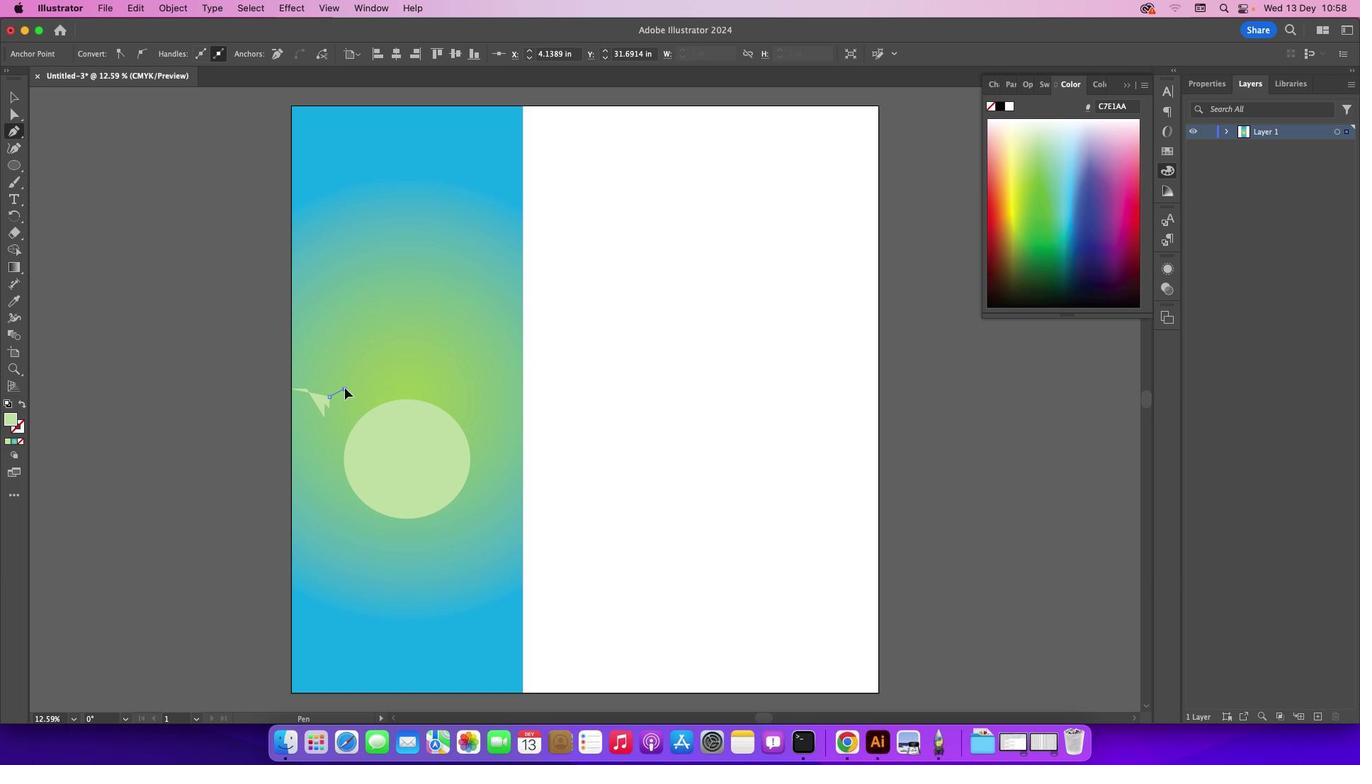 
Action: Mouse moved to (348, 393)
Screenshot: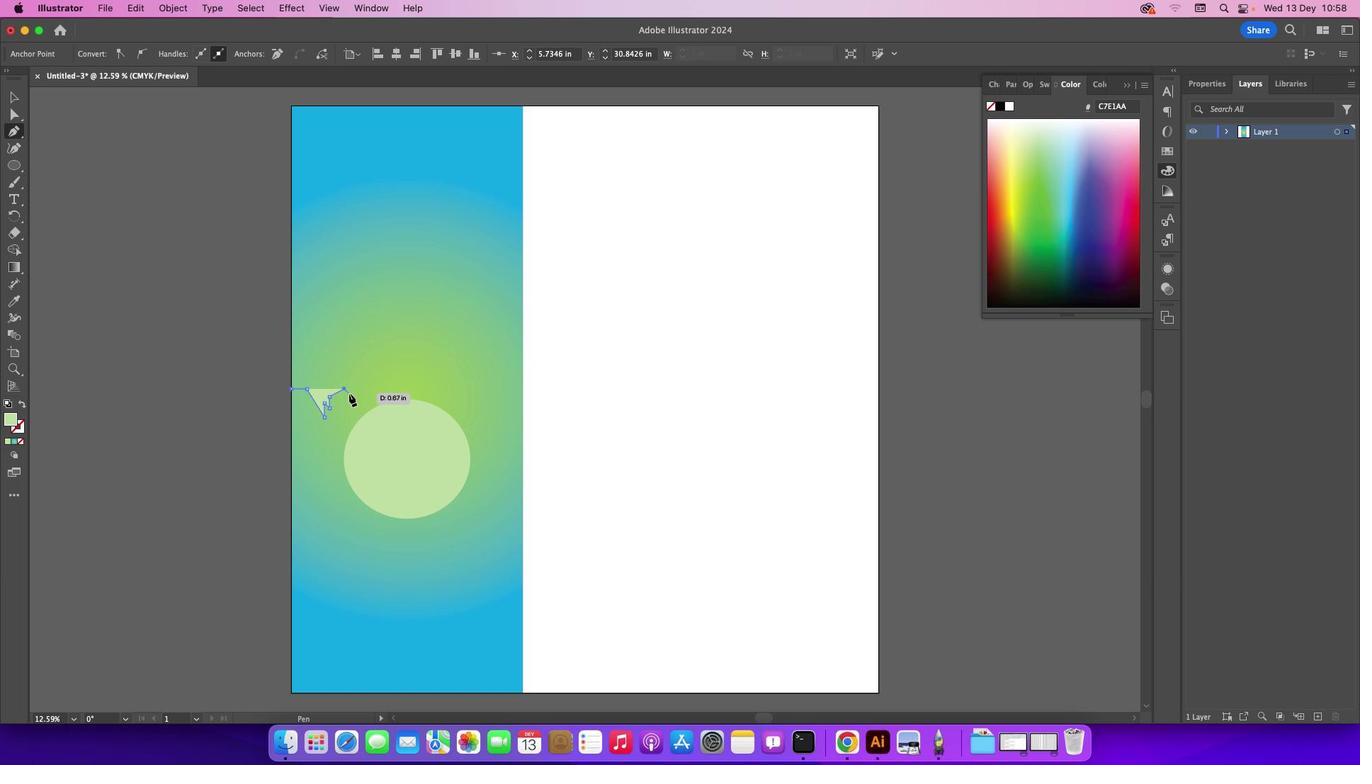 
Action: Mouse pressed left at (348, 393)
Screenshot: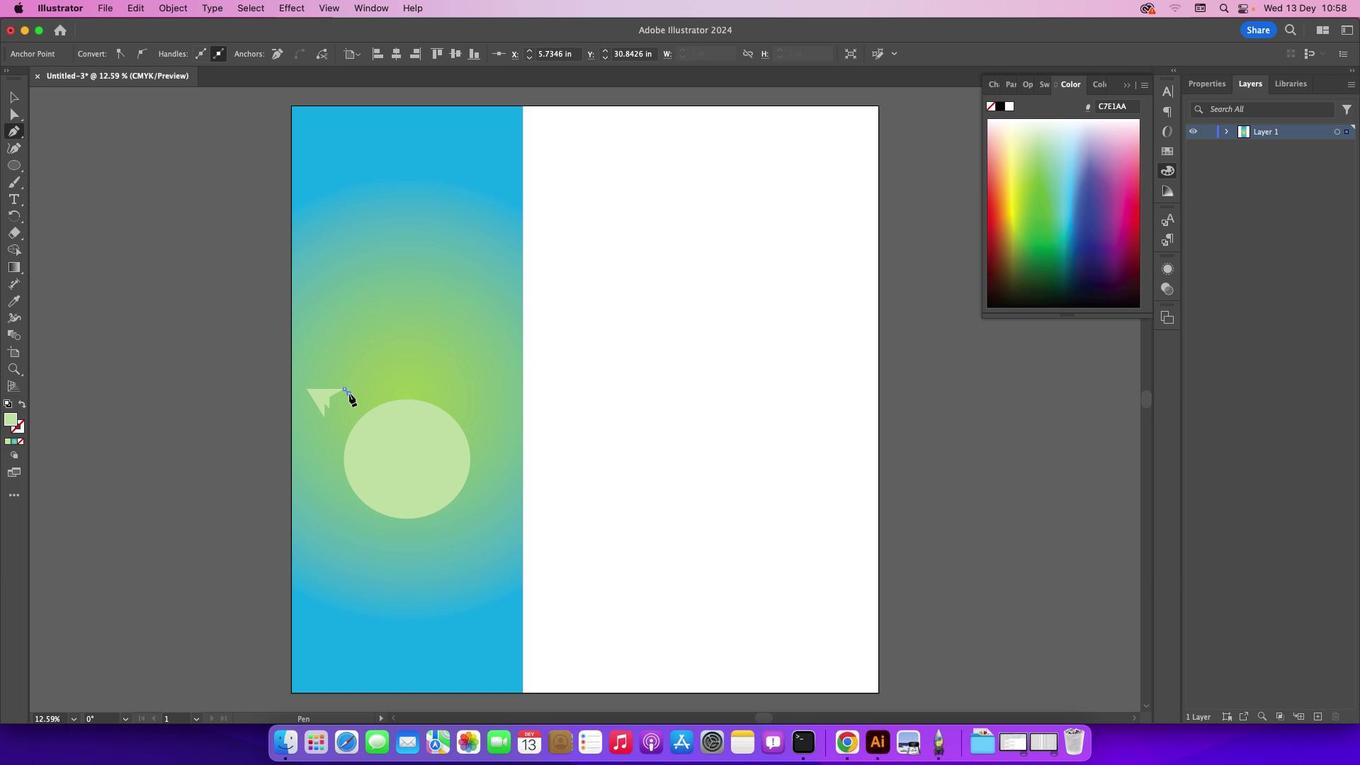 
Action: Mouse moved to (351, 386)
Screenshot: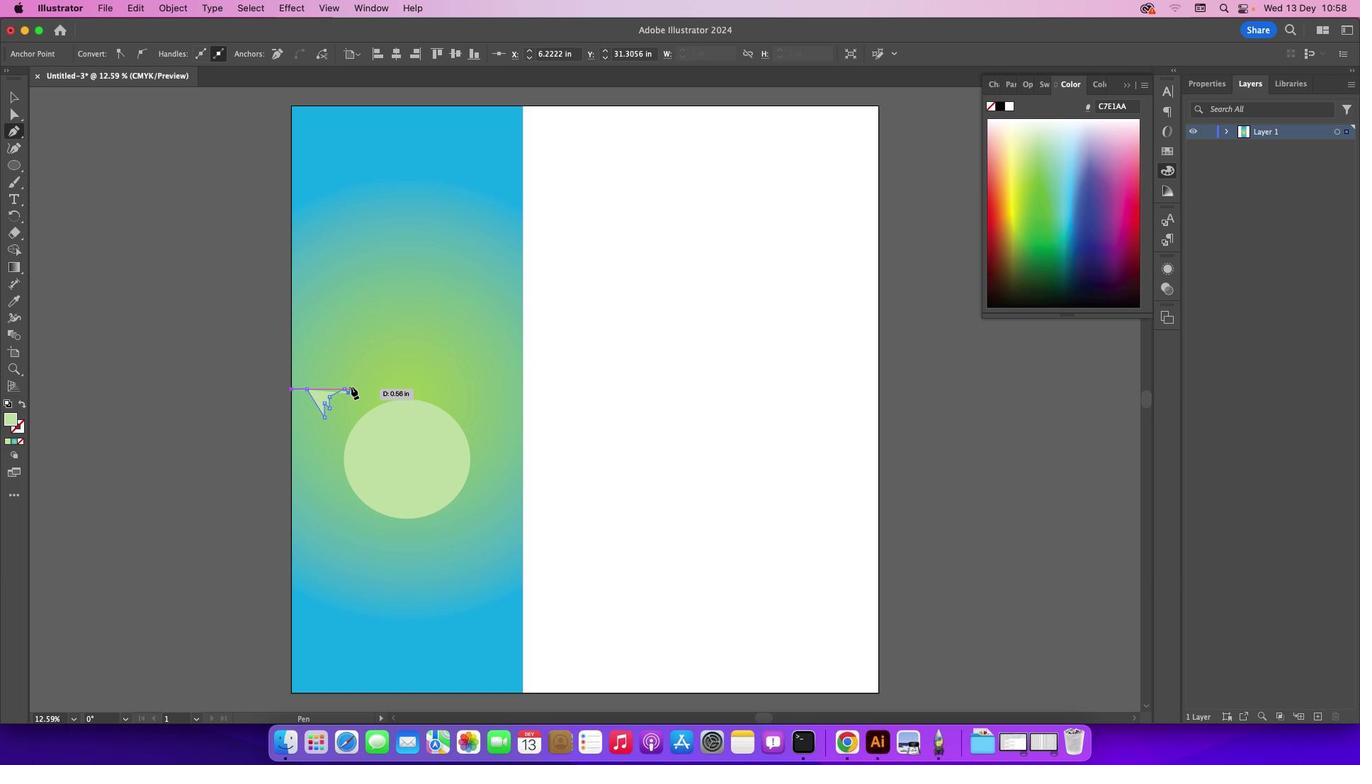 
Action: Mouse pressed left at (351, 386)
Screenshot: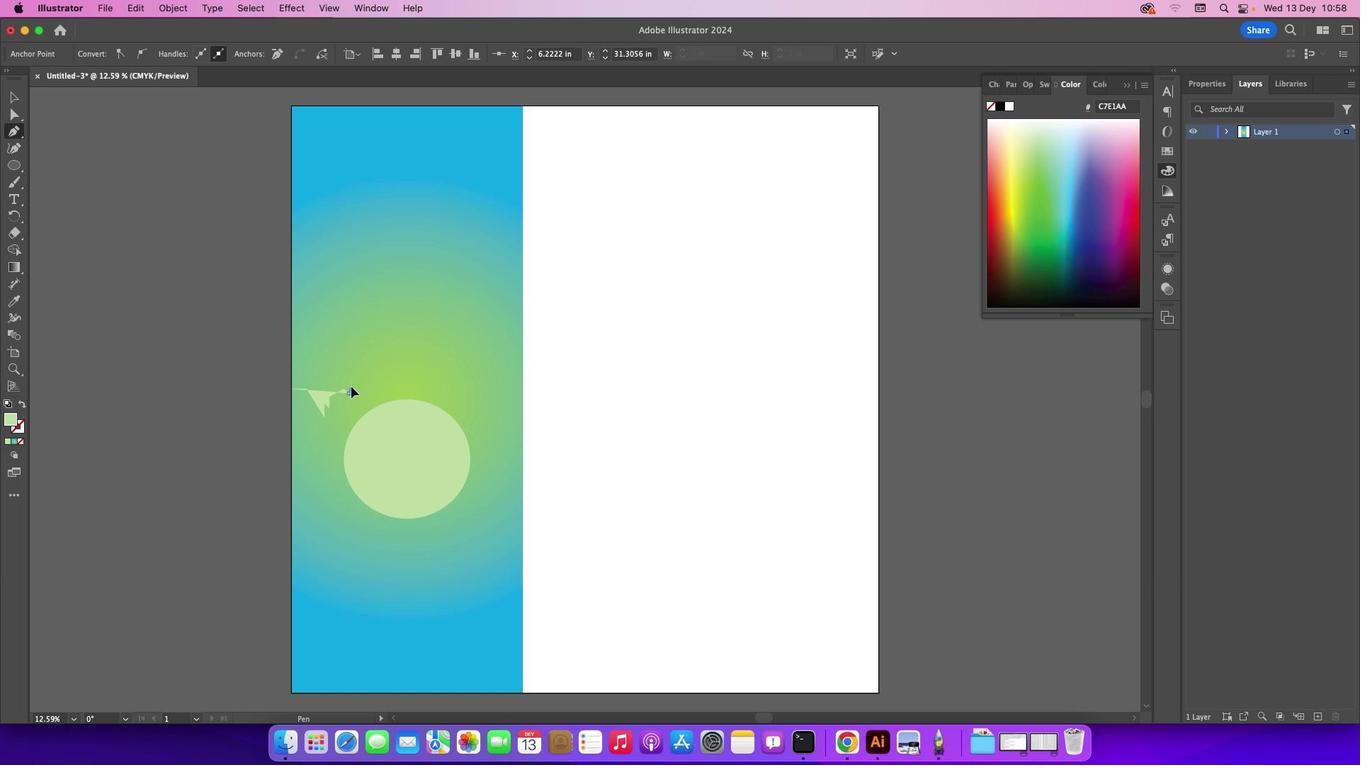 
Action: Mouse moved to (372, 391)
Screenshot: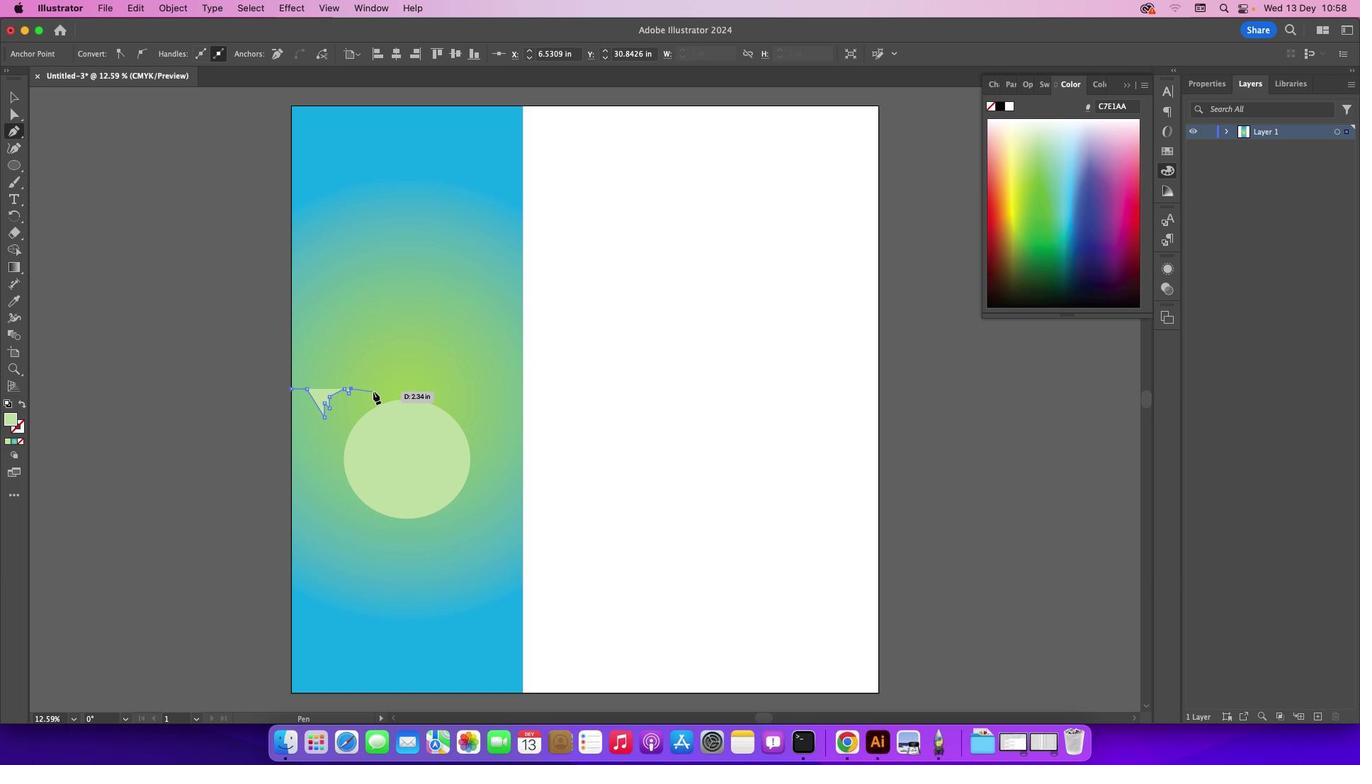 
Action: Mouse pressed left at (372, 391)
Screenshot: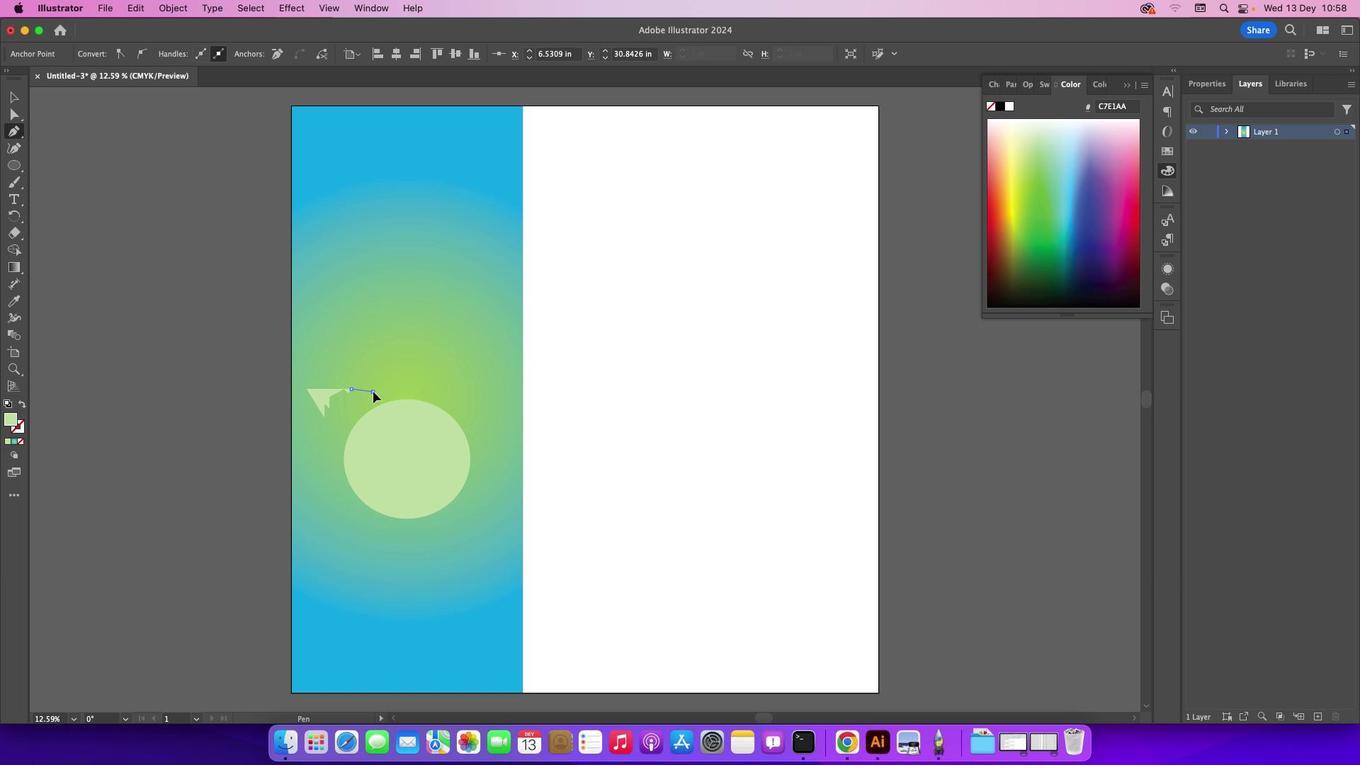 
Action: Mouse moved to (380, 403)
Screenshot: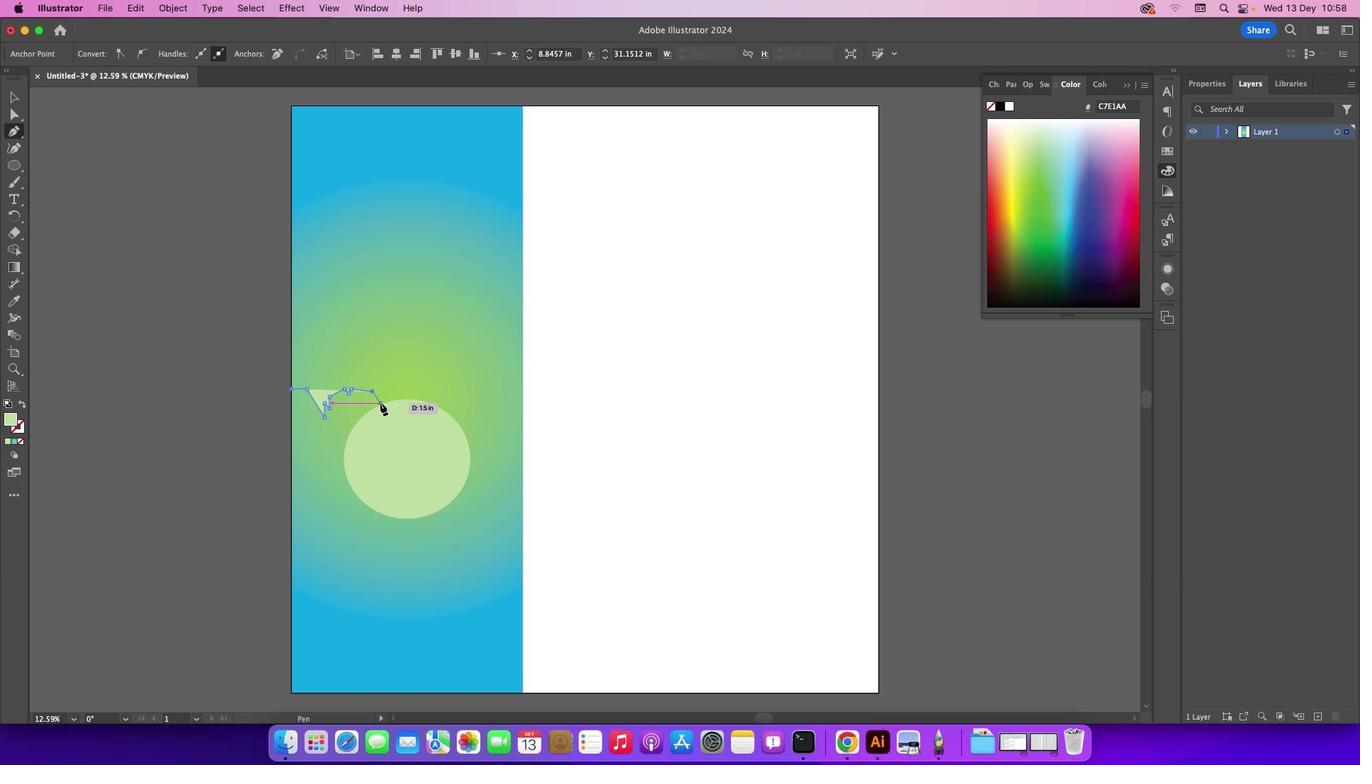 
Action: Mouse pressed left at (380, 403)
Screenshot: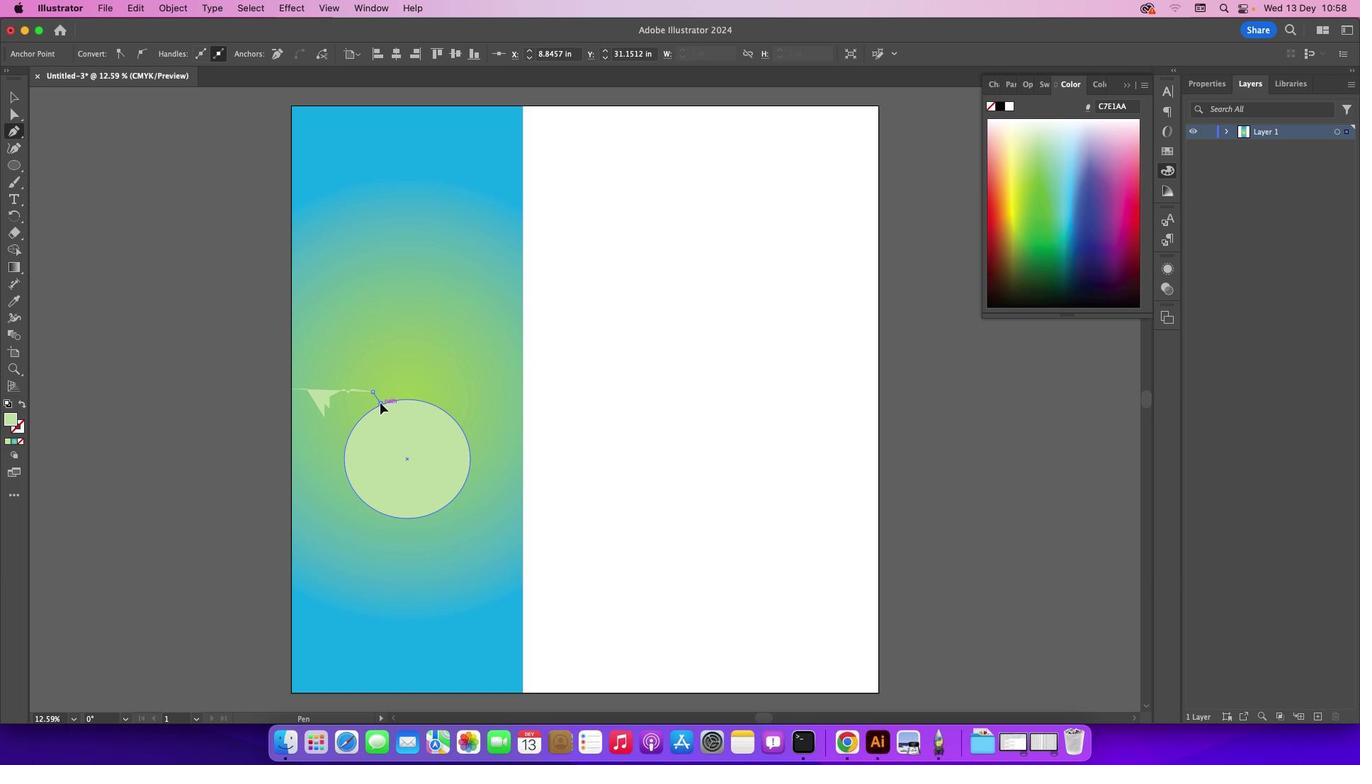
Action: Mouse moved to (371, 400)
Screenshot: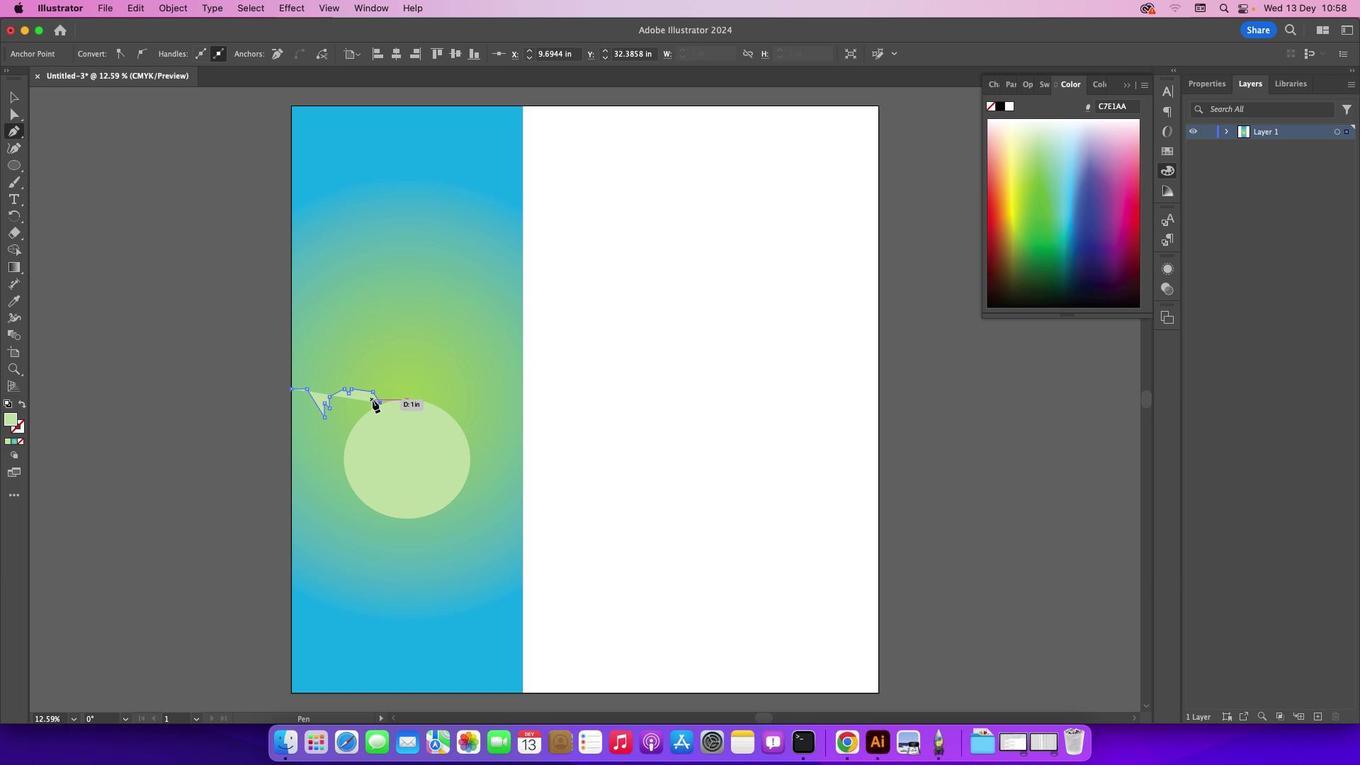 
Action: Mouse pressed left at (371, 400)
Screenshot: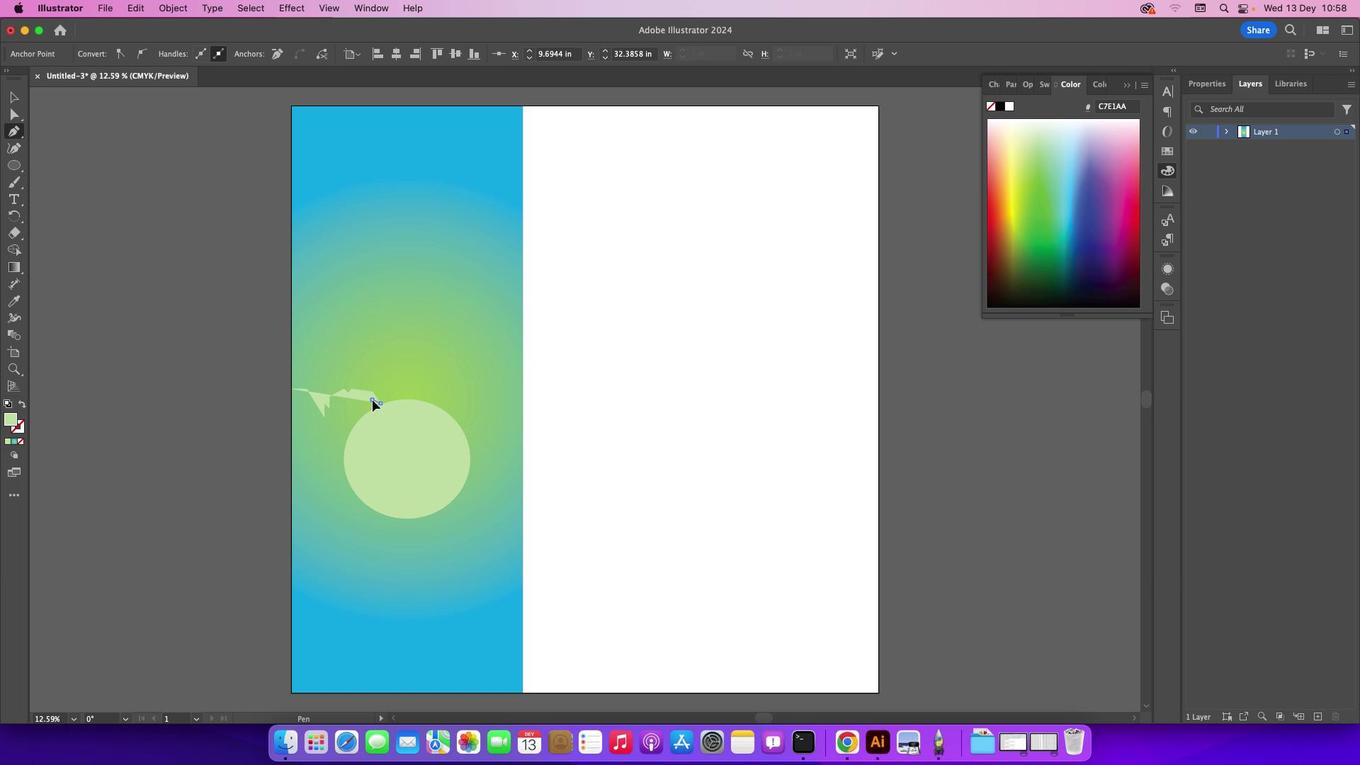 
Action: Mouse moved to (351, 400)
Screenshot: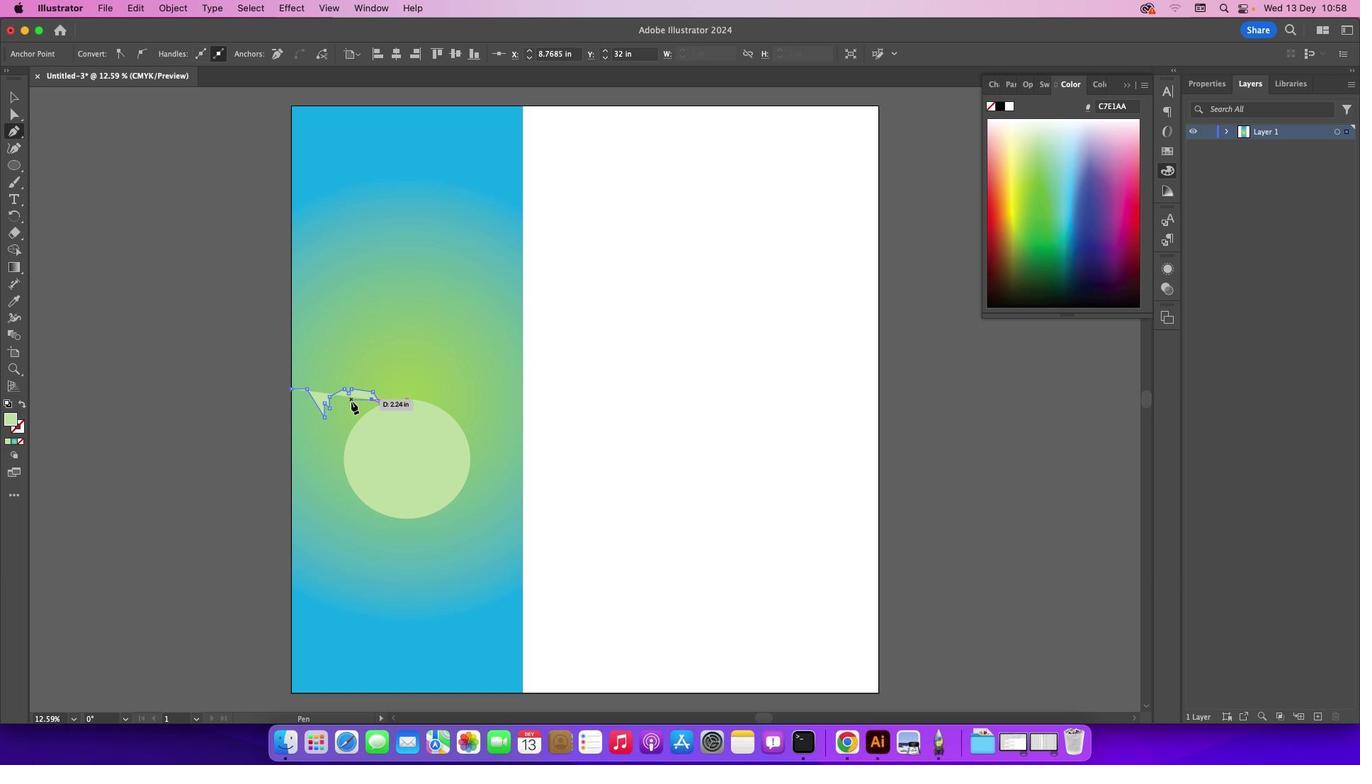 
Action: Mouse pressed left at (351, 400)
Screenshot: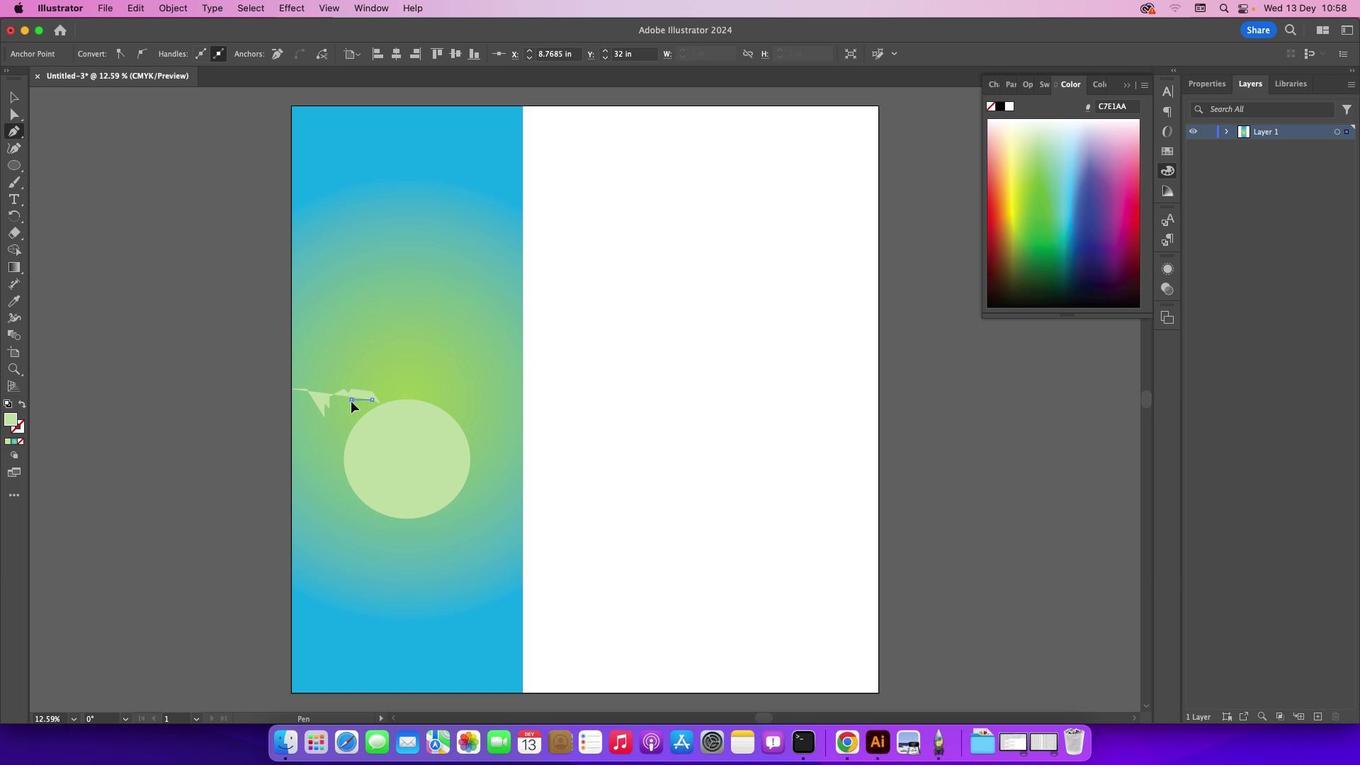 
Action: Mouse moved to (350, 399)
Screenshot: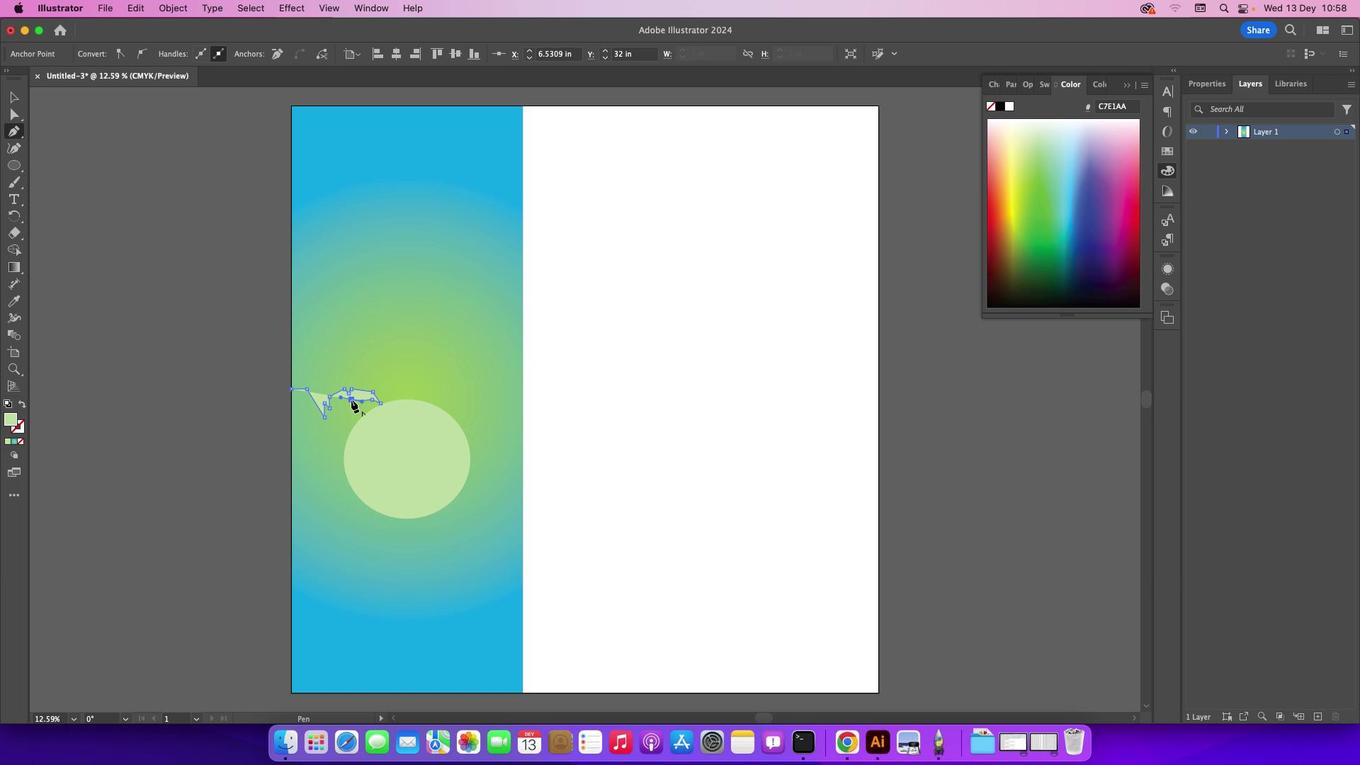 
Action: Mouse pressed left at (350, 399)
Screenshot: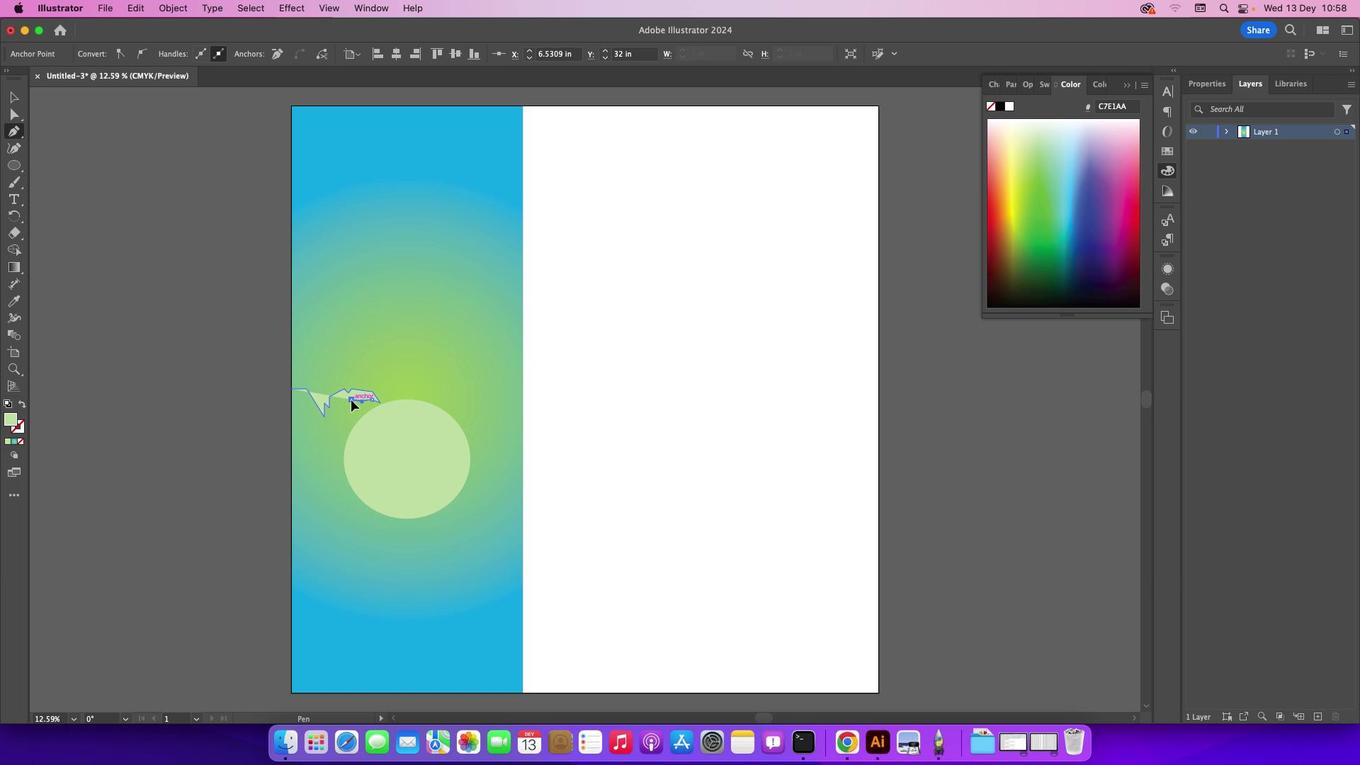 
Action: Mouse moved to (349, 403)
Screenshot: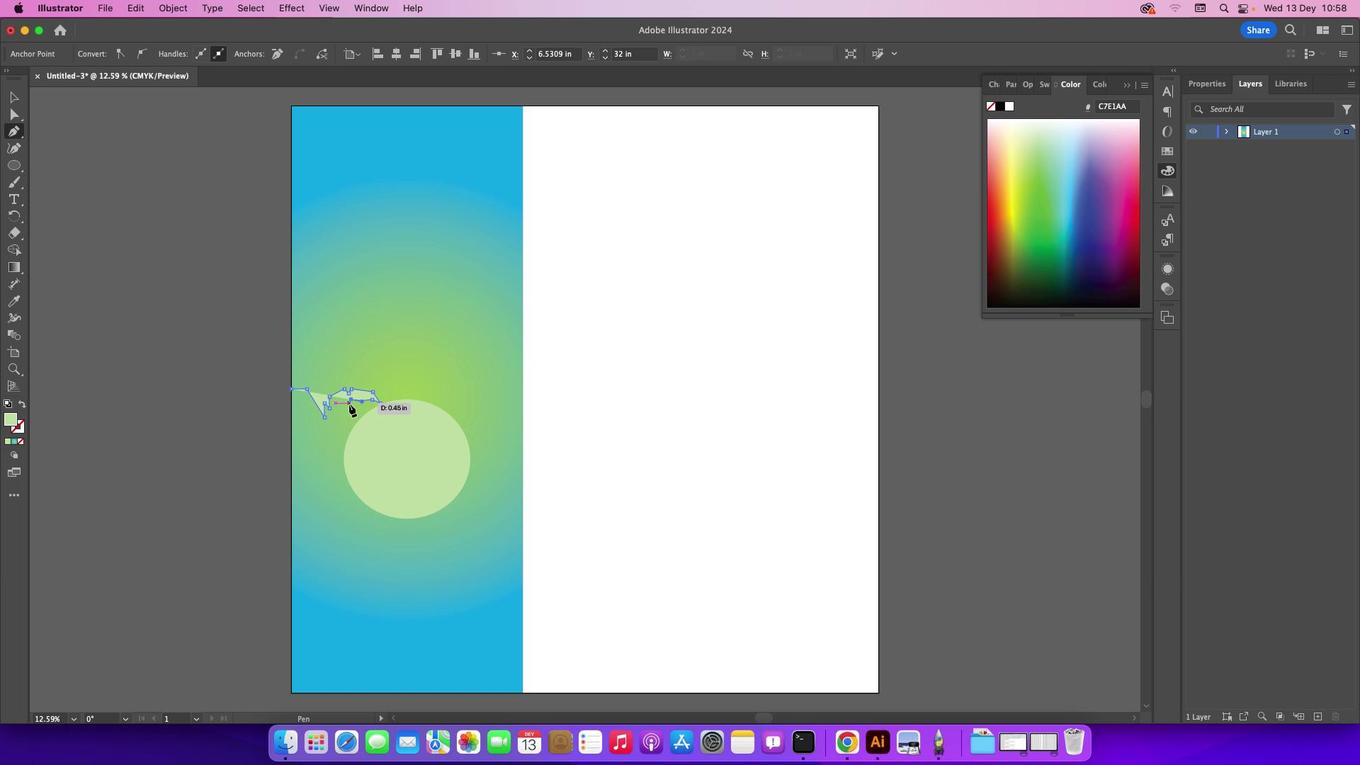 
Action: Mouse pressed left at (349, 403)
Screenshot: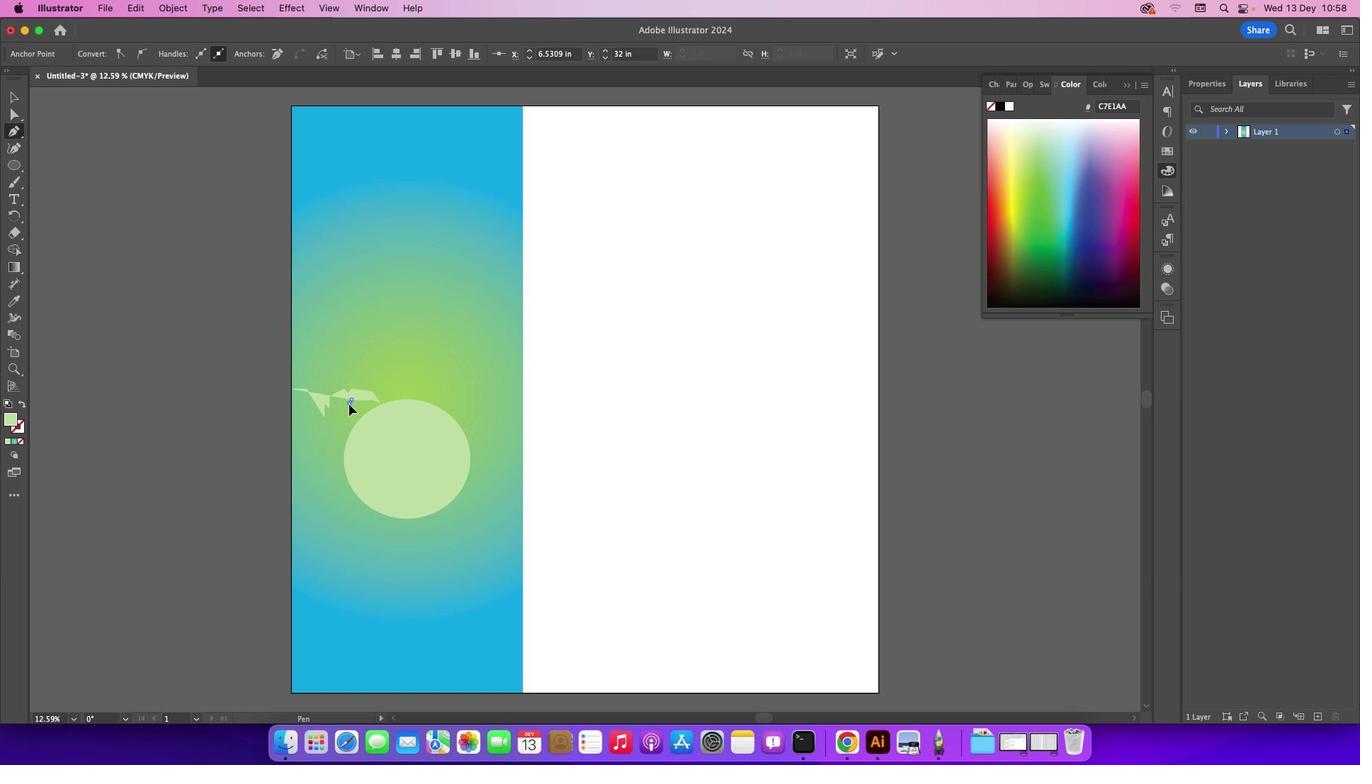 
Action: Mouse moved to (347, 403)
Screenshot: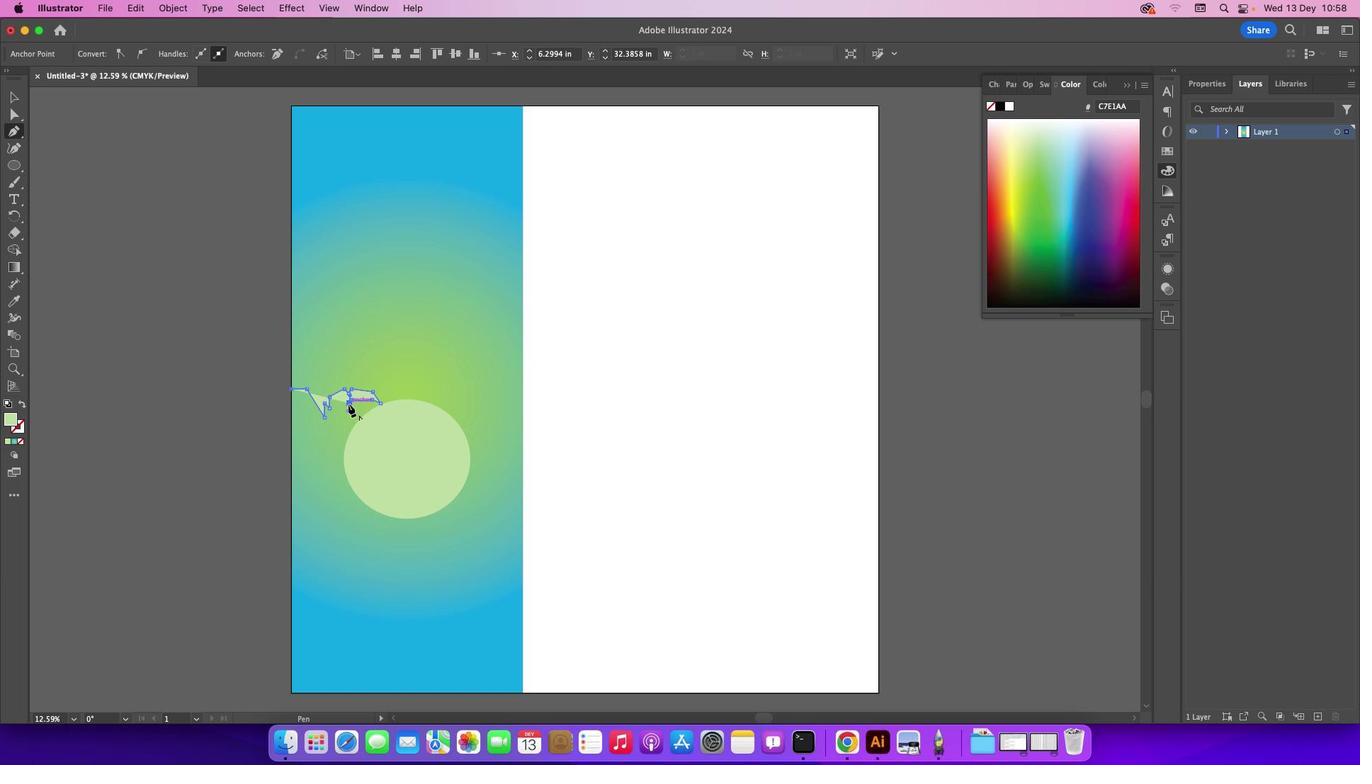 
Action: Mouse pressed left at (347, 403)
Screenshot: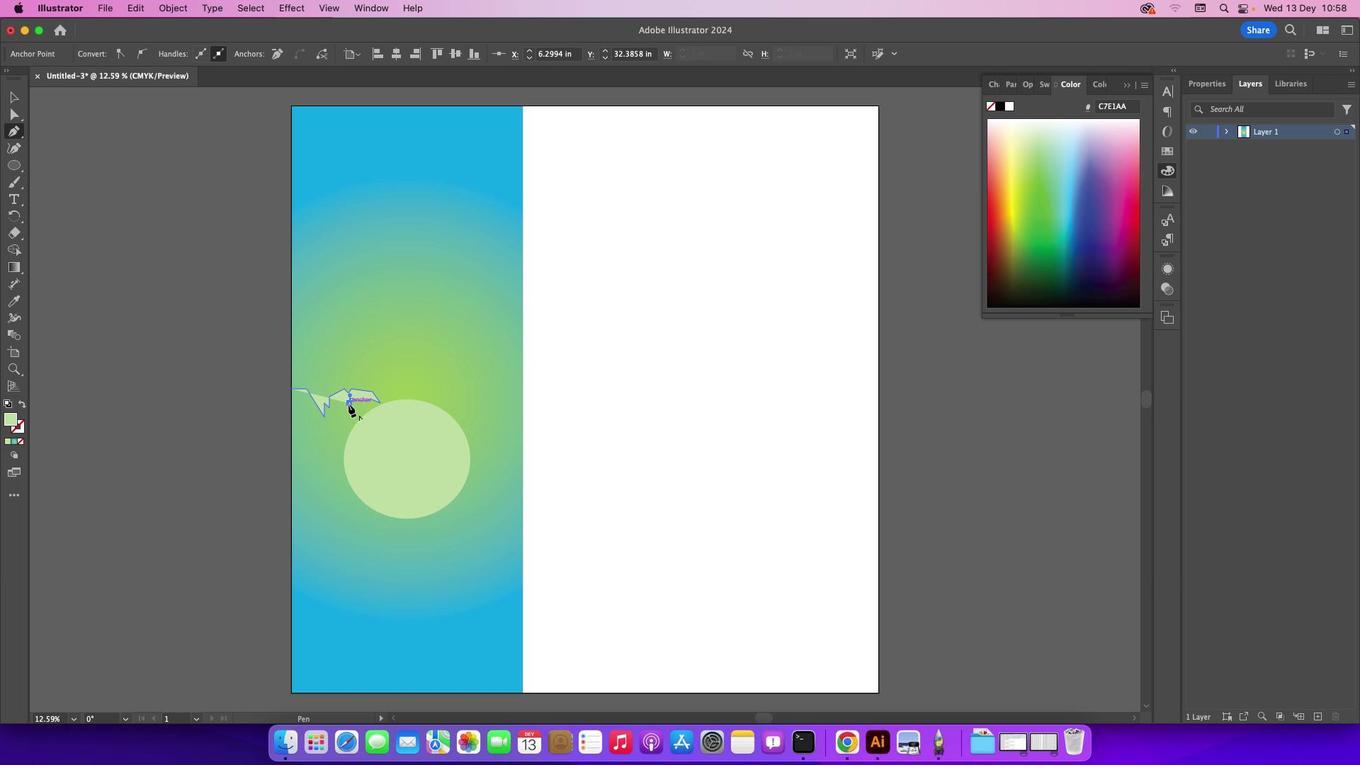 
Action: Mouse moved to (346, 411)
Screenshot: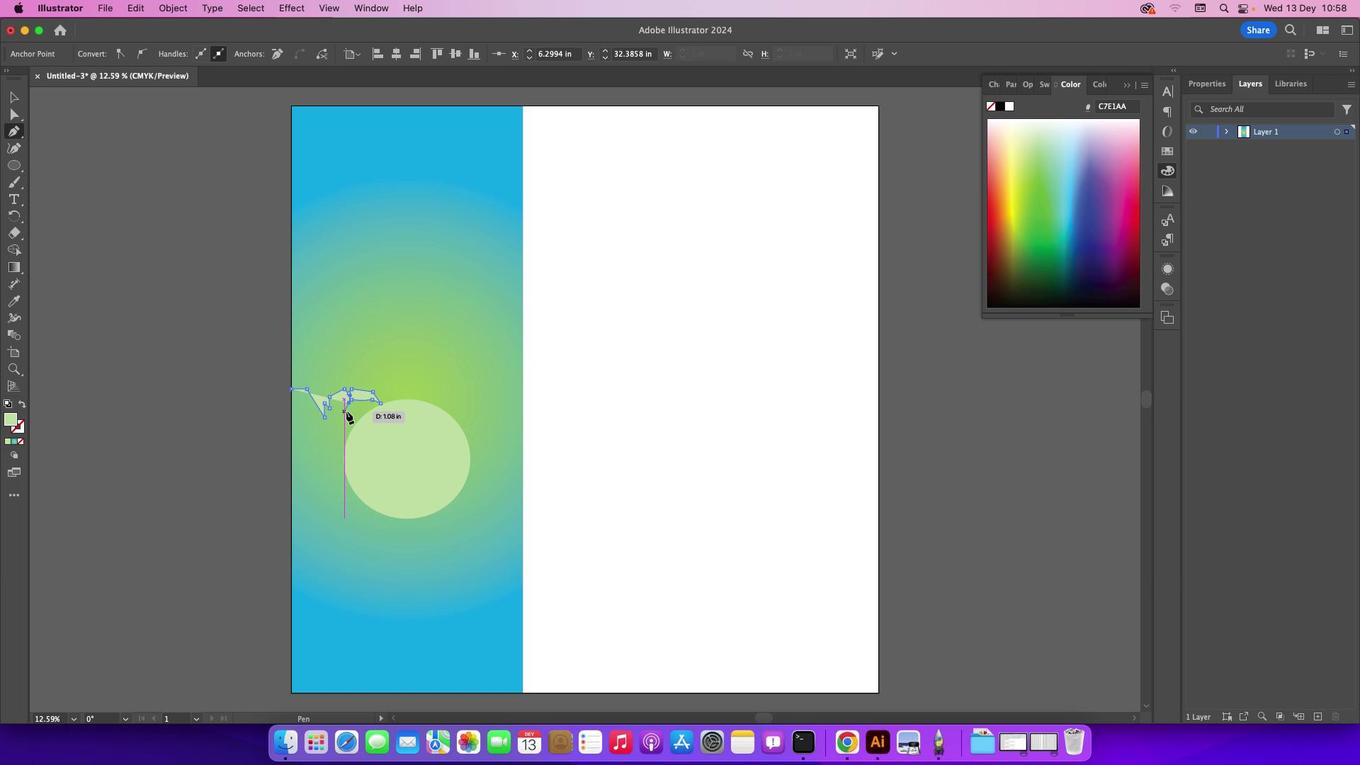 
Action: Mouse pressed left at (346, 411)
Screenshot: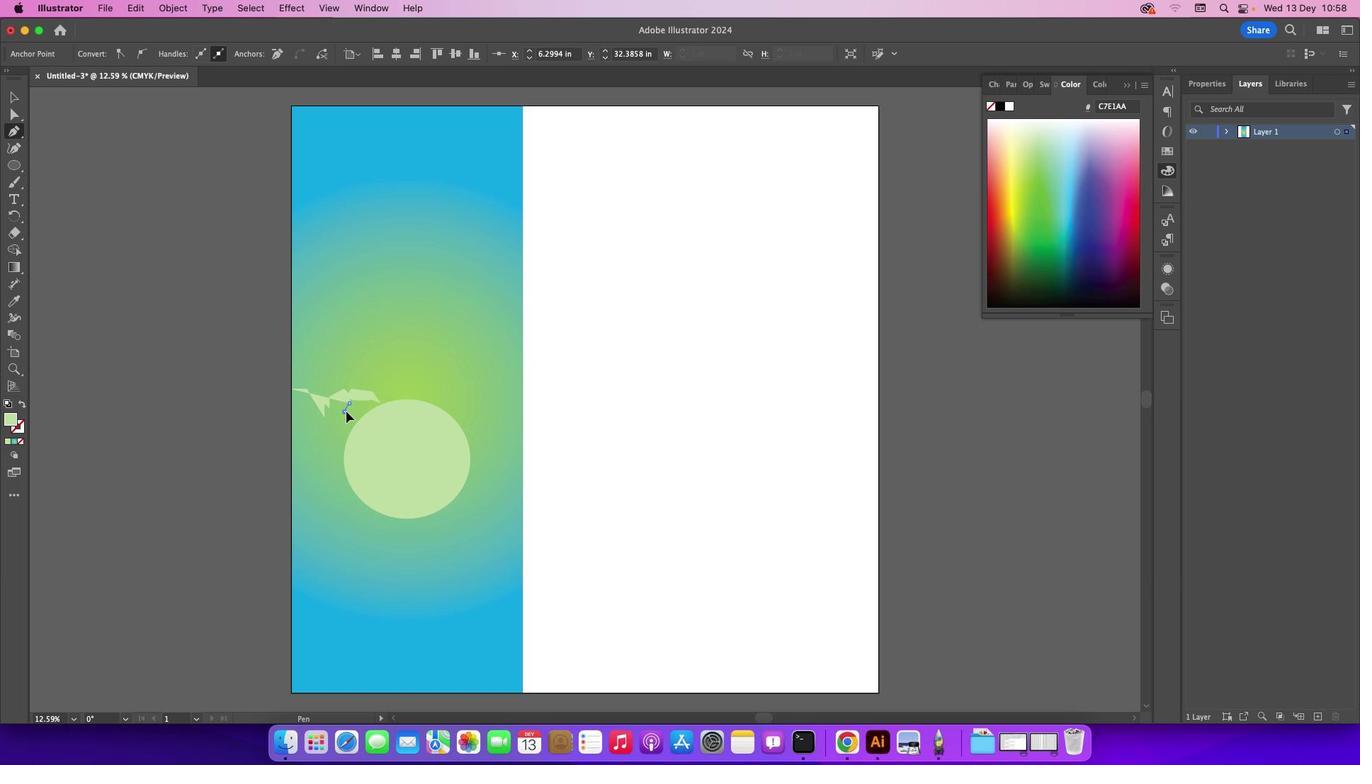 
Action: Mouse moved to (331, 423)
Screenshot: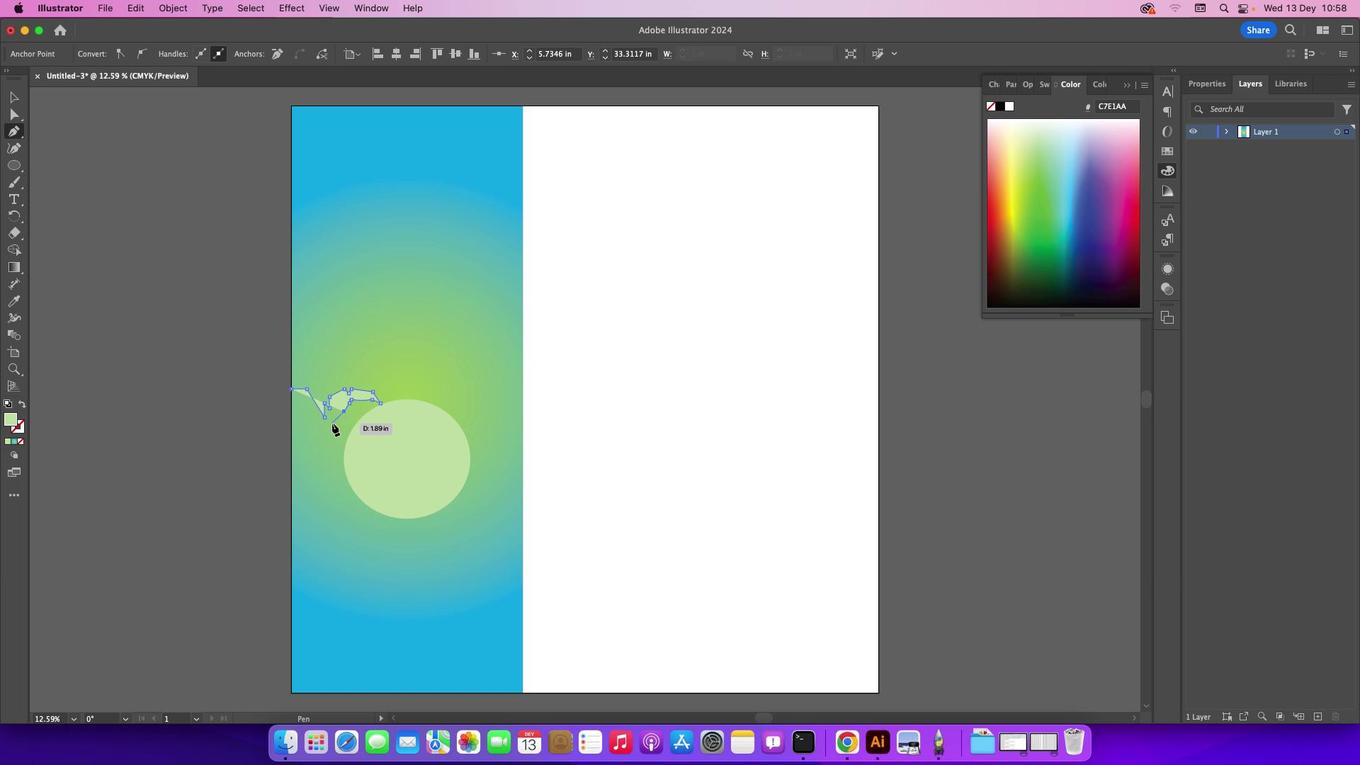 
Action: Mouse pressed left at (331, 423)
Screenshot: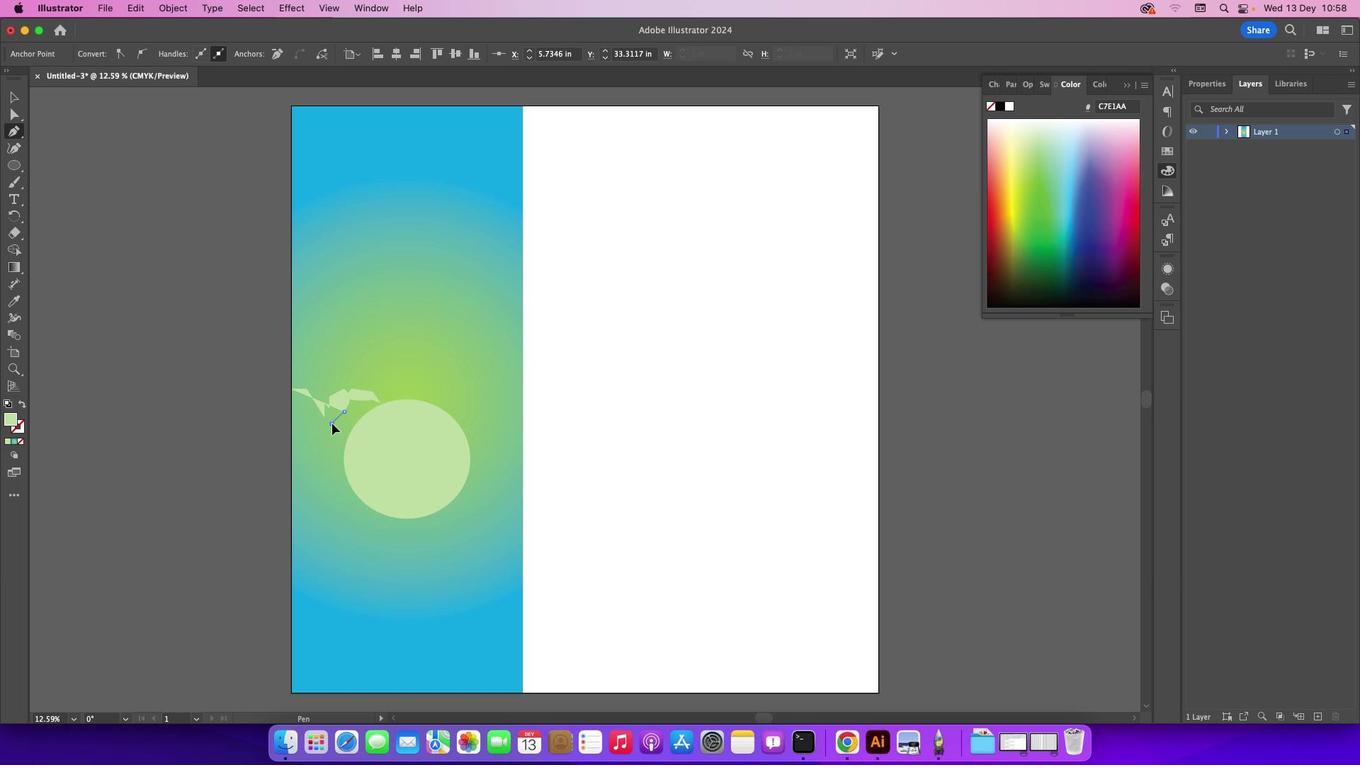 
Action: Mouse moved to (354, 421)
Screenshot: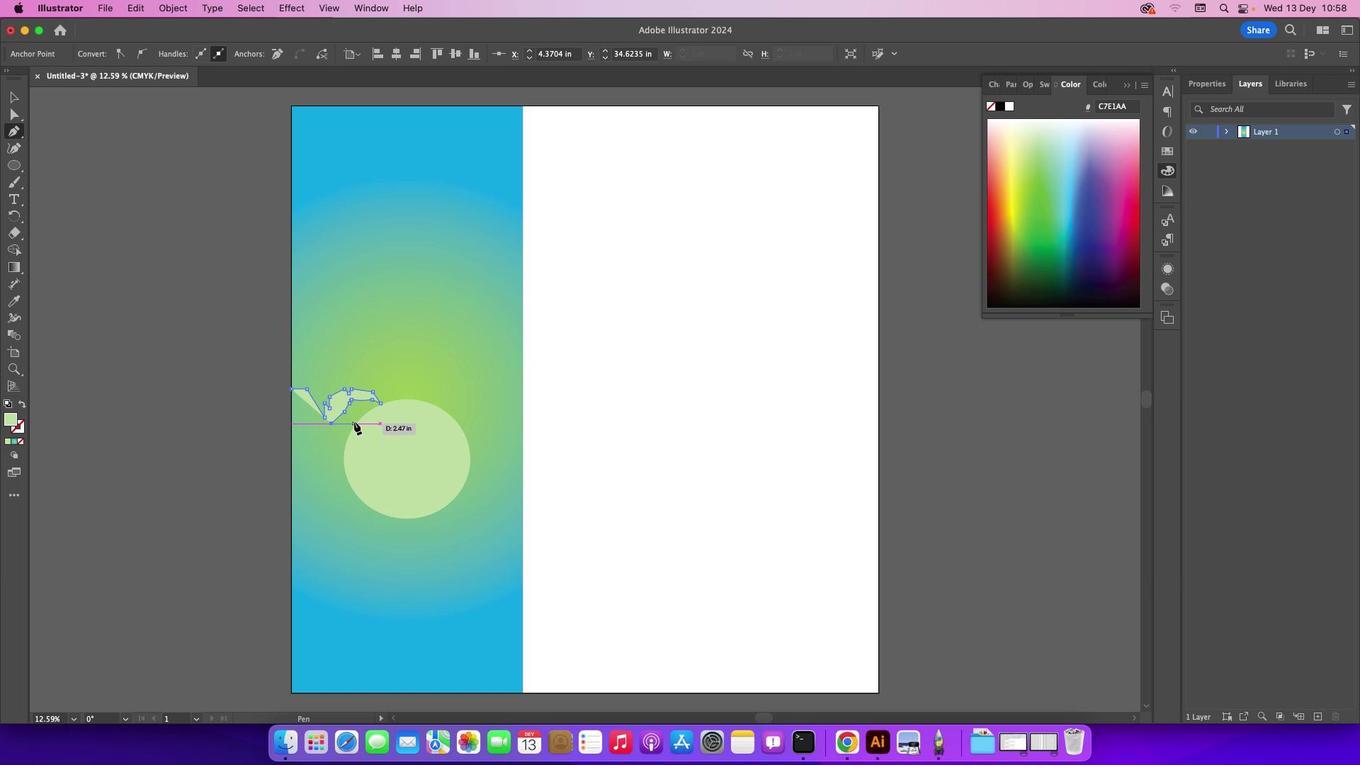 
Action: Mouse pressed left at (354, 421)
Screenshot: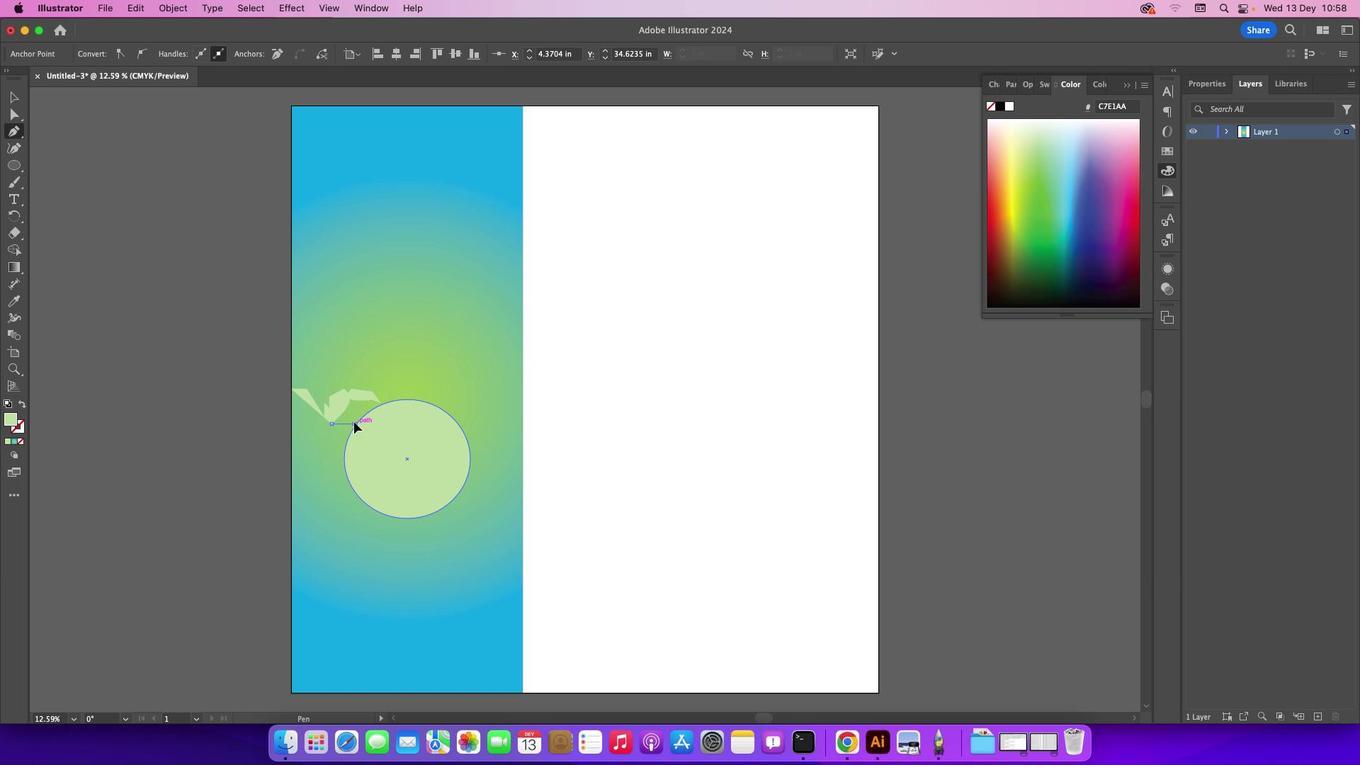 
Action: Mouse moved to (369, 427)
Screenshot: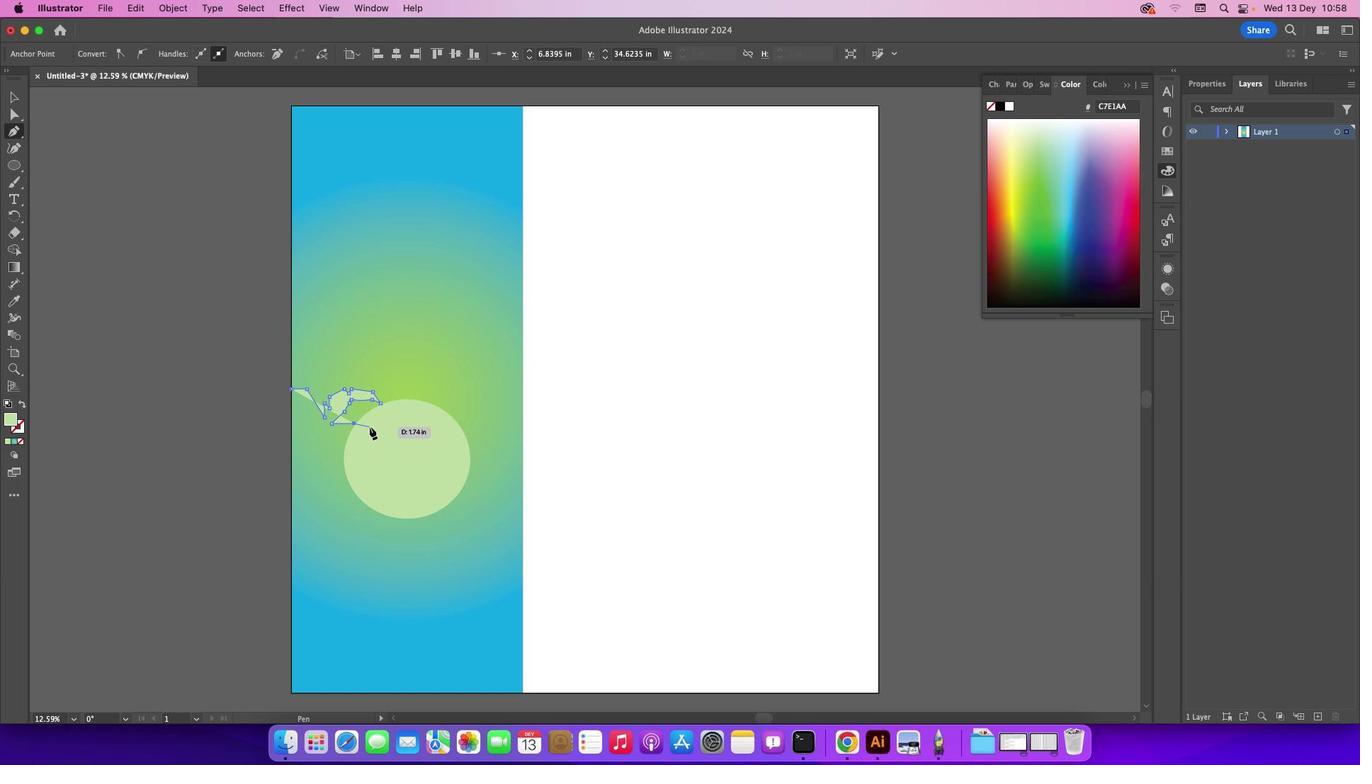 
Action: Mouse pressed left at (369, 427)
Screenshot: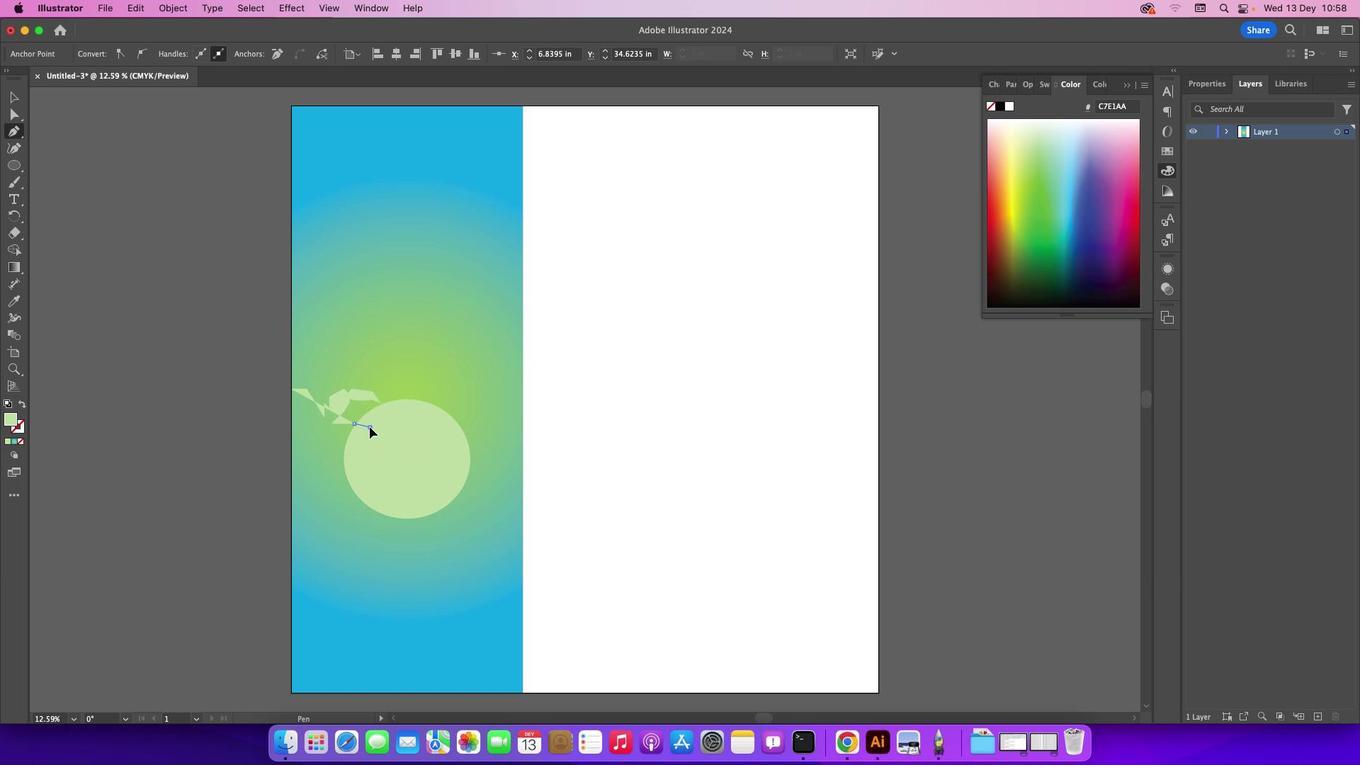 
Action: Mouse moved to (370, 434)
Screenshot: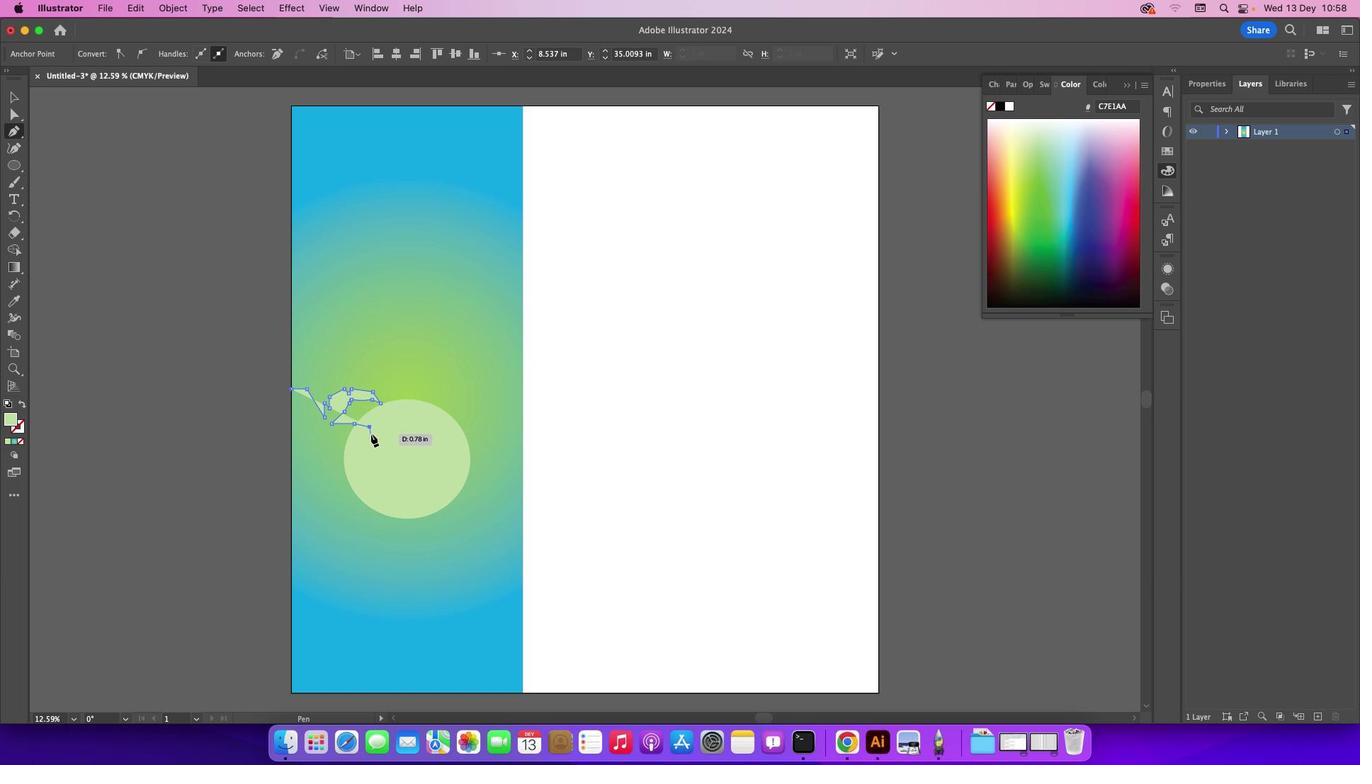 
Action: Mouse pressed left at (370, 434)
Screenshot: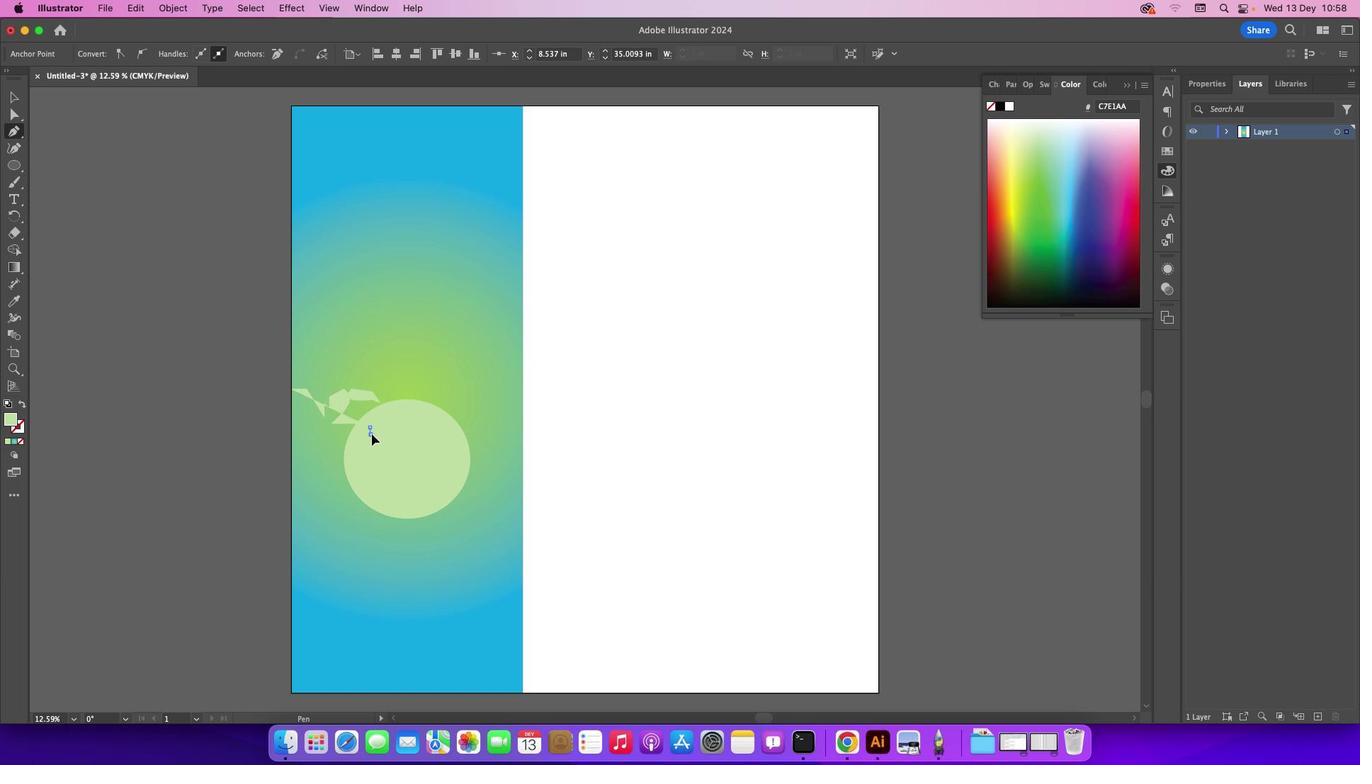 
Action: Mouse moved to (370, 434)
Screenshot: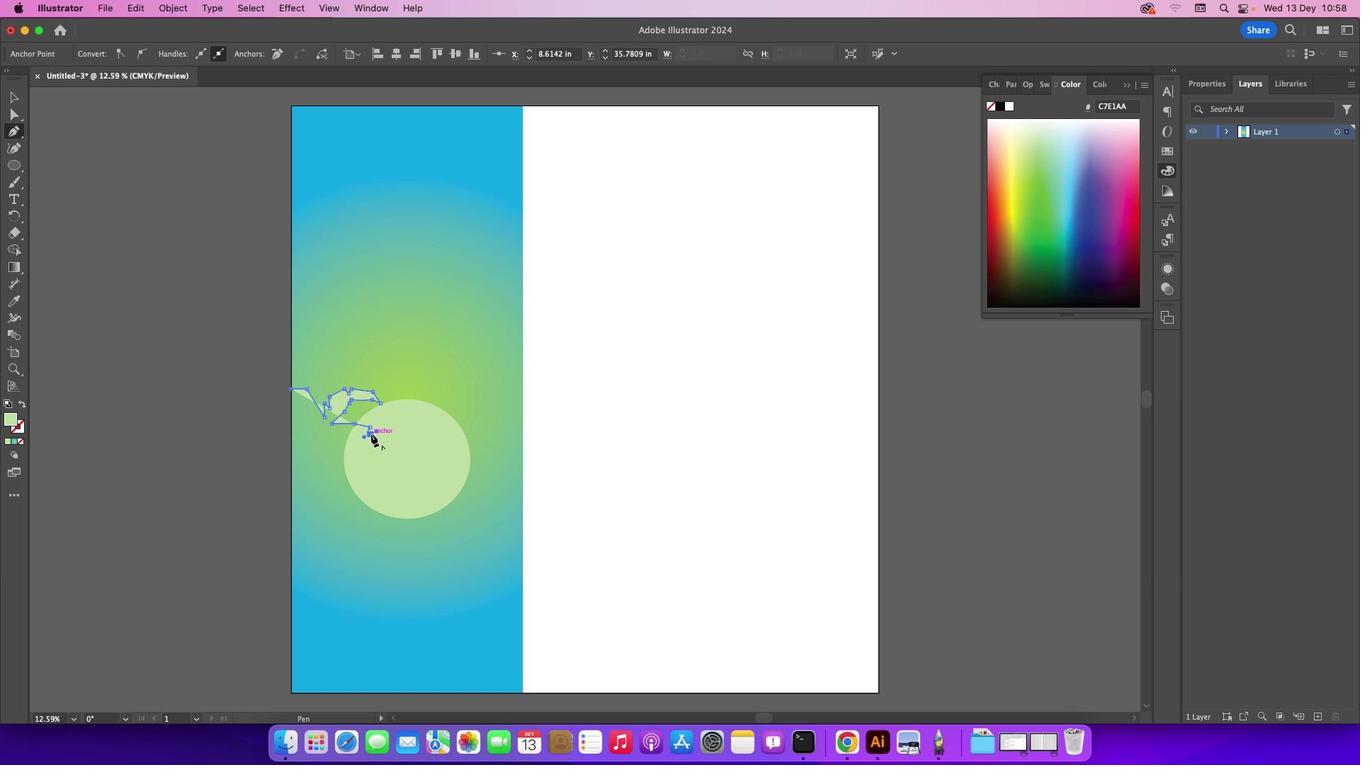 
Action: Mouse pressed left at (370, 434)
Screenshot: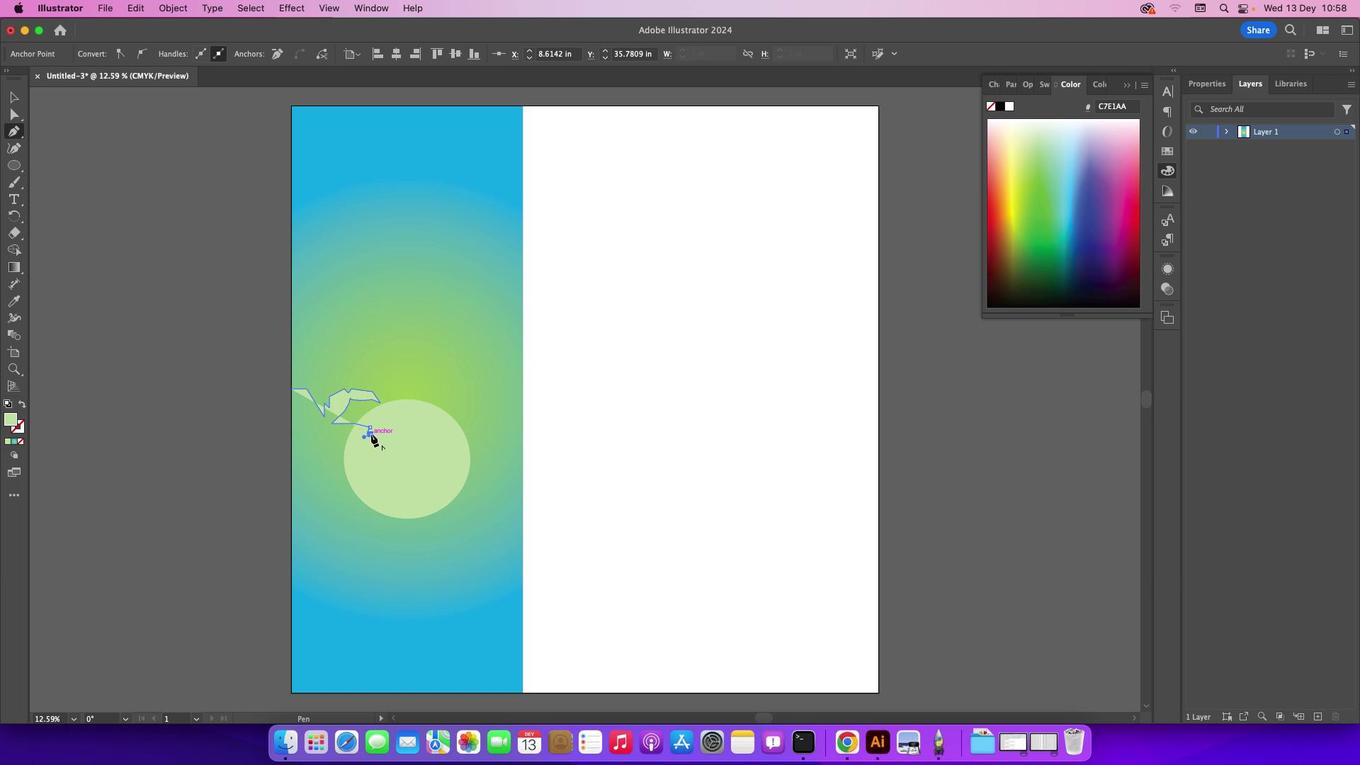 
Action: Mouse moved to (374, 430)
Screenshot: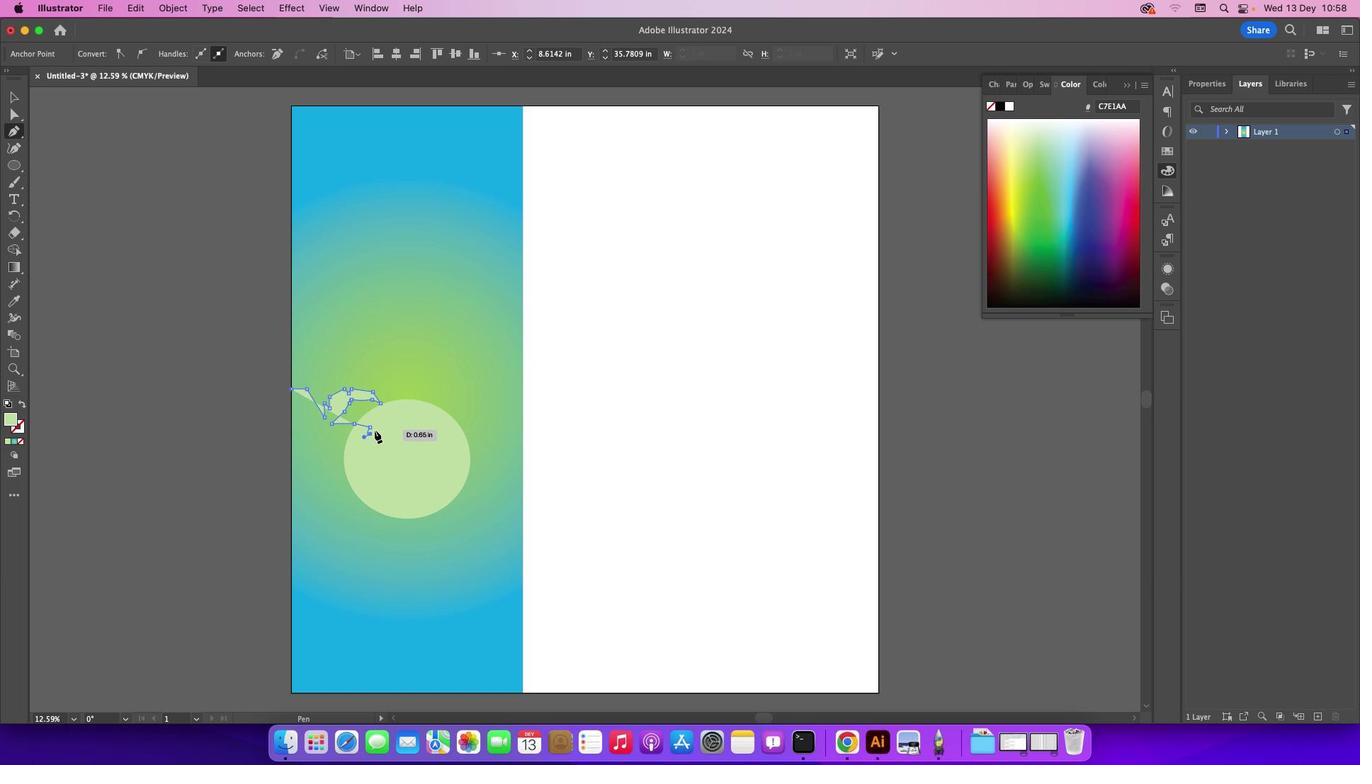 
Action: Mouse pressed left at (374, 430)
Screenshot: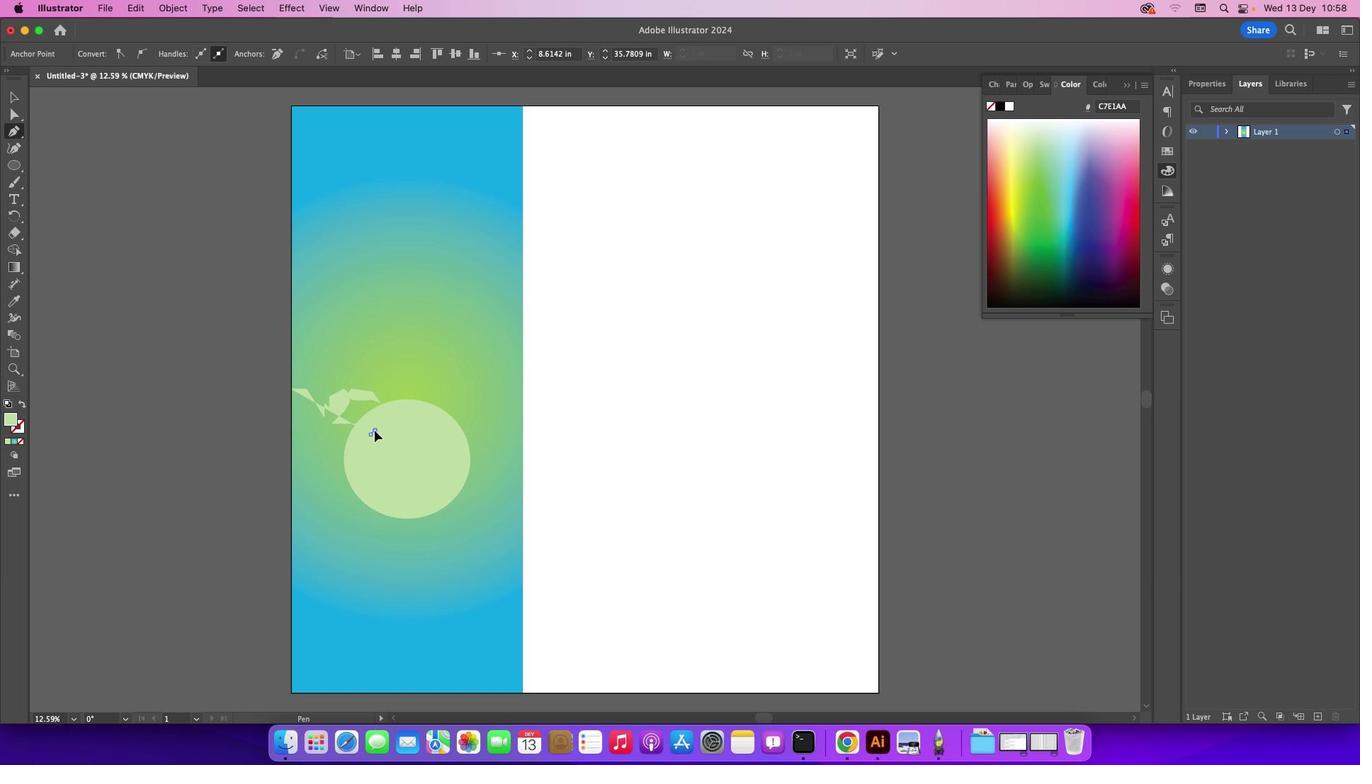
Action: Mouse moved to (380, 441)
Screenshot: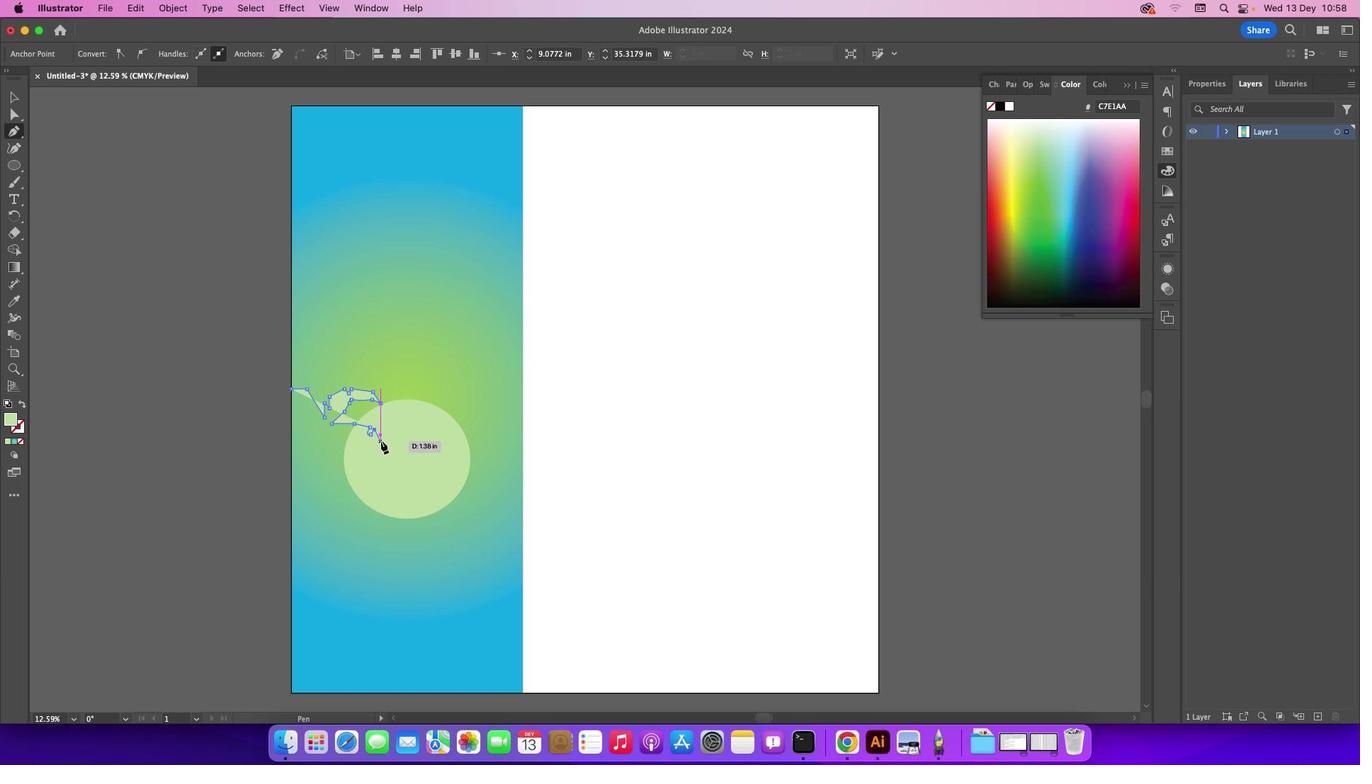 
Action: Mouse pressed left at (380, 441)
Screenshot: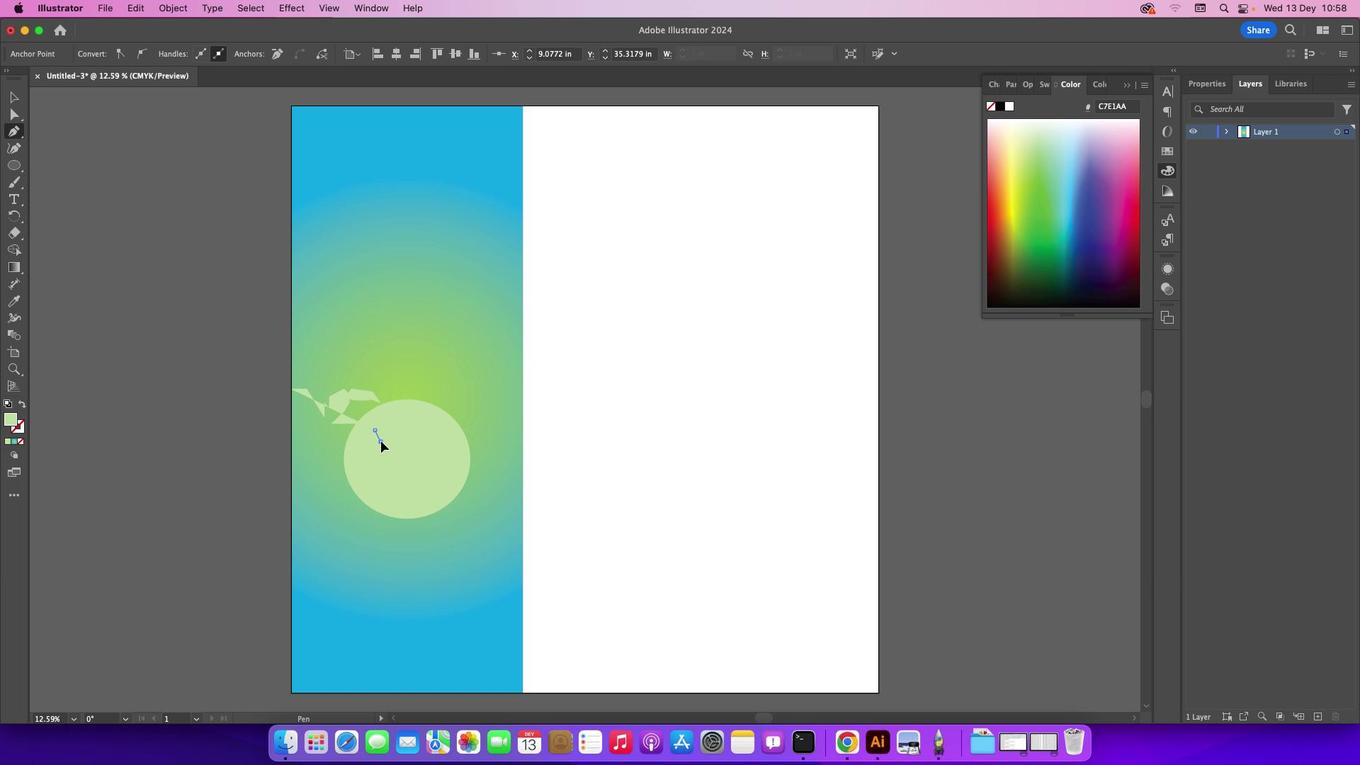 
Action: Mouse moved to (375, 456)
Screenshot: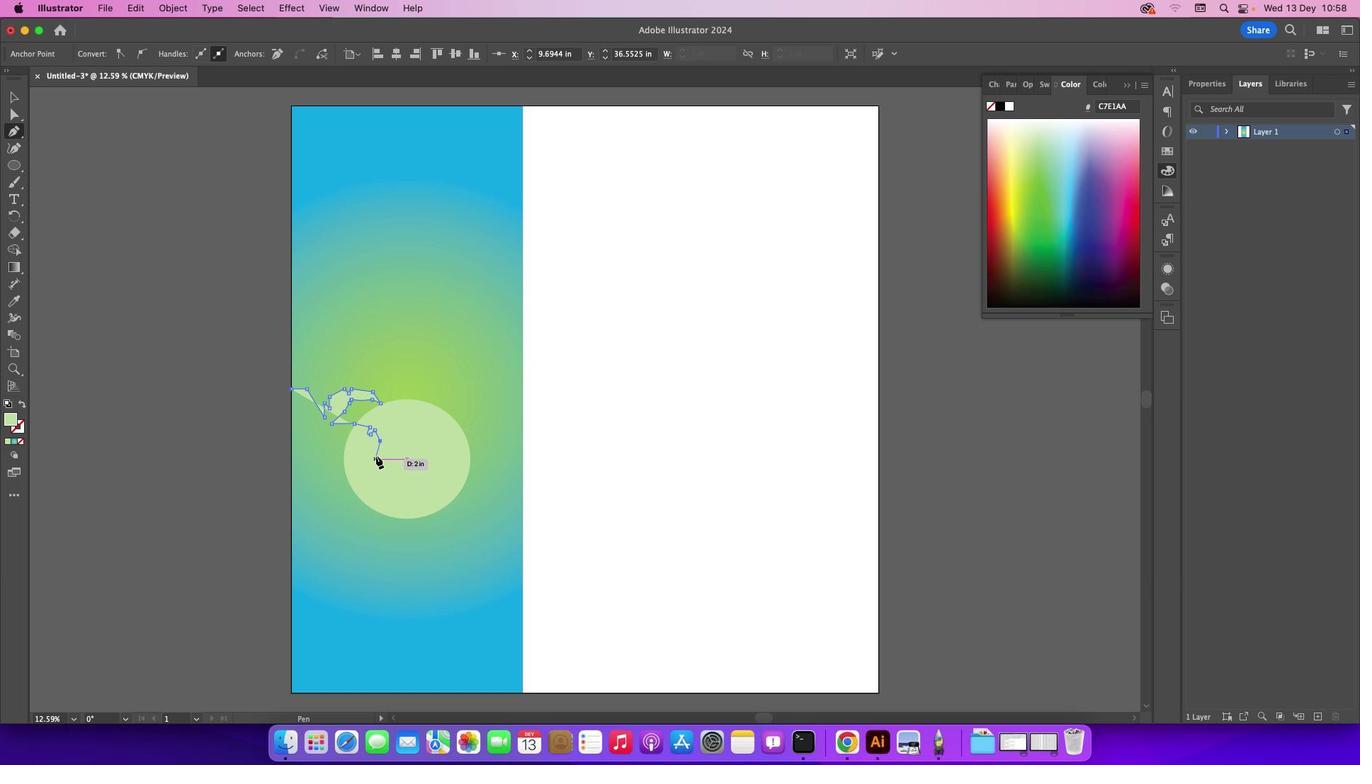 
Action: Mouse pressed left at (375, 456)
Screenshot: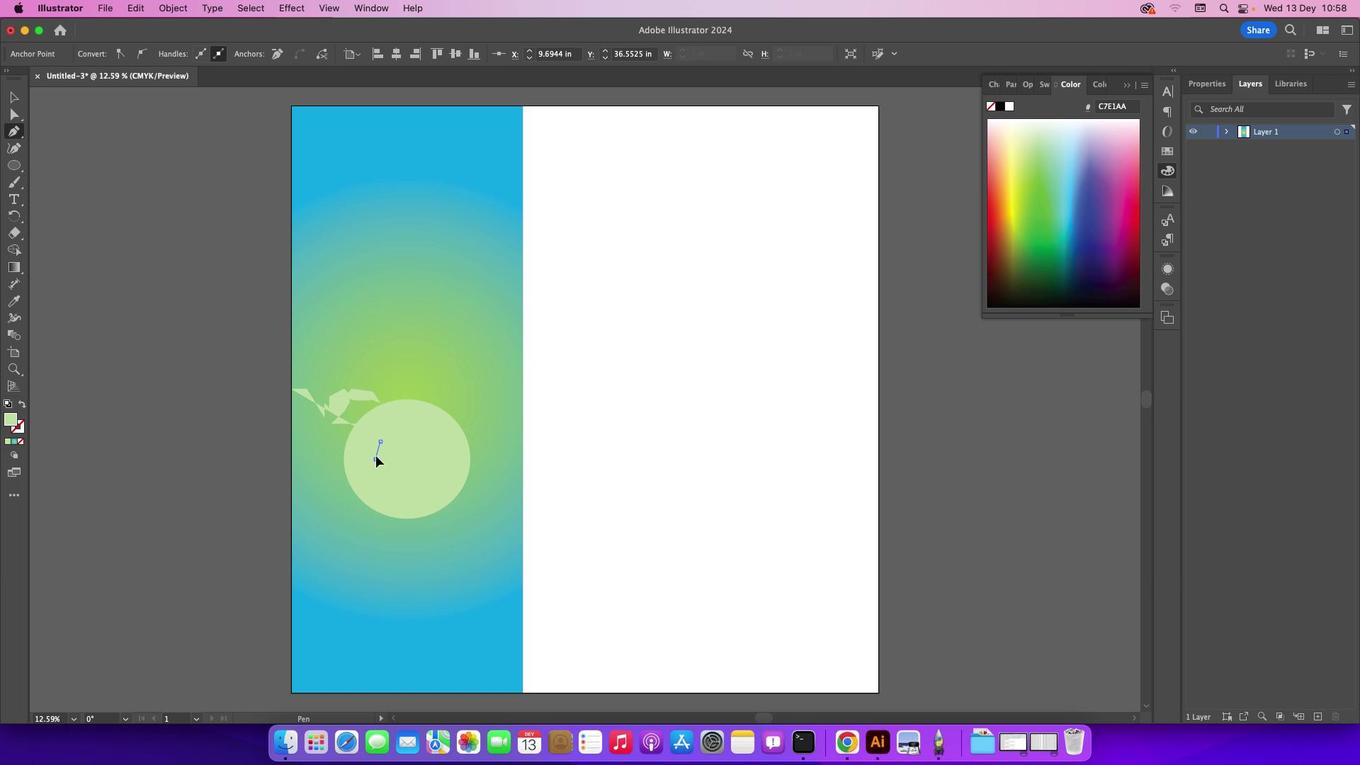 
Action: Mouse moved to (371, 447)
Screenshot: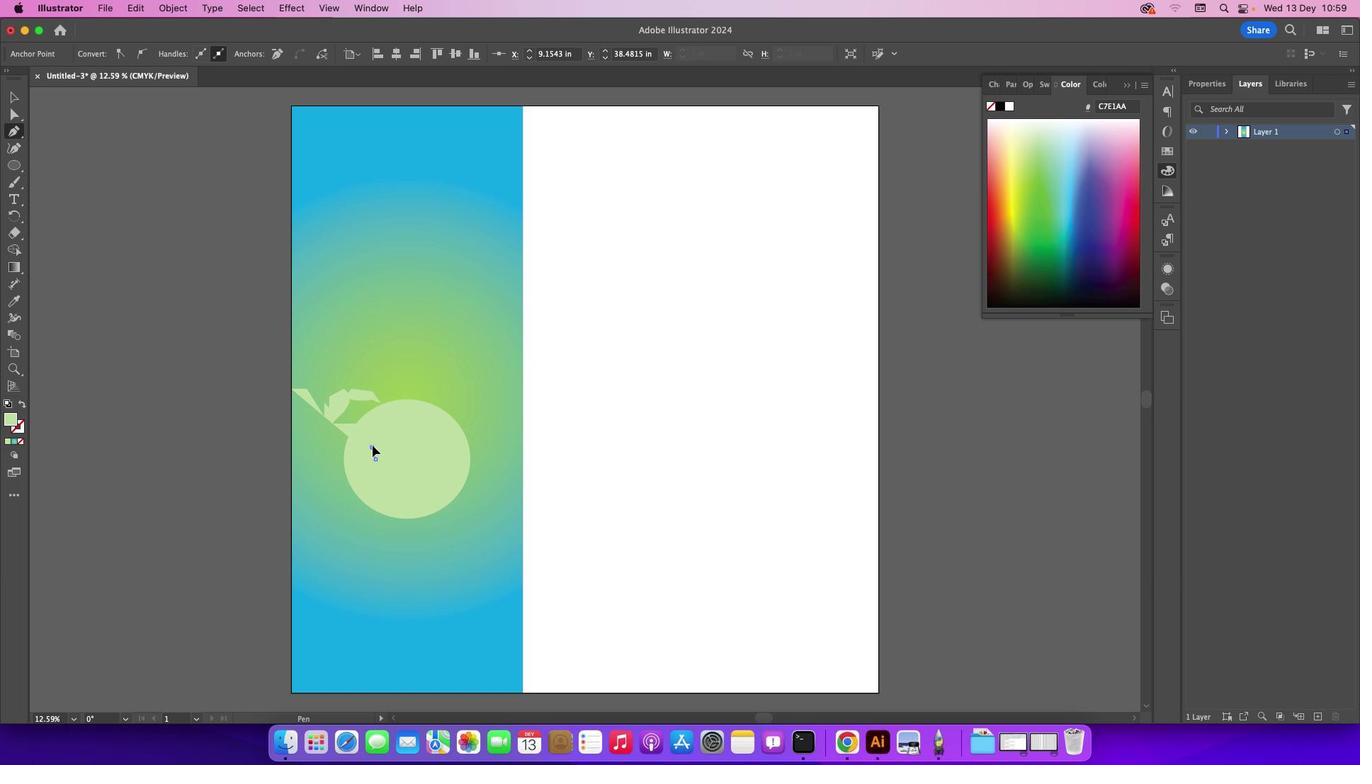 
Action: Mouse pressed left at (371, 447)
Screenshot: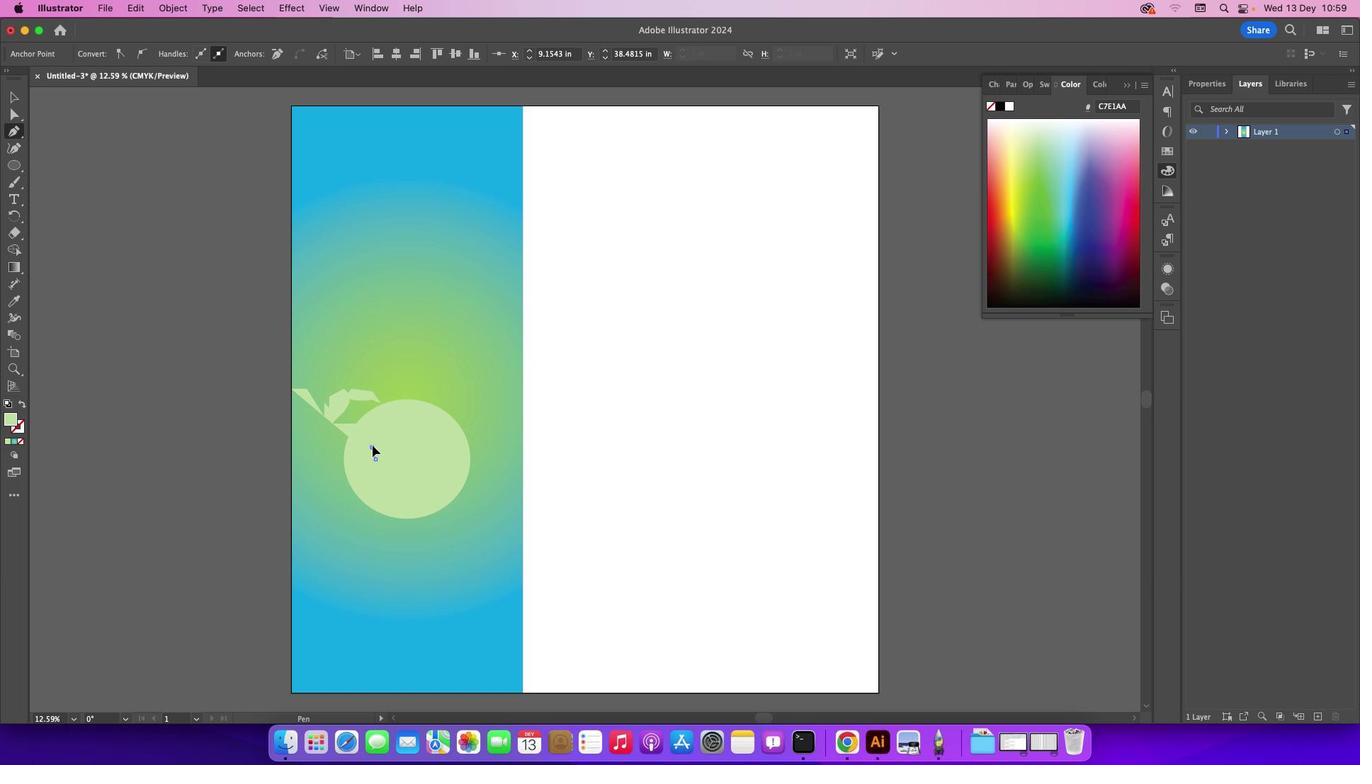 
Action: Mouse moved to (371, 447)
Screenshot: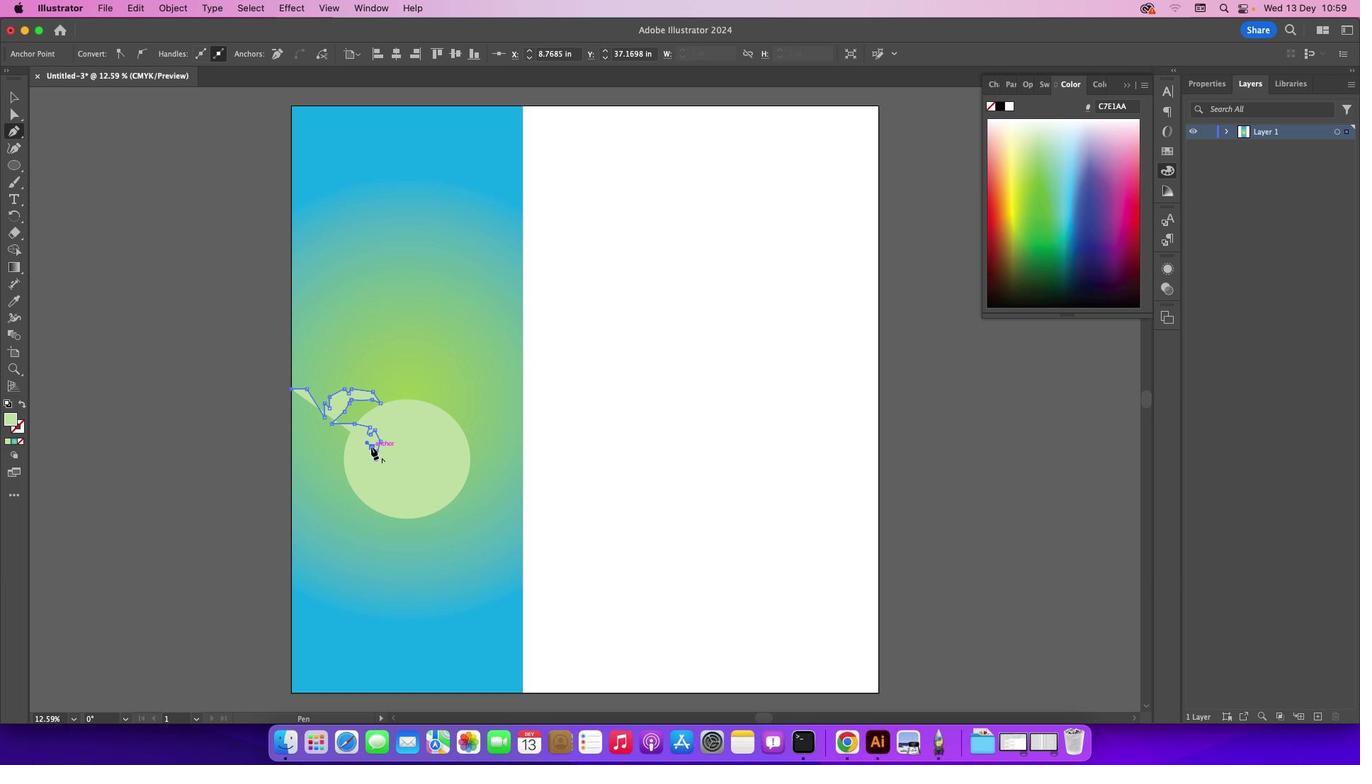 
Action: Mouse pressed left at (371, 447)
Screenshot: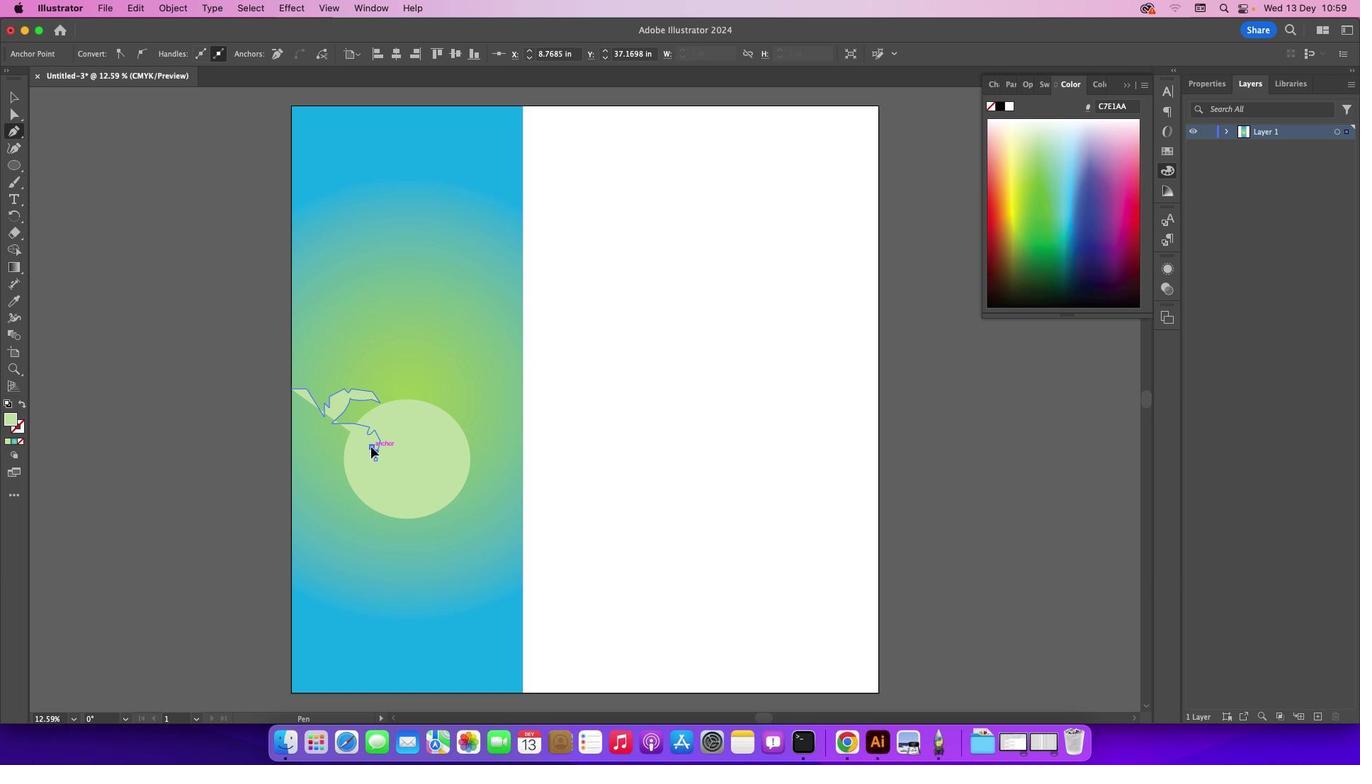 
Action: Mouse moved to (355, 440)
Screenshot: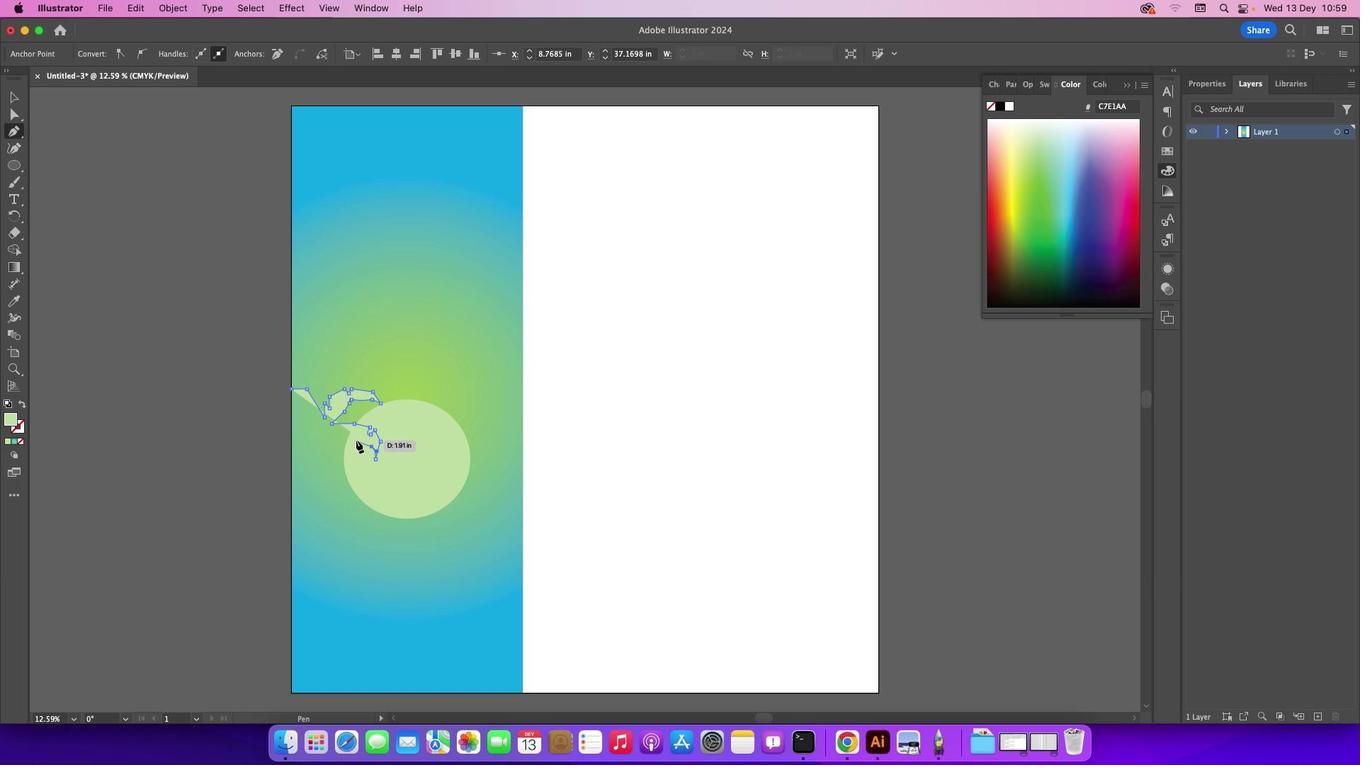 
Action: Mouse pressed left at (355, 440)
Screenshot: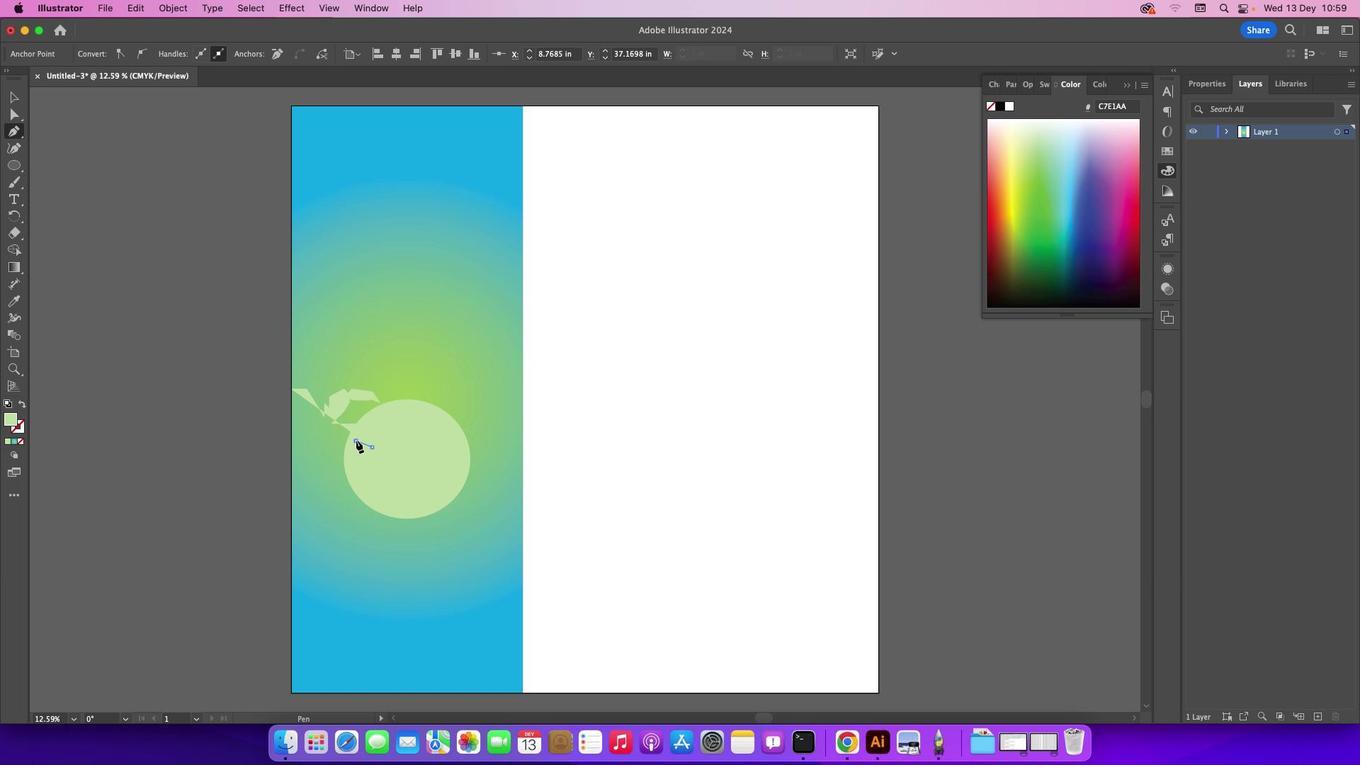 
Action: Mouse moved to (355, 434)
Screenshot: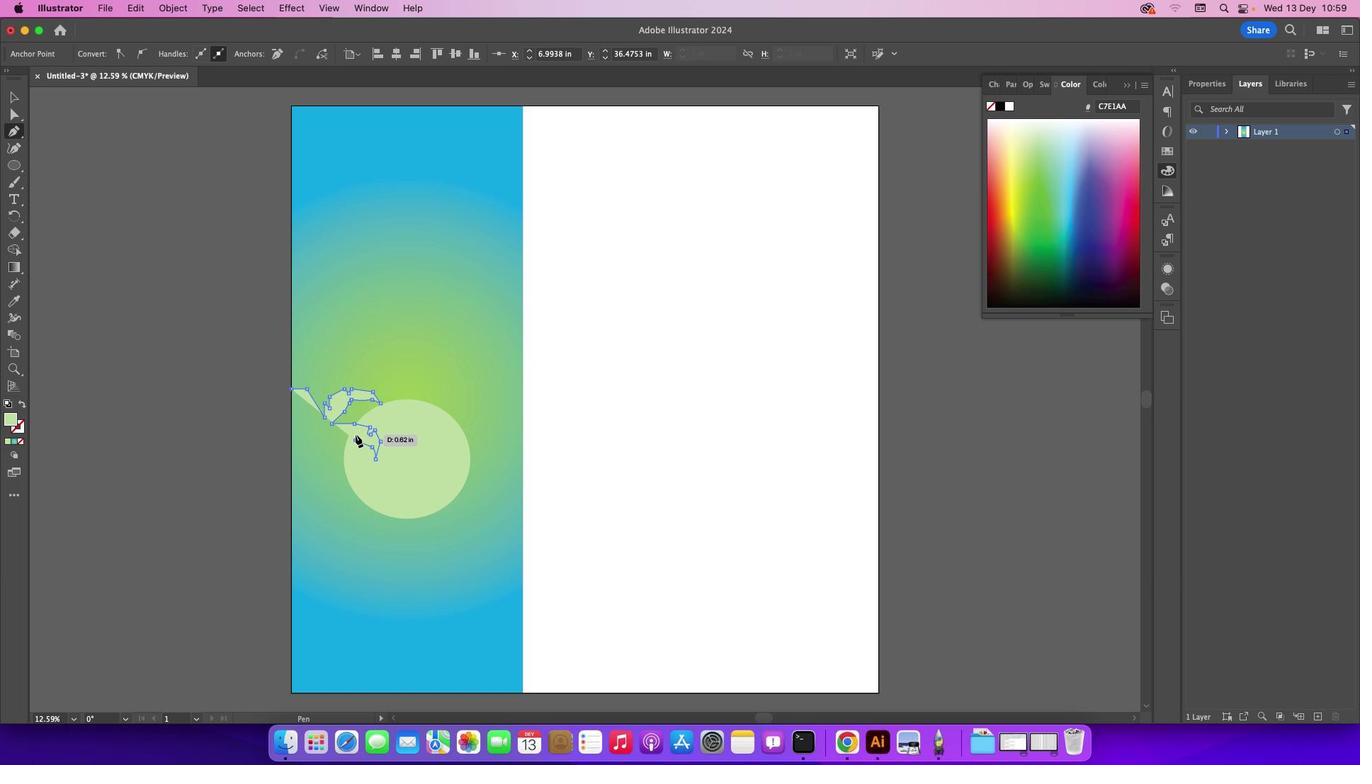 
Action: Mouse pressed left at (355, 434)
Screenshot: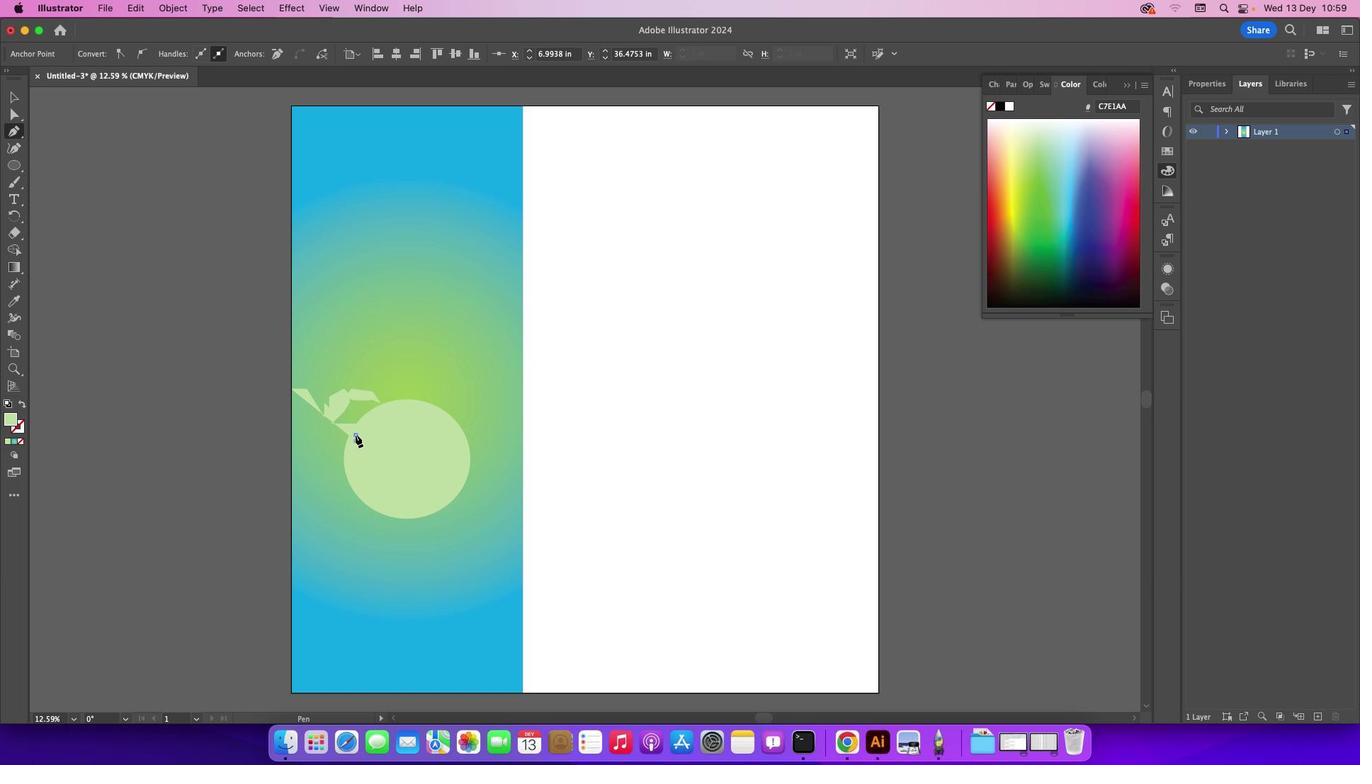 
Action: Mouse moved to (351, 442)
Screenshot: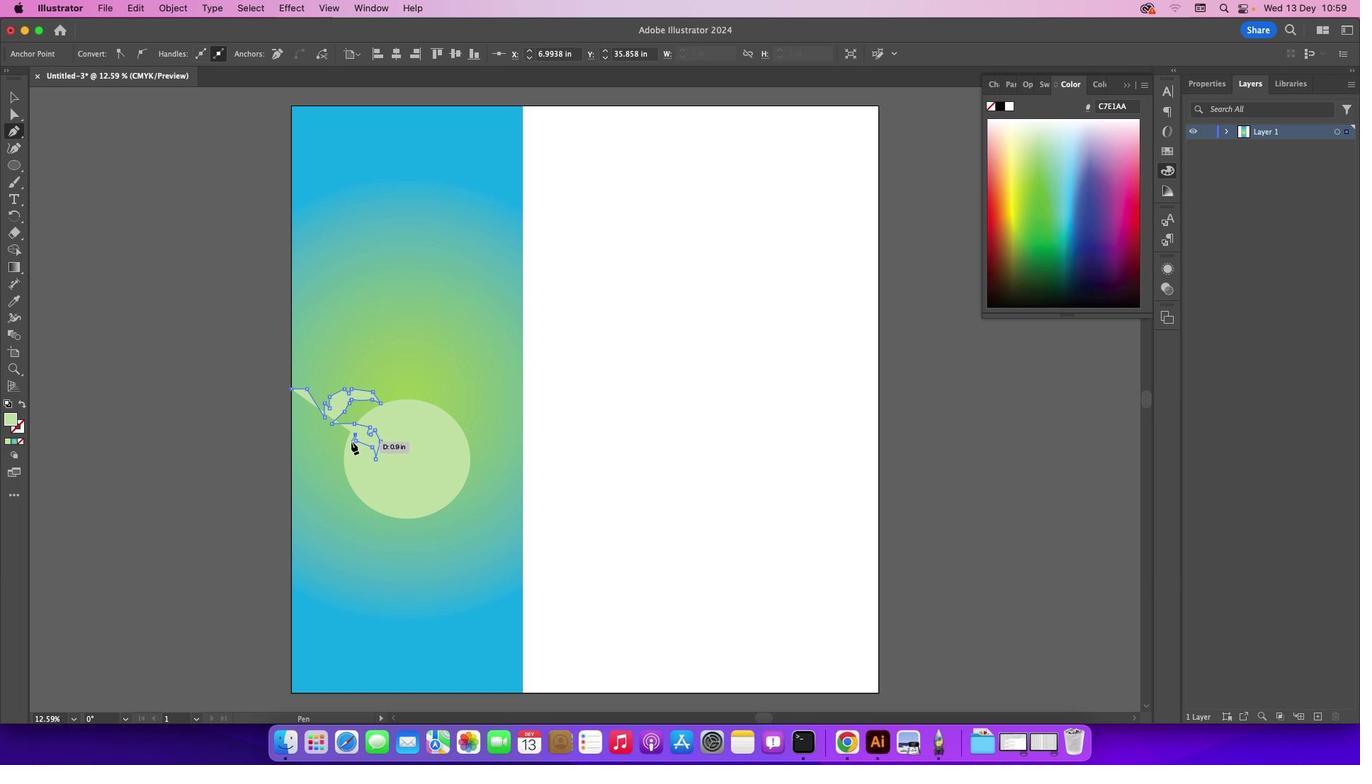 
Action: Mouse pressed left at (351, 442)
Screenshot: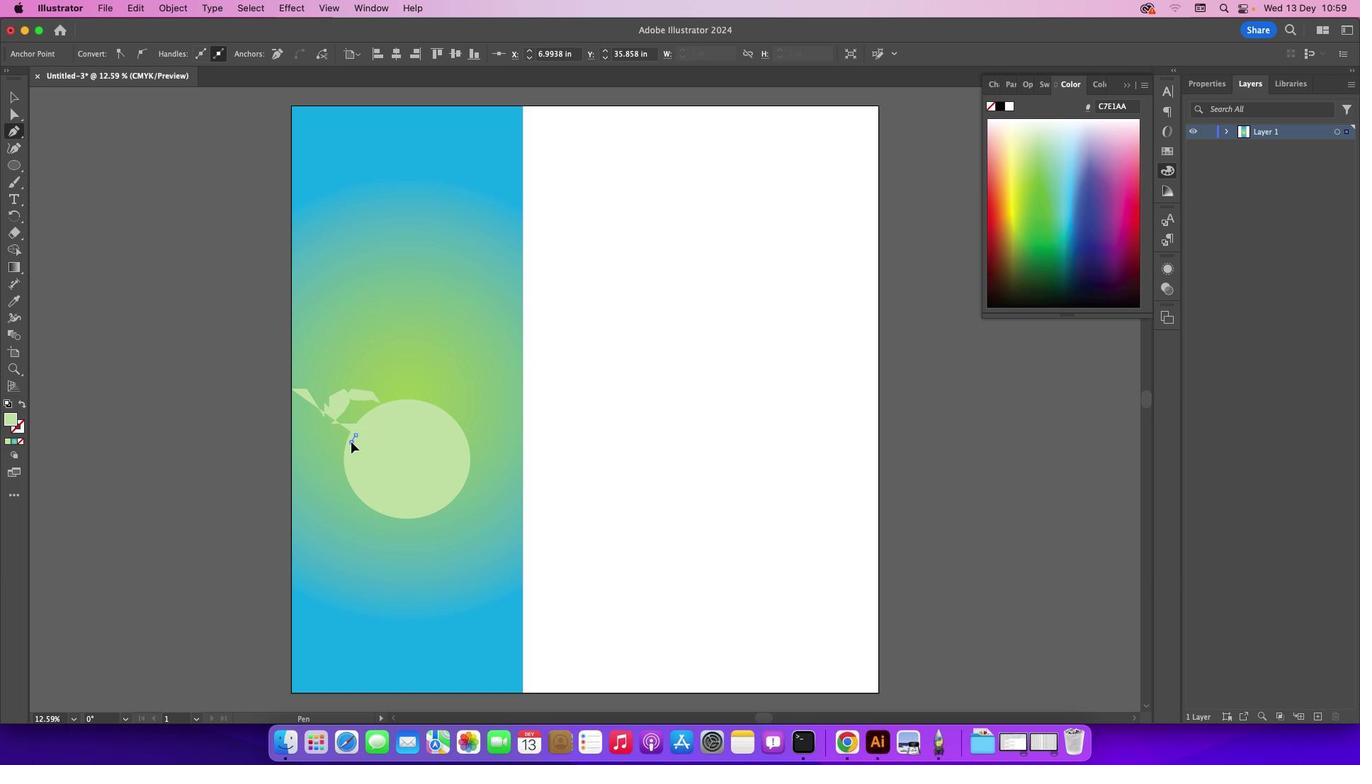 
Action: Mouse moved to (332, 439)
Screenshot: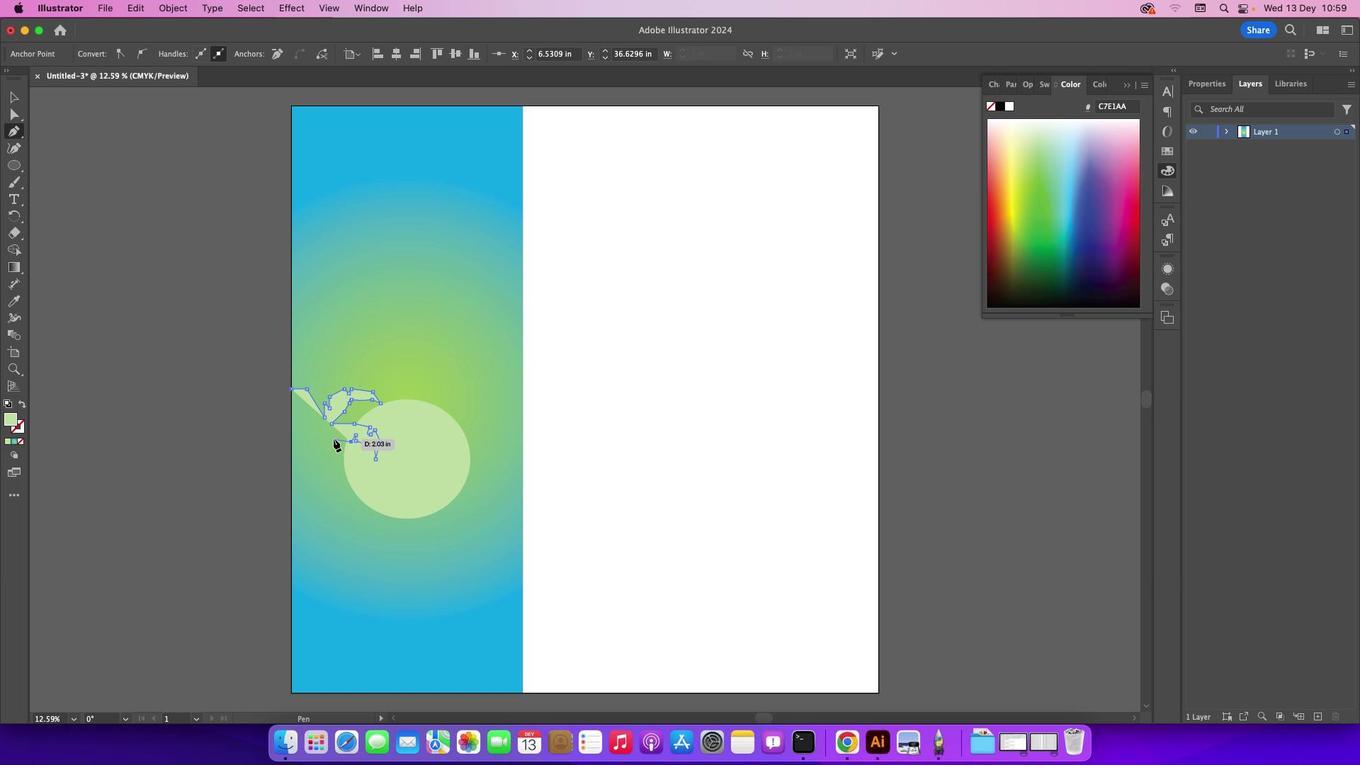 
Action: Mouse pressed left at (332, 439)
Screenshot: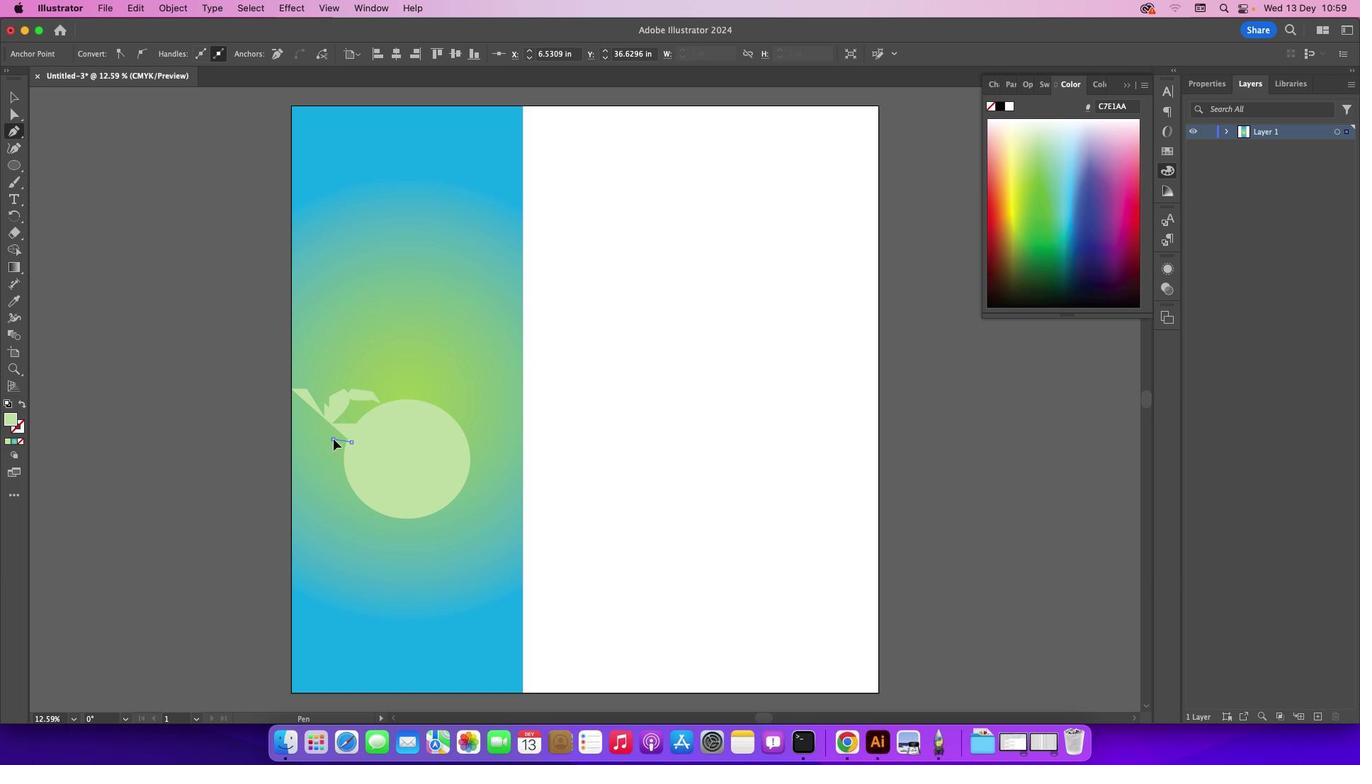 
Action: Mouse moved to (340, 454)
Screenshot: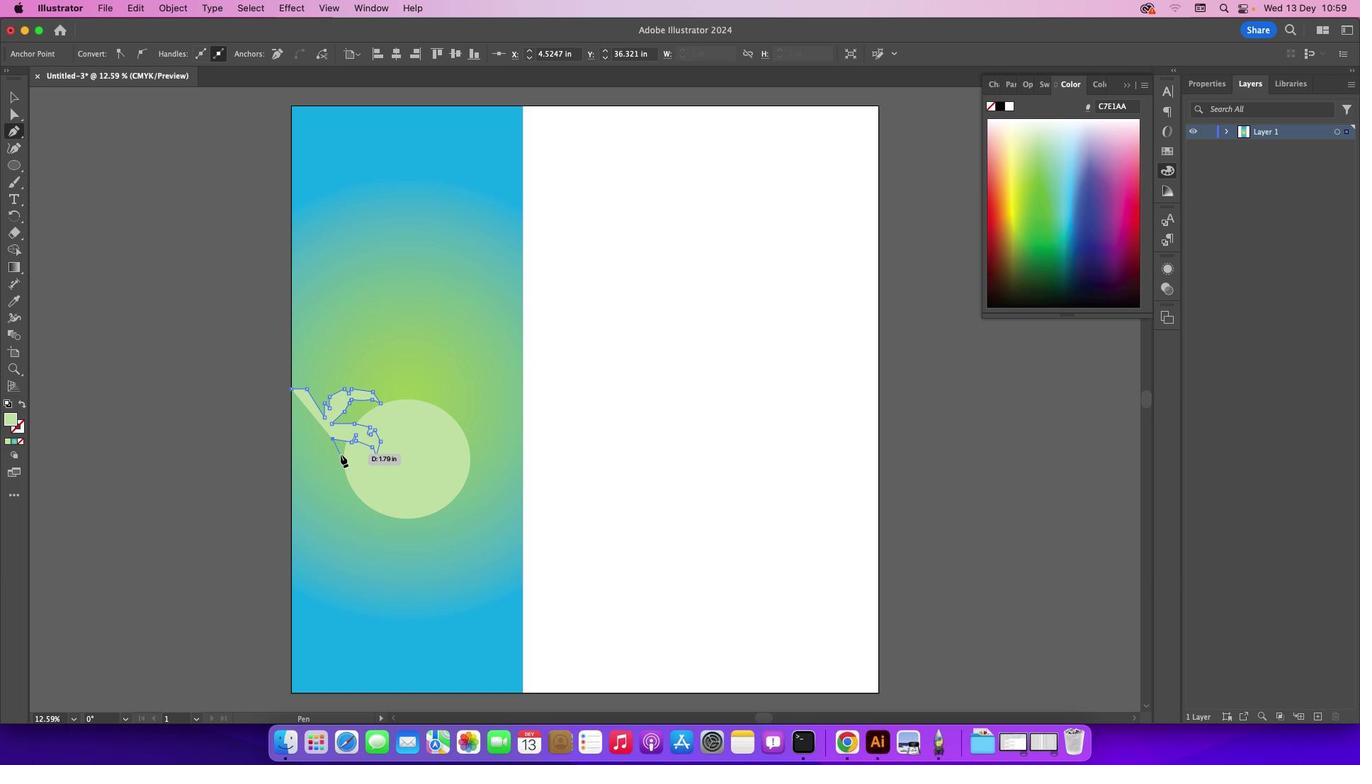 
Action: Mouse pressed left at (340, 454)
Screenshot: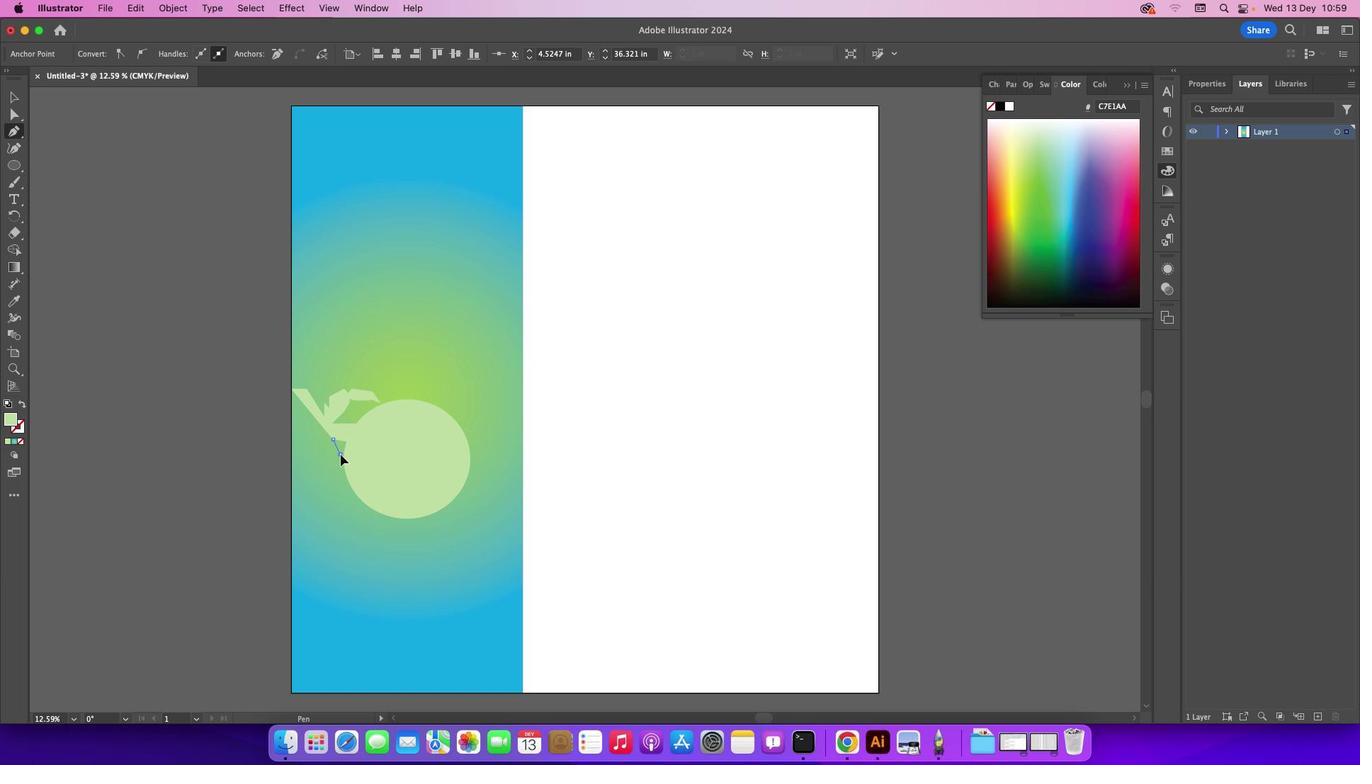 
Action: Mouse moved to (336, 458)
Screenshot: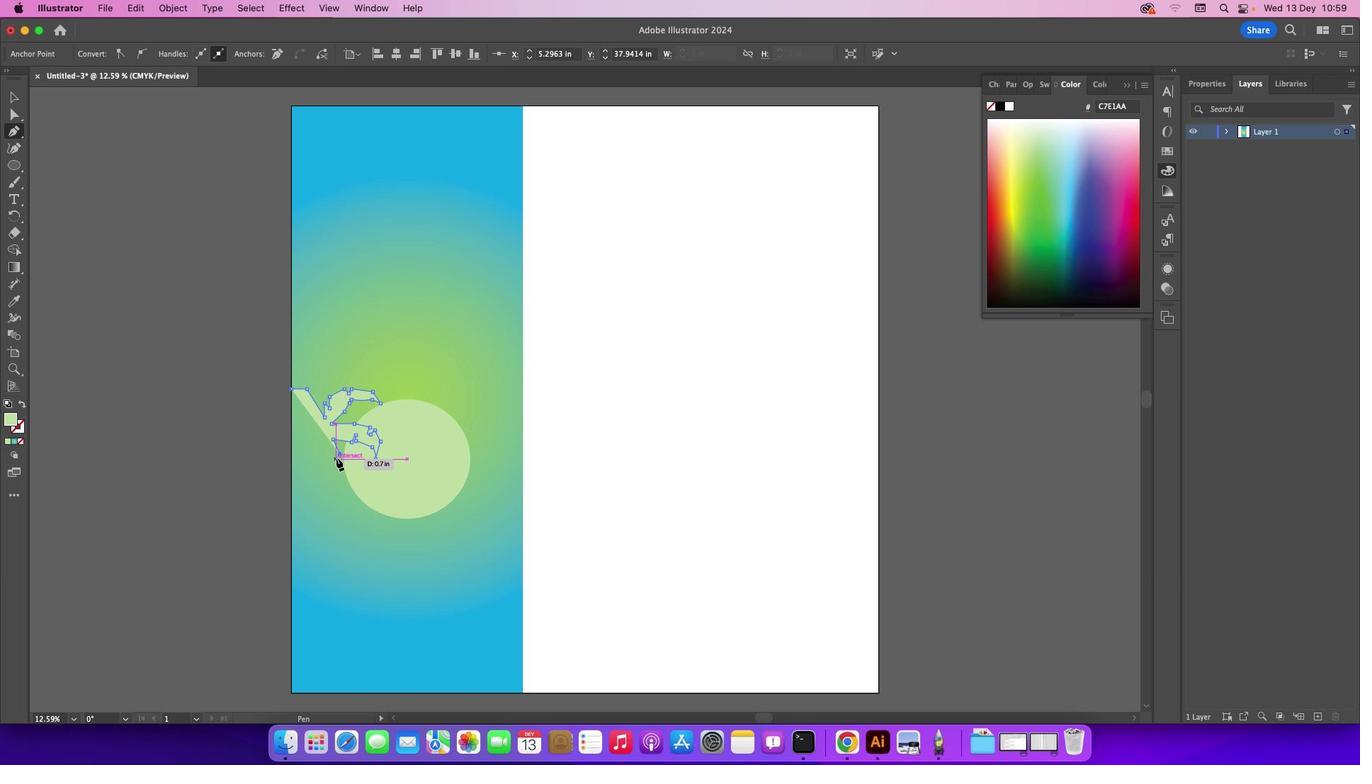 
Action: Mouse pressed left at (336, 458)
Screenshot: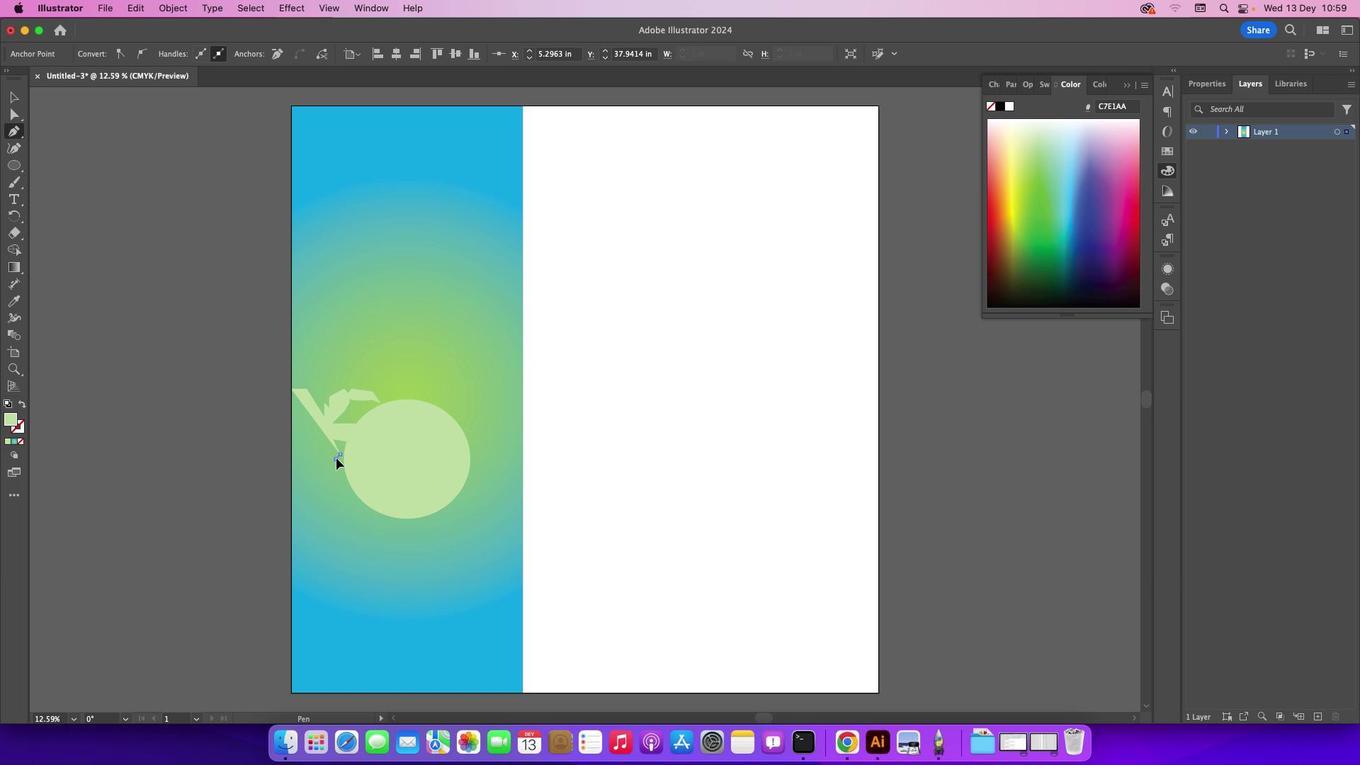 
Action: Mouse moved to (342, 460)
Screenshot: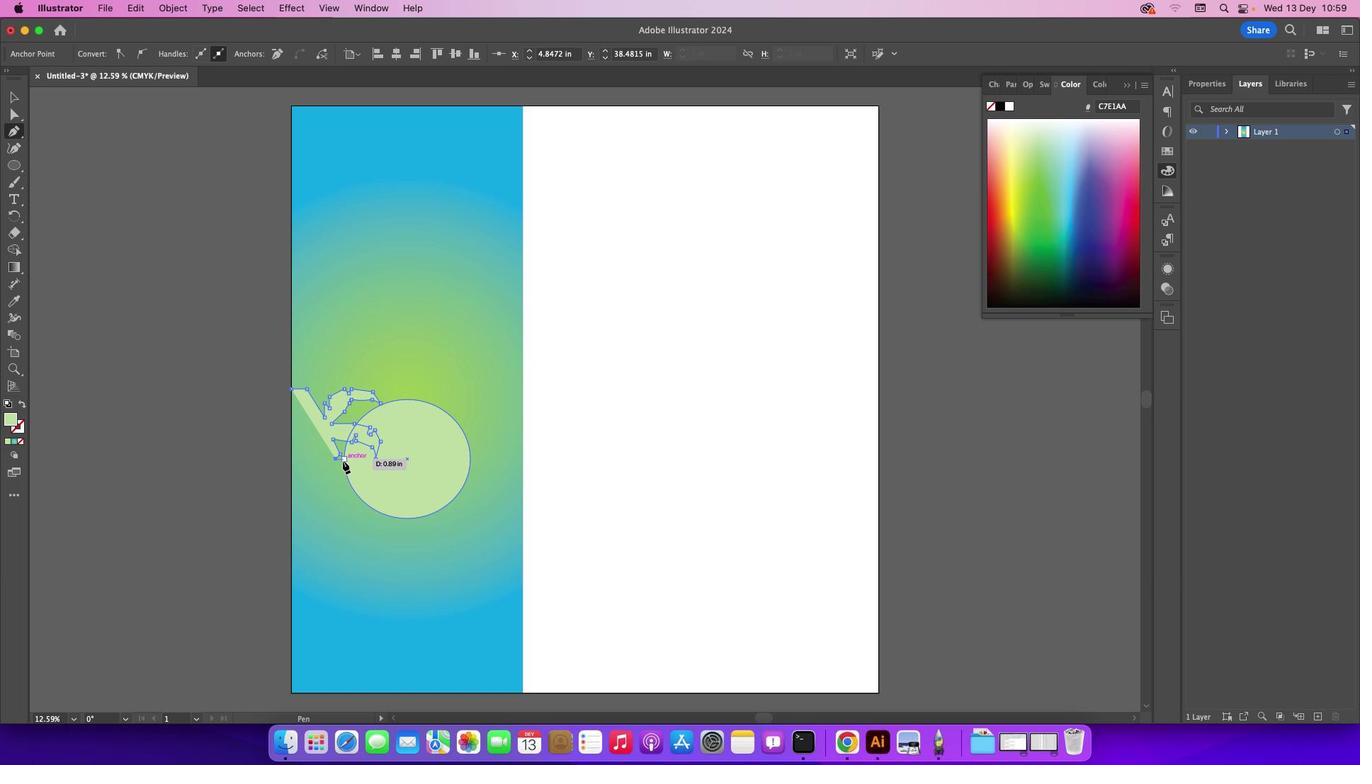 
Action: Mouse pressed left at (342, 460)
Screenshot: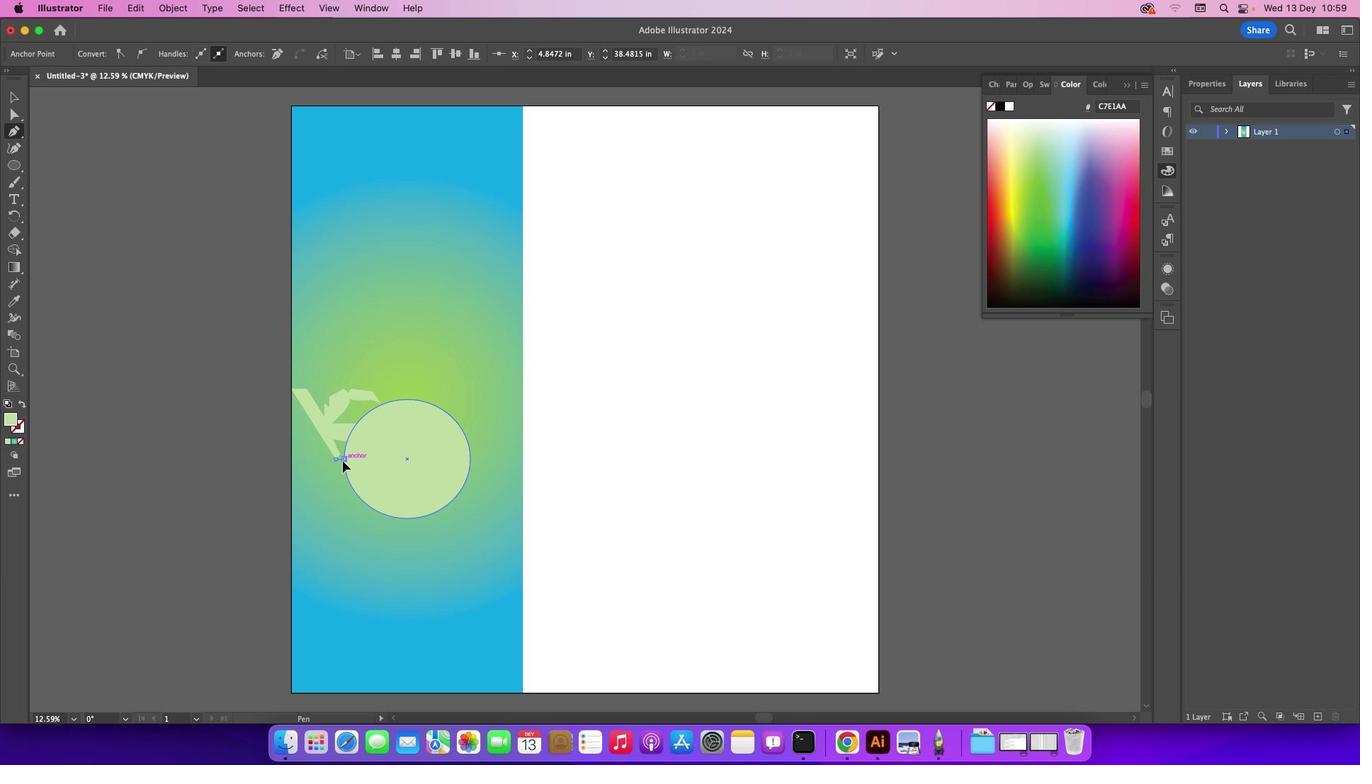 
Action: Mouse moved to (347, 478)
Screenshot: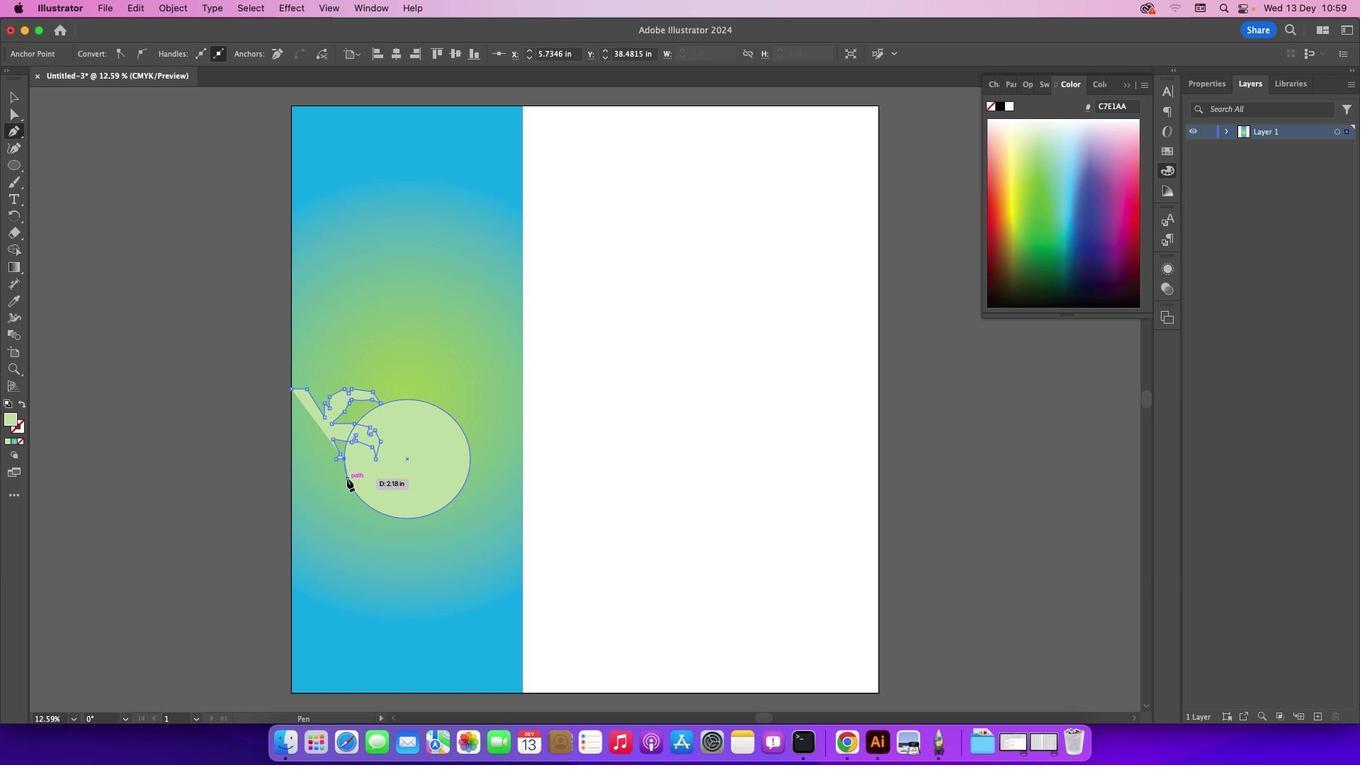 
Action: Mouse pressed left at (347, 478)
Screenshot: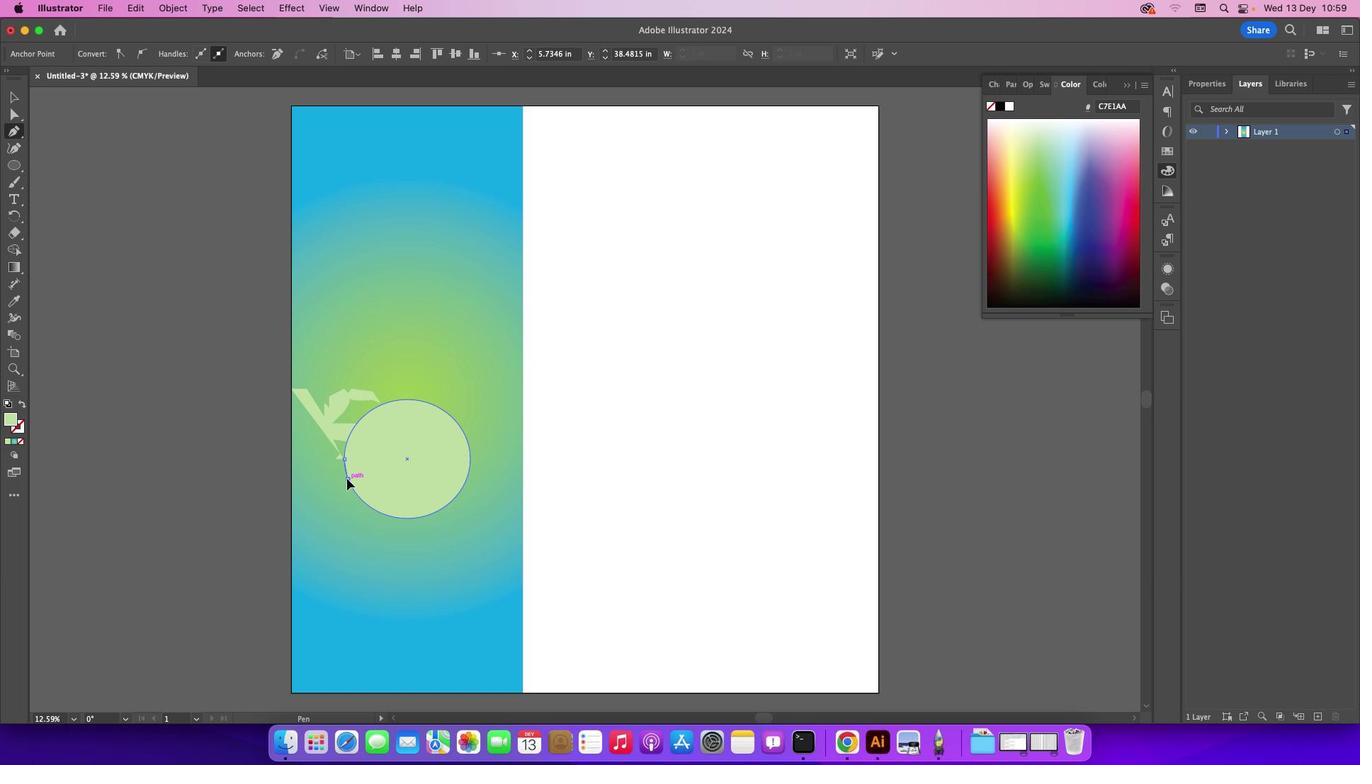
Action: Mouse moved to (322, 478)
Screenshot: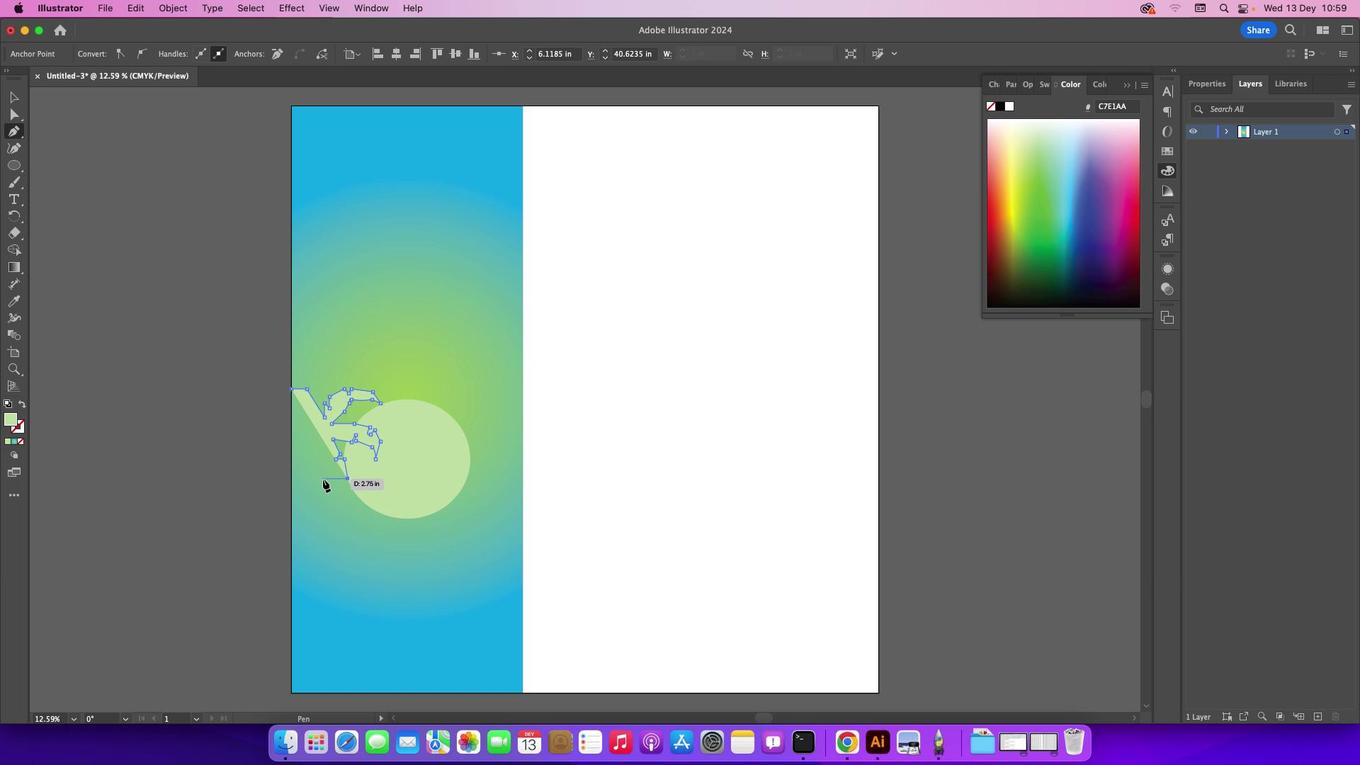 
Action: Mouse pressed left at (322, 478)
Screenshot: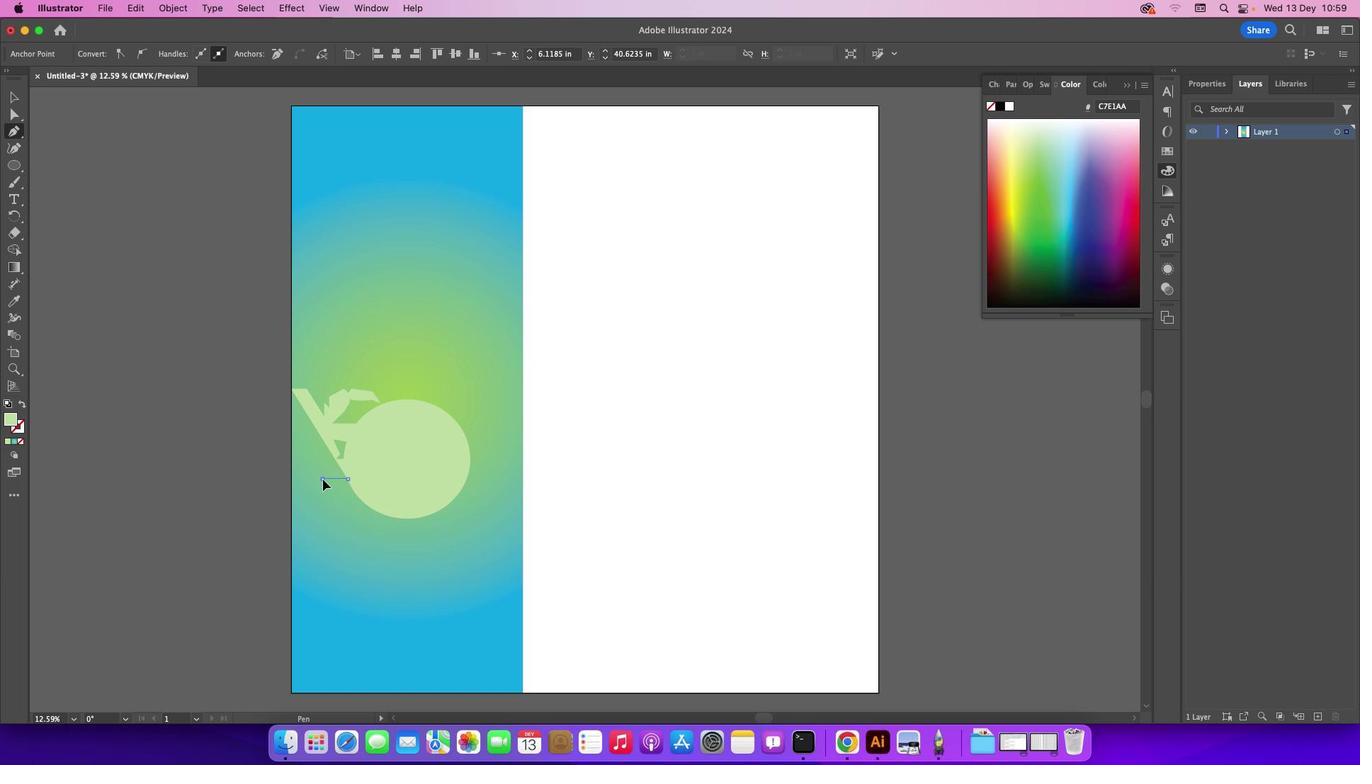 
Action: Mouse moved to (318, 443)
Screenshot: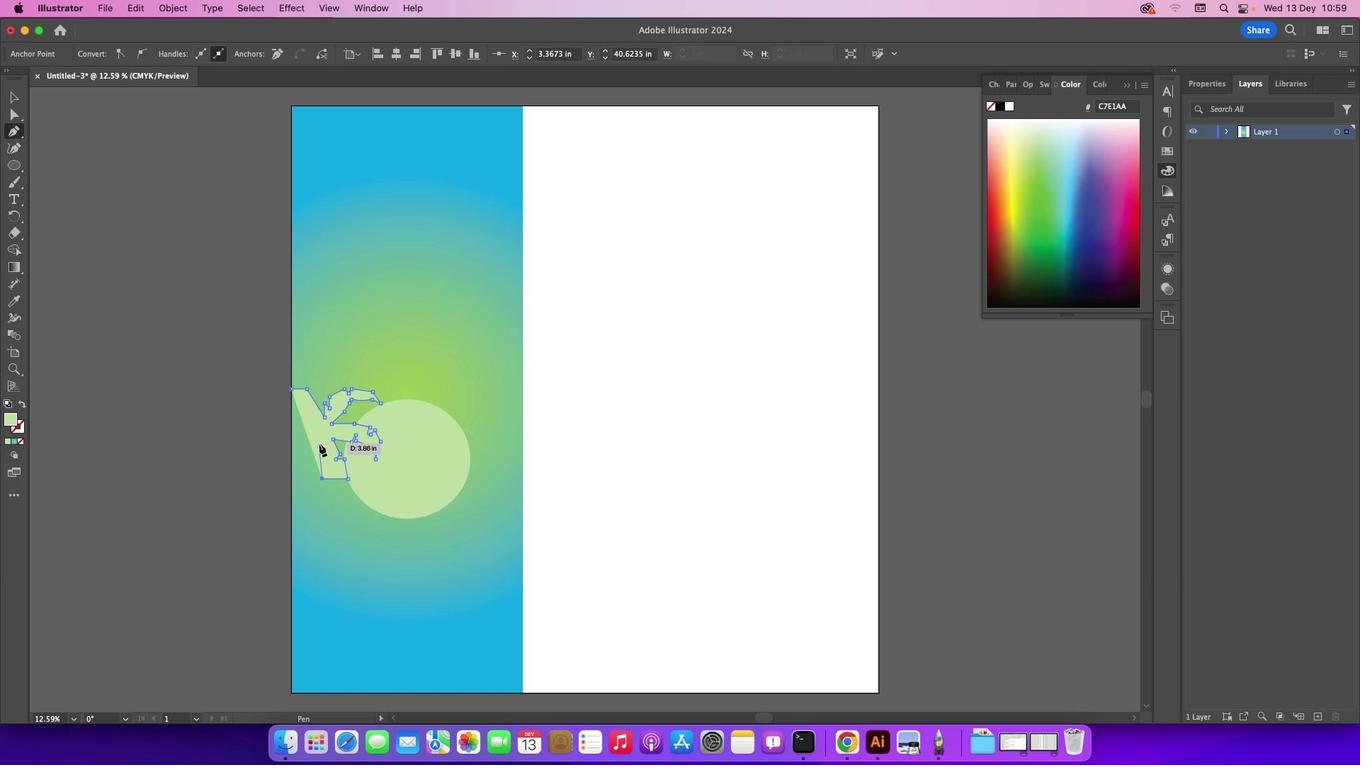 
Action: Mouse pressed left at (318, 443)
Screenshot: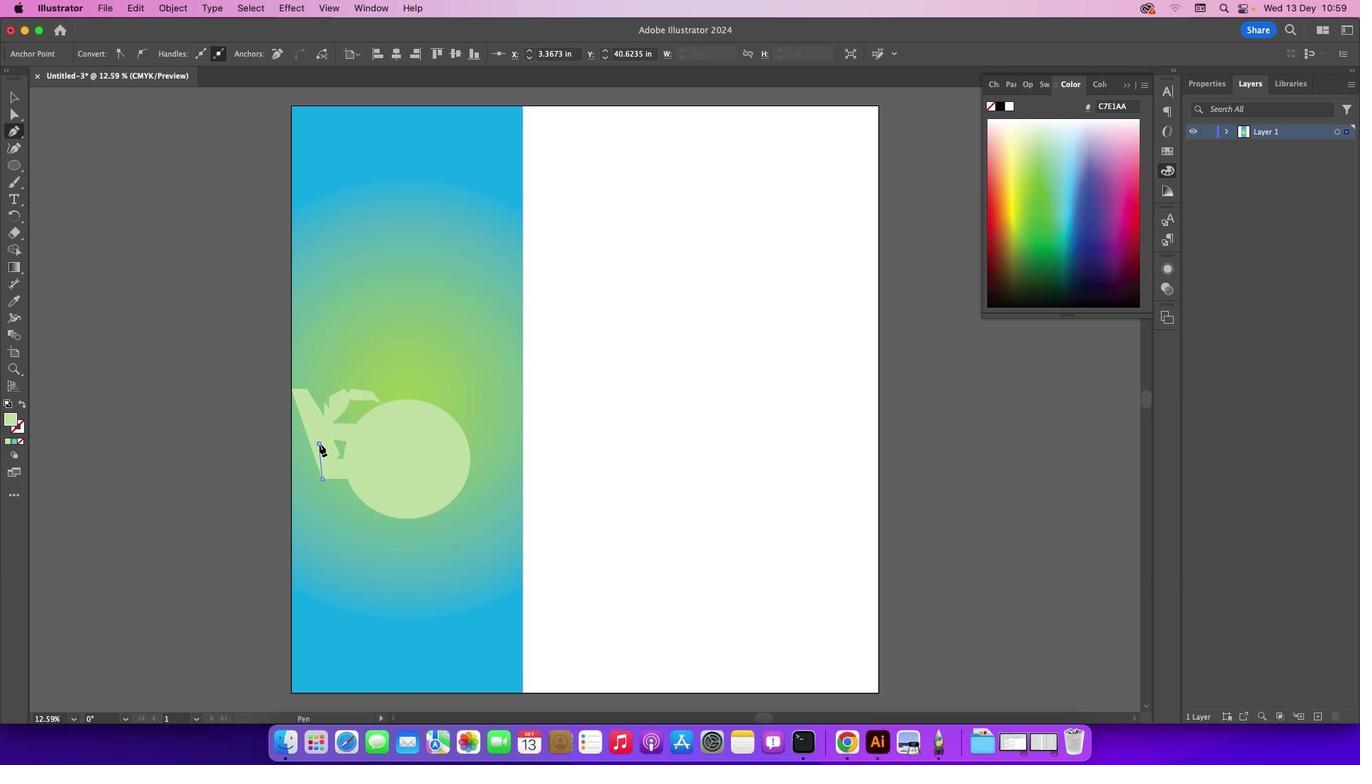 
Action: Mouse moved to (313, 459)
Screenshot: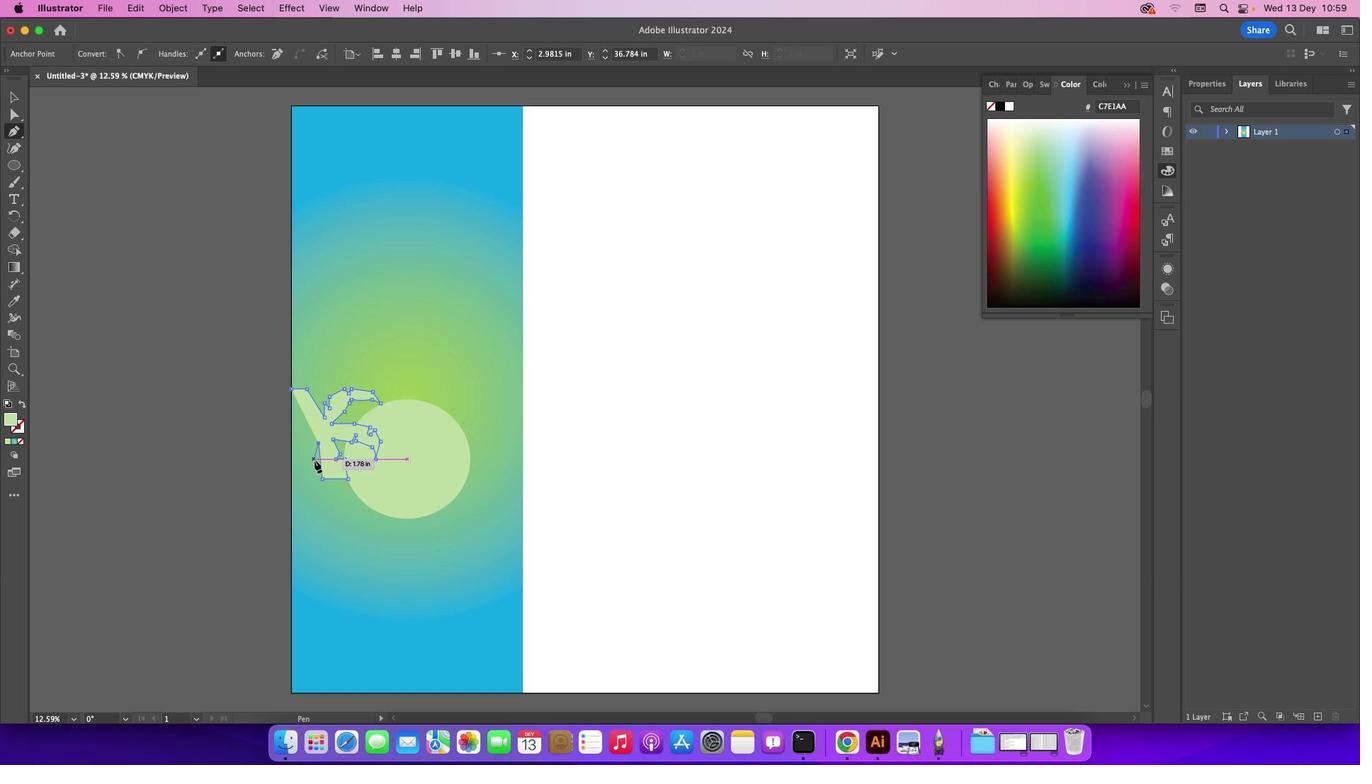 
Action: Mouse pressed left at (313, 459)
Screenshot: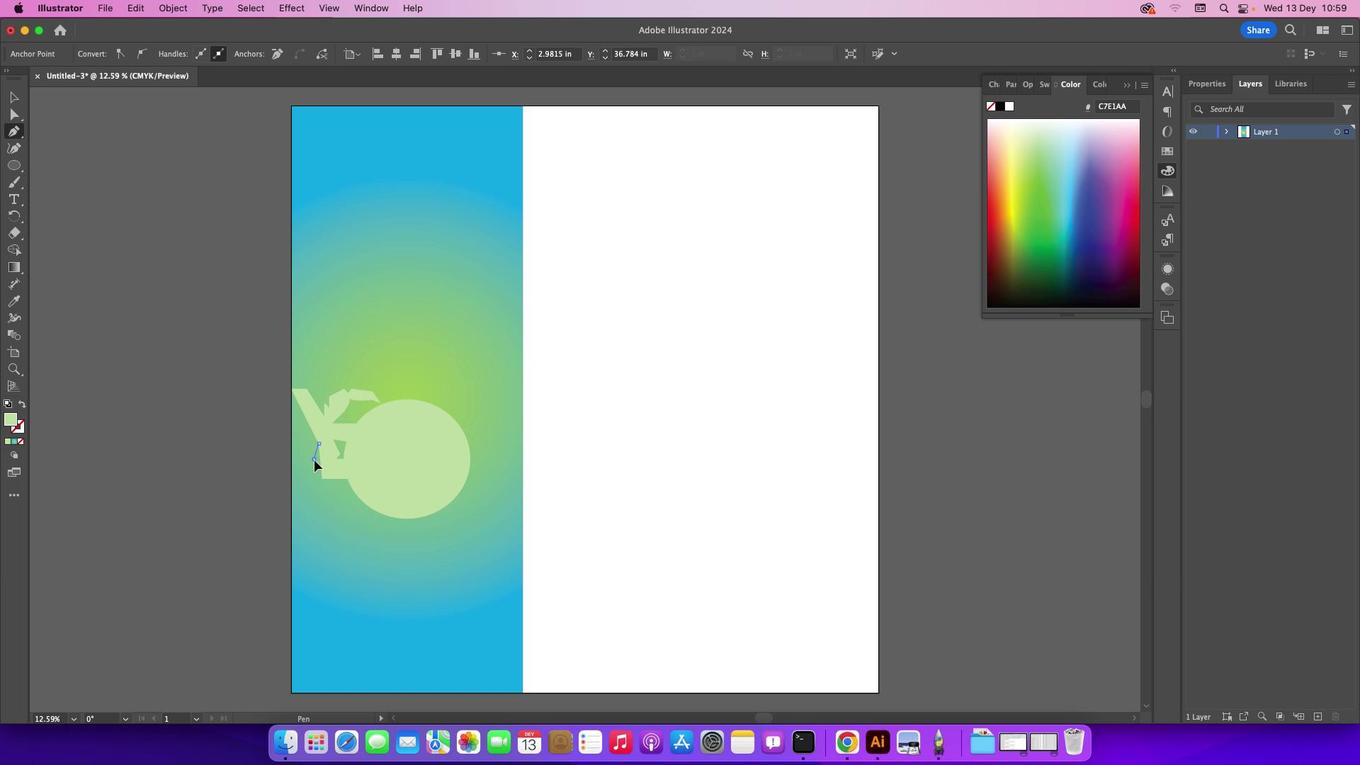 
Action: Mouse moved to (307, 460)
Screenshot: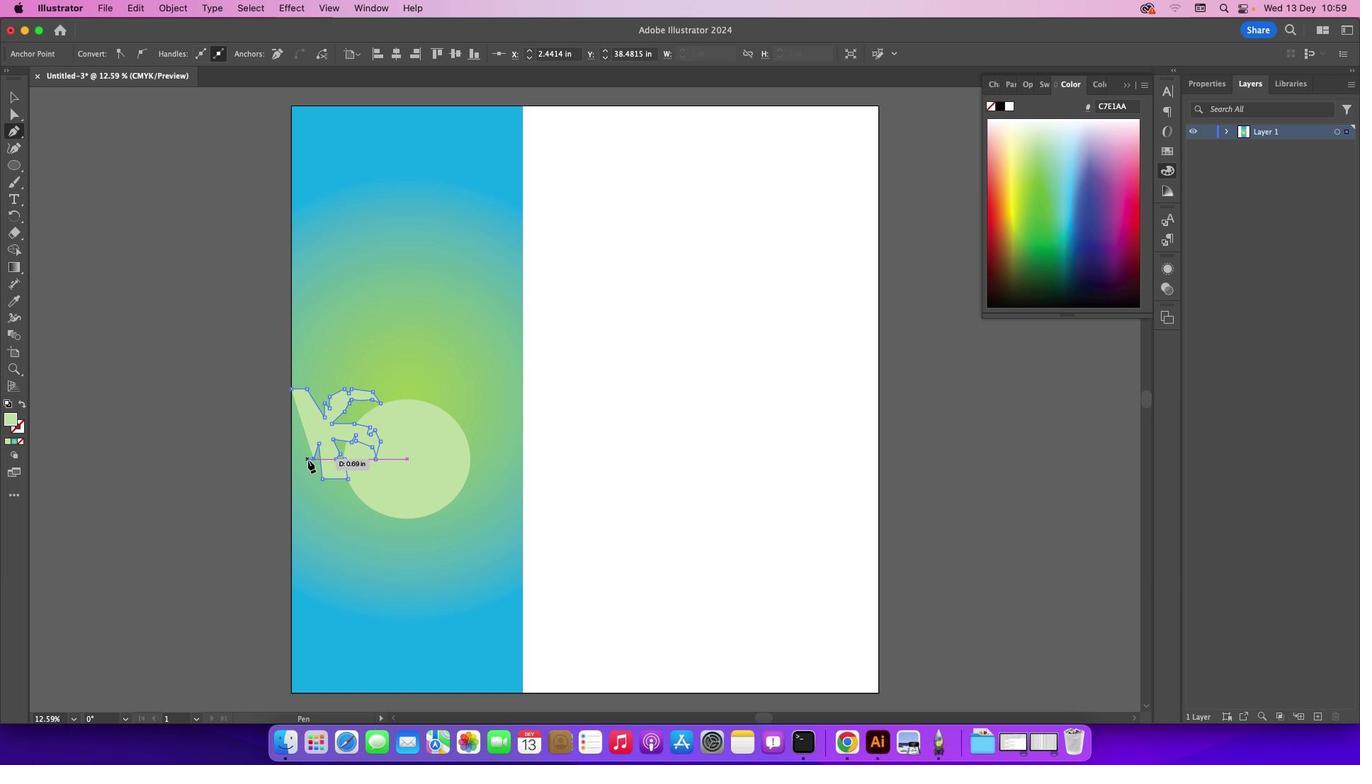 
Action: Mouse pressed left at (307, 460)
Screenshot: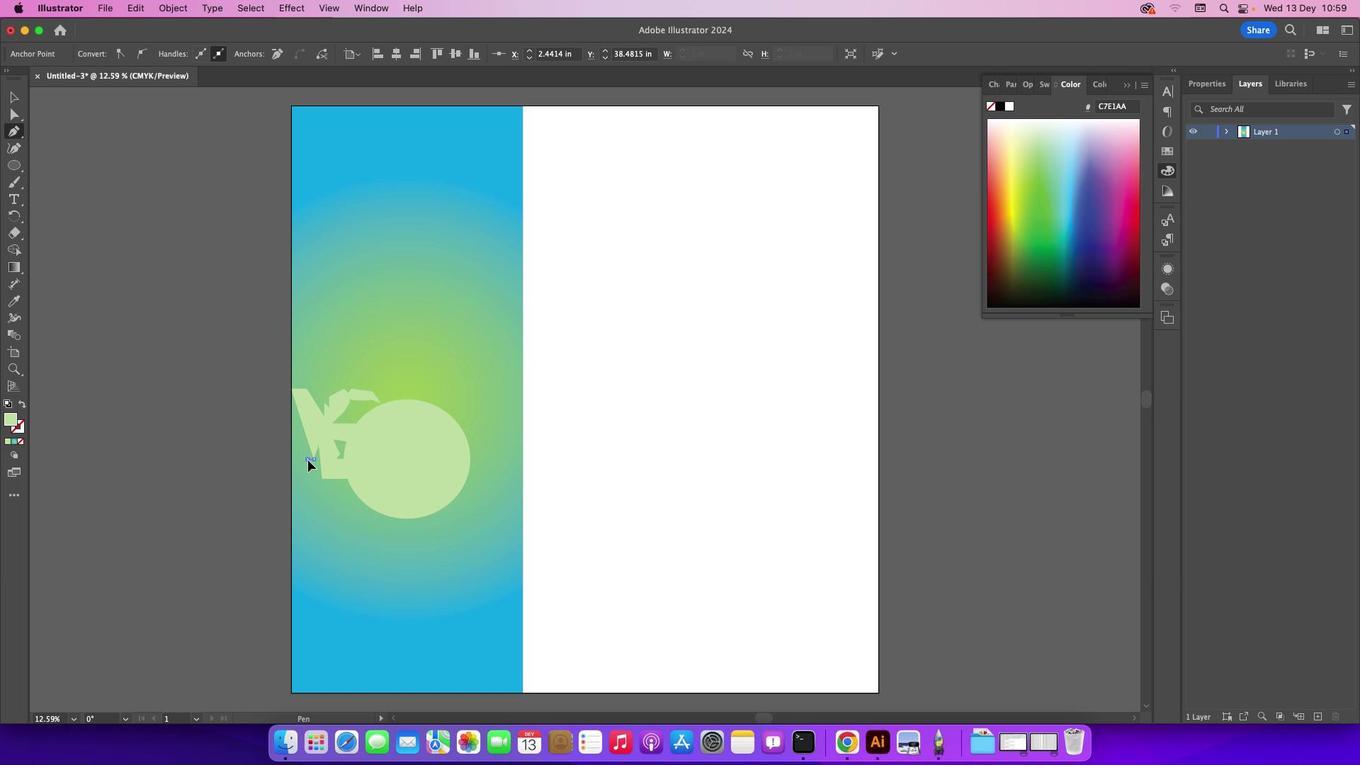 
Action: Mouse moved to (306, 477)
Screenshot: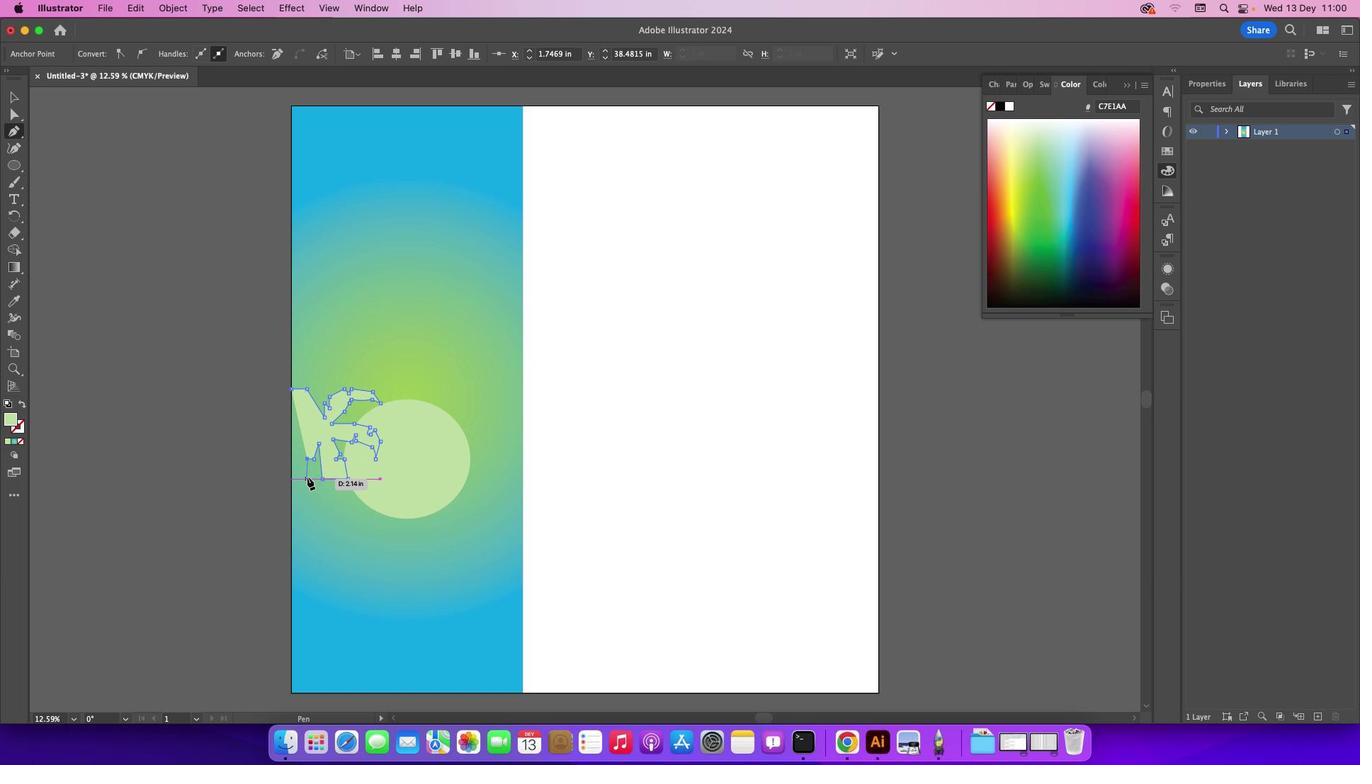 
Action: Mouse pressed left at (306, 477)
Screenshot: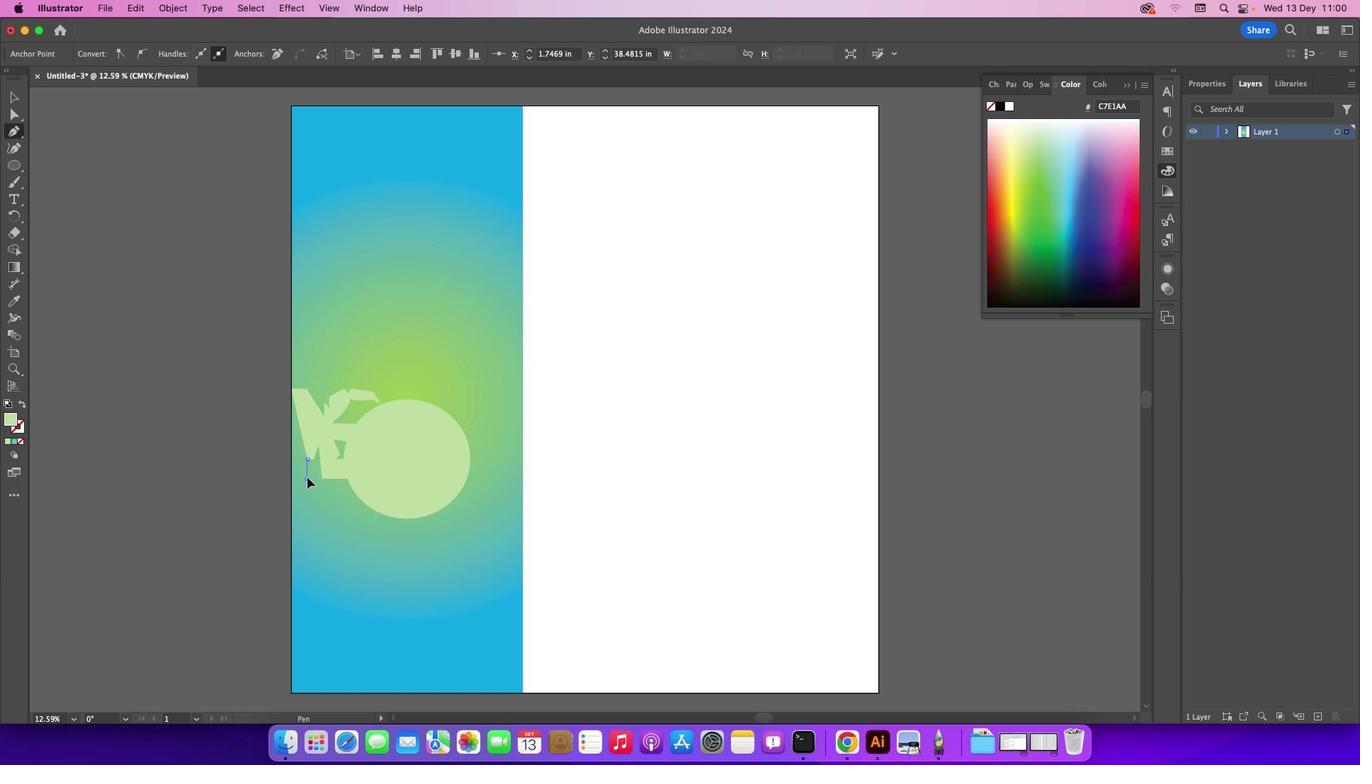 
Action: Mouse moved to (294, 474)
Screenshot: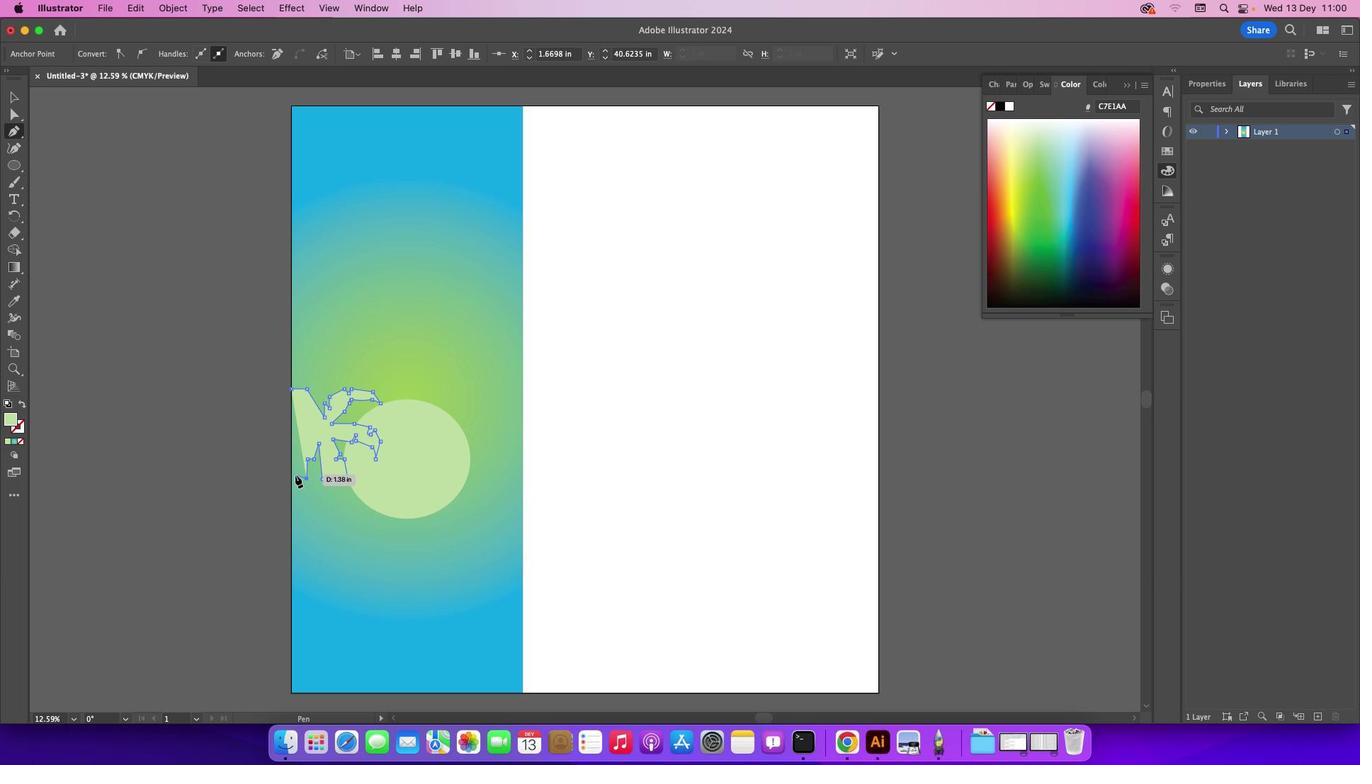 
Action: Mouse pressed left at (294, 474)
Screenshot: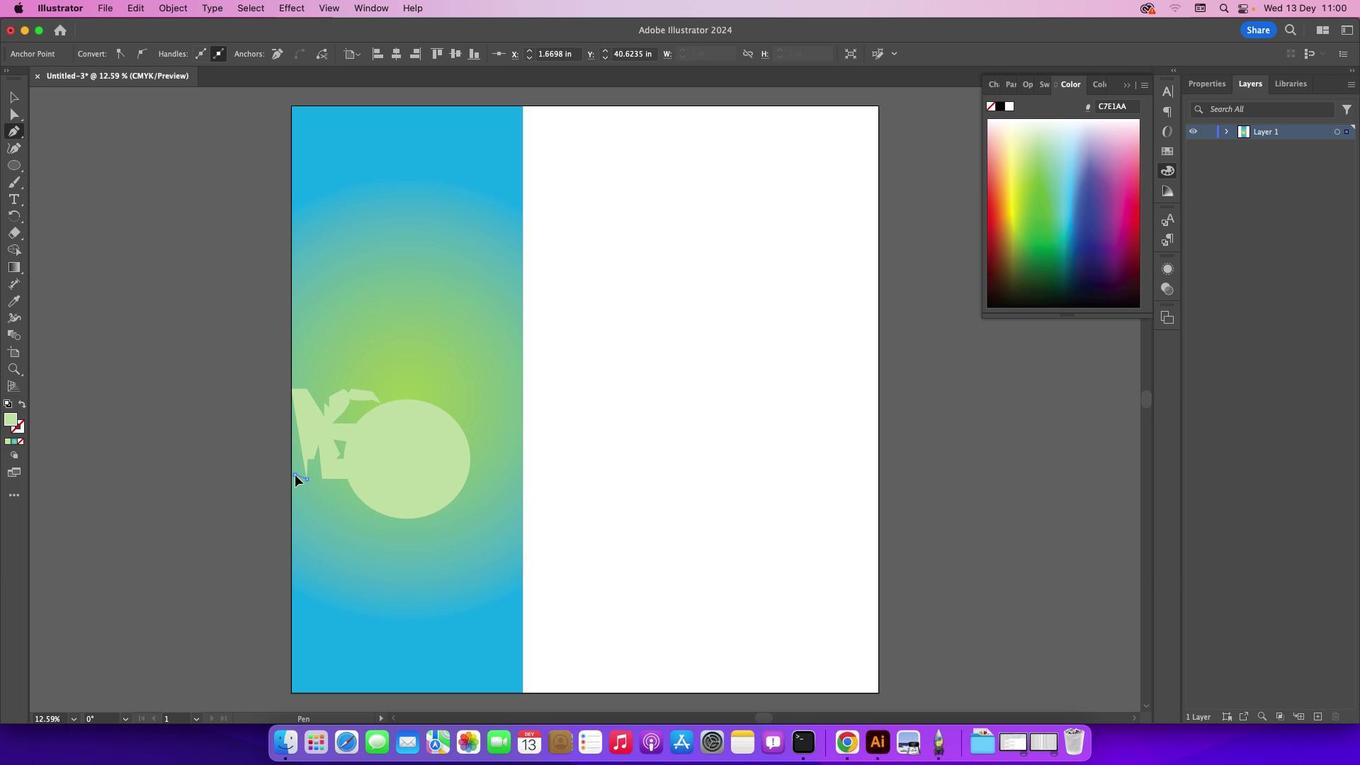 
Action: Mouse moved to (293, 457)
Screenshot: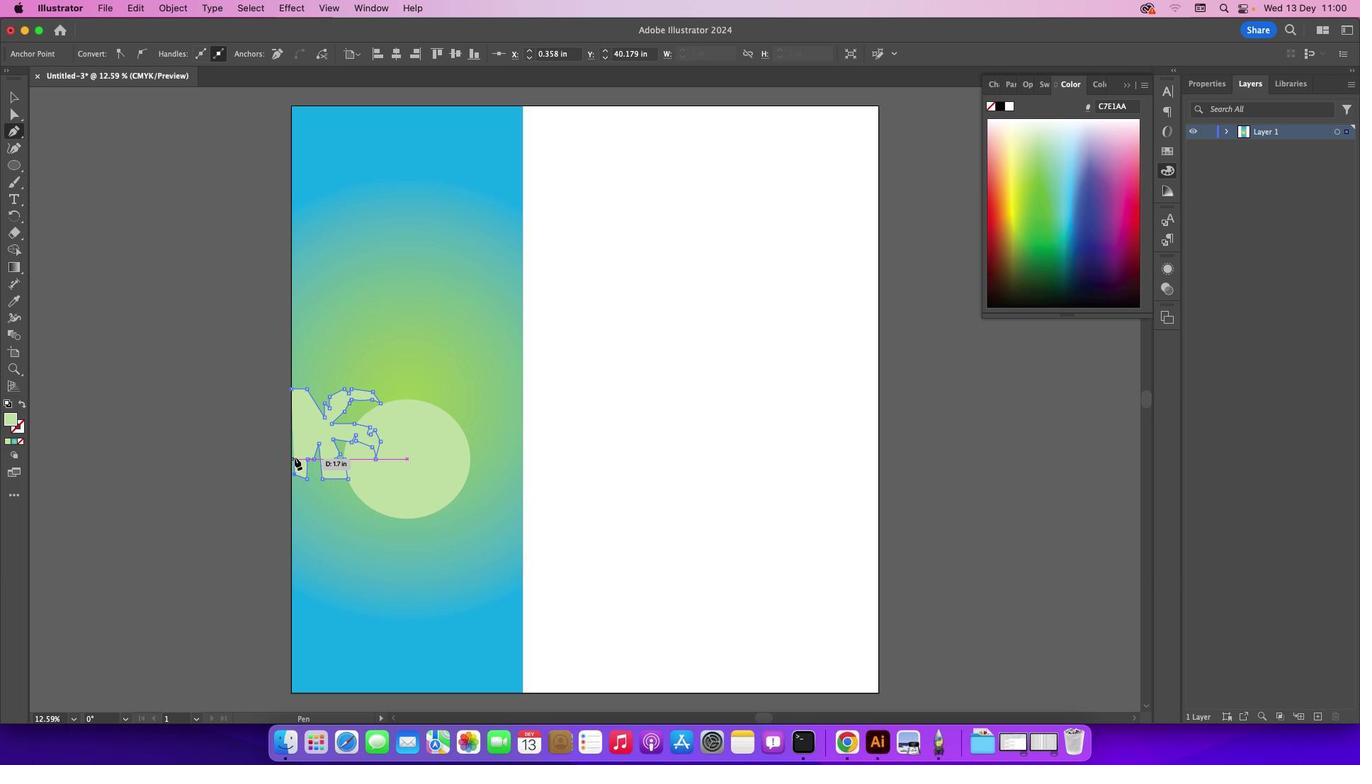
Action: Mouse pressed left at (293, 457)
Screenshot: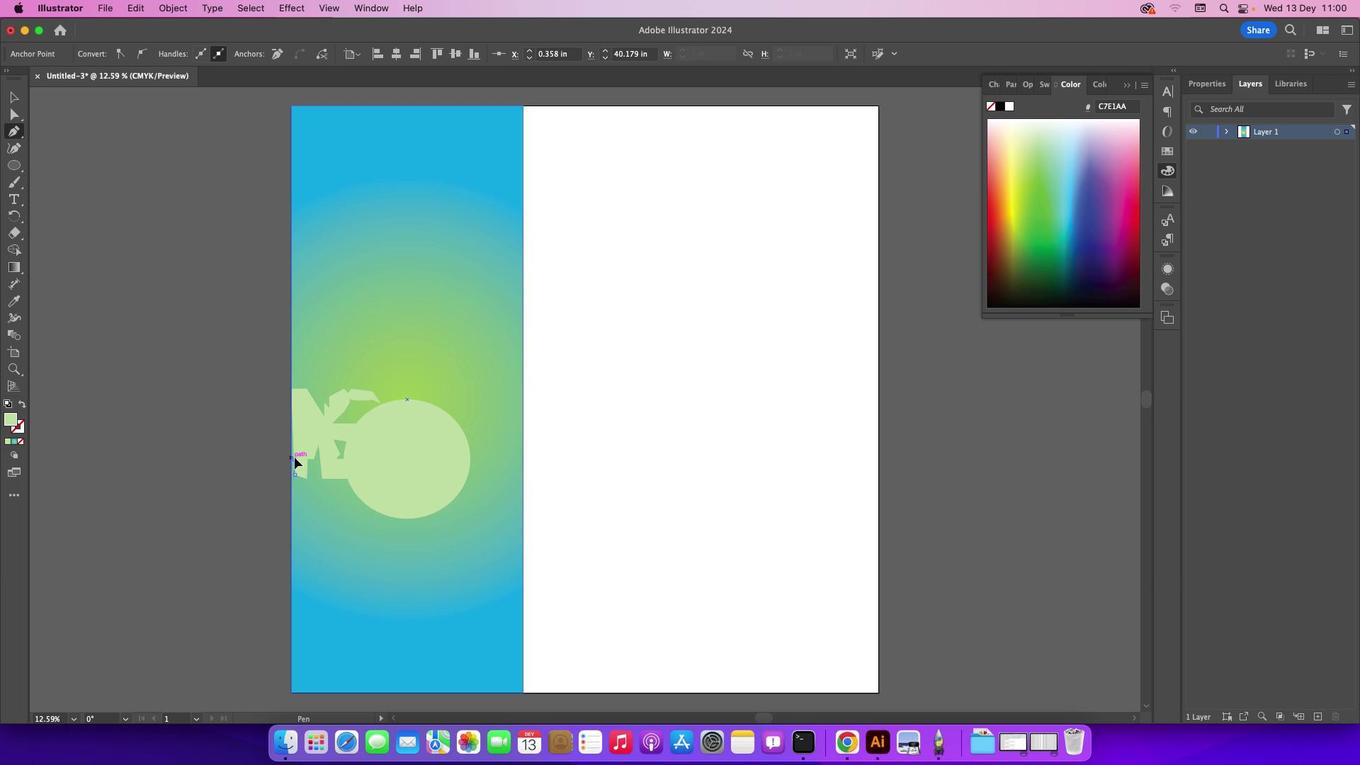 
Action: Mouse moved to (291, 450)
Screenshot: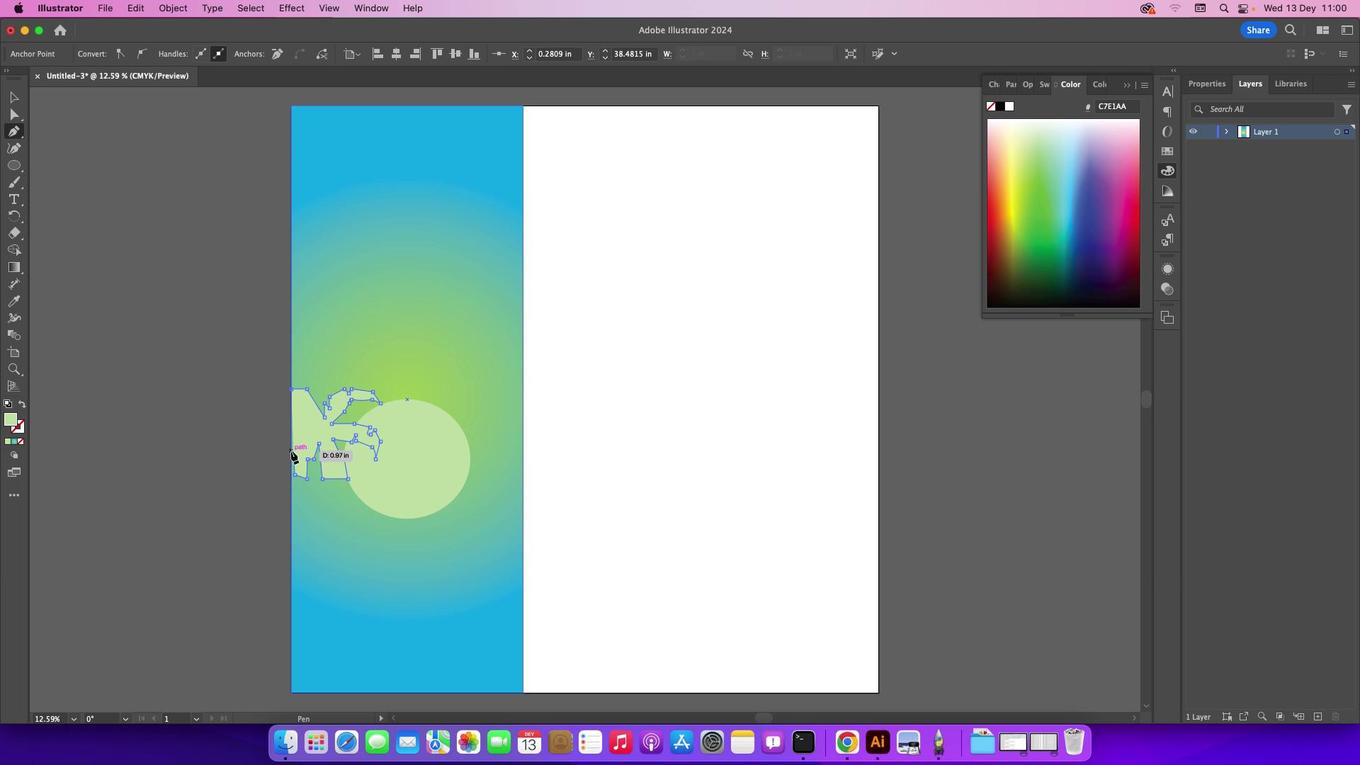 
Action: Mouse pressed left at (291, 450)
Screenshot: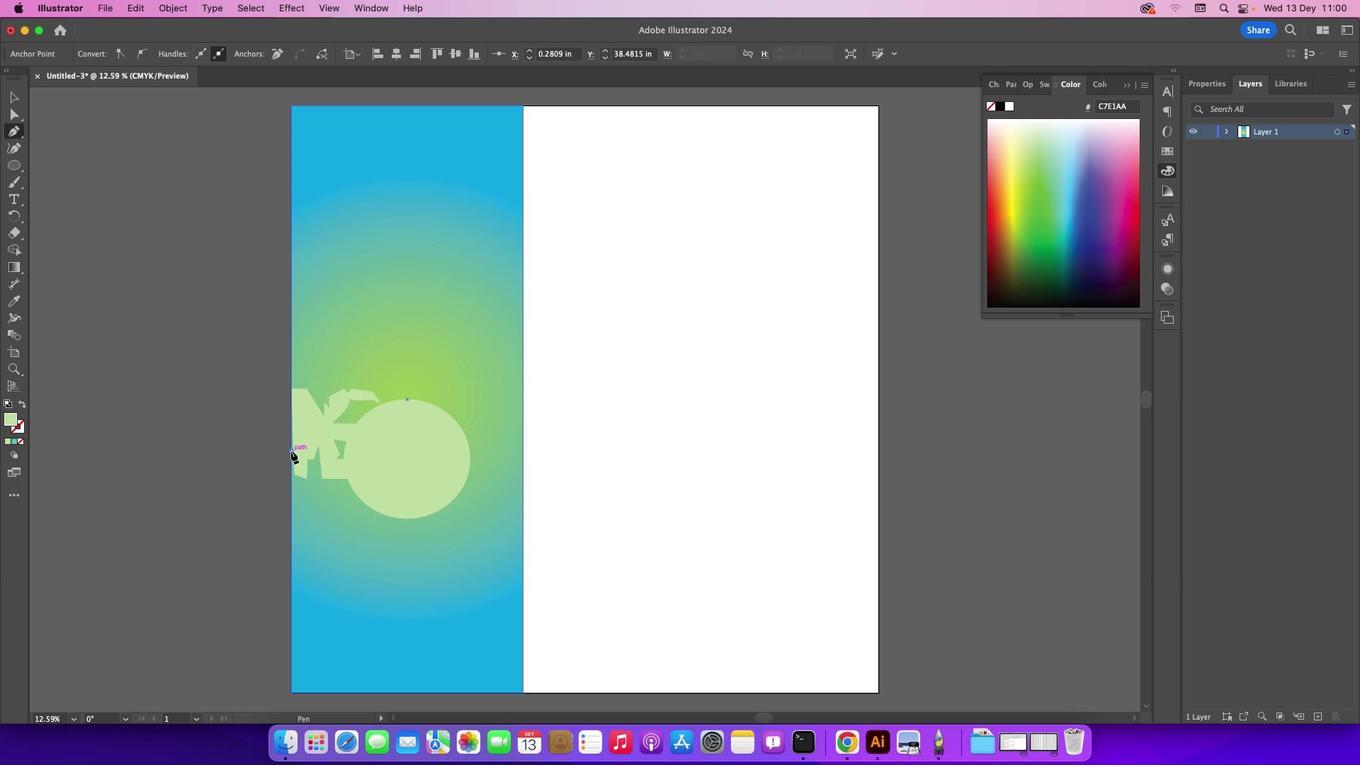 
Action: Mouse moved to (291, 389)
Screenshot: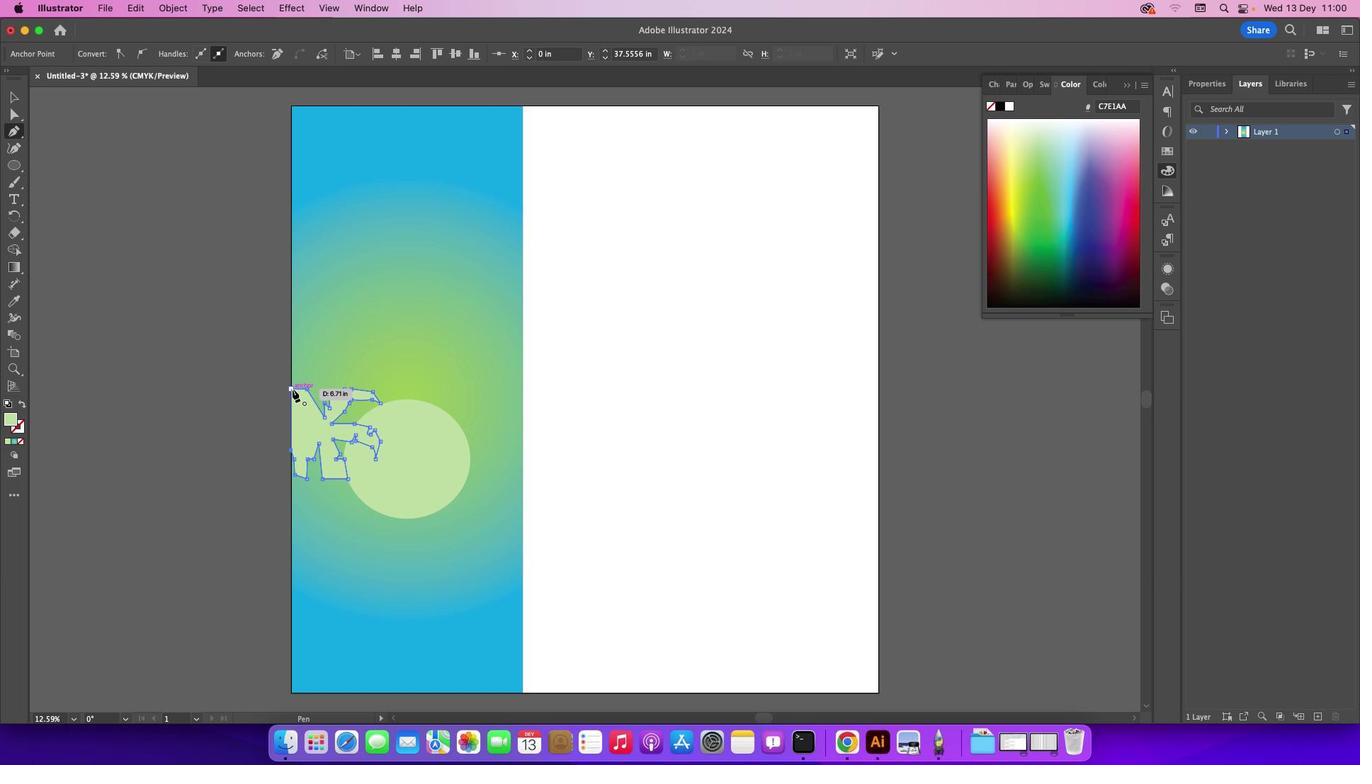 
Action: Mouse pressed left at (291, 389)
Screenshot: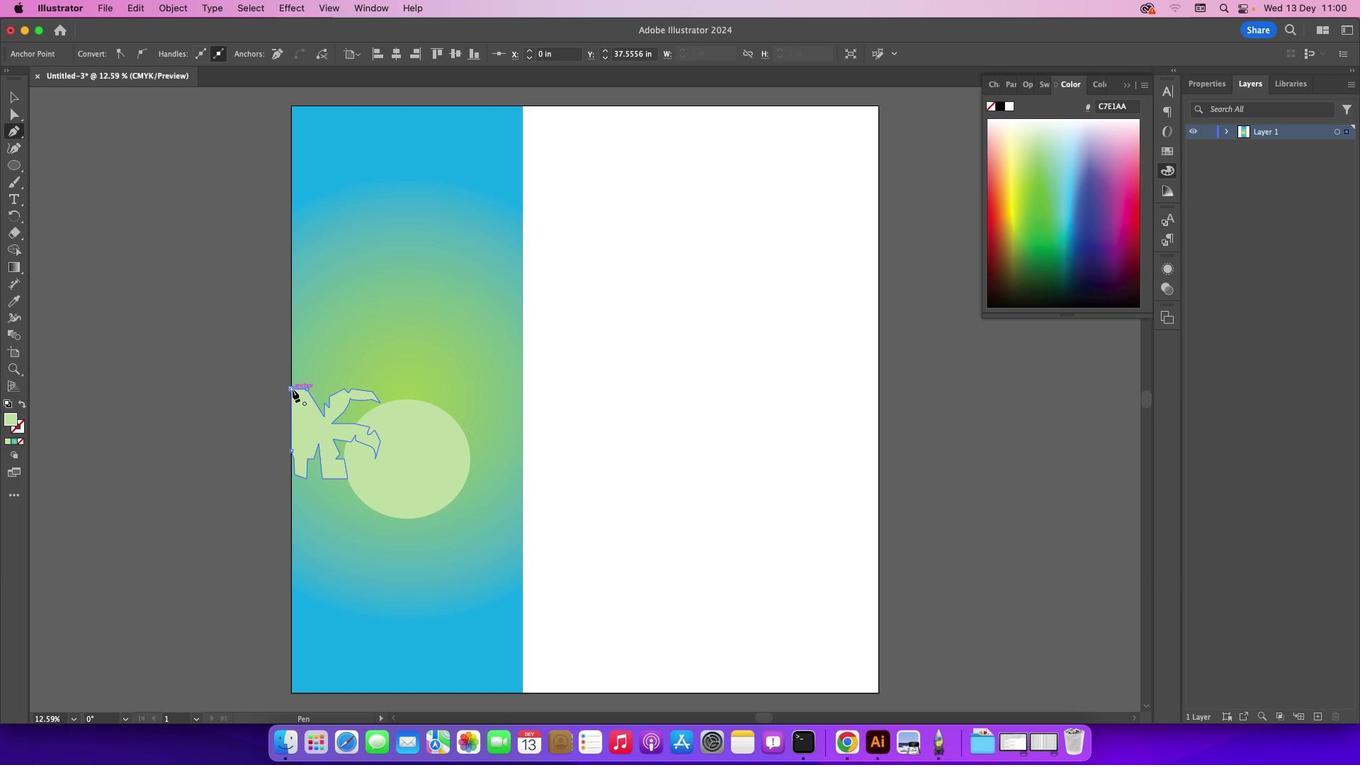 
Action: Mouse moved to (9, 100)
Screenshot: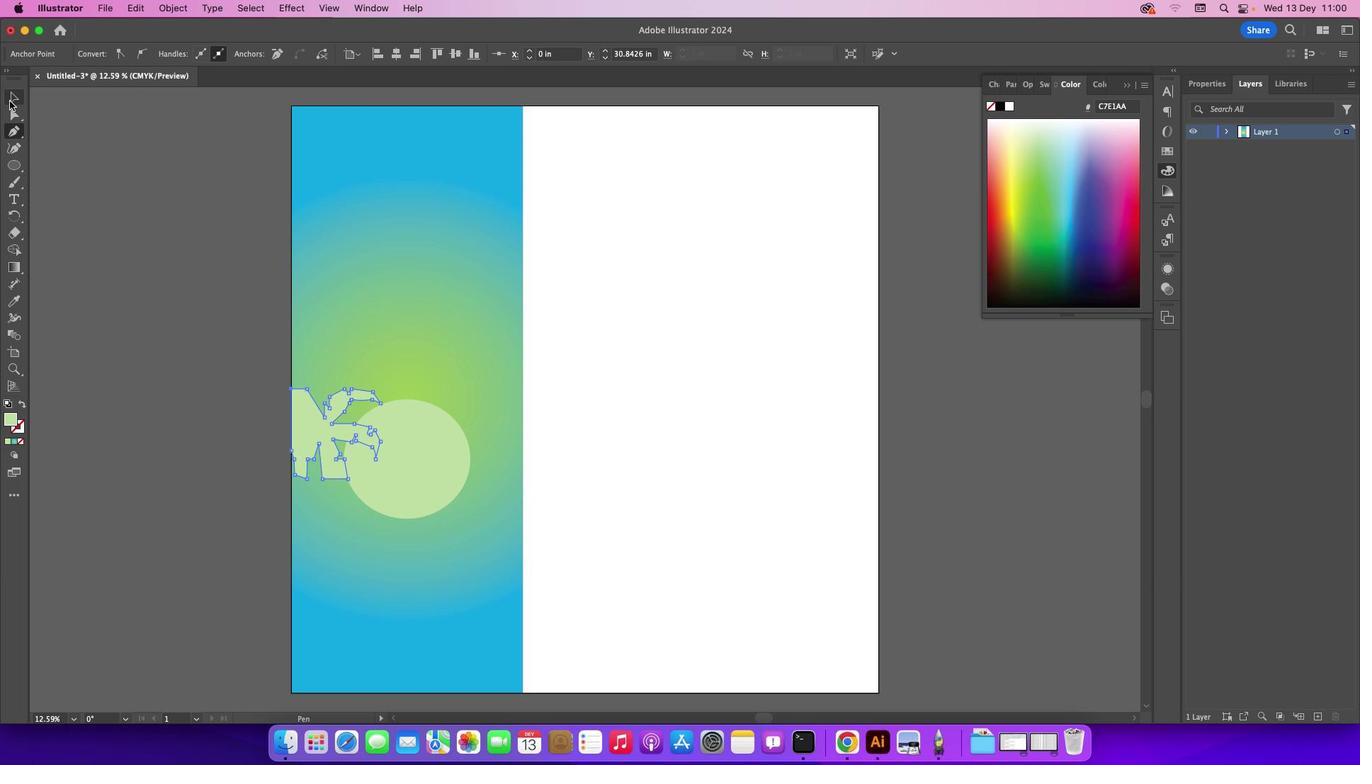 
Action: Mouse pressed left at (9, 100)
Screenshot: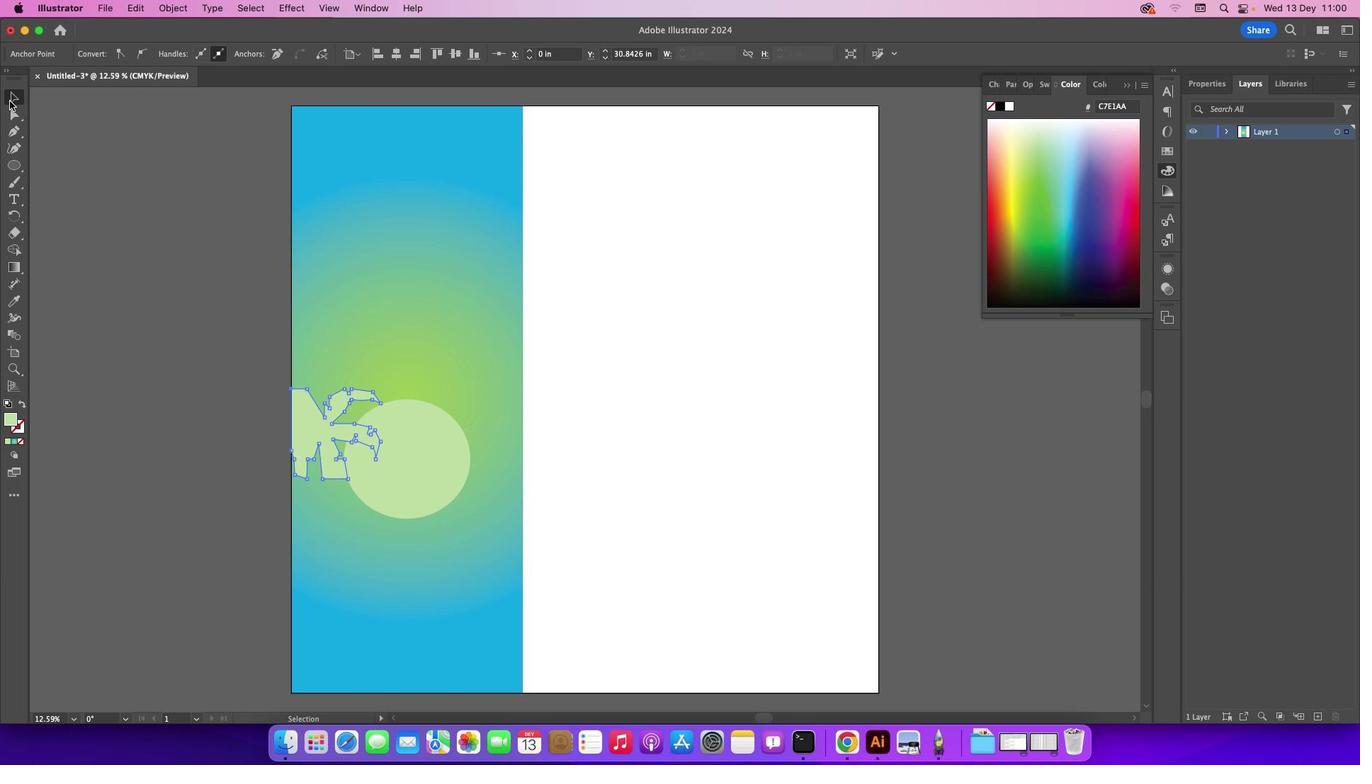 
Action: Mouse moved to (159, 156)
Screenshot: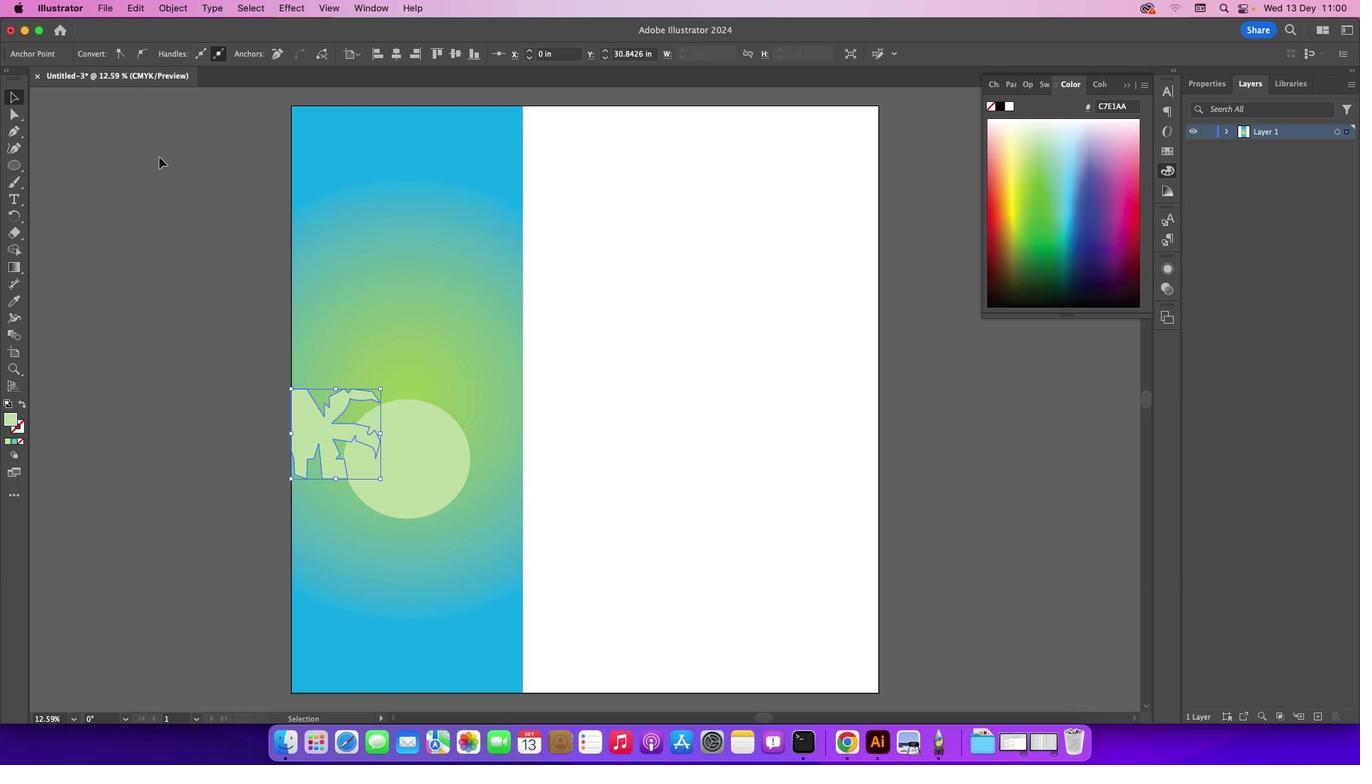 
Action: Mouse pressed left at (159, 156)
Screenshot: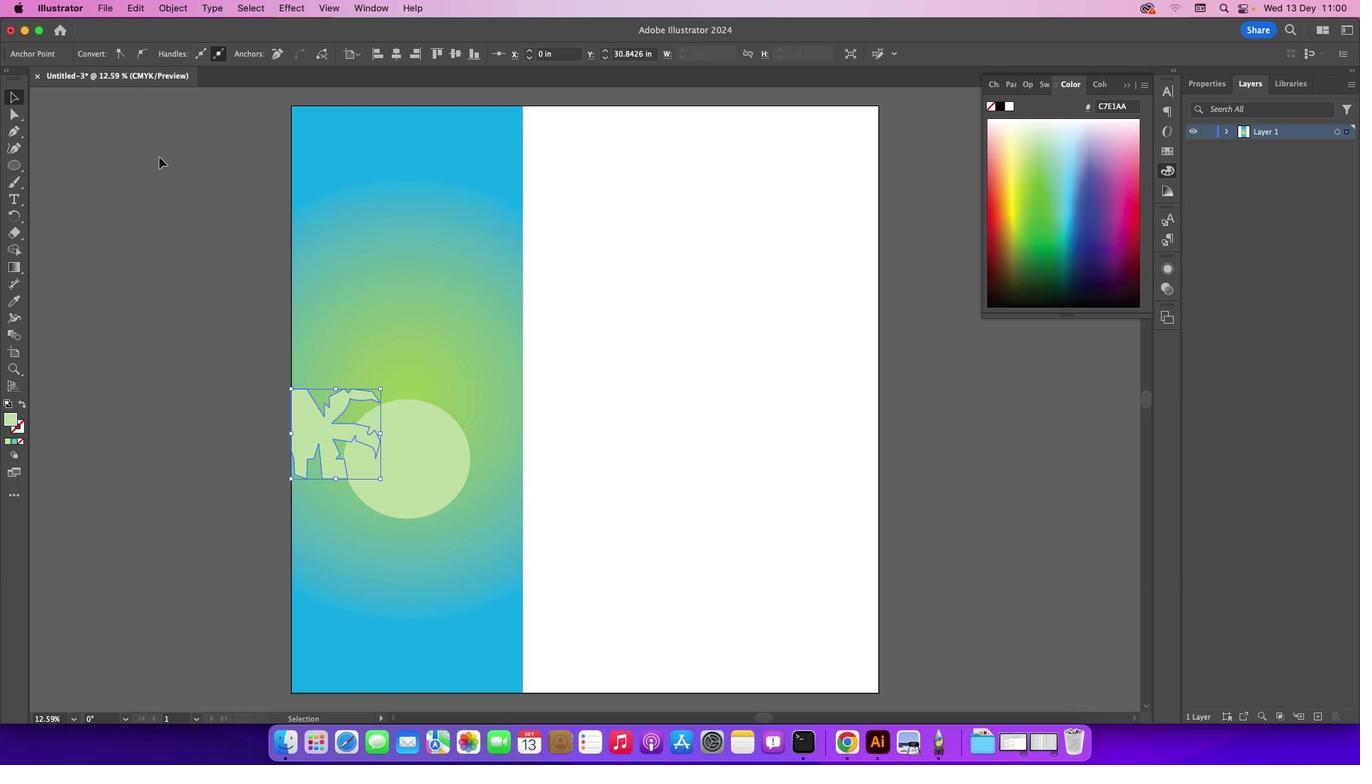 
Action: Mouse moved to (319, 417)
Screenshot: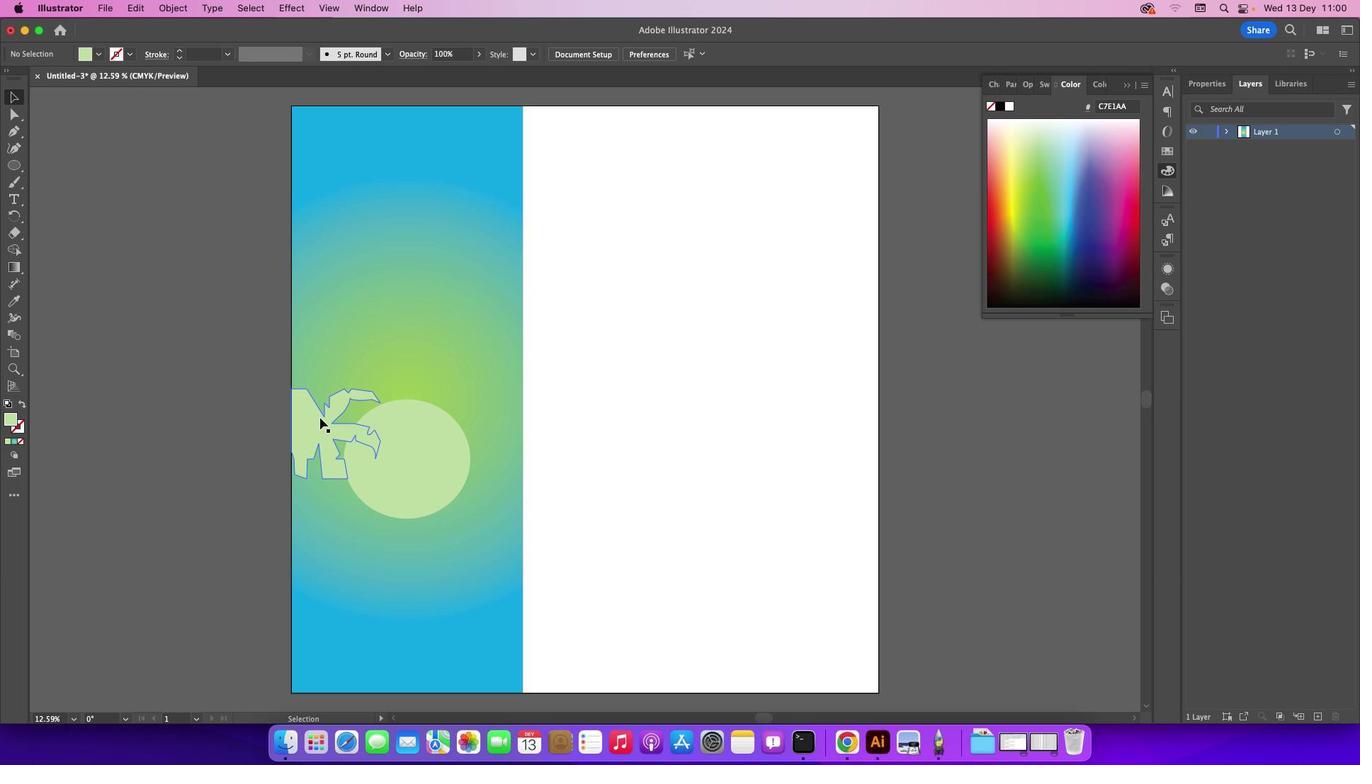 
Action: Mouse pressed left at (319, 417)
Screenshot: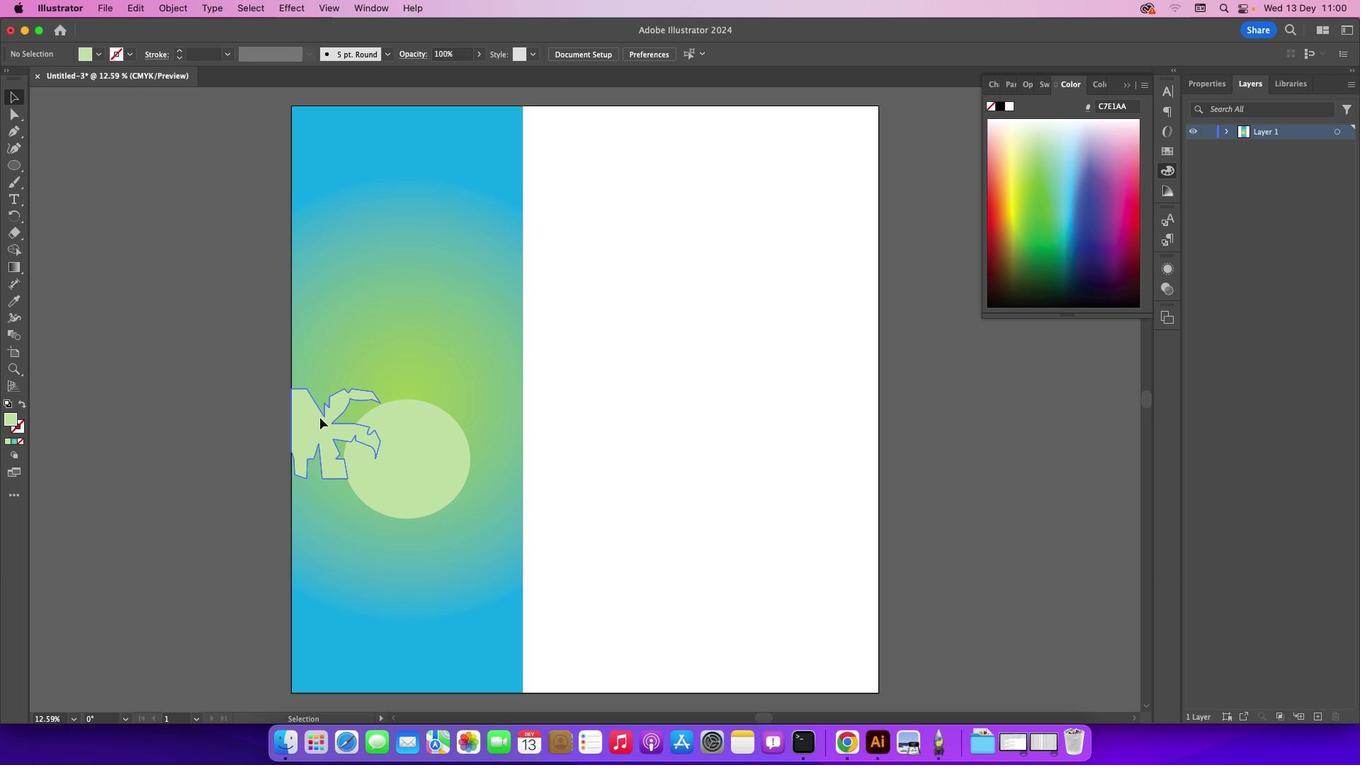 
Action: Mouse moved to (16, 418)
Screenshot: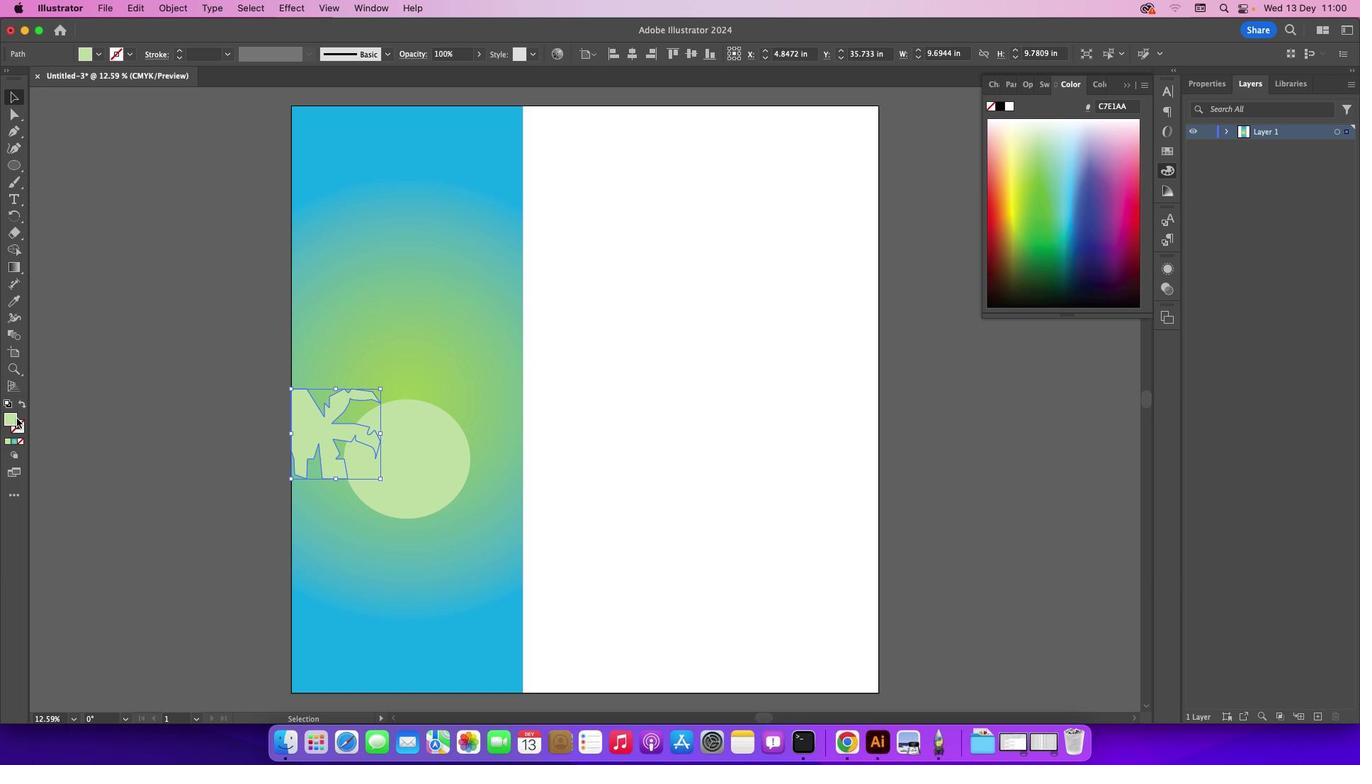
Action: Mouse pressed left at (16, 418)
Screenshot: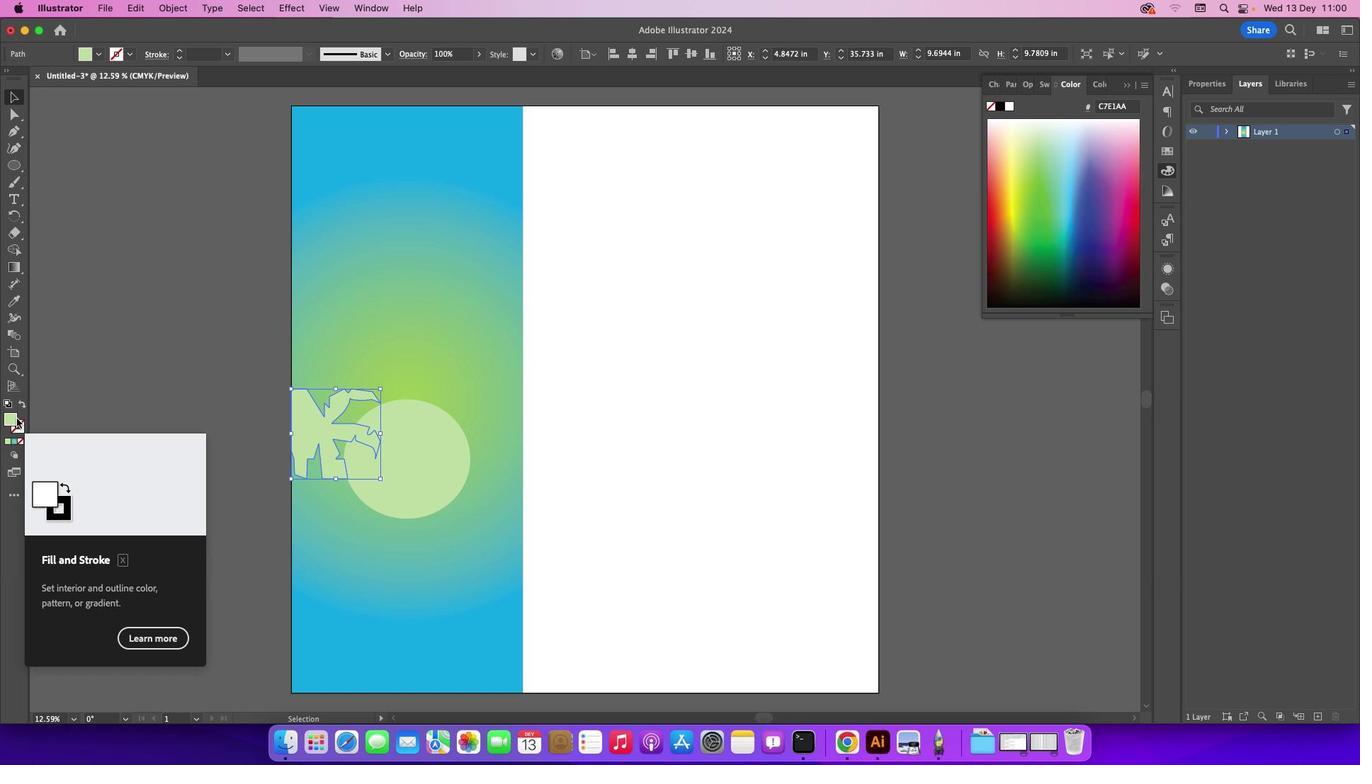 
Action: Mouse pressed left at (16, 418)
Screenshot: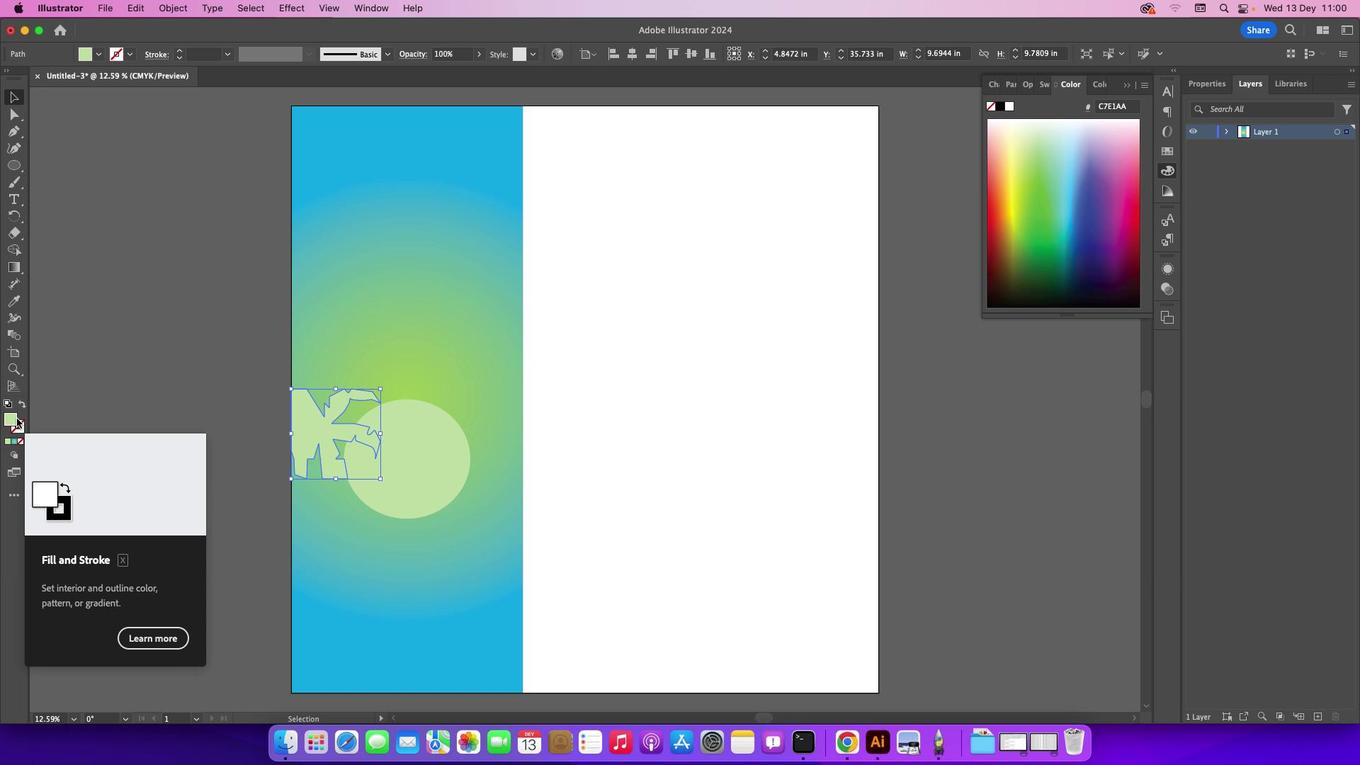 
Action: Mouse moved to (1114, 530)
Screenshot: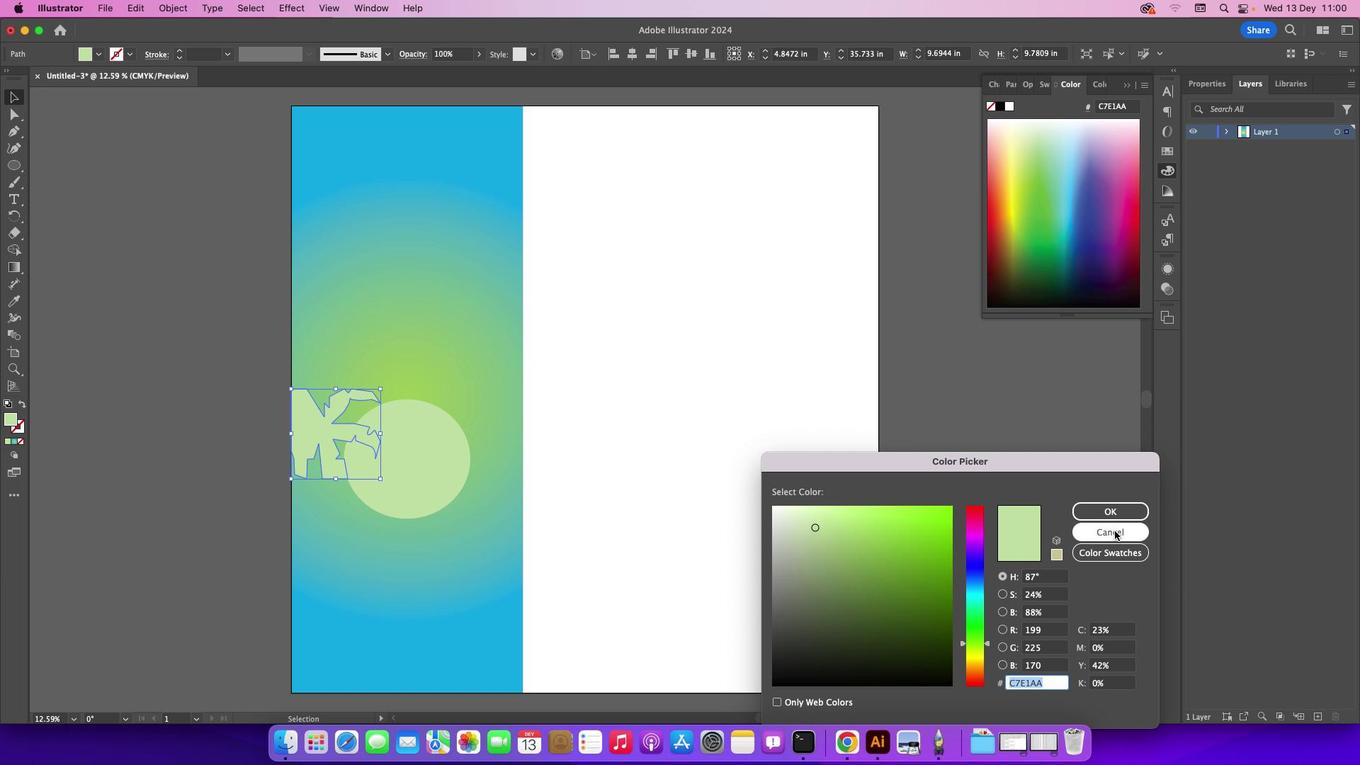 
Action: Mouse pressed left at (1114, 530)
Screenshot: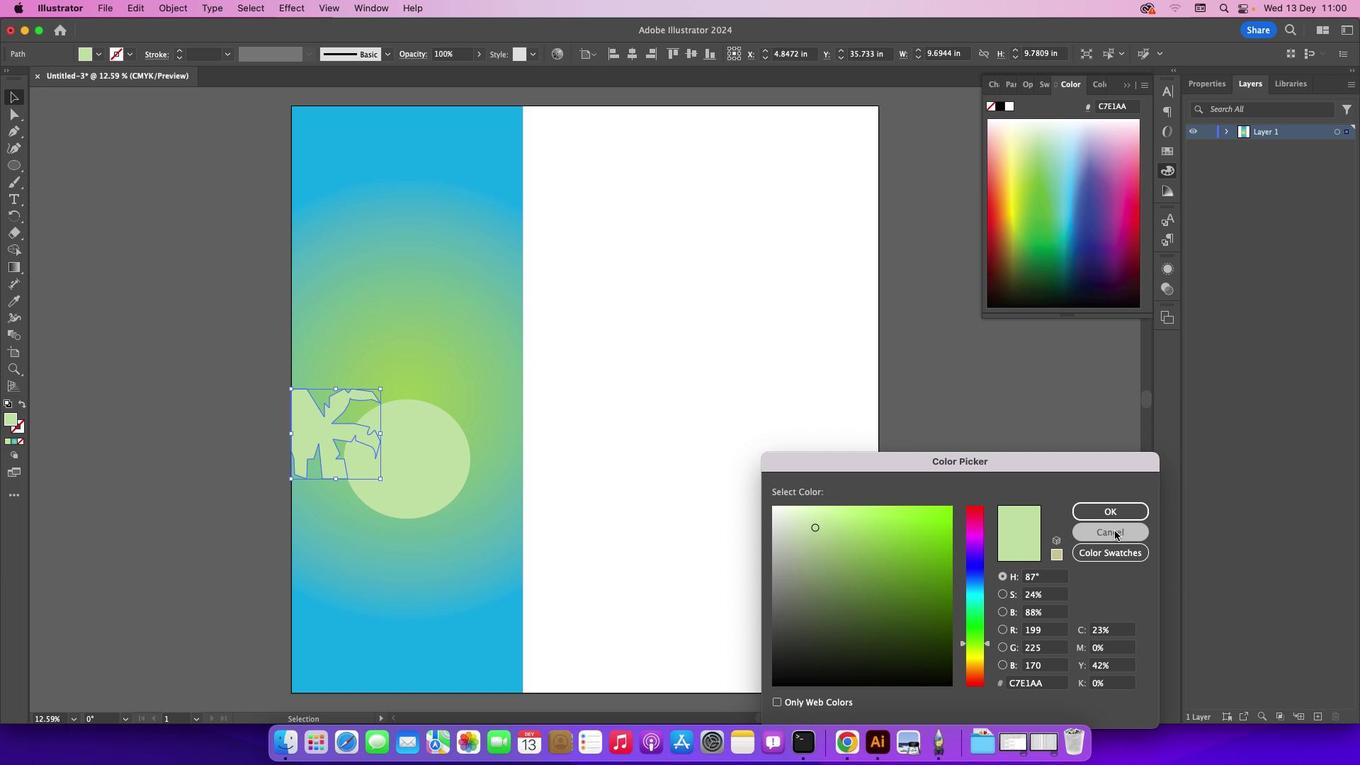 
Action: Mouse moved to (9, 306)
Screenshot: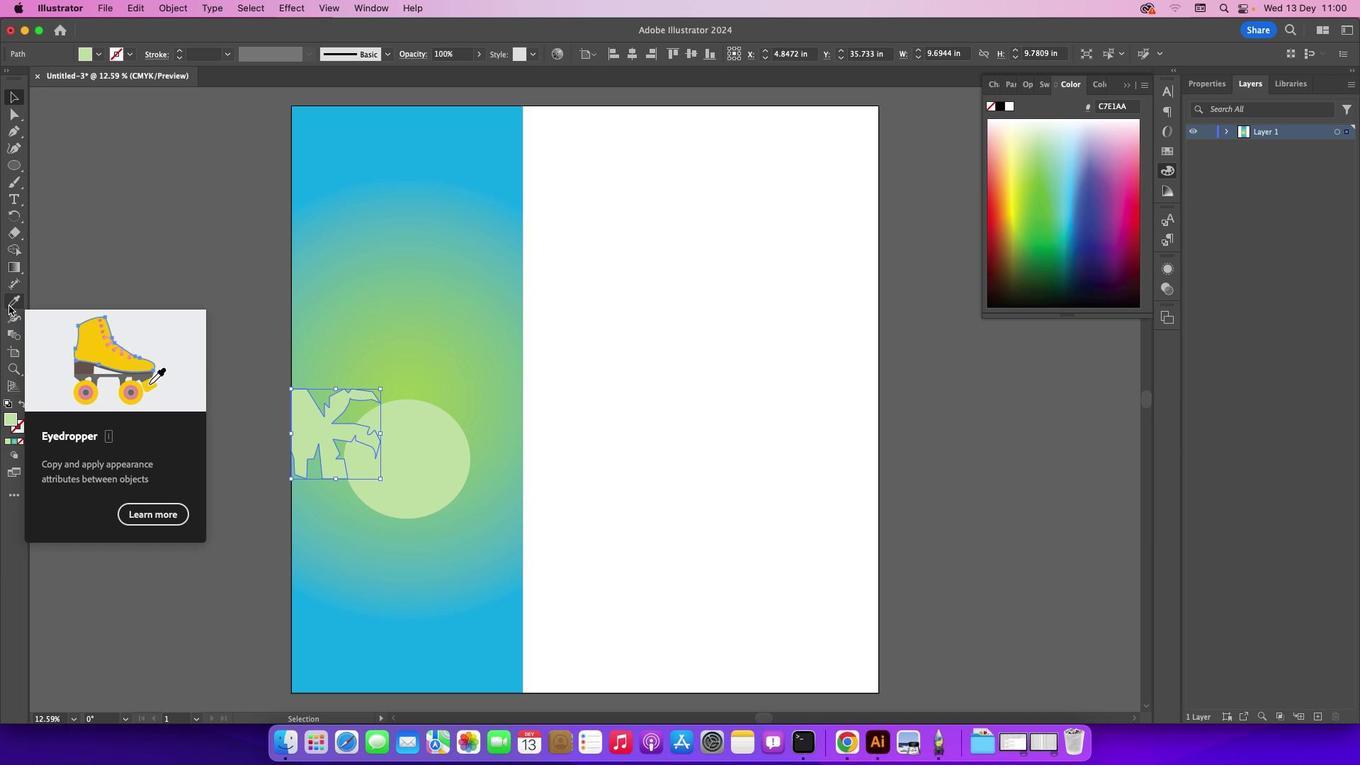 
Action: Mouse pressed left at (9, 306)
Screenshot: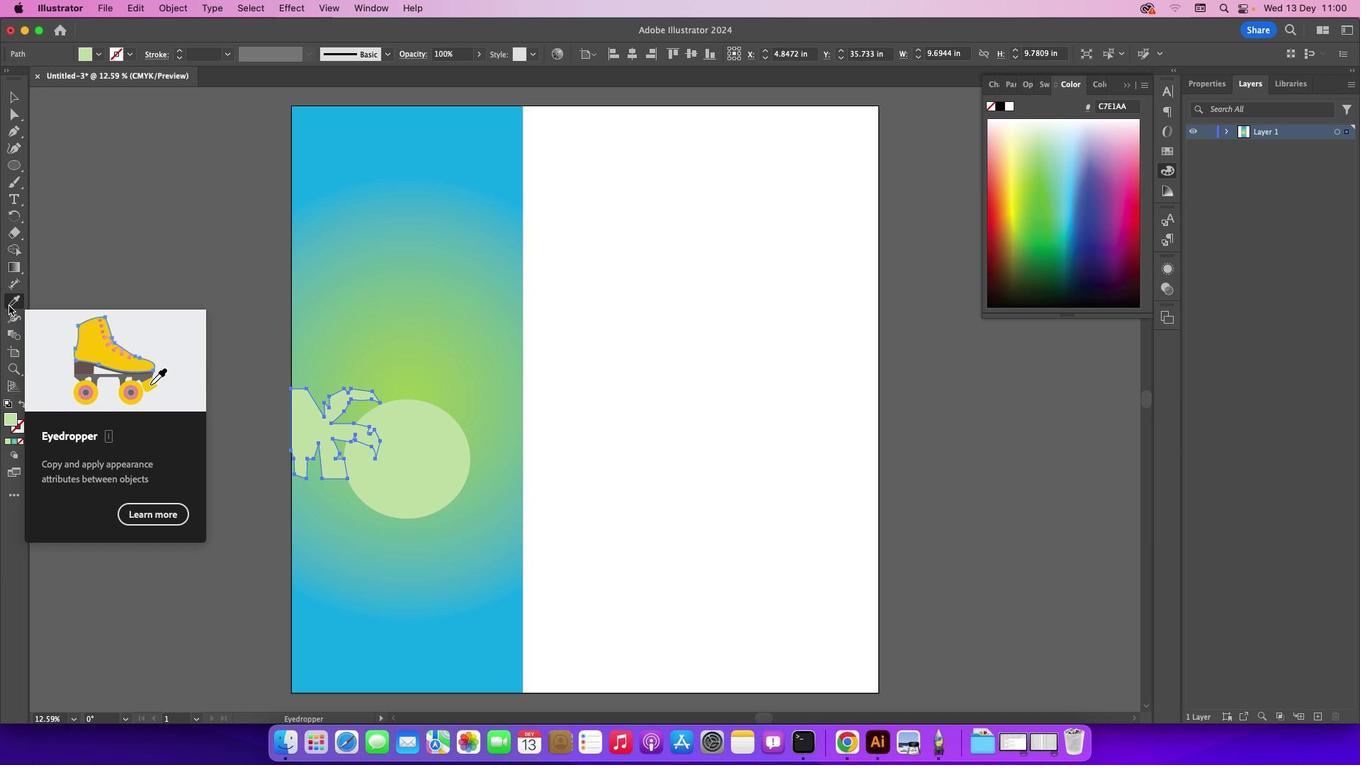 
Action: Mouse moved to (476, 157)
Screenshot: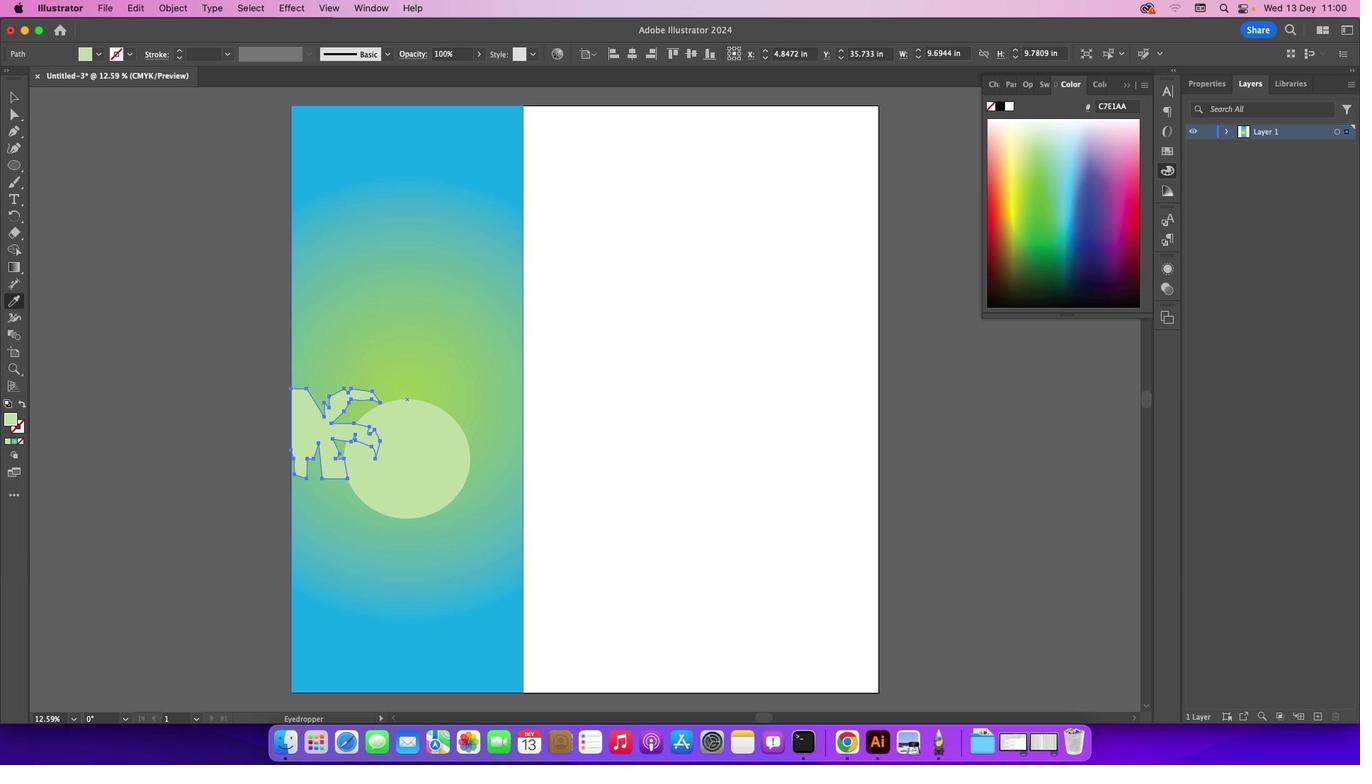 
Action: Mouse pressed left at (476, 157)
Screenshot: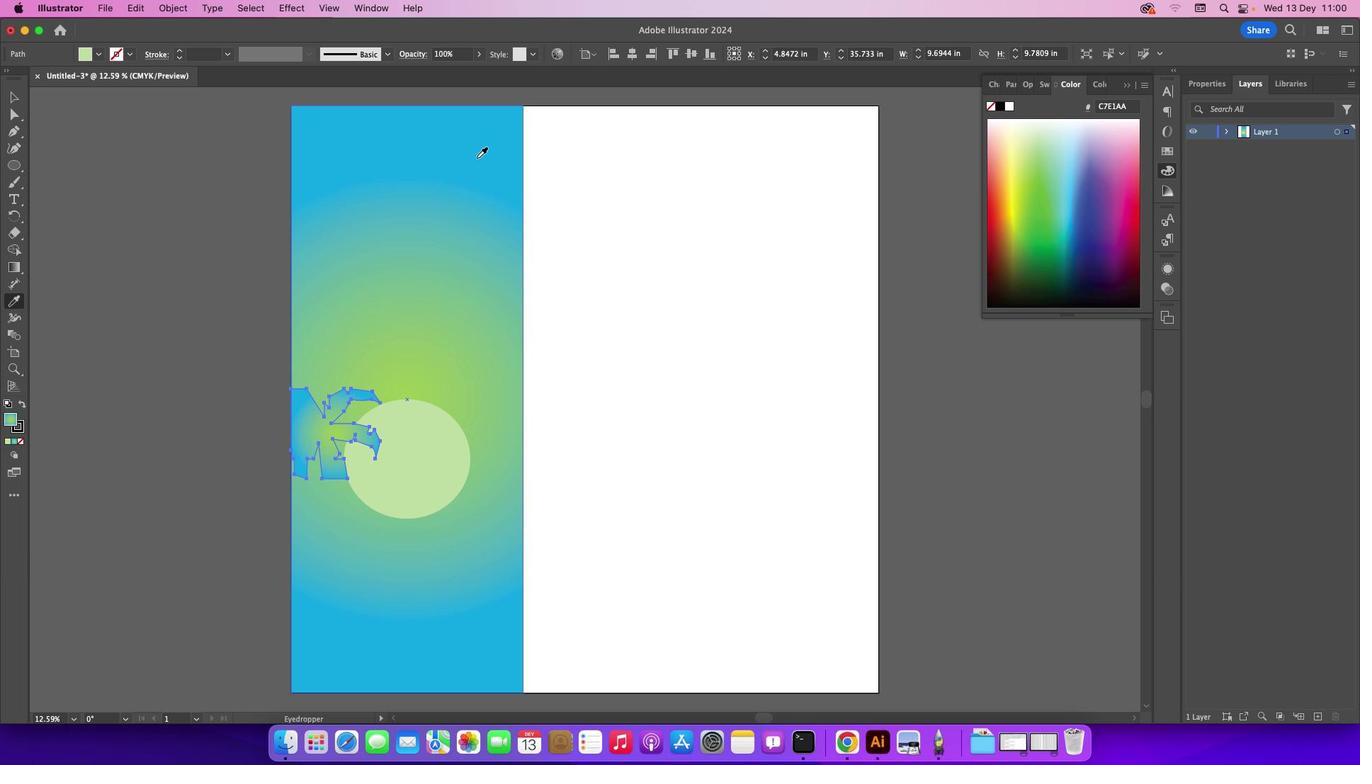 
Action: Mouse moved to (19, 104)
Screenshot: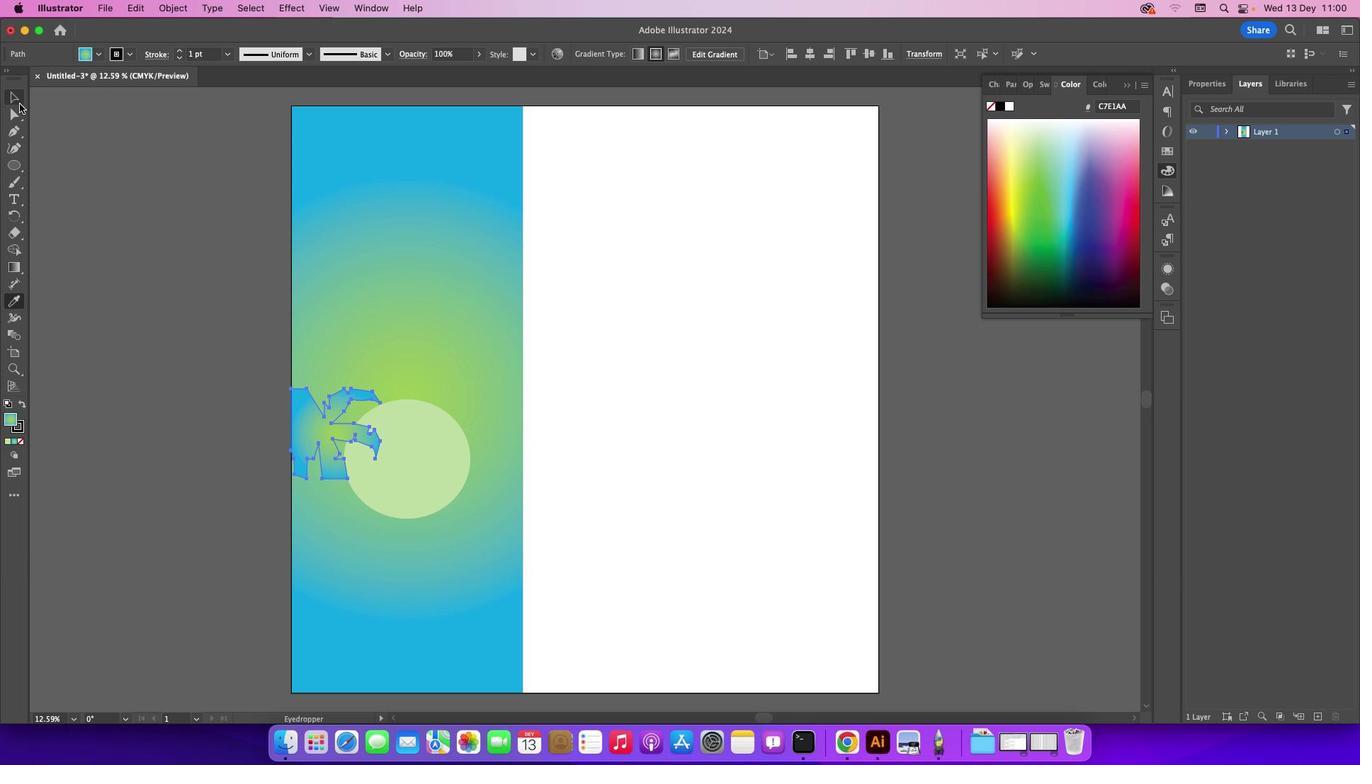 
Action: Mouse pressed left at (19, 104)
Screenshot: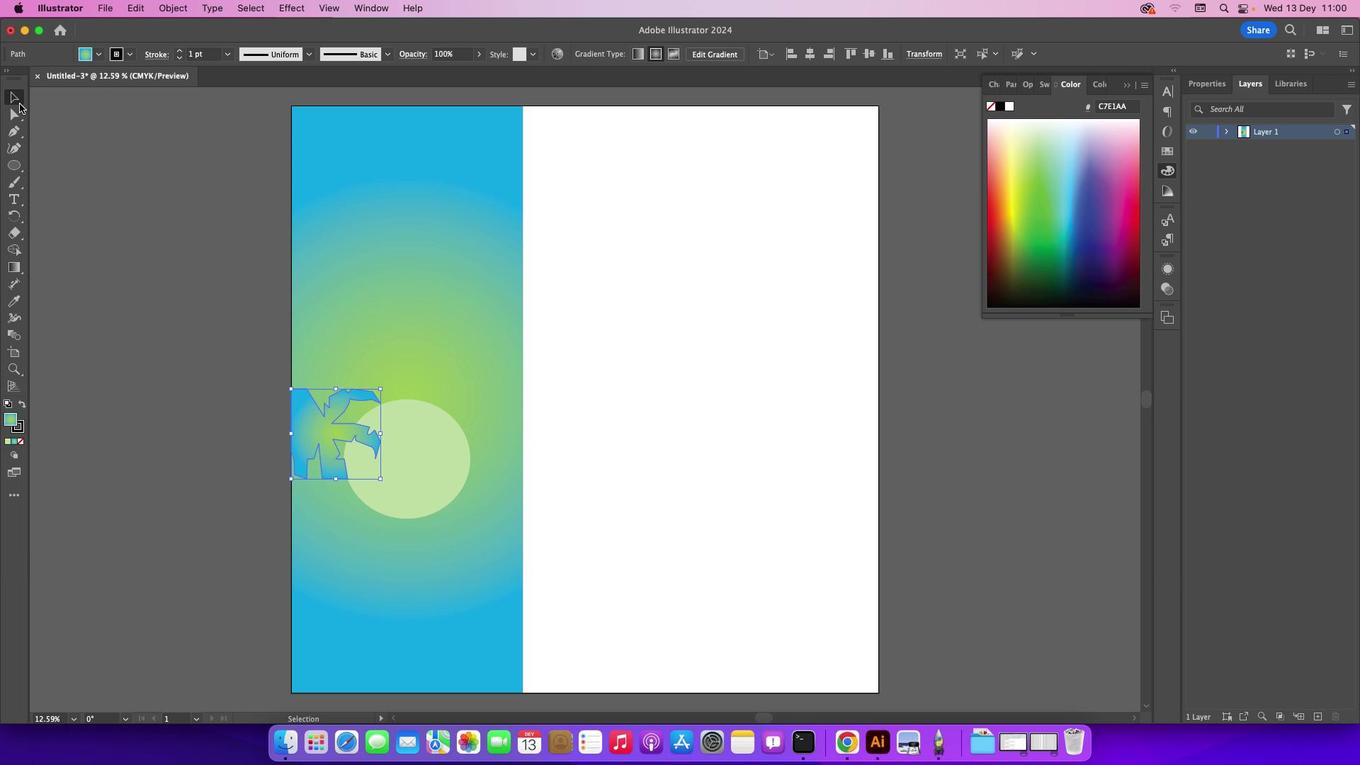 
Action: Mouse moved to (79, 135)
Screenshot: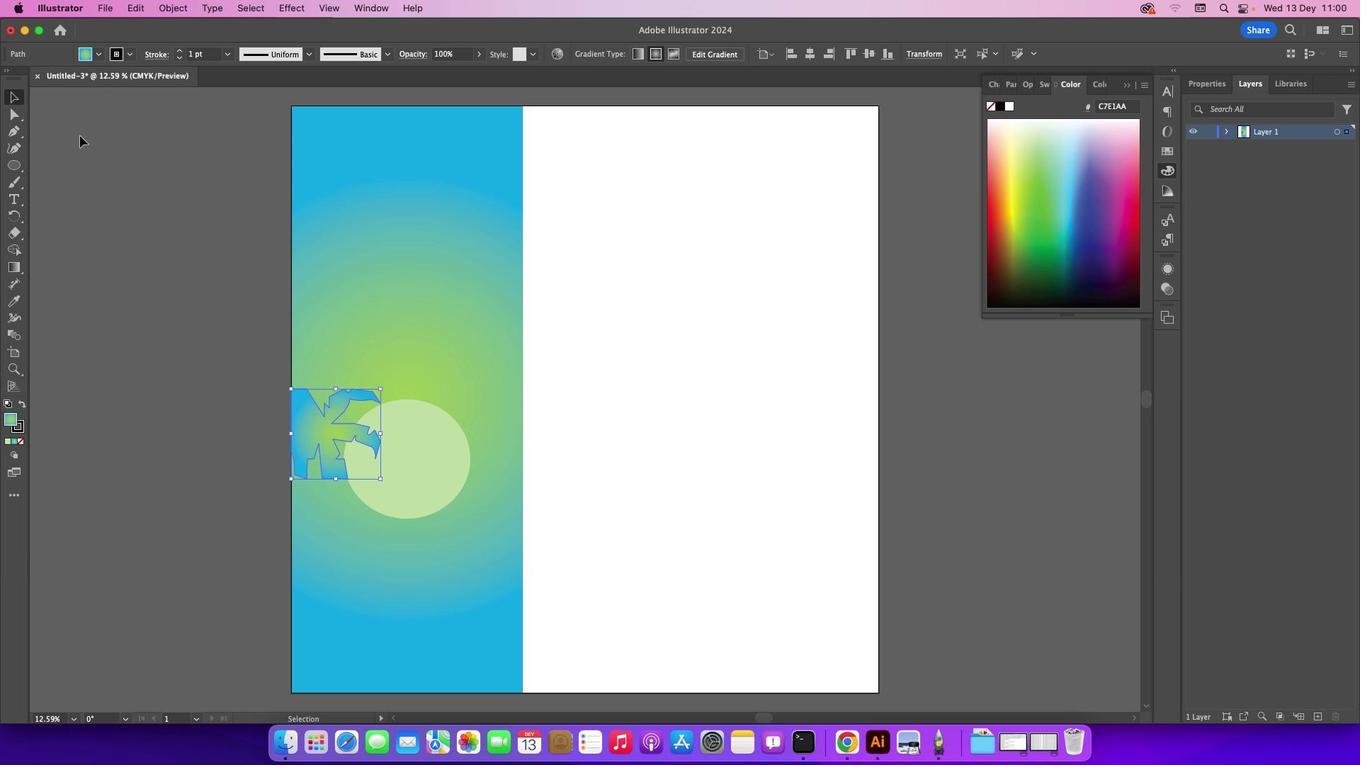 
Action: Mouse pressed left at (79, 135)
Screenshot: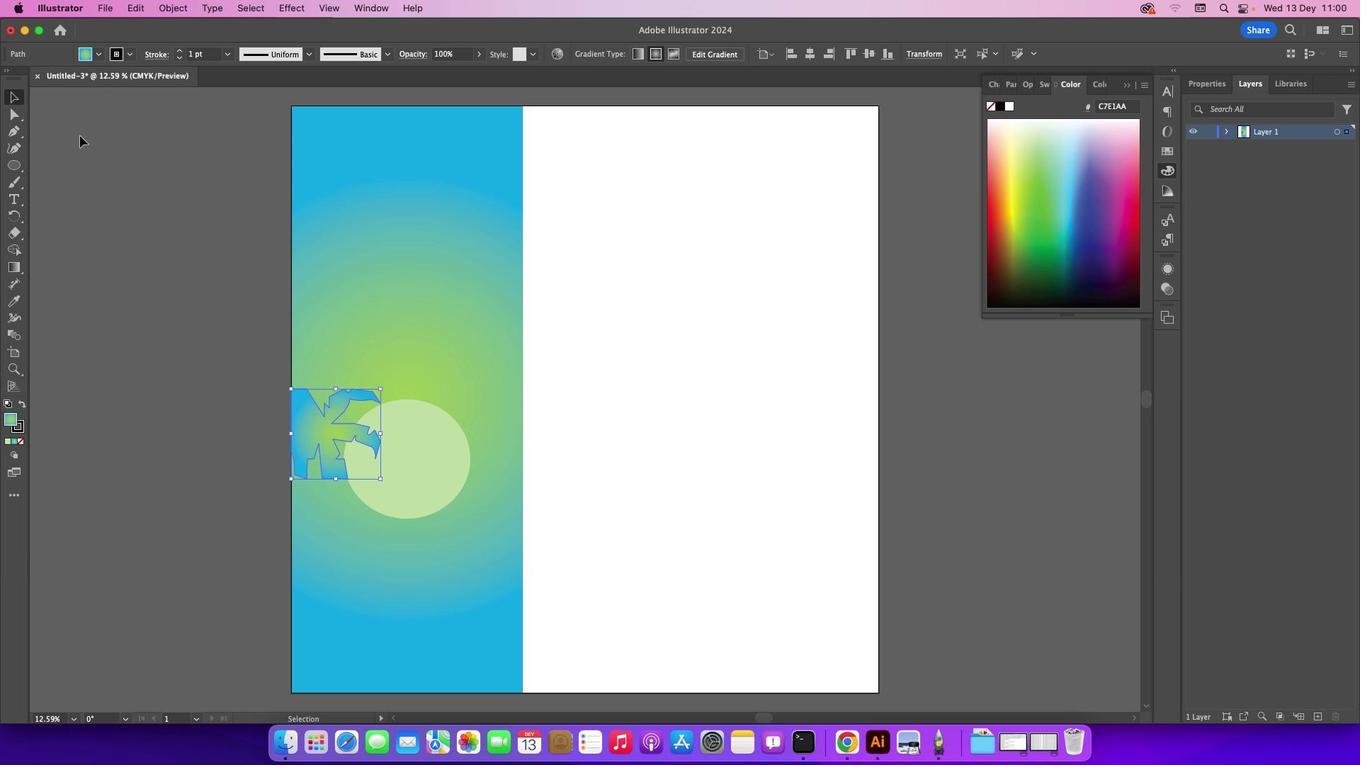 
Action: Mouse moved to (330, 434)
Screenshot: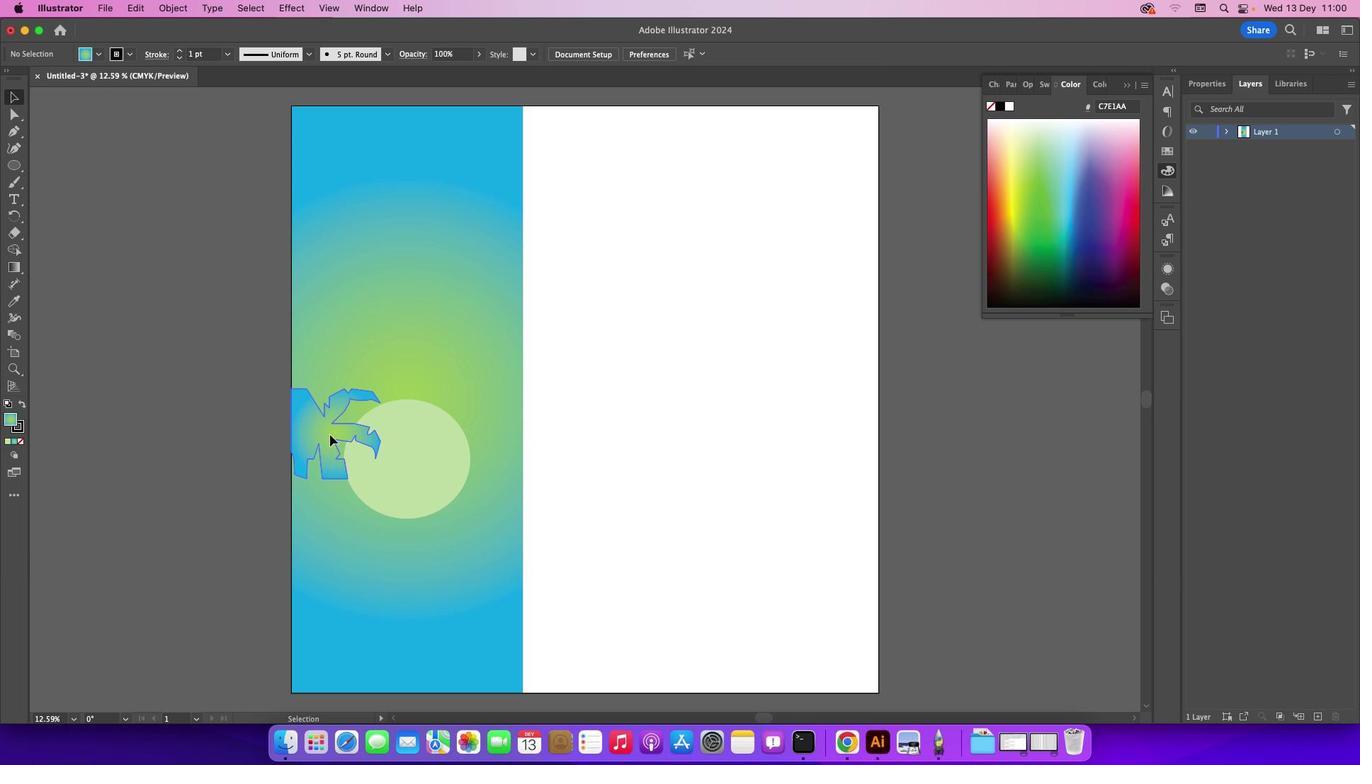 
Action: Mouse pressed left at (330, 434)
Screenshot: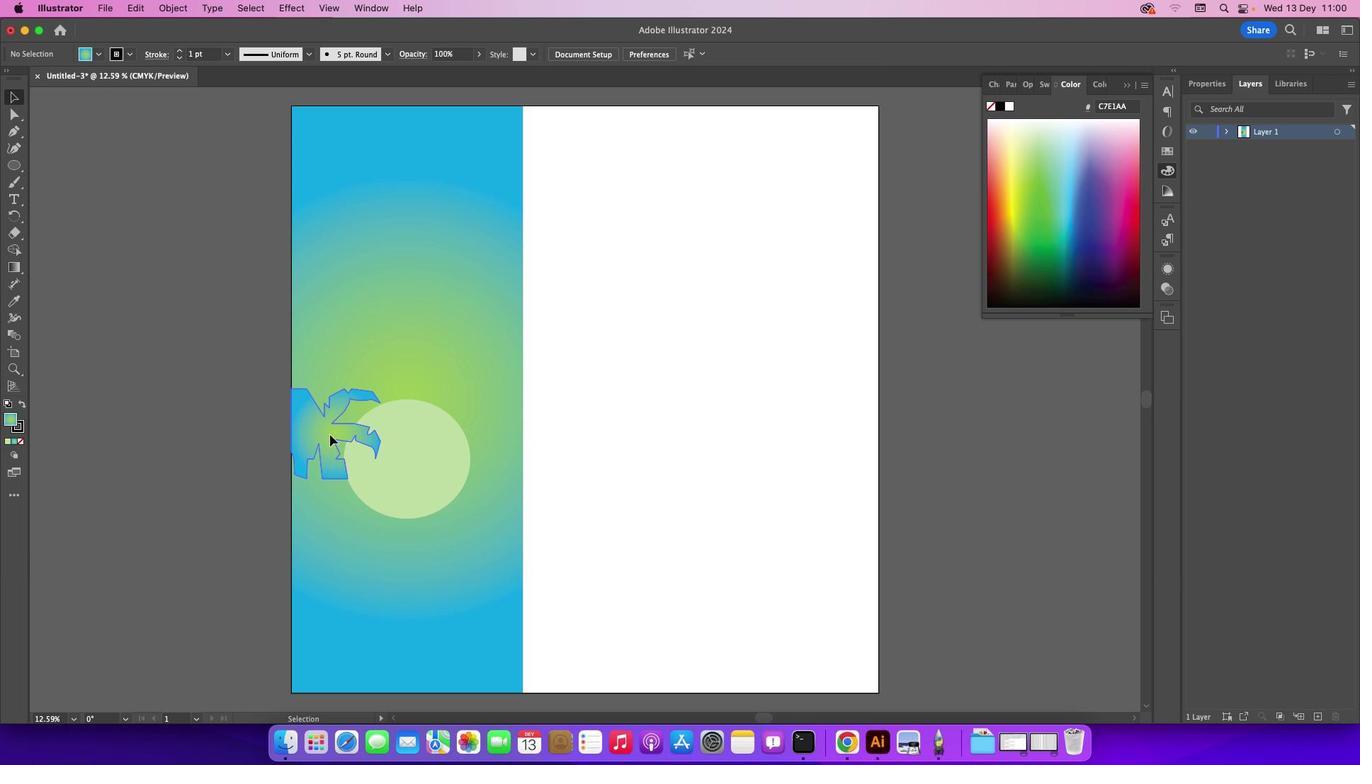 
Action: Mouse moved to (6, 442)
Screenshot: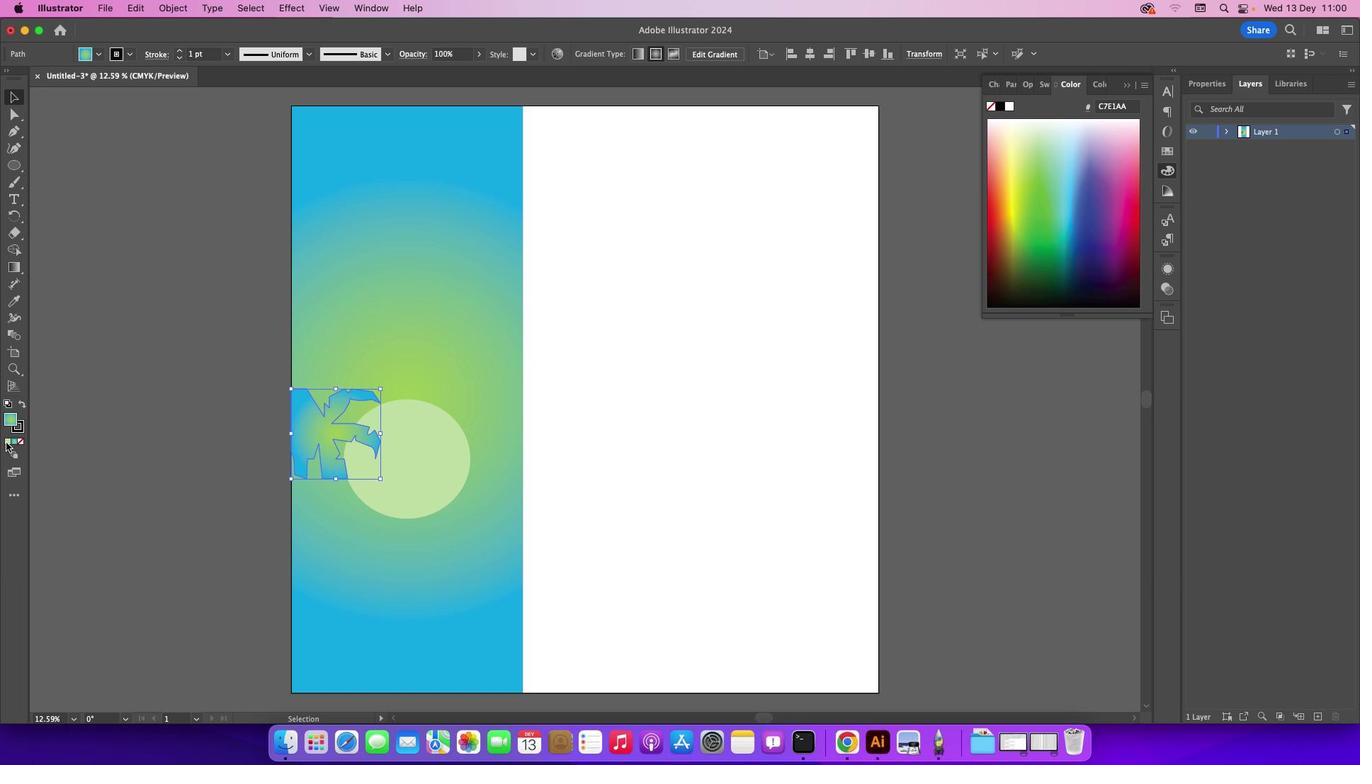 
Action: Mouse pressed left at (6, 442)
Screenshot: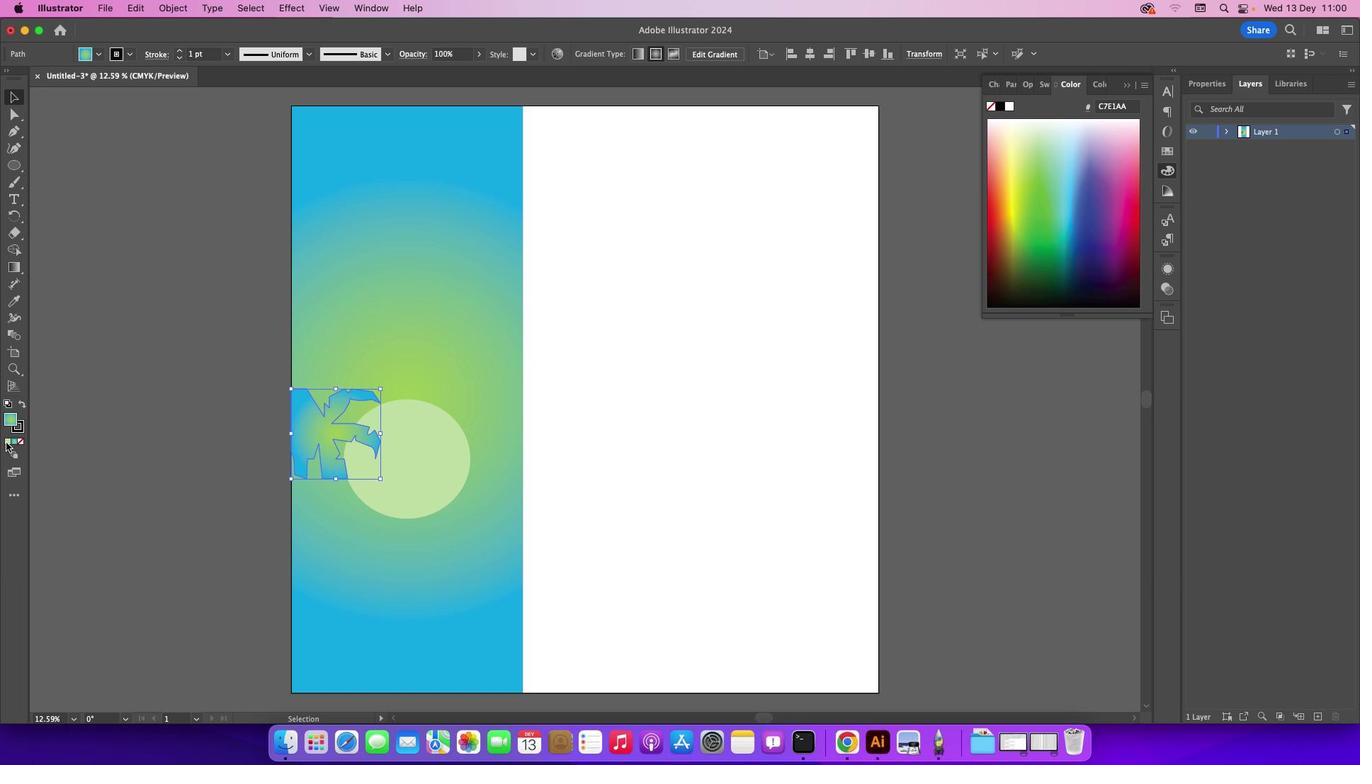 
Action: Mouse moved to (9, 416)
Screenshot: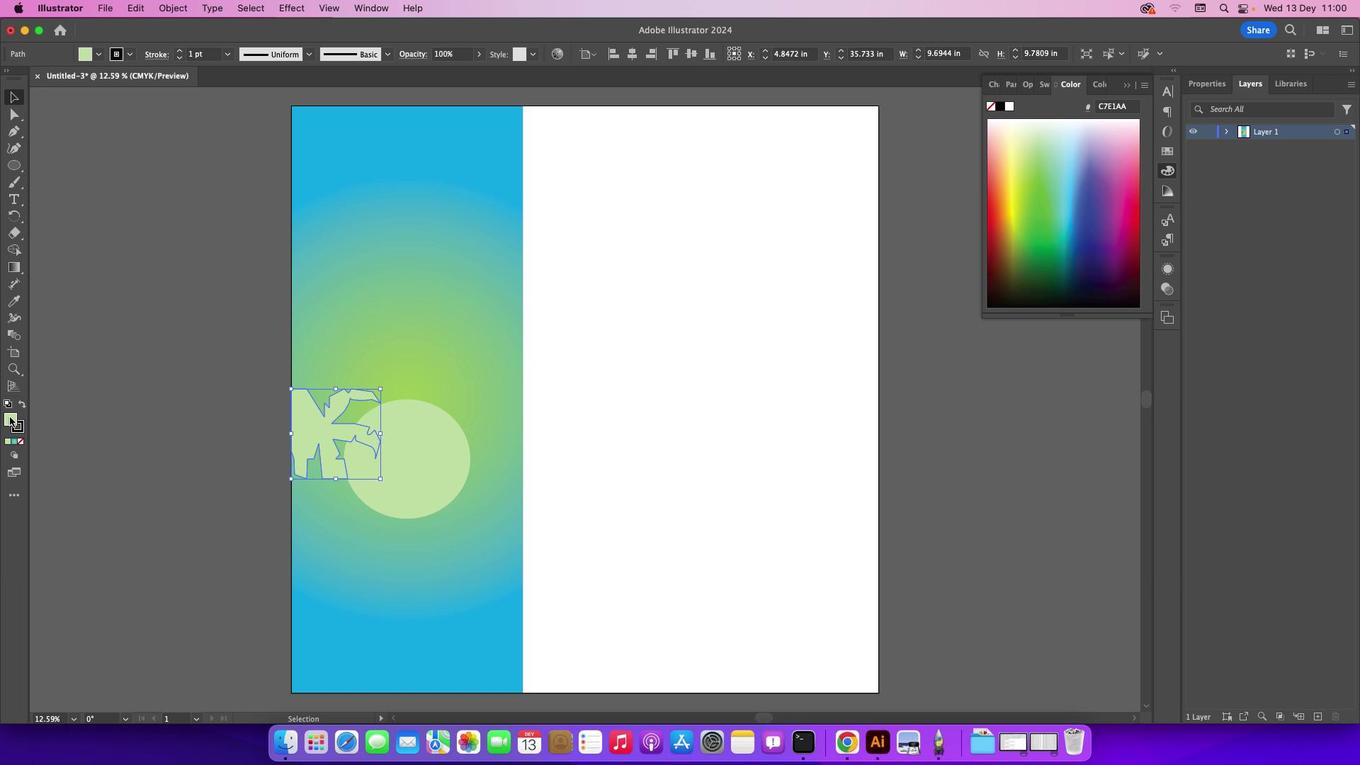 
Action: Mouse pressed left at (9, 416)
Screenshot: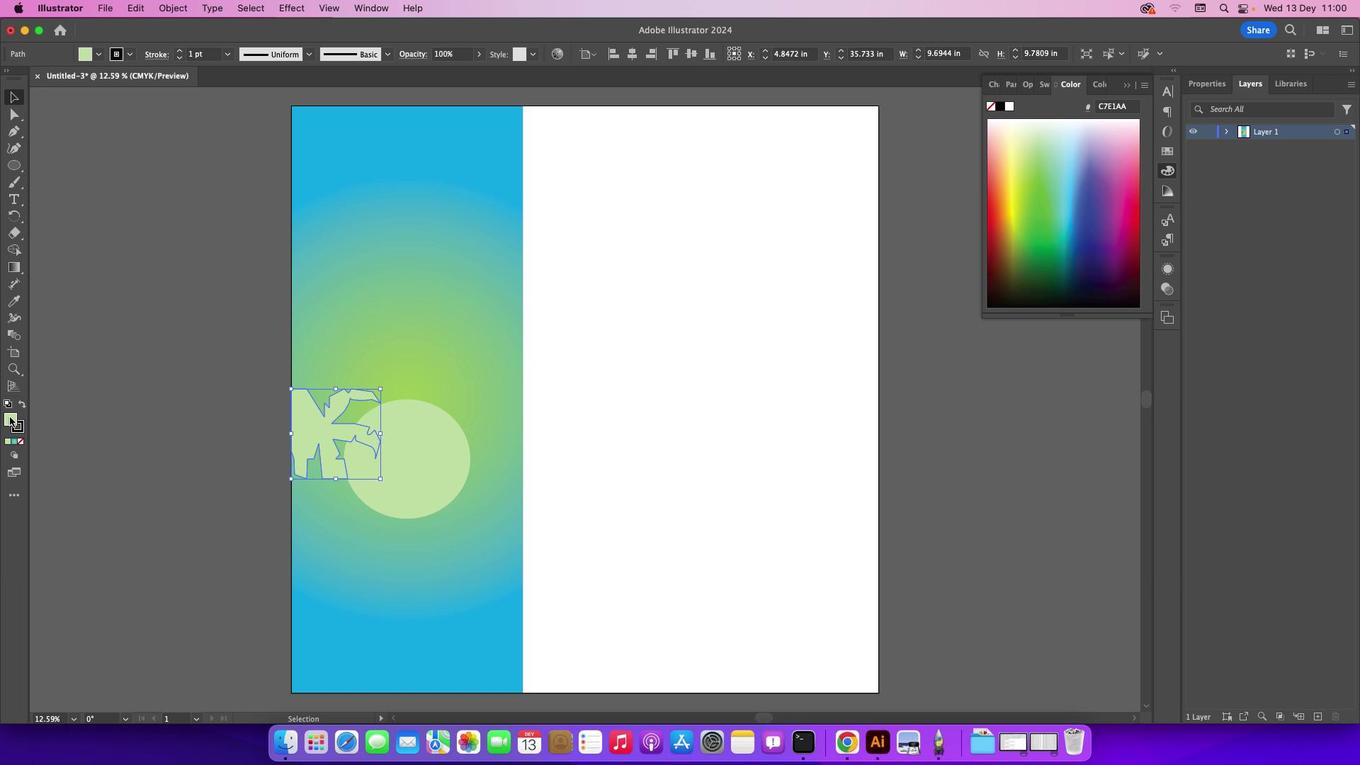 
Action: Mouse pressed left at (9, 416)
Screenshot: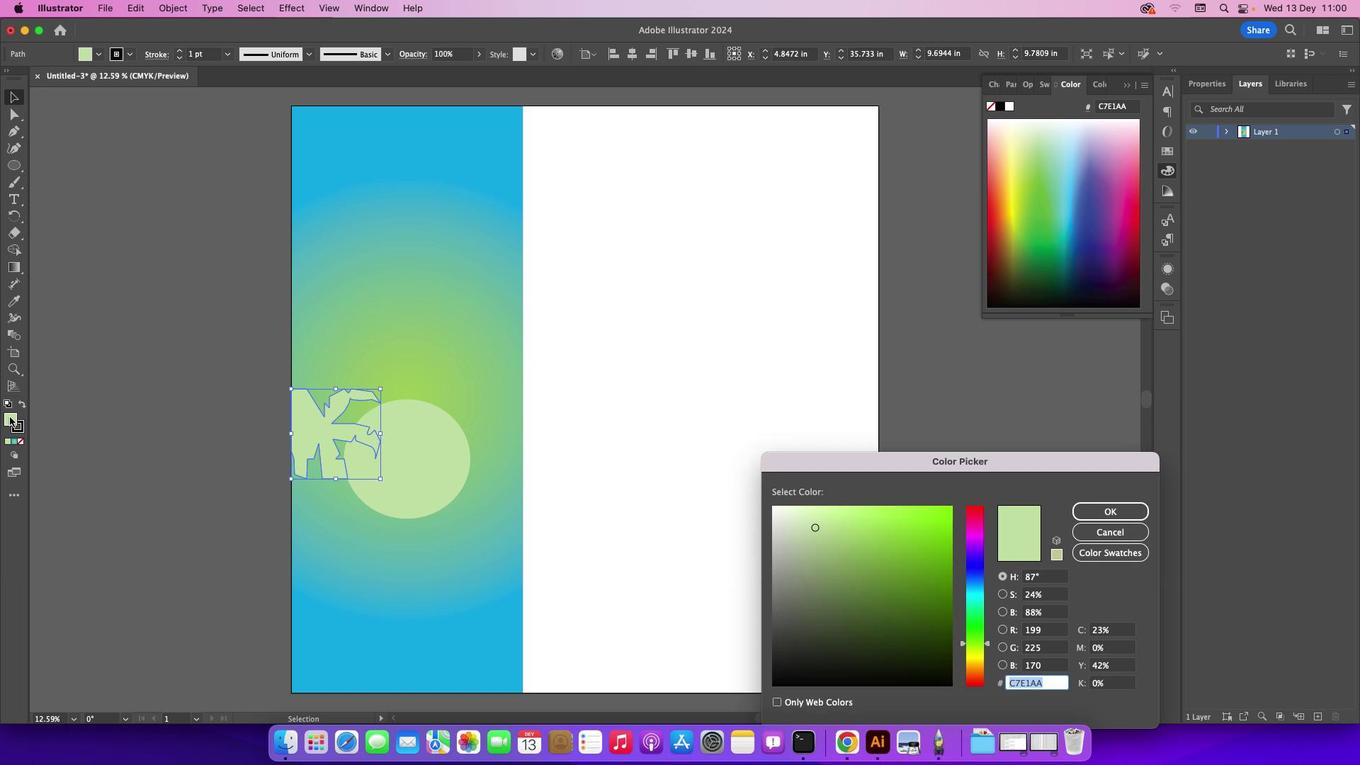 
Action: Mouse moved to (976, 583)
Screenshot: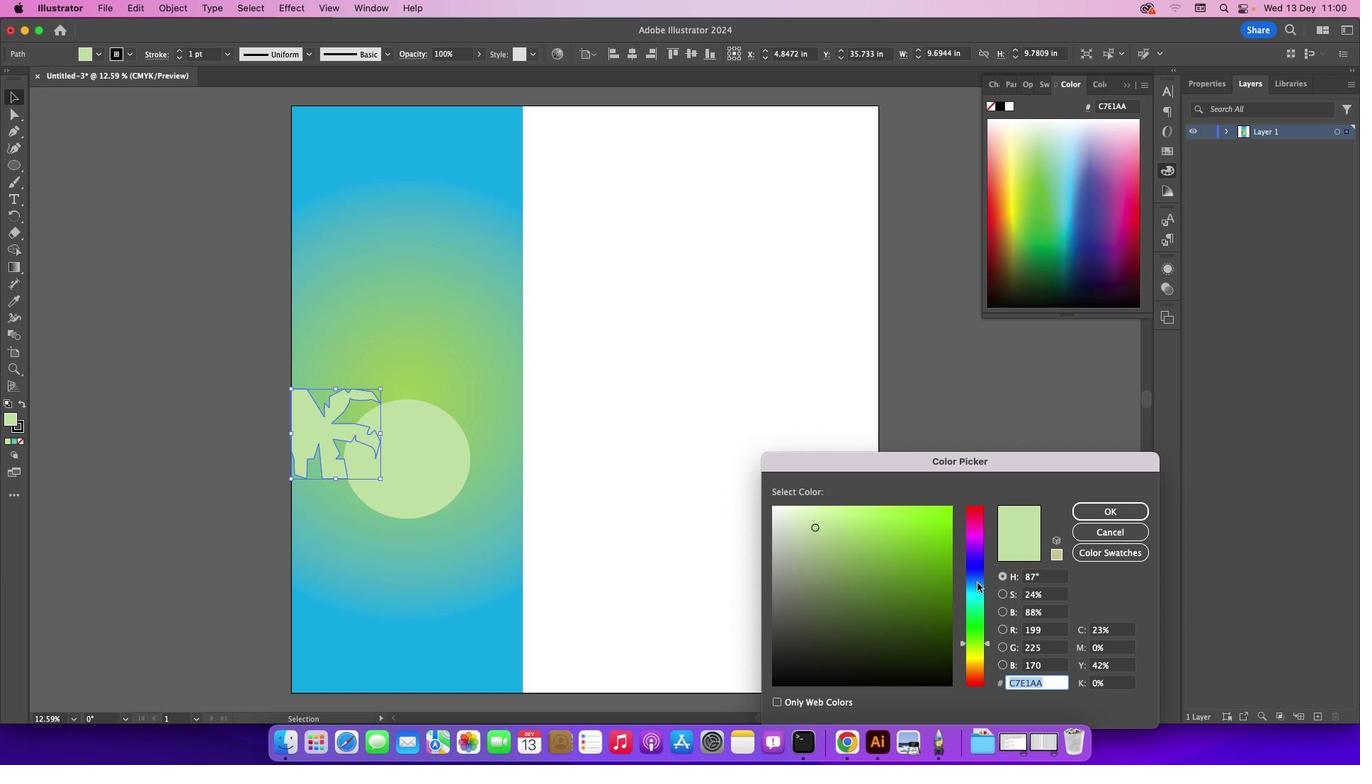 
Action: Mouse pressed left at (976, 583)
Screenshot: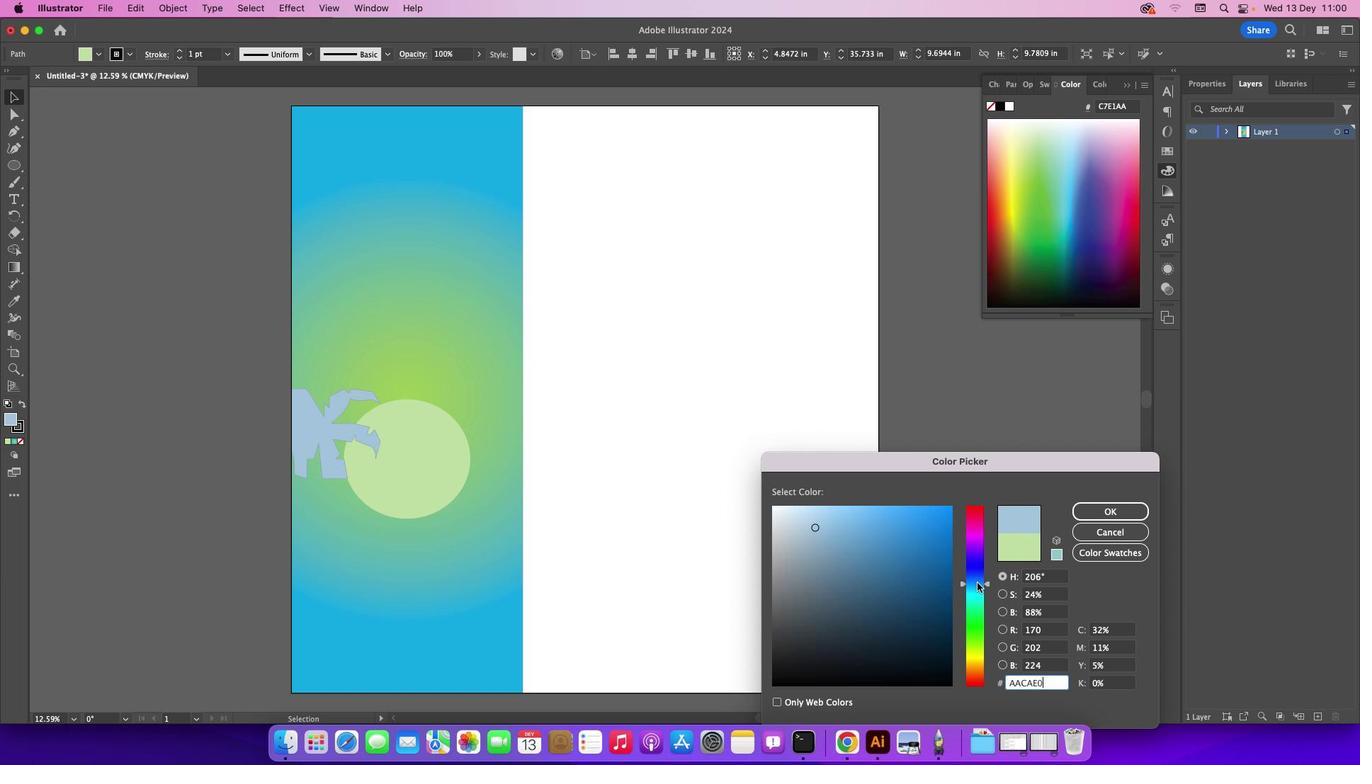 
Action: Mouse moved to (977, 580)
Screenshot: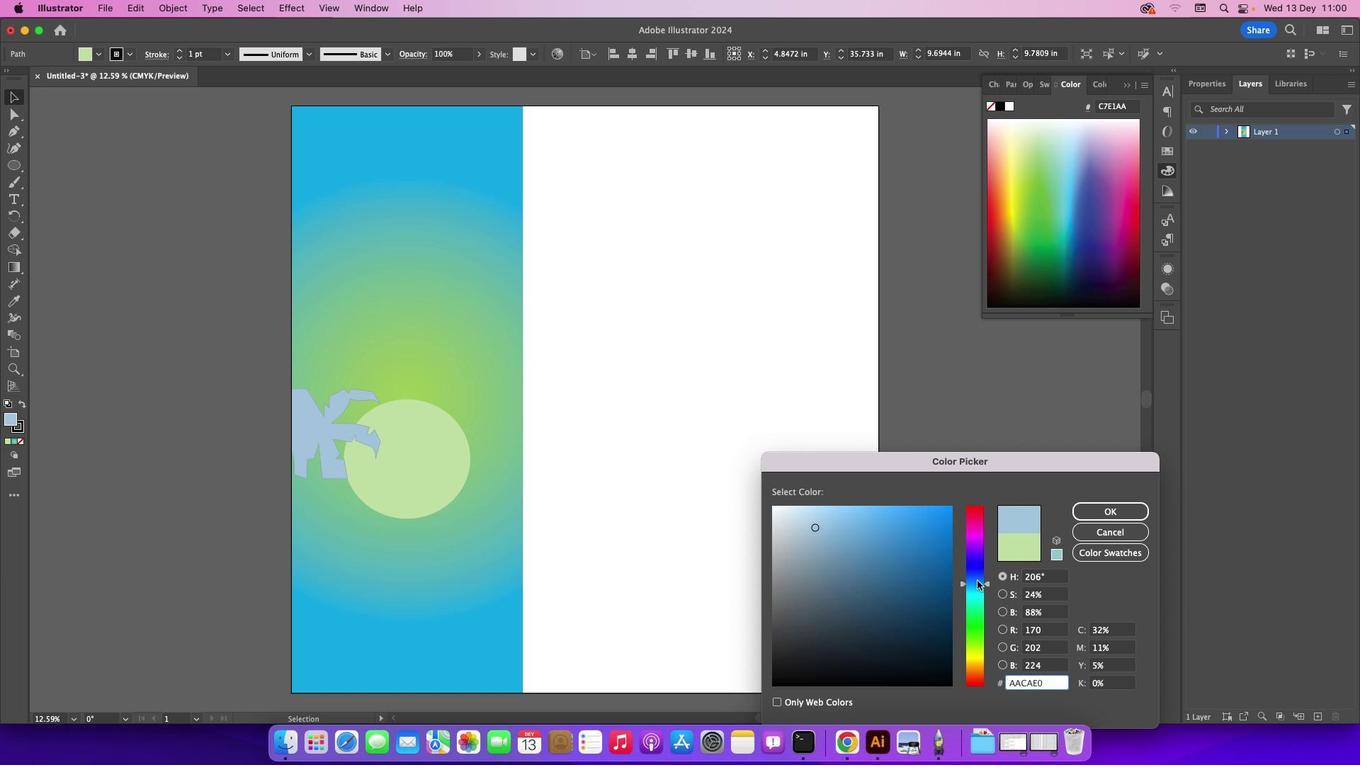 
Action: Mouse pressed left at (977, 580)
Screenshot: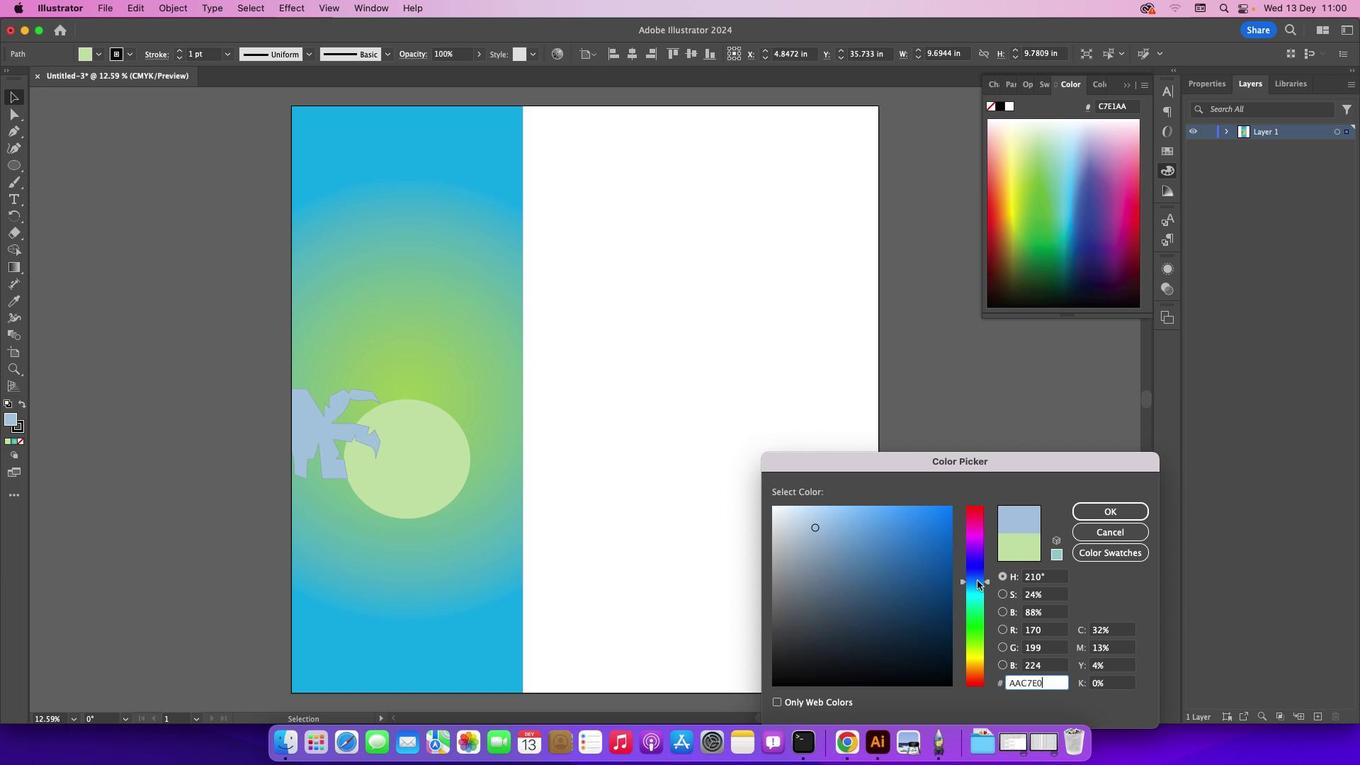 
Action: Mouse moved to (966, 570)
Screenshot: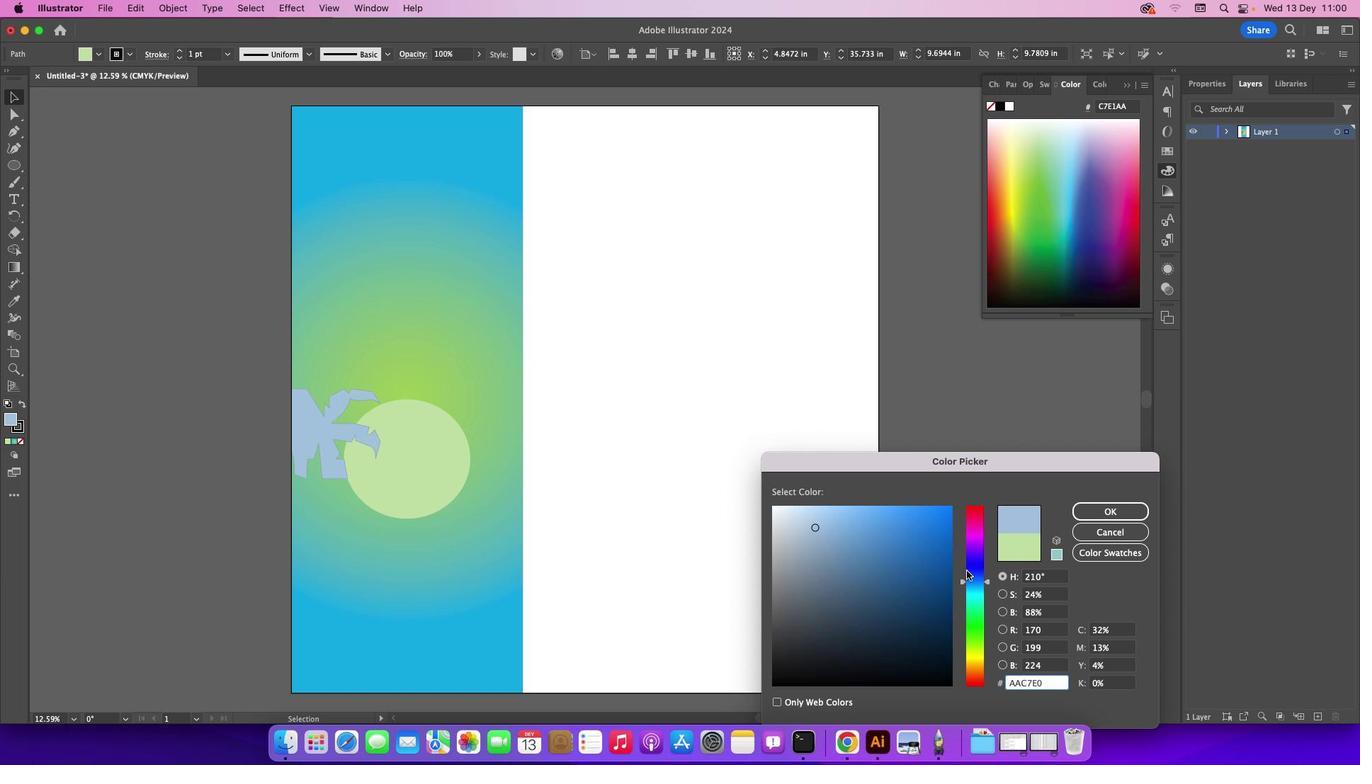 
Action: Mouse pressed left at (966, 570)
Screenshot: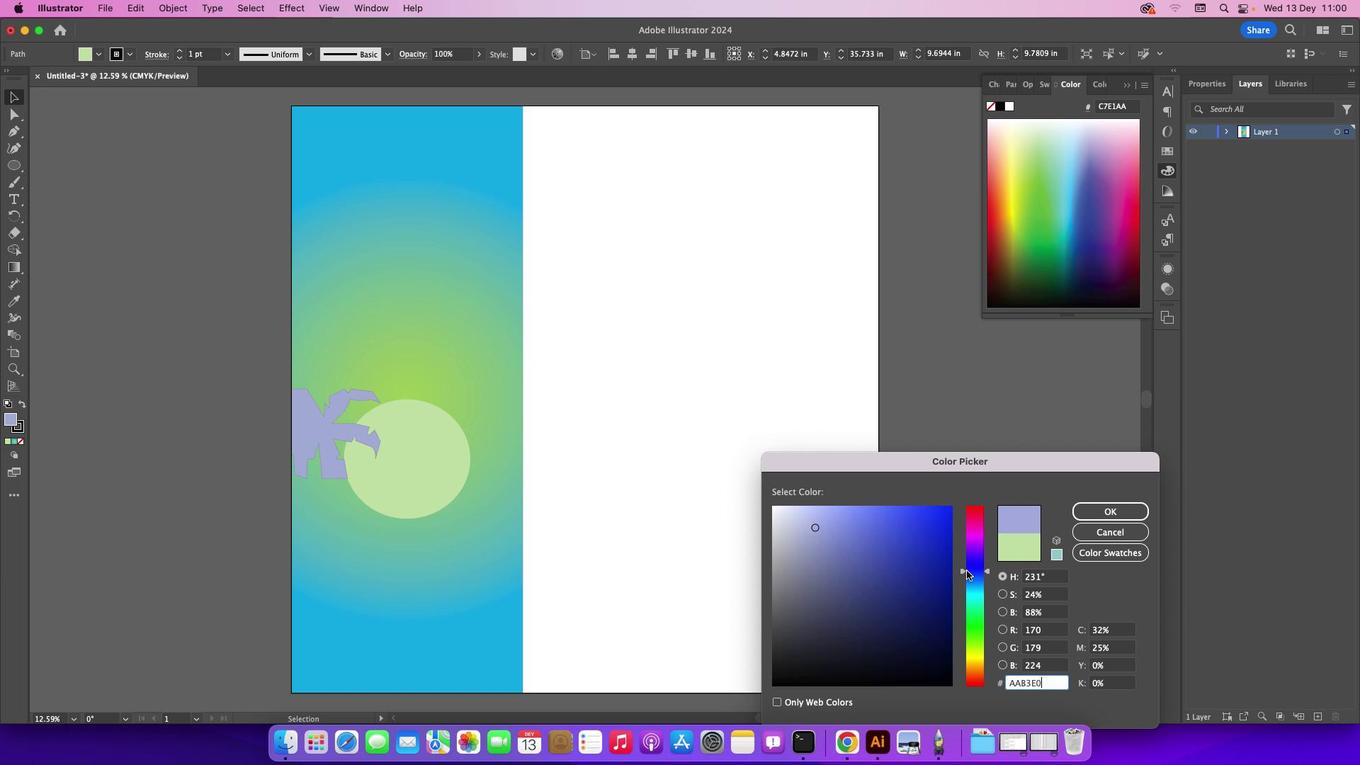 
Action: Mouse moved to (846, 517)
Screenshot: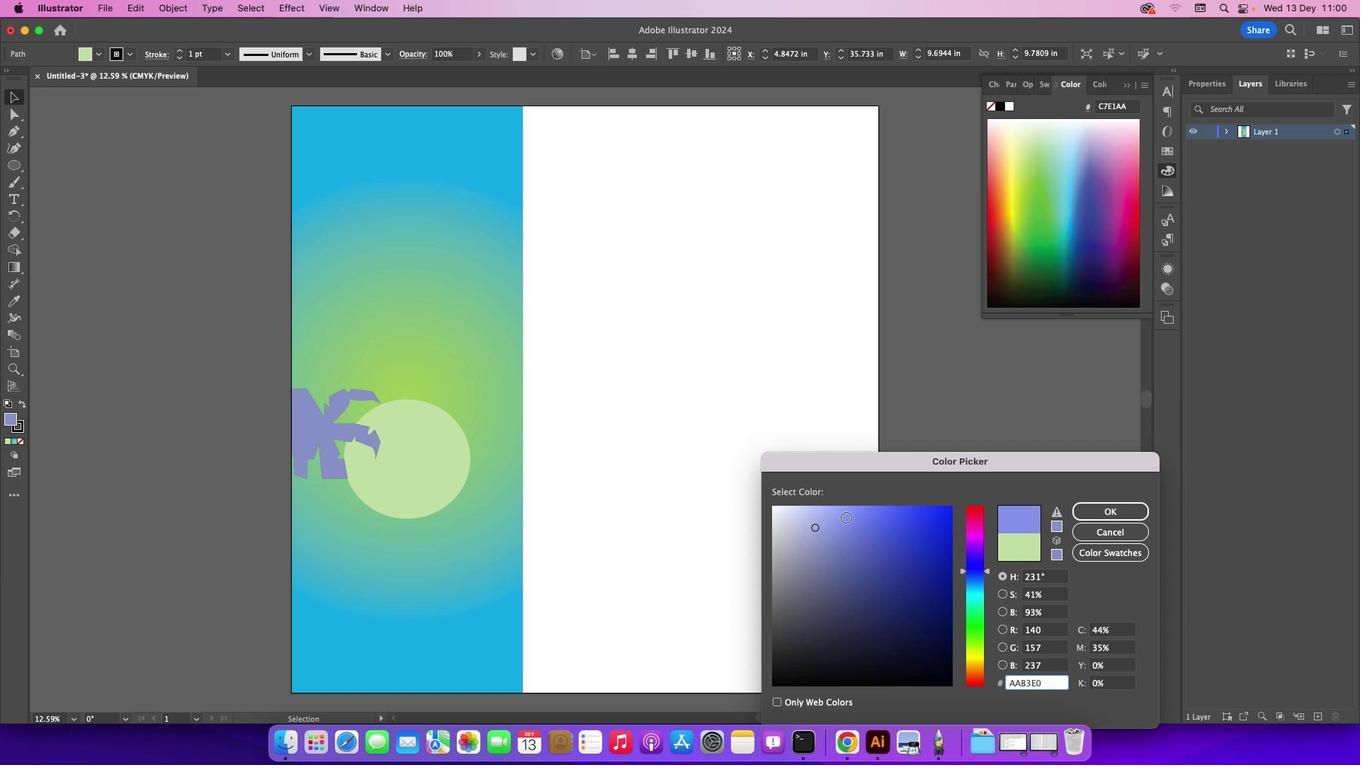 
Action: Mouse pressed left at (846, 517)
Screenshot: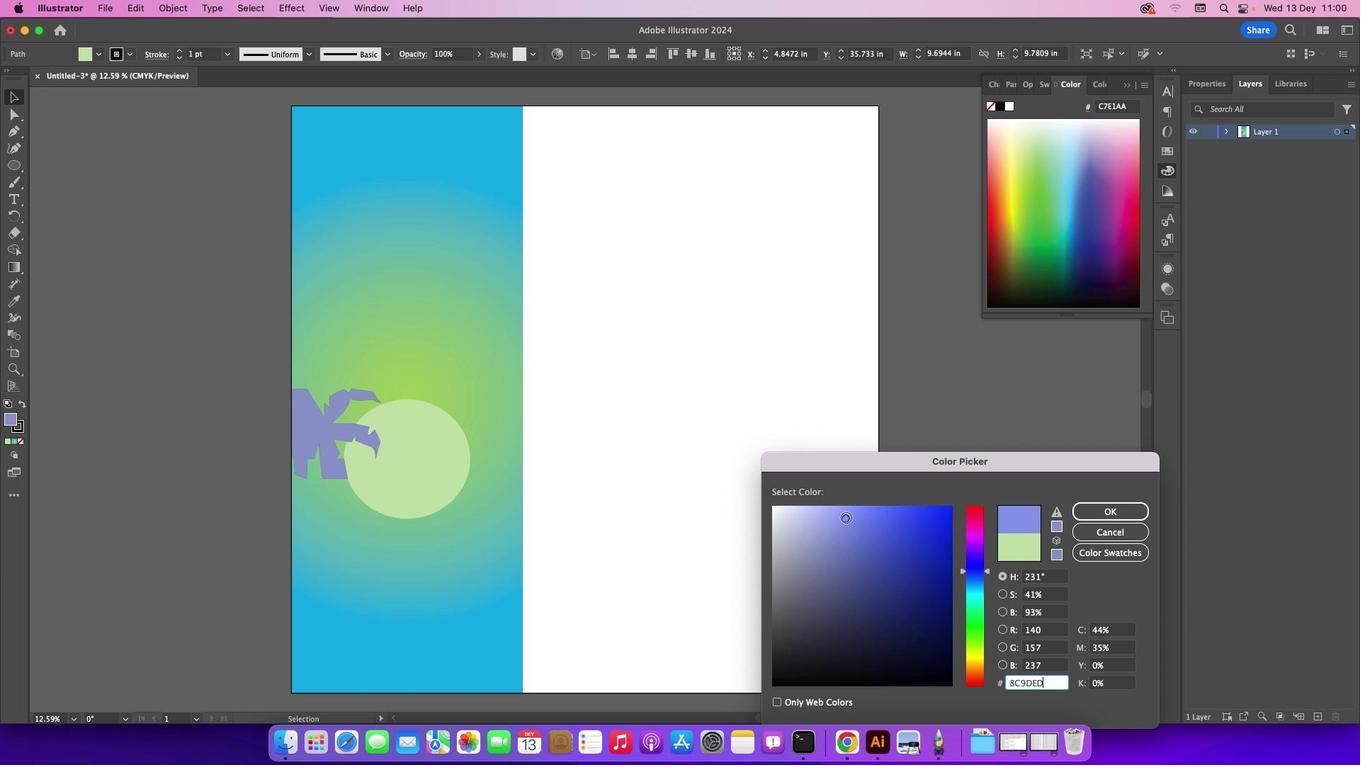 
Action: Mouse moved to (979, 551)
Screenshot: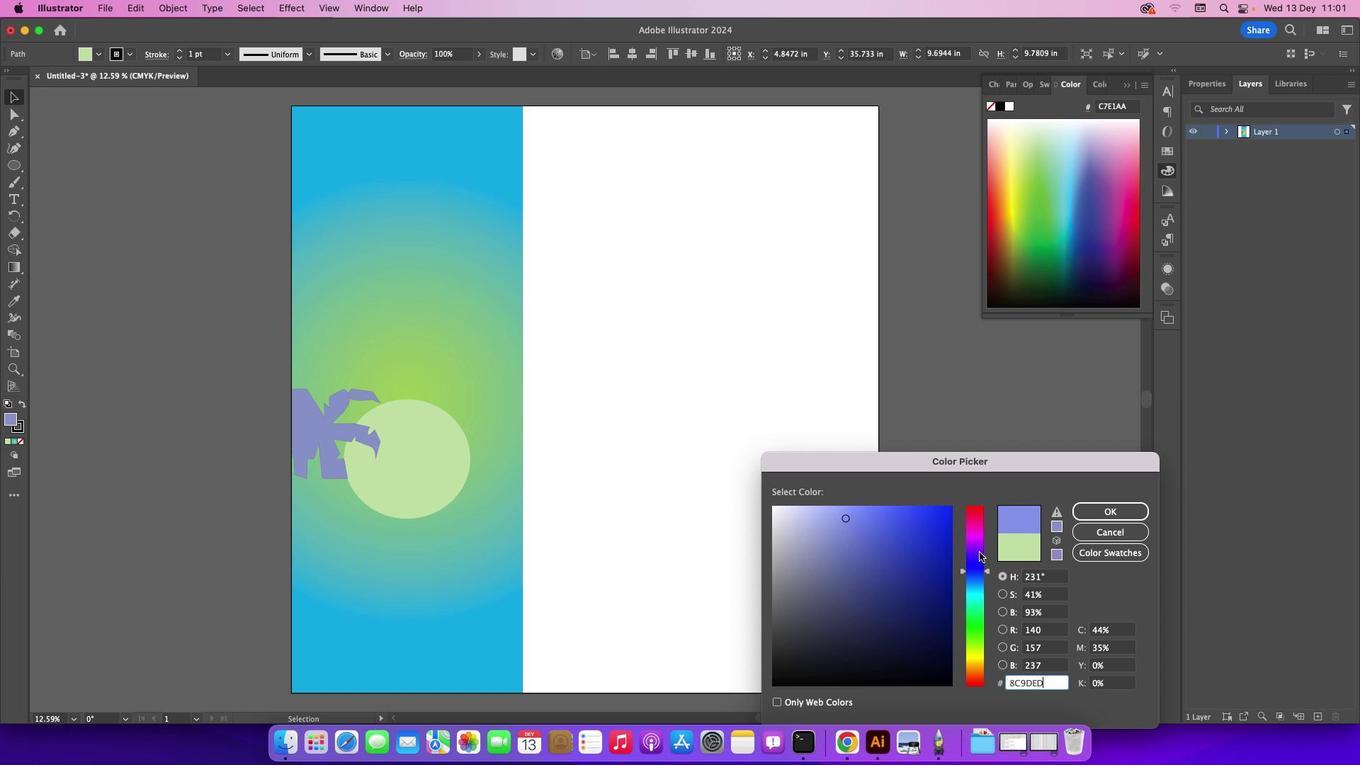
Action: Mouse pressed left at (979, 551)
Screenshot: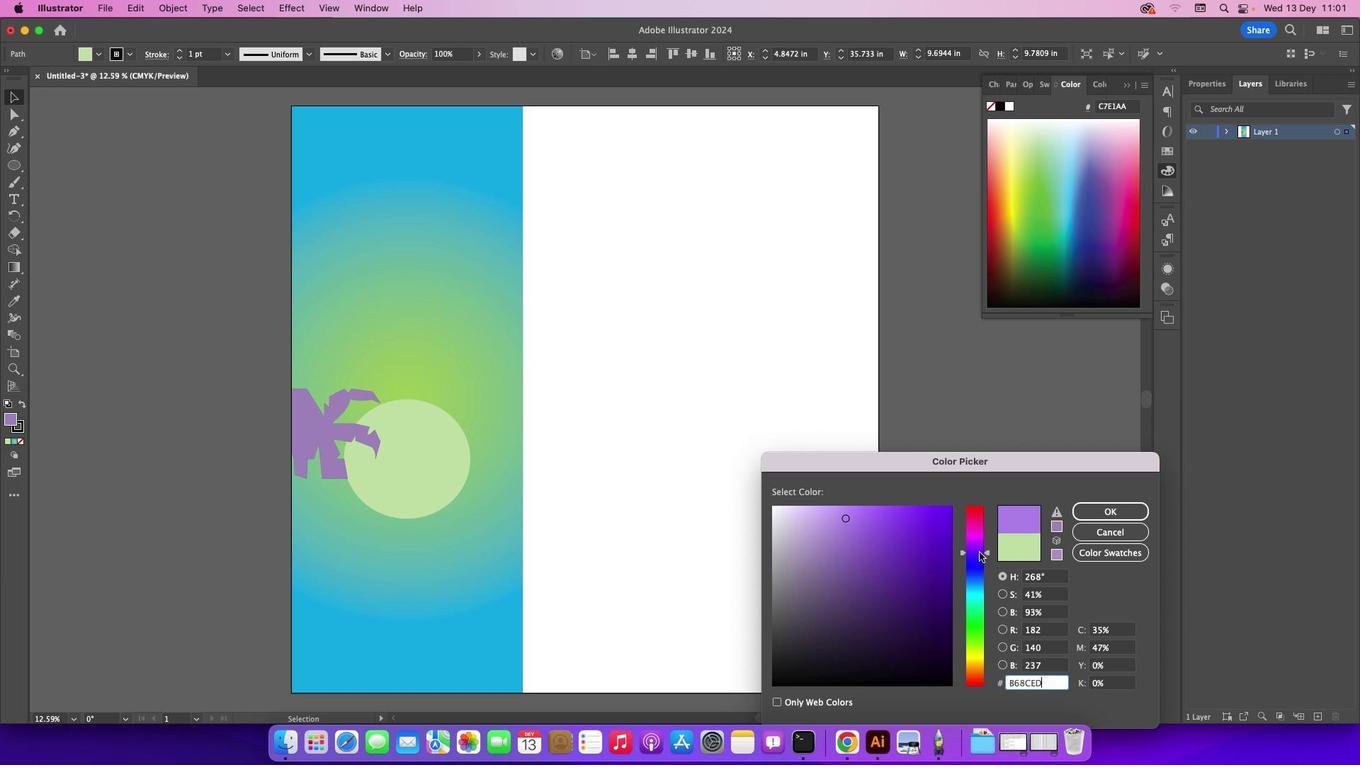 
Action: Mouse moved to (978, 584)
Screenshot: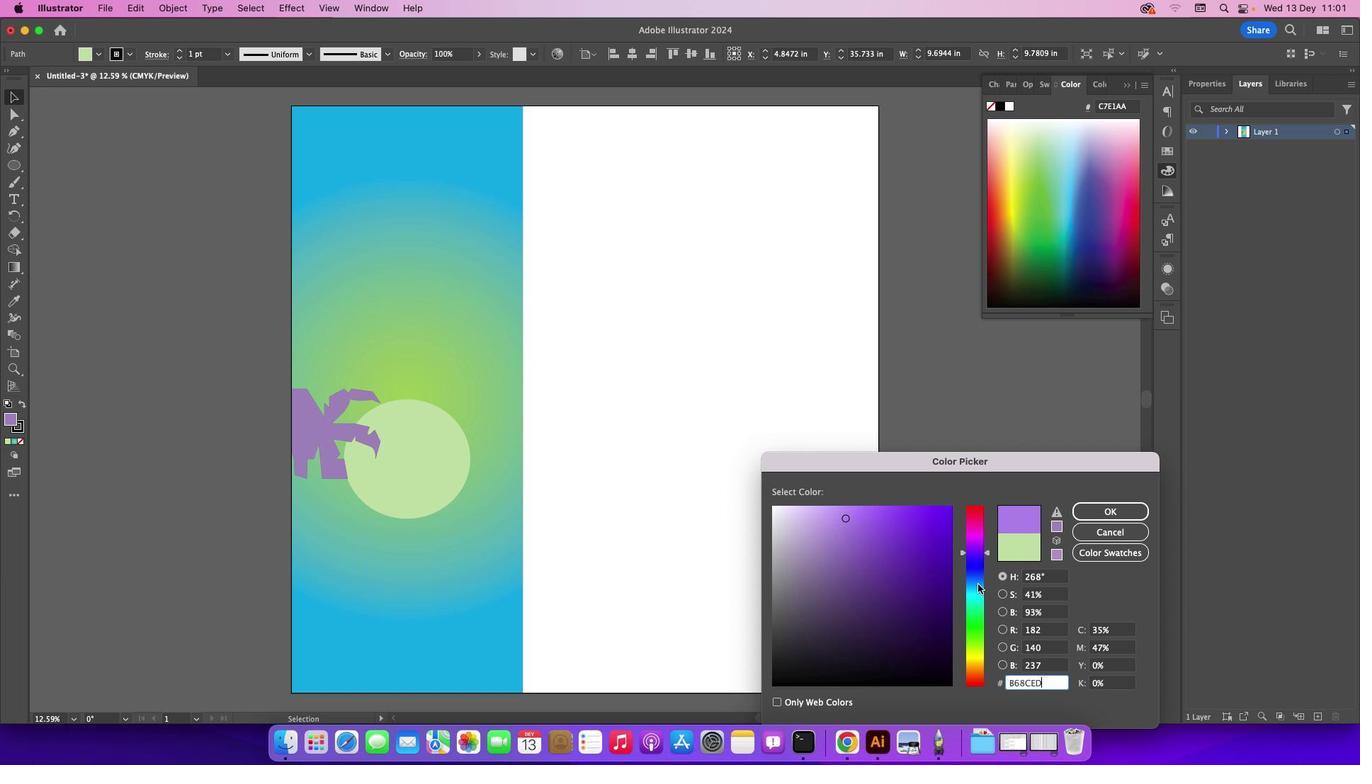 
Action: Mouse pressed left at (978, 584)
Screenshot: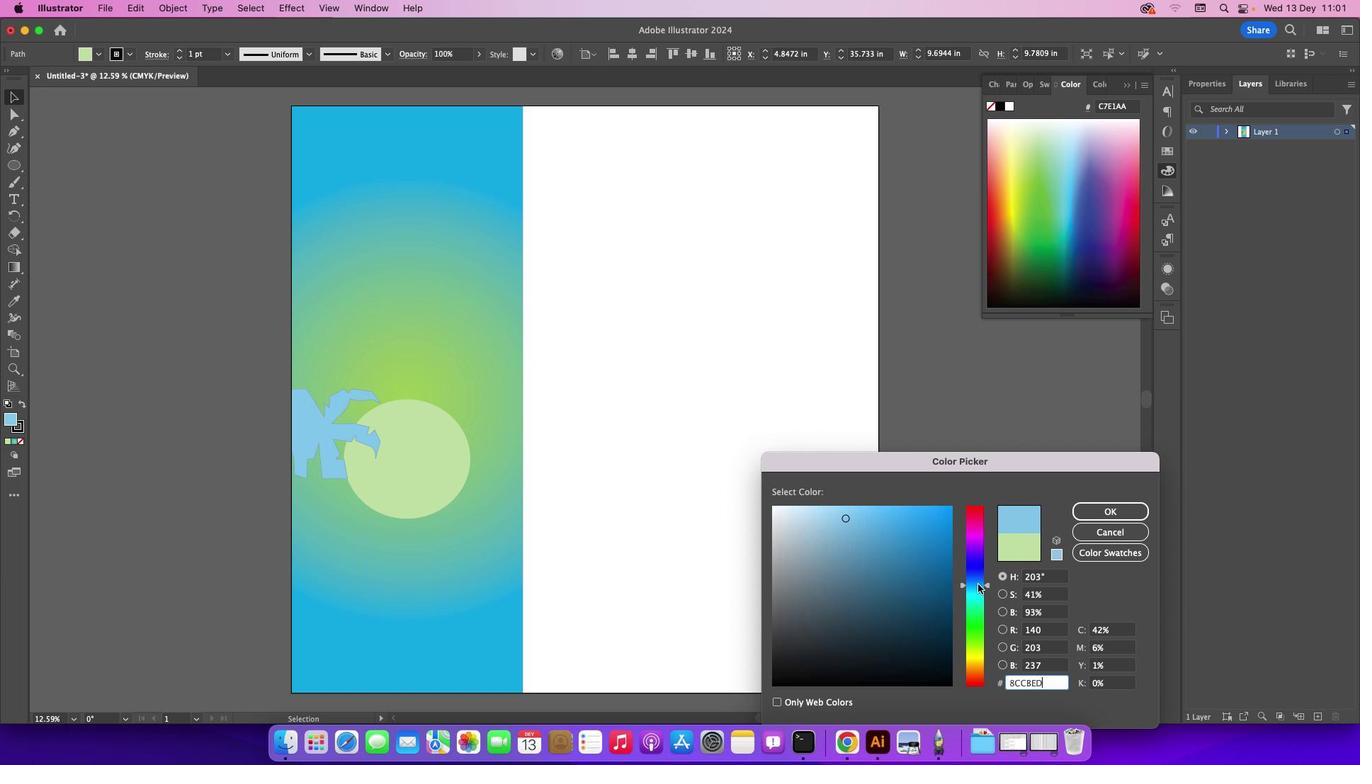 
Action: Mouse moved to (976, 576)
Screenshot: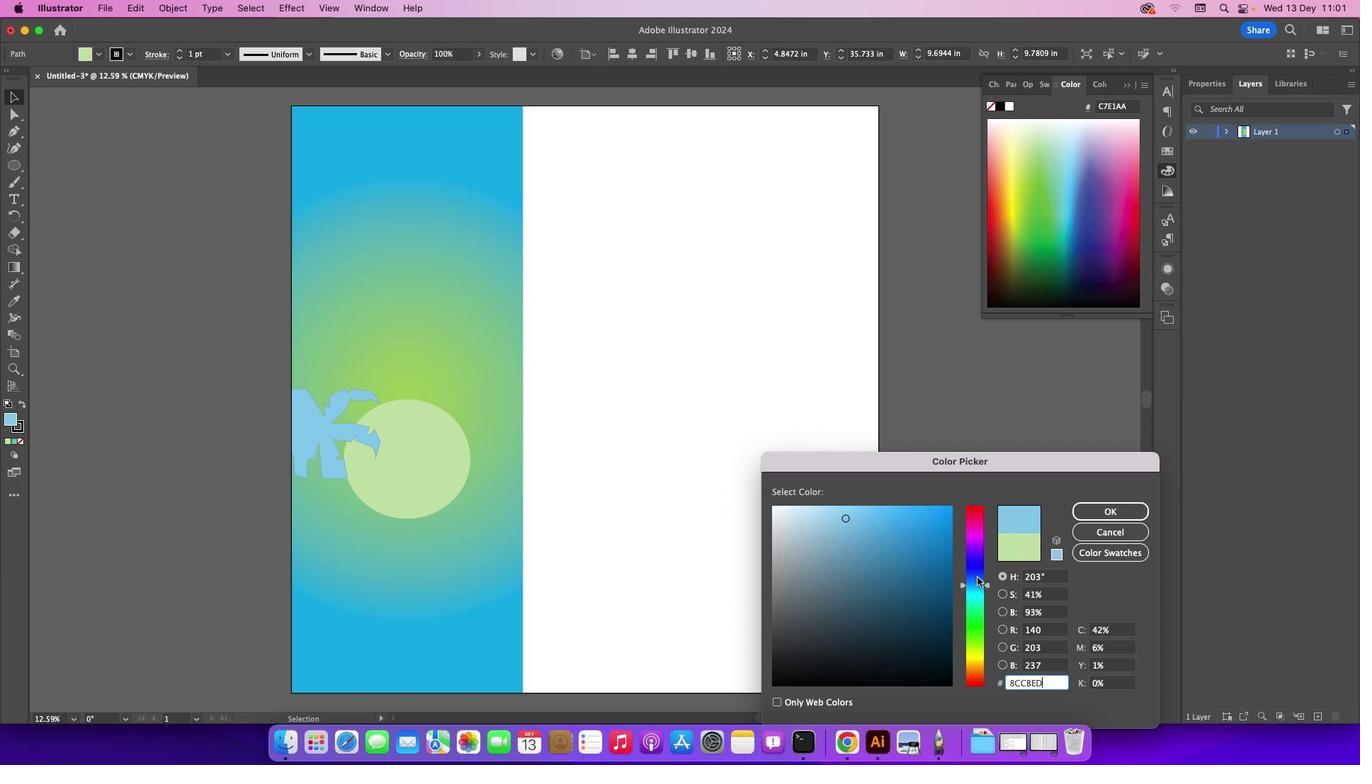 
Action: Mouse pressed left at (976, 576)
Screenshot: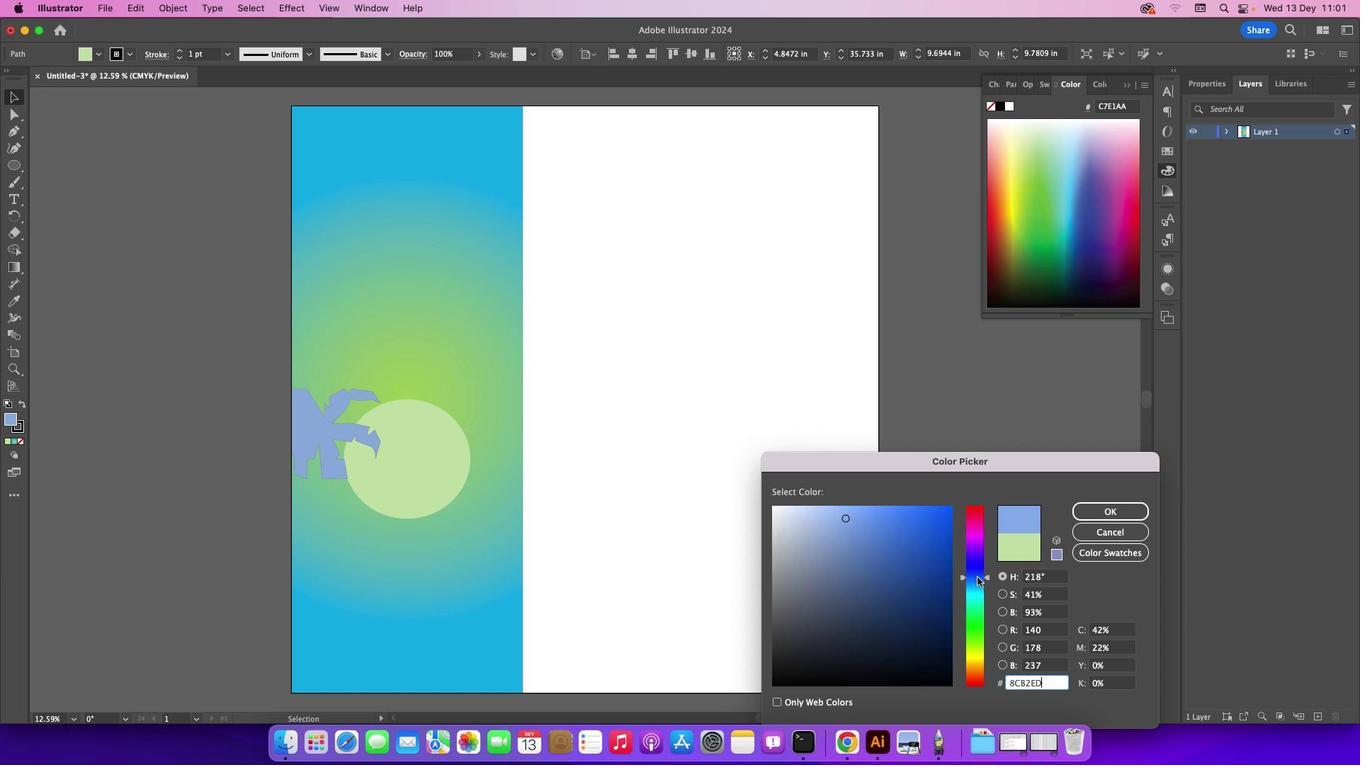 
Action: Mouse moved to (881, 512)
Screenshot: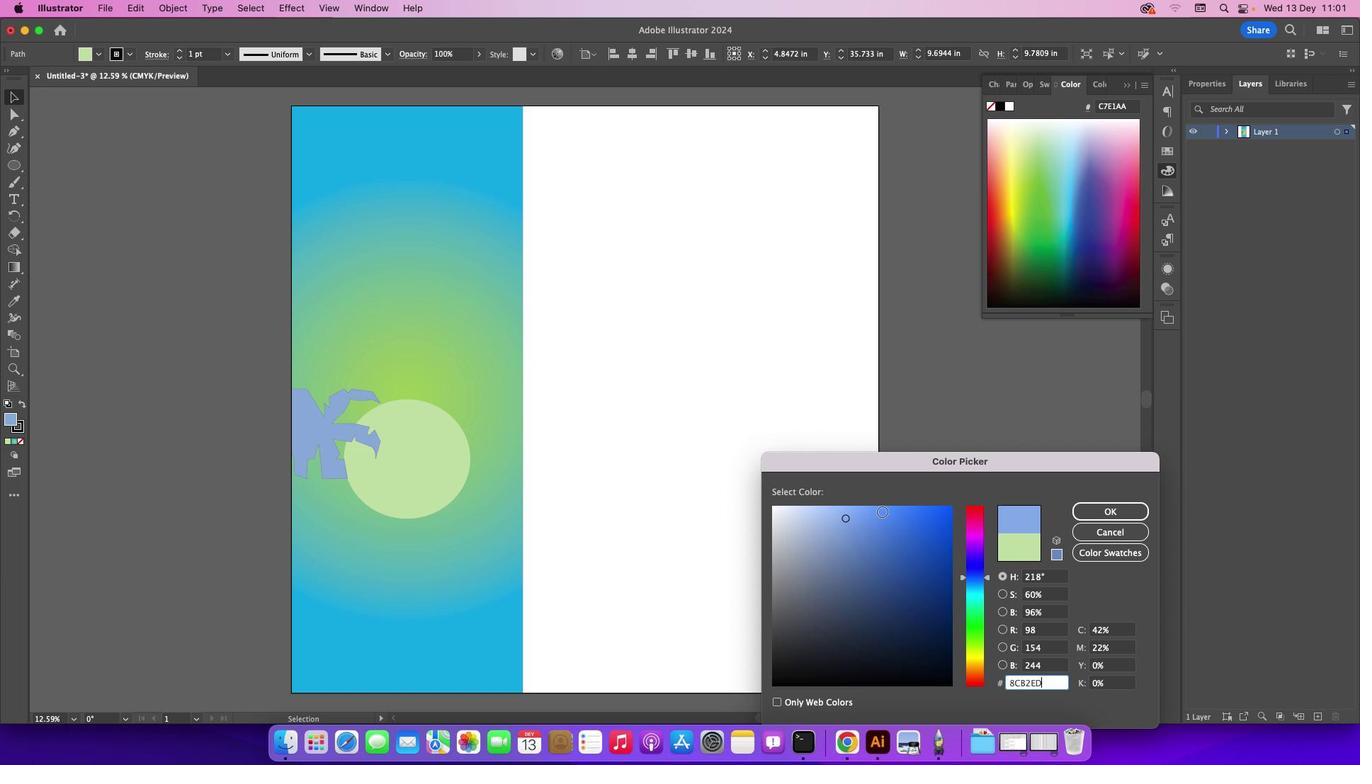 
Action: Mouse pressed left at (881, 512)
Screenshot: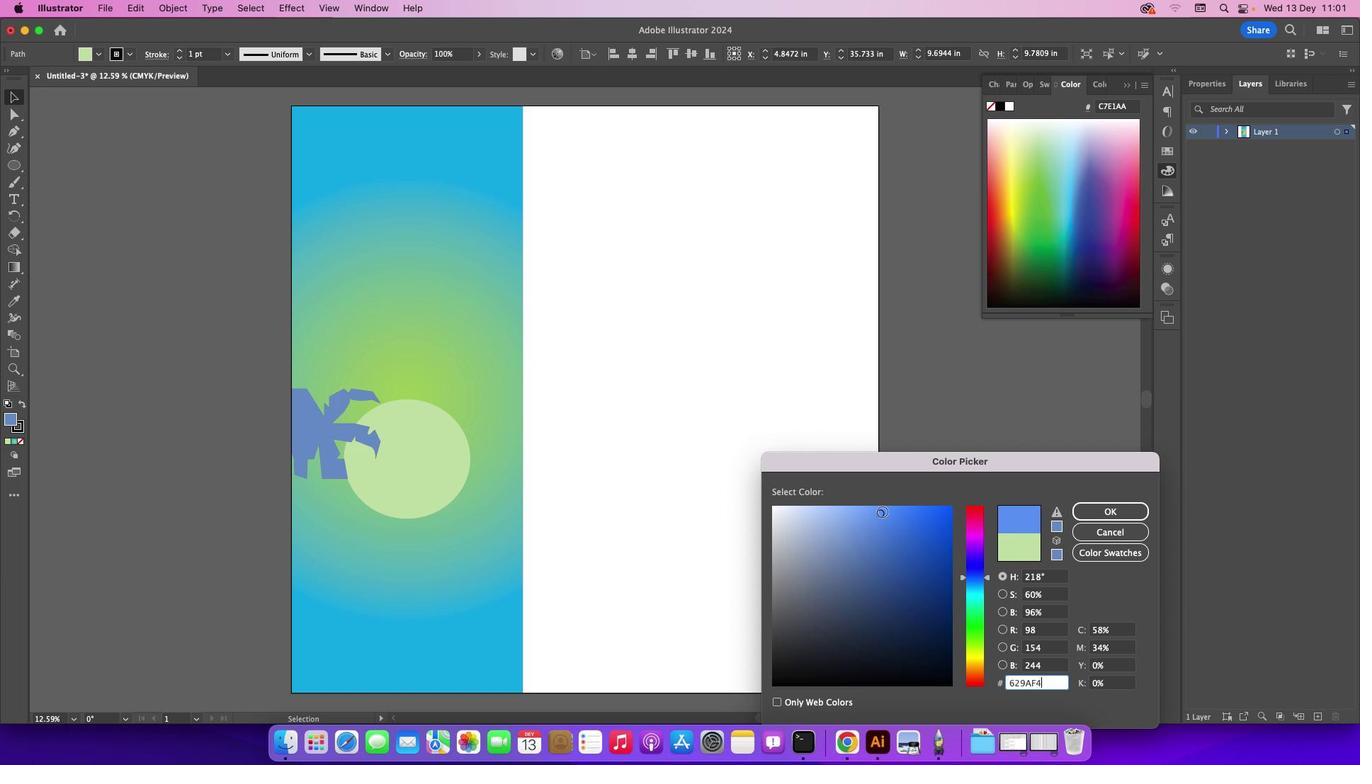 
Action: Mouse moved to (898, 520)
